 Task: Go to Program & Features. Select Whole Food Market. Add to cart Organic Plums-2. Select Amazon Health. Add to cart Ashwagandha capsules-1. Place order for Eduardo Lee, _x000D_
5919 Taylors Chapel Rd_x000D_
Crossville, Tennessee(TN), 38572, Cell Number (931) 788-5249
Action: Mouse moved to (41, 60)
Screenshot: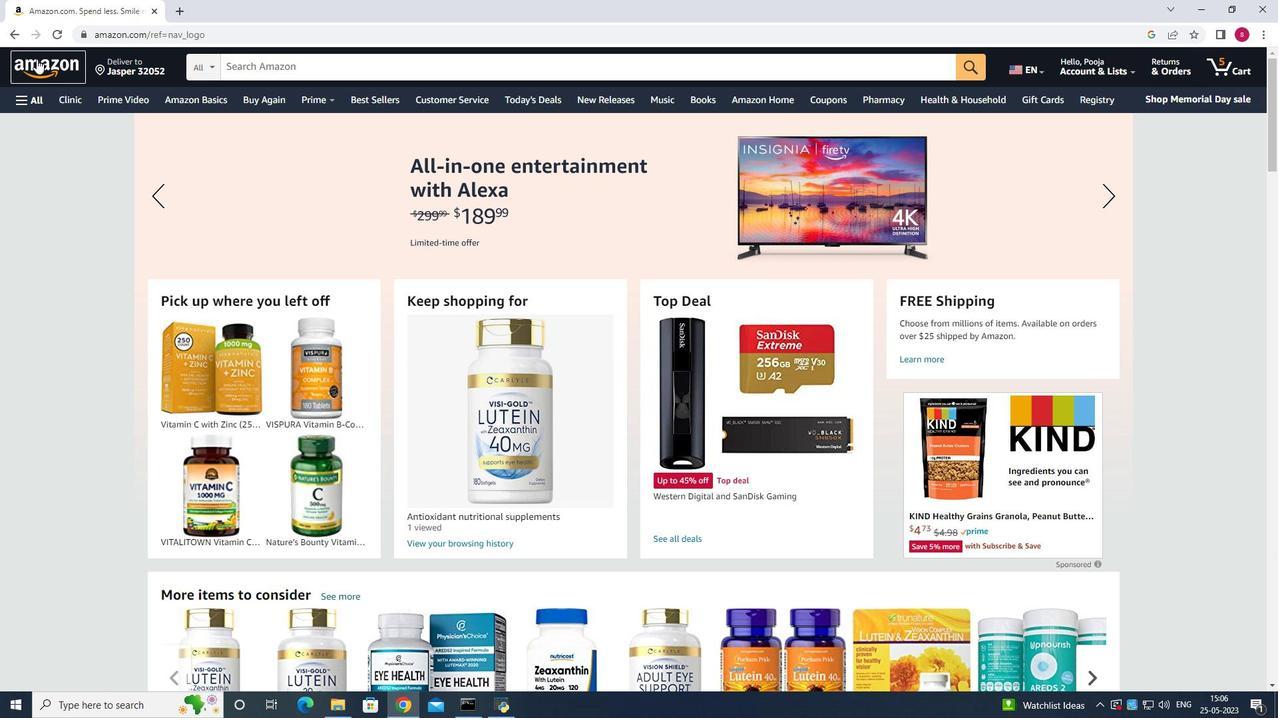 
Action: Mouse pressed left at (41, 60)
Screenshot: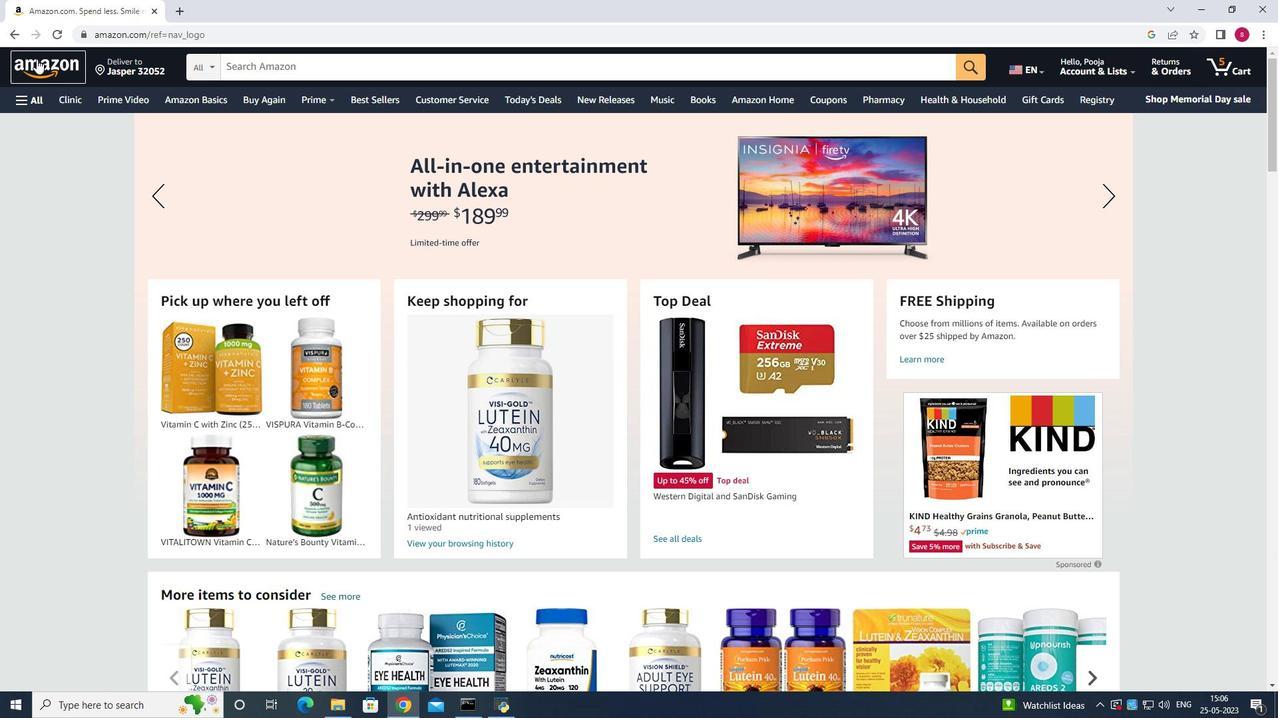 
Action: Mouse moved to (22, 91)
Screenshot: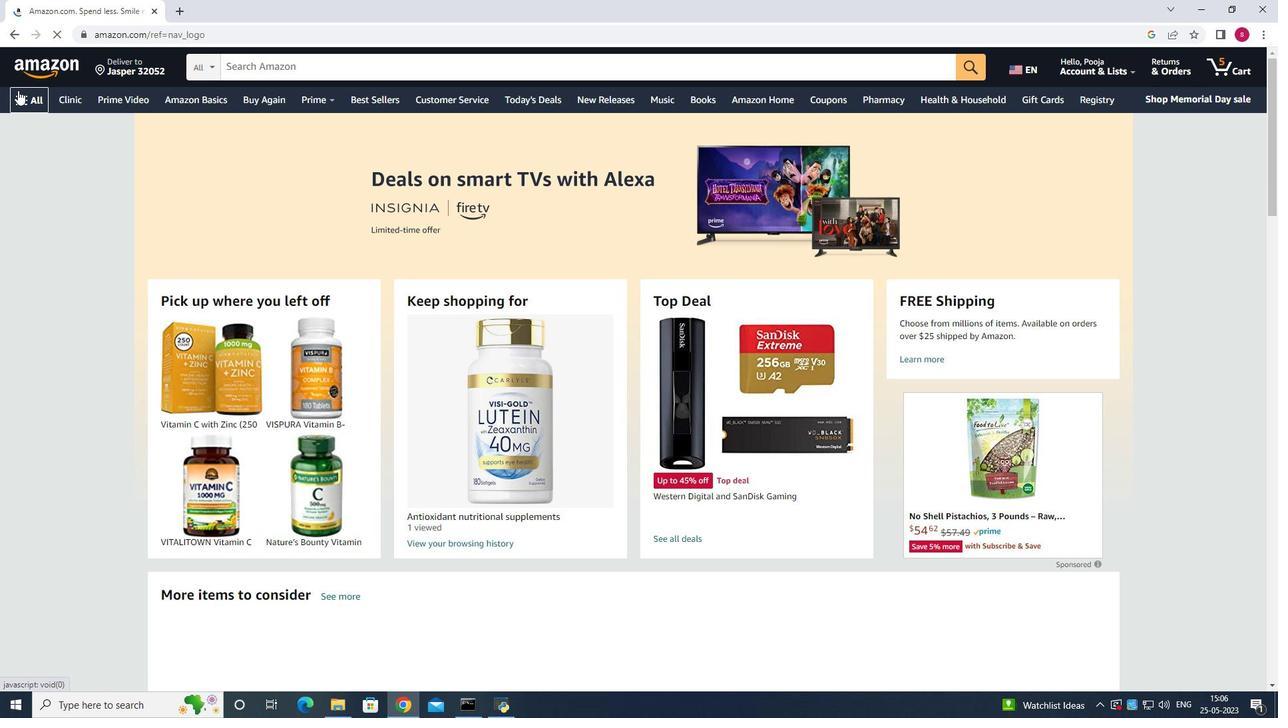 
Action: Mouse pressed left at (22, 91)
Screenshot: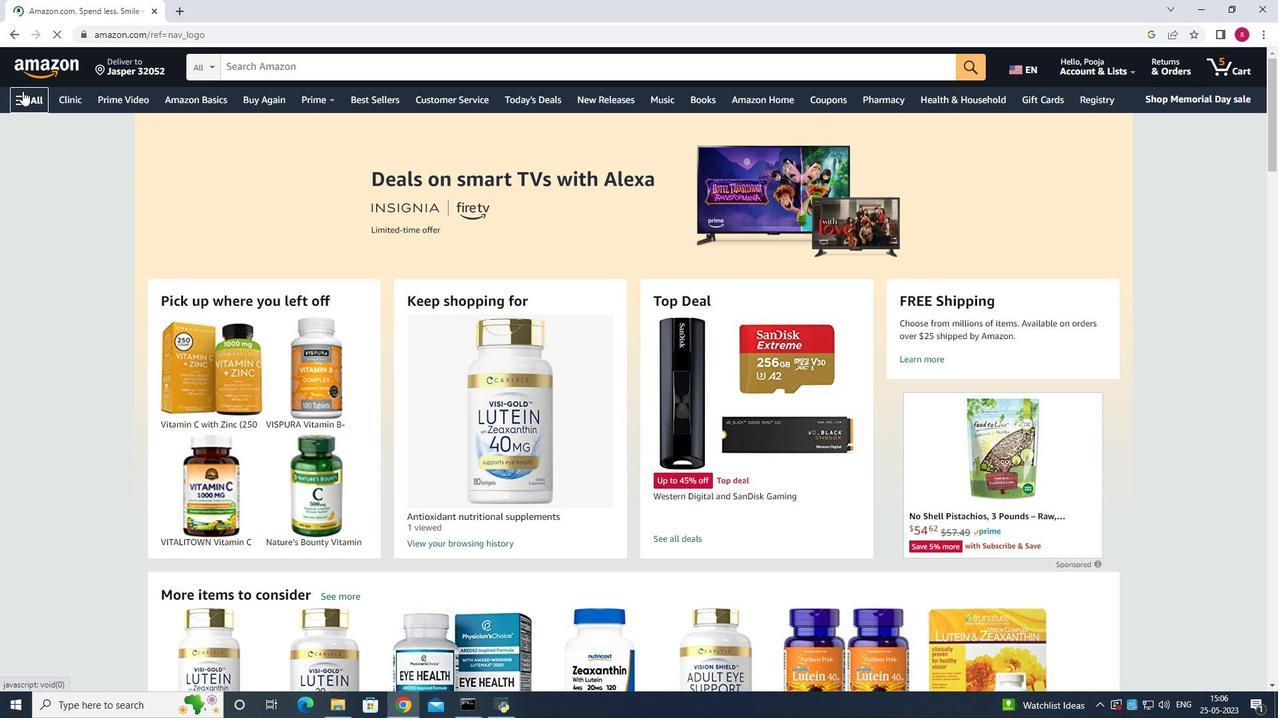 
Action: Mouse moved to (45, 310)
Screenshot: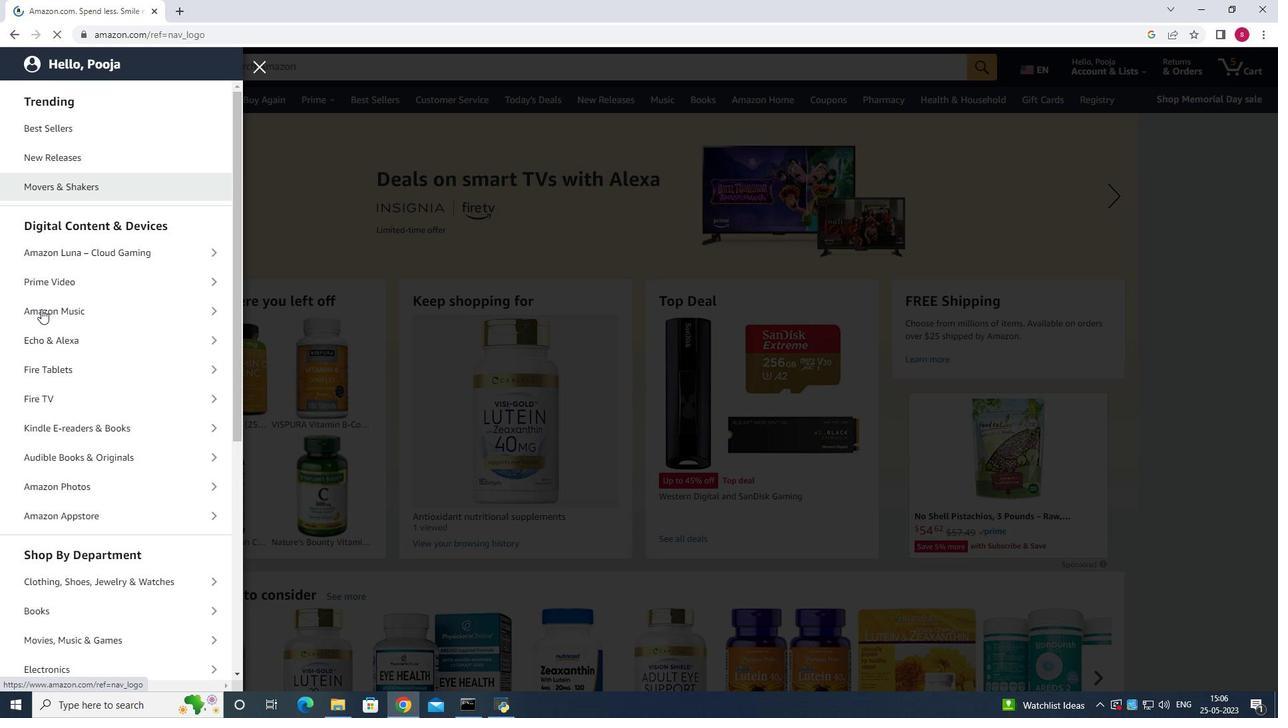 
Action: Mouse scrolled (45, 309) with delta (0, 0)
Screenshot: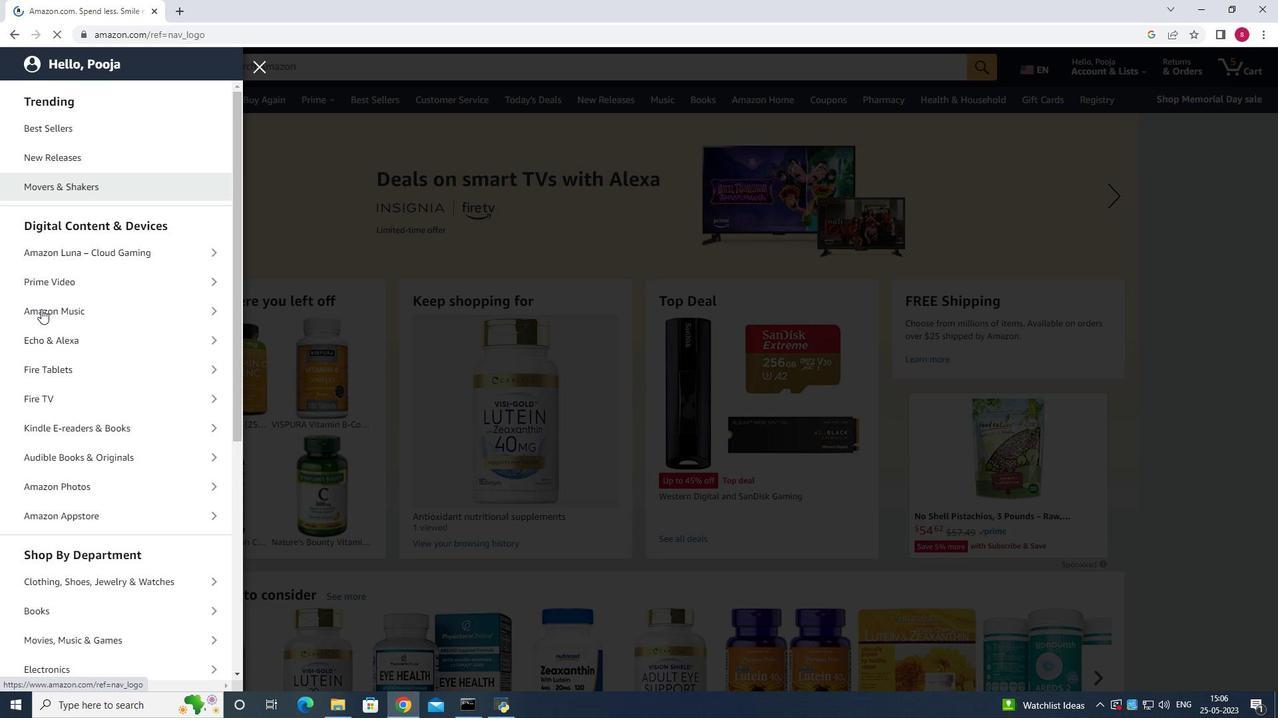 
Action: Mouse moved to (45, 310)
Screenshot: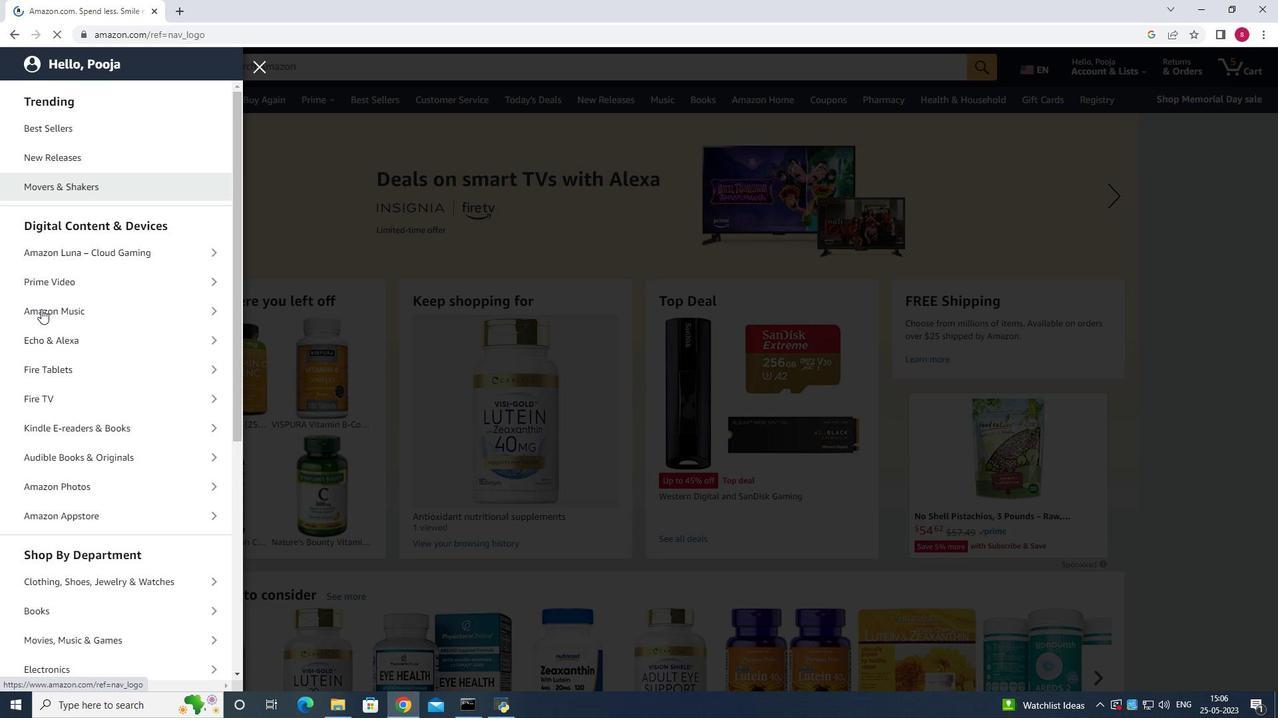 
Action: Mouse scrolled (45, 309) with delta (0, 0)
Screenshot: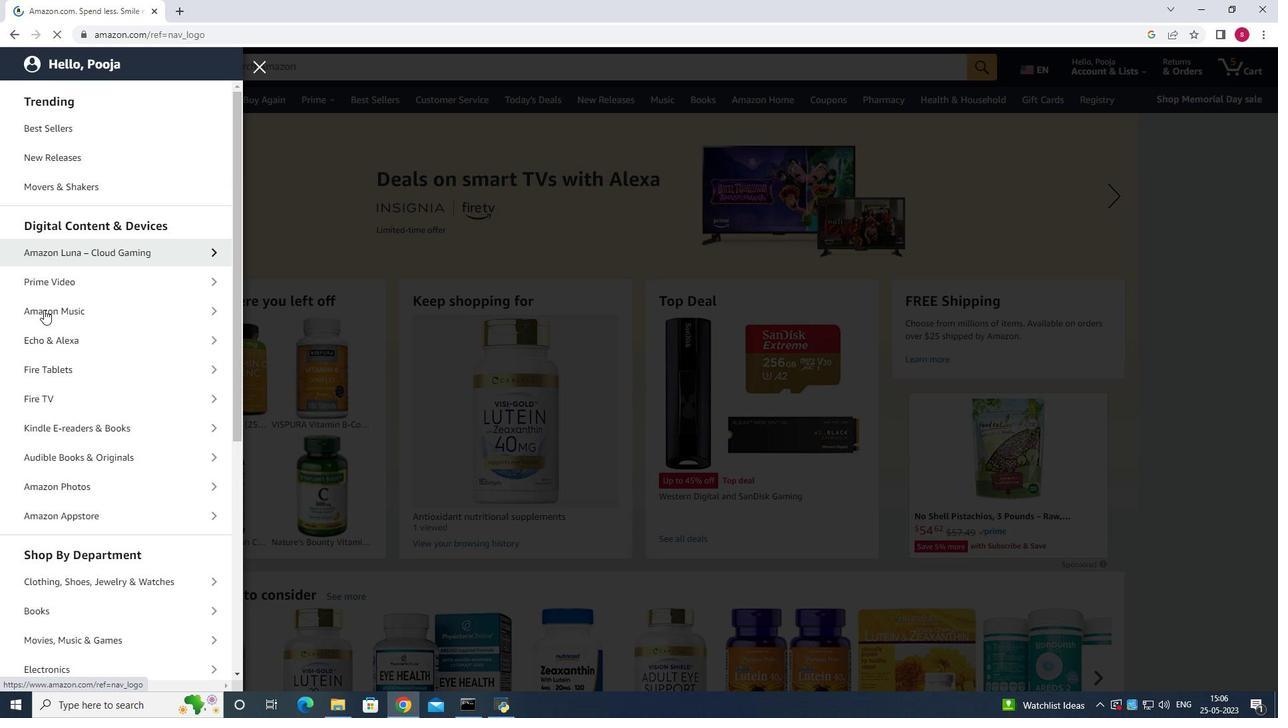 
Action: Mouse moved to (46, 310)
Screenshot: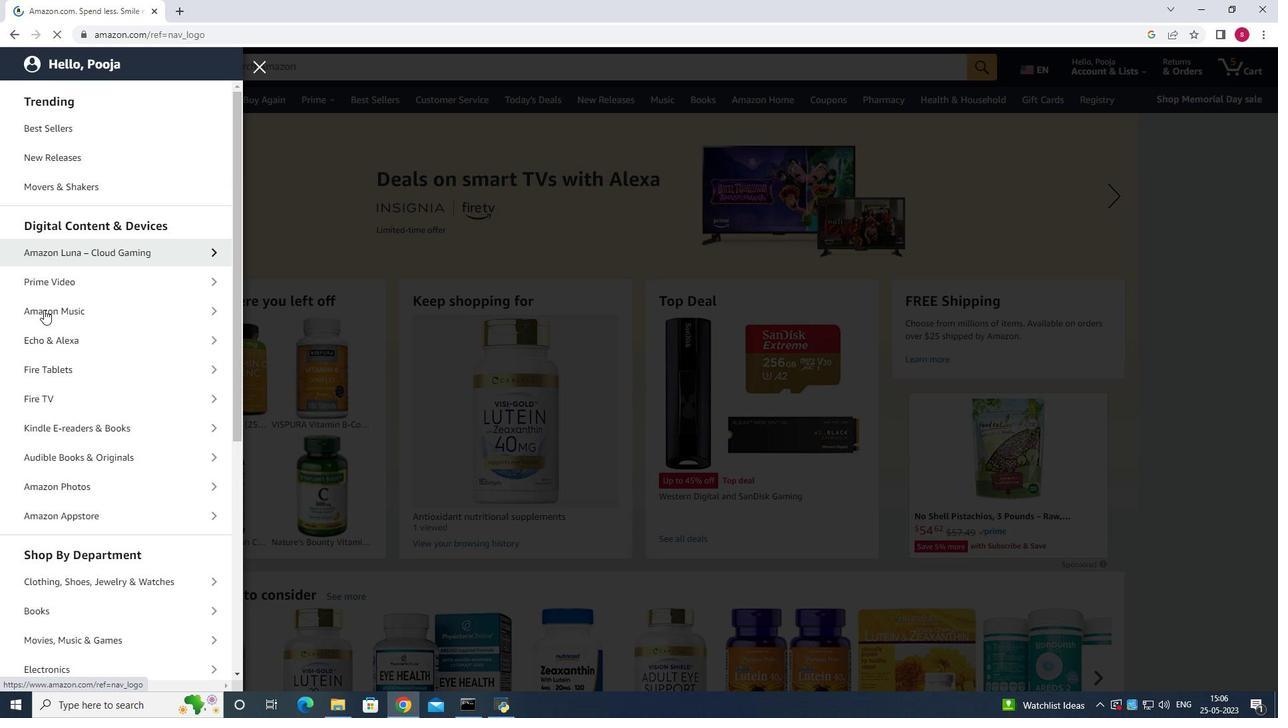 
Action: Mouse scrolled (46, 309) with delta (0, 0)
Screenshot: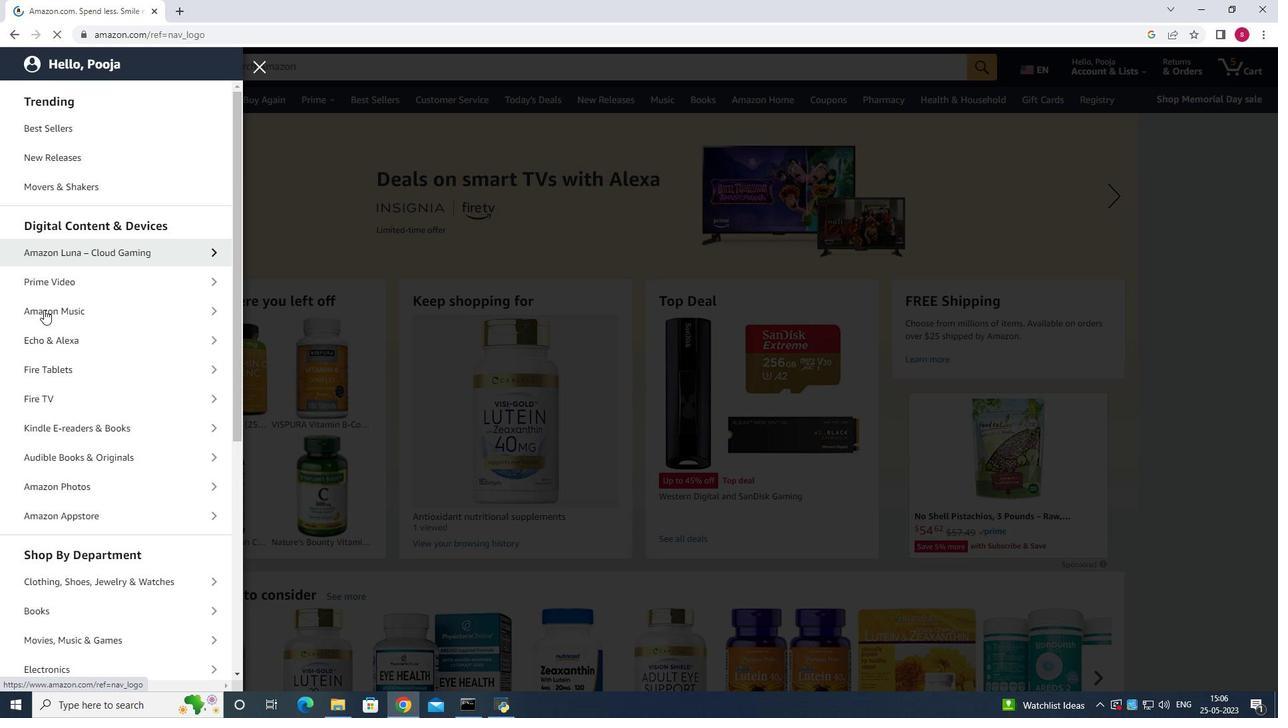 
Action: Mouse moved to (103, 384)
Screenshot: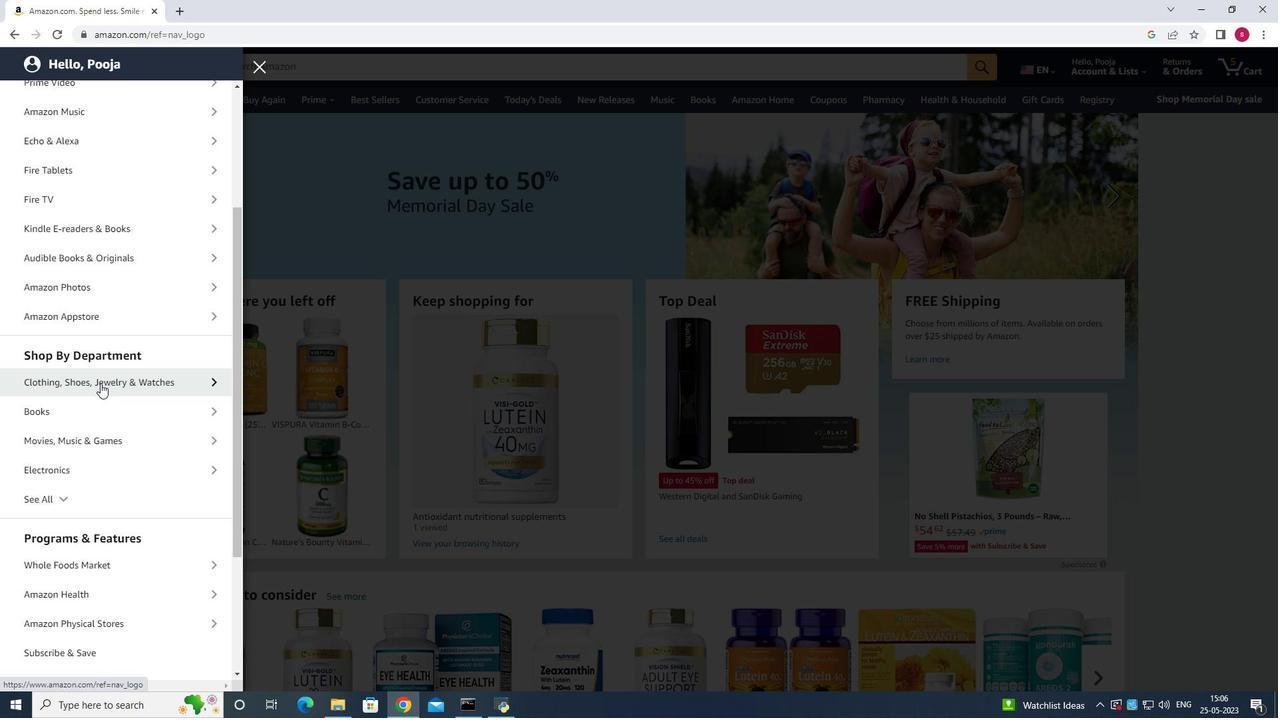 
Action: Mouse scrolled (103, 383) with delta (0, 0)
Screenshot: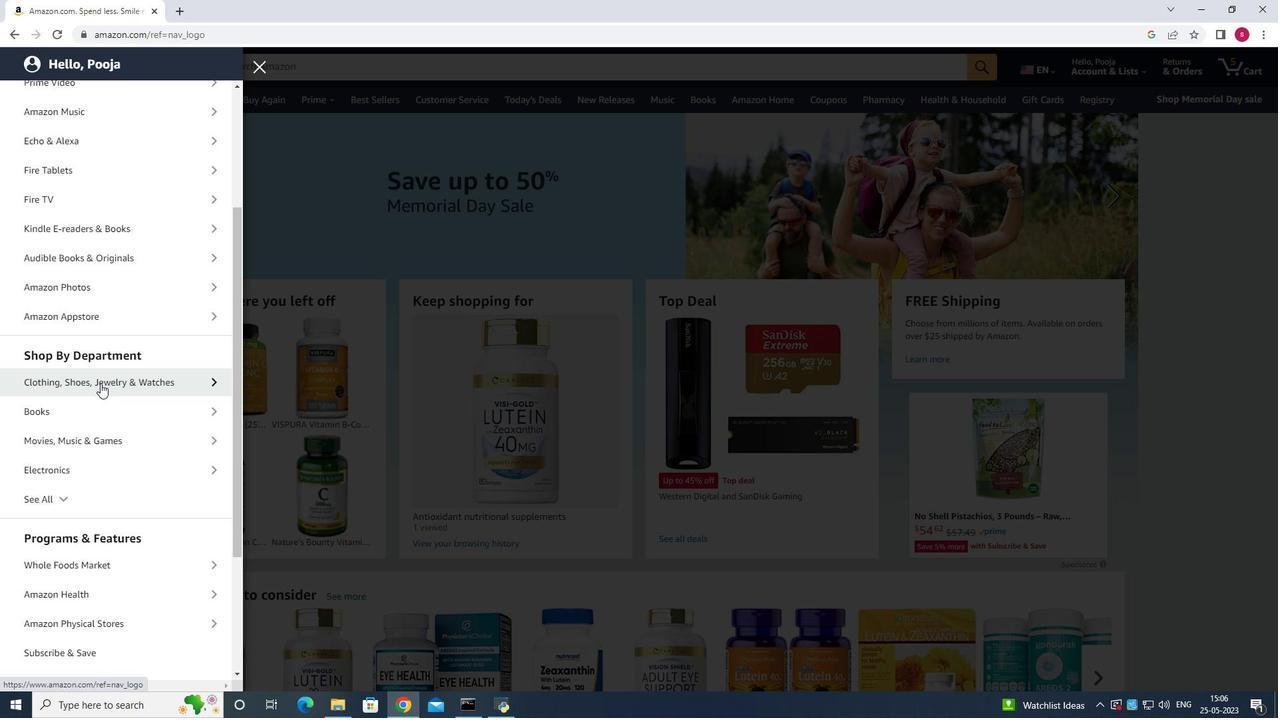 
Action: Mouse moved to (103, 384)
Screenshot: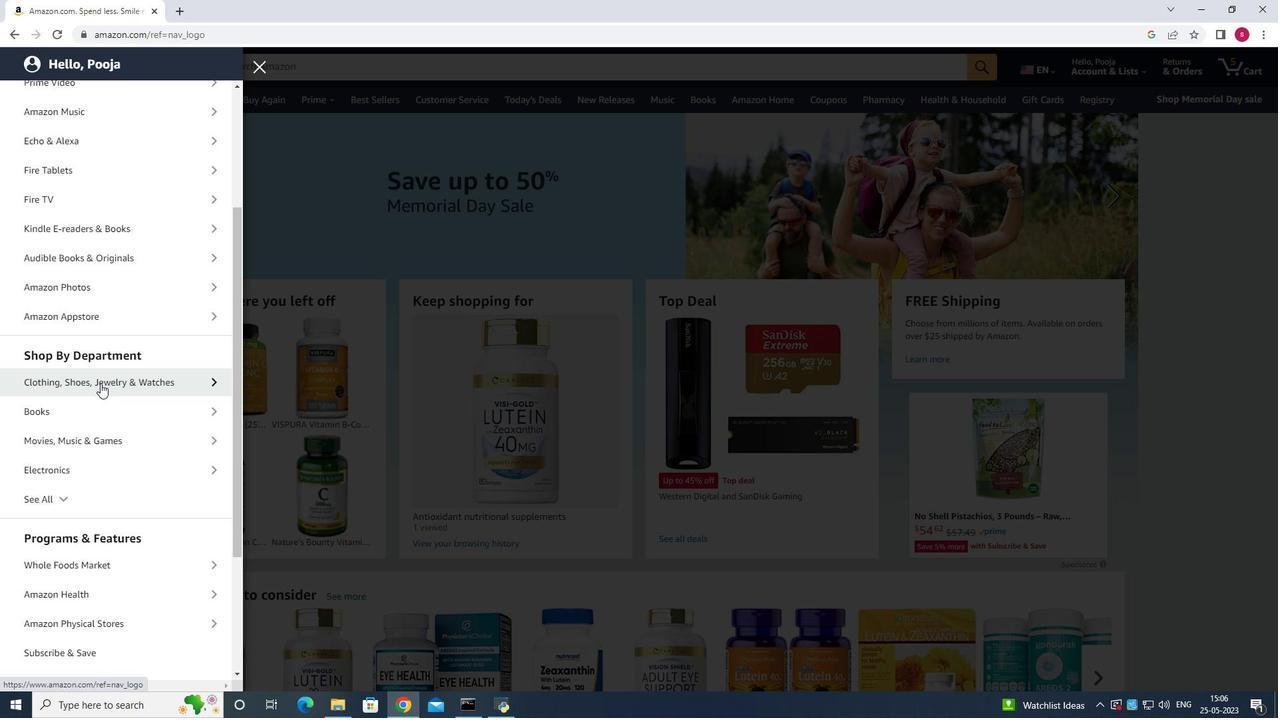 
Action: Mouse scrolled (103, 383) with delta (0, 0)
Screenshot: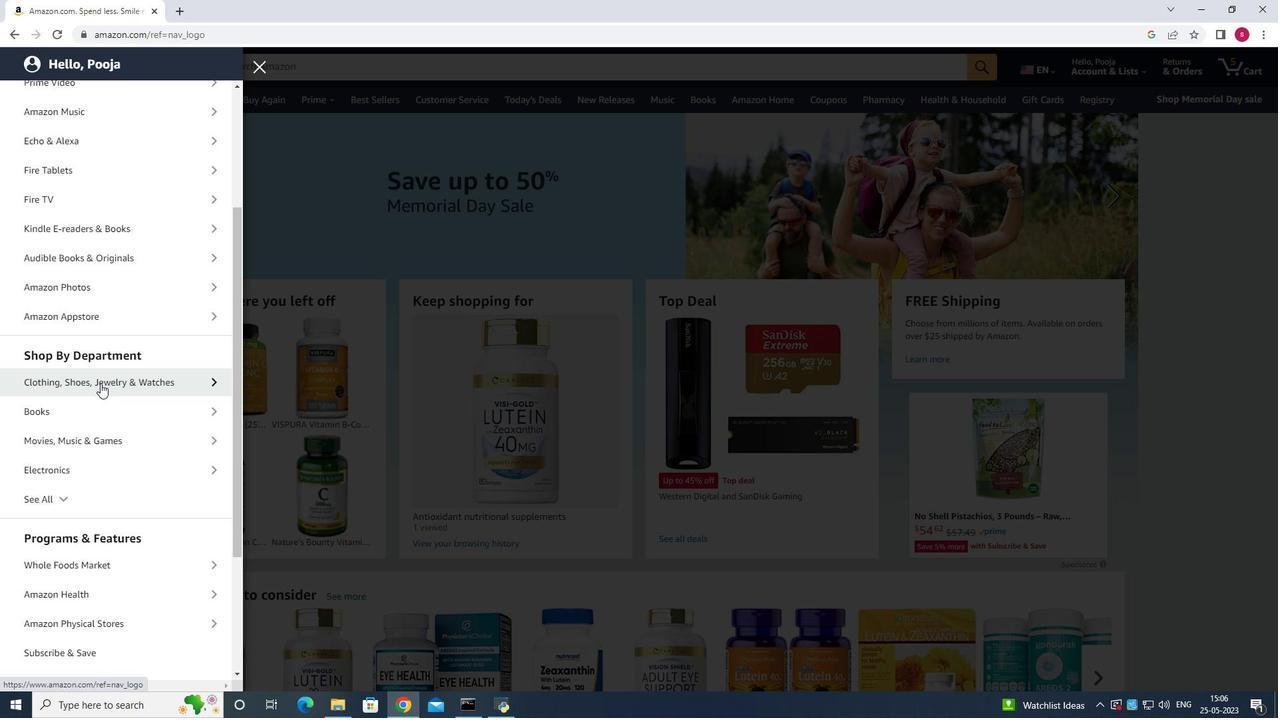 
Action: Mouse moved to (105, 385)
Screenshot: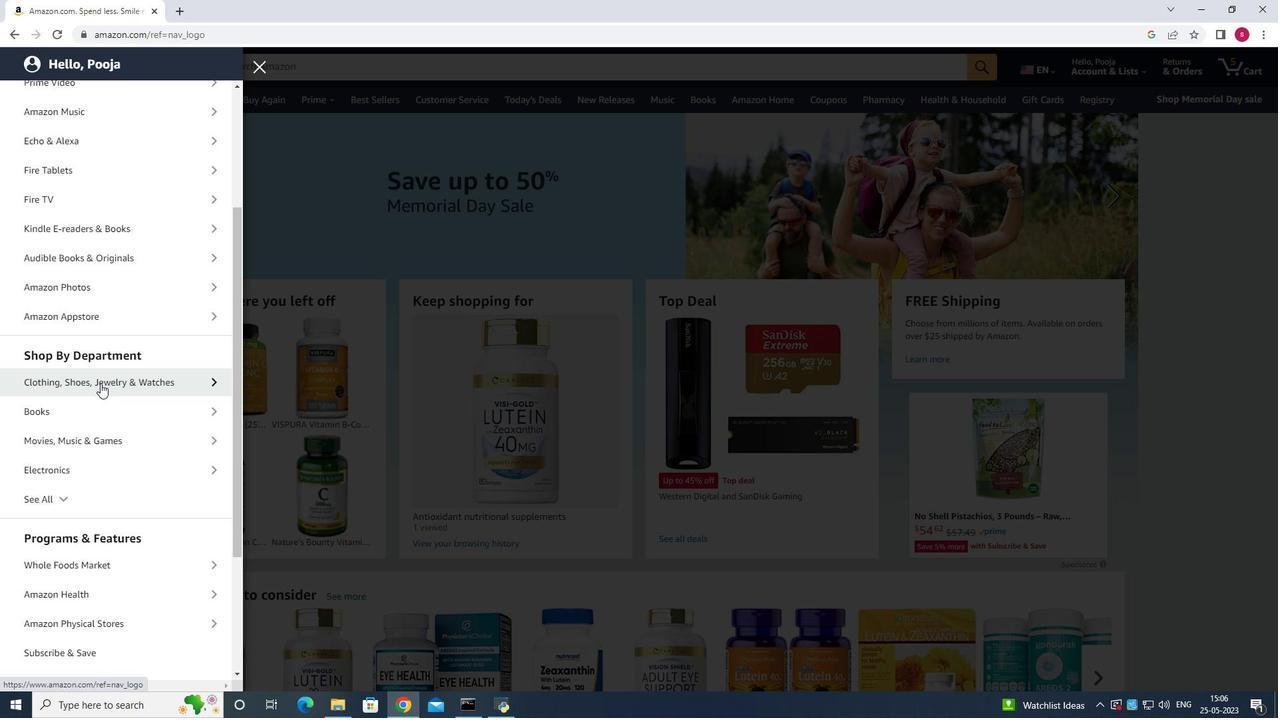 
Action: Mouse scrolled (105, 384) with delta (0, 0)
Screenshot: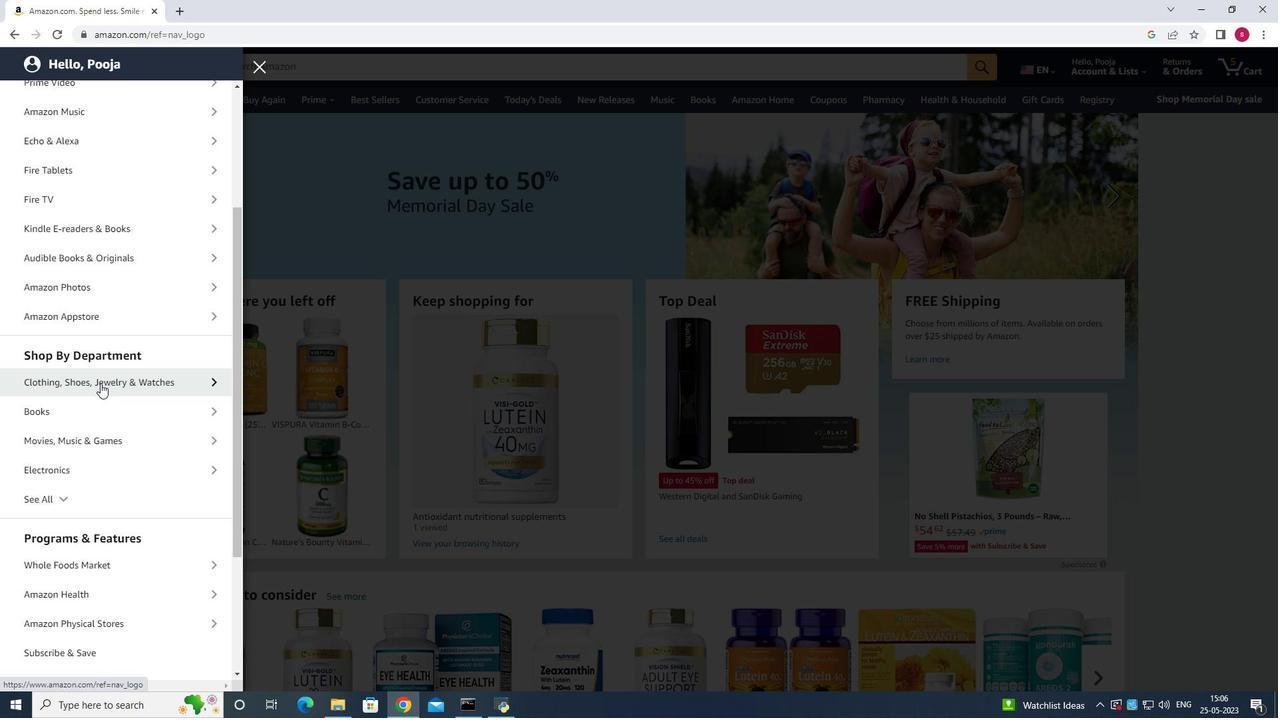 
Action: Mouse moved to (105, 385)
Screenshot: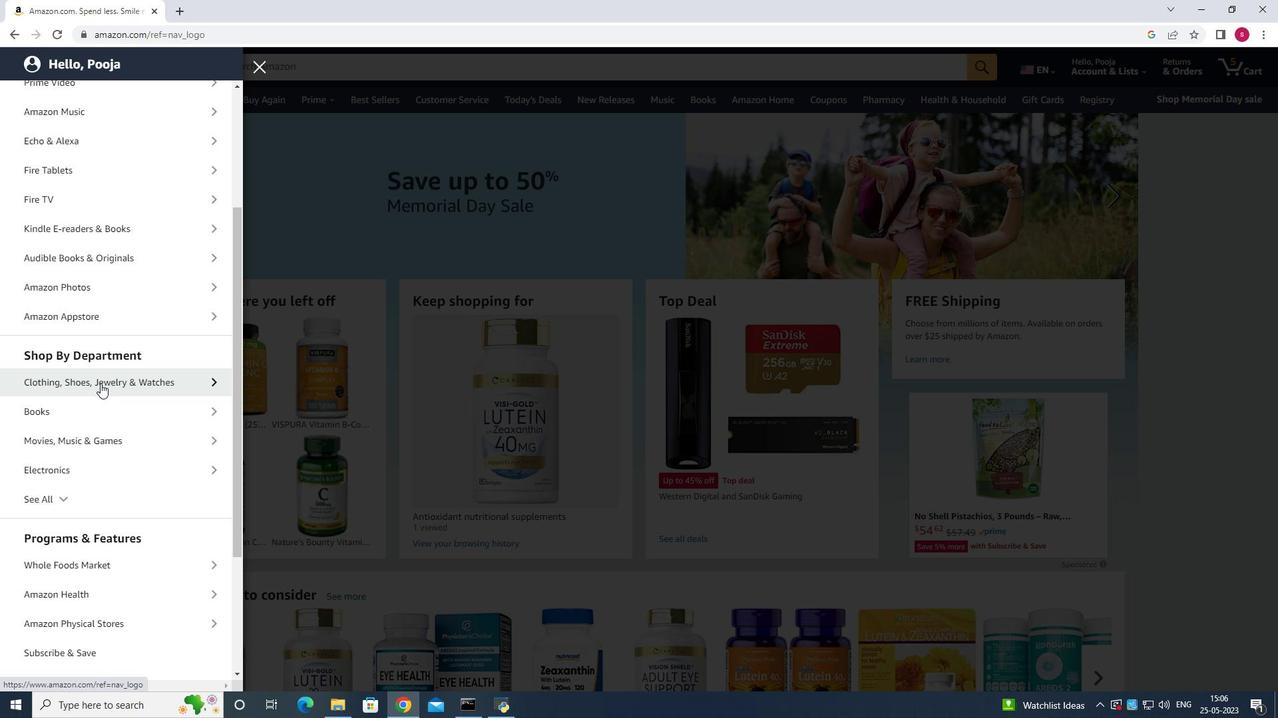 
Action: Mouse scrolled (105, 384) with delta (0, 0)
Screenshot: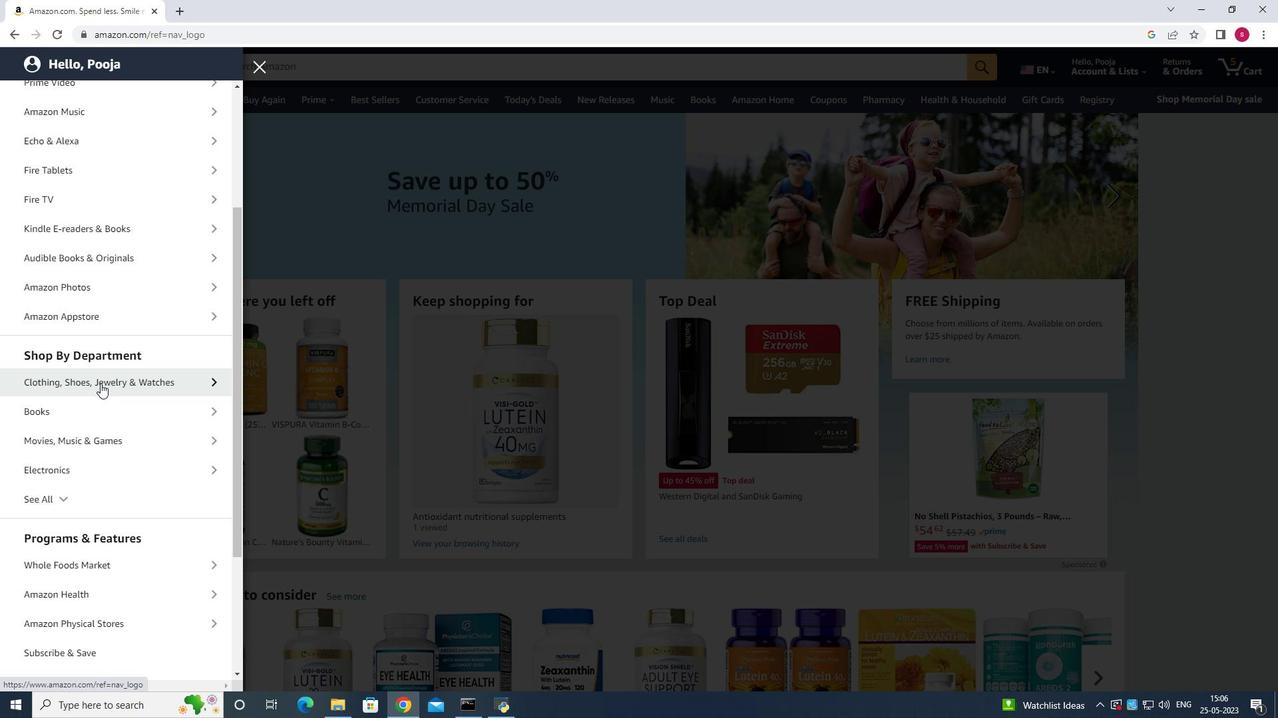 
Action: Mouse moved to (109, 377)
Screenshot: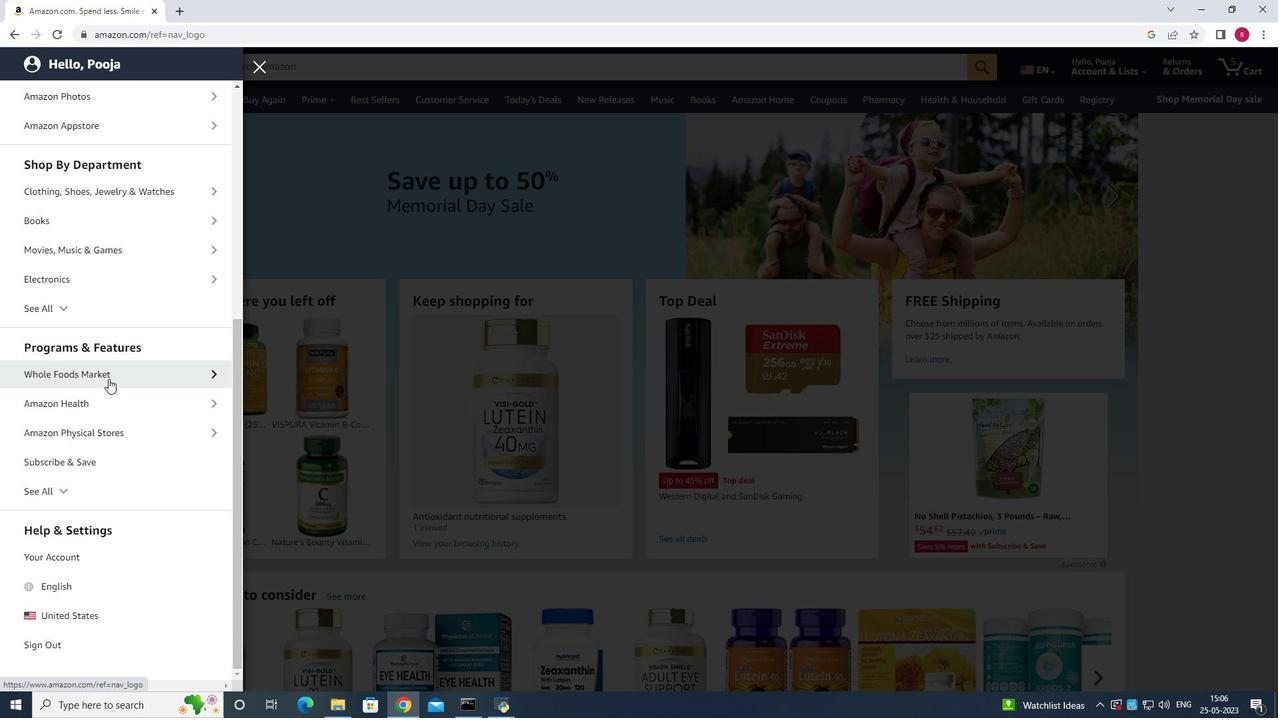 
Action: Mouse pressed left at (109, 377)
Screenshot: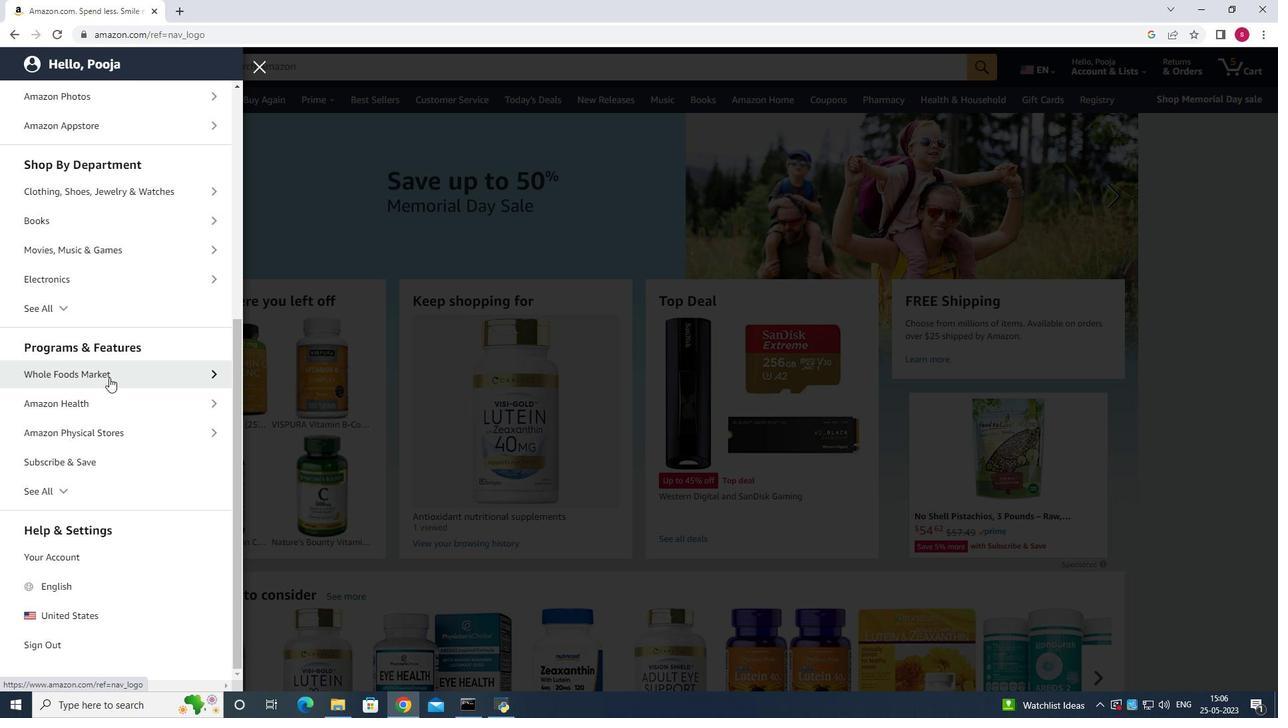 
Action: Mouse moved to (151, 157)
Screenshot: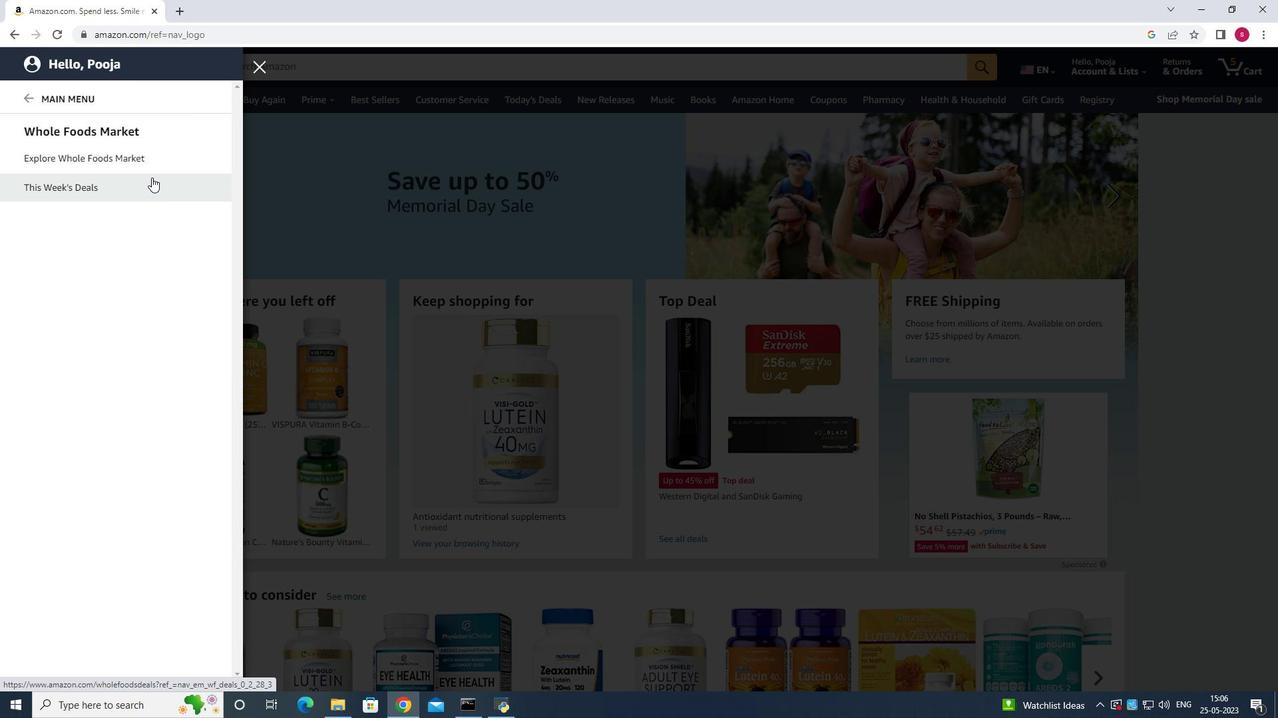 
Action: Mouse pressed left at (151, 157)
Screenshot: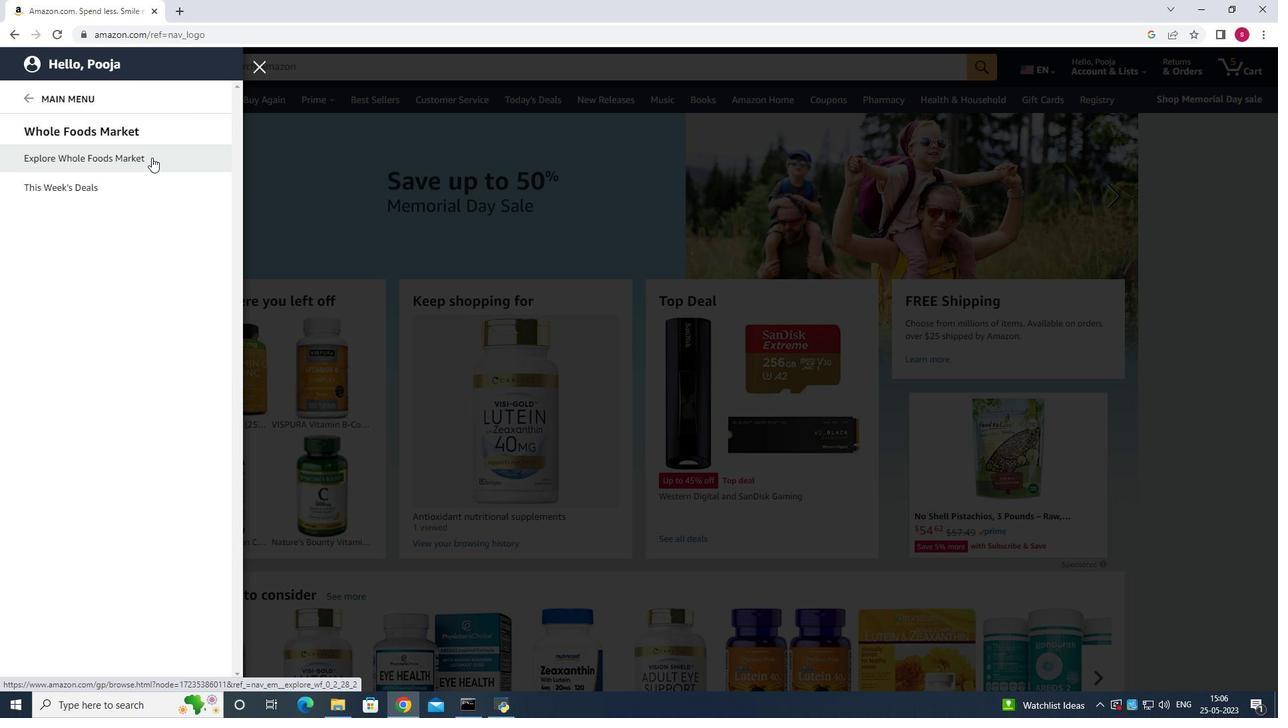 
Action: Mouse scrolled (151, 157) with delta (0, 0)
Screenshot: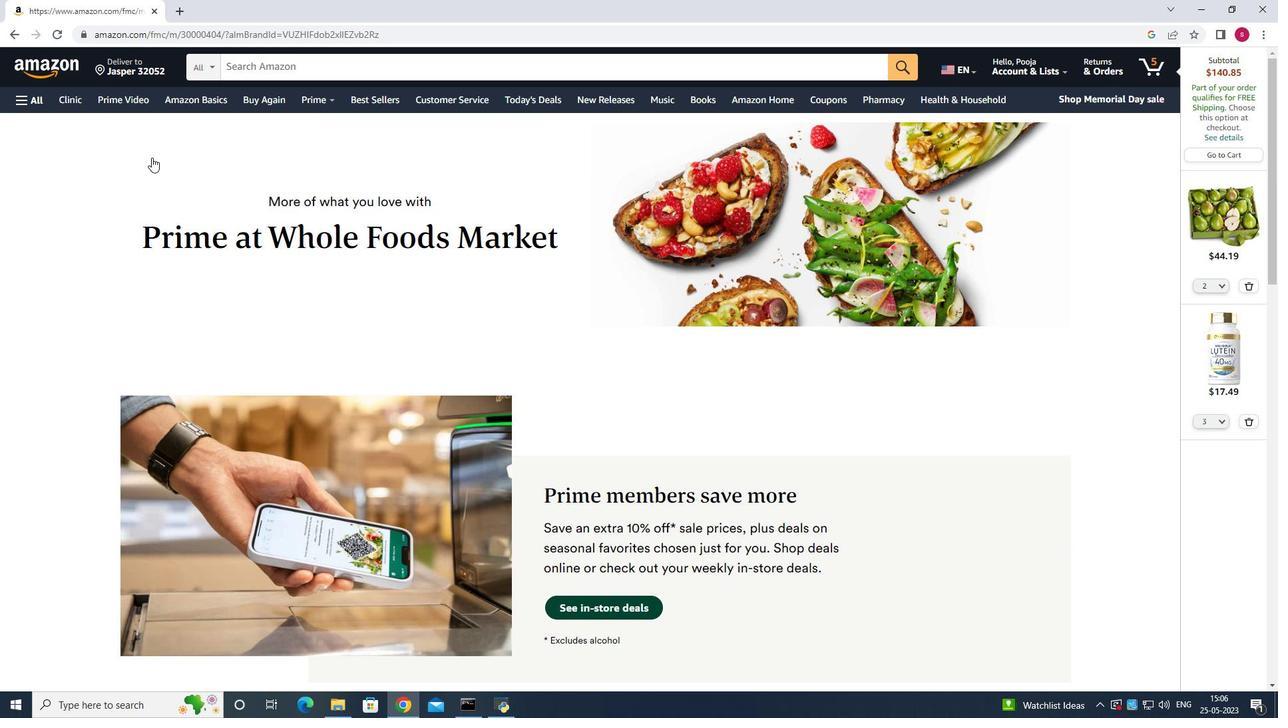 
Action: Mouse scrolled (151, 157) with delta (0, 0)
Screenshot: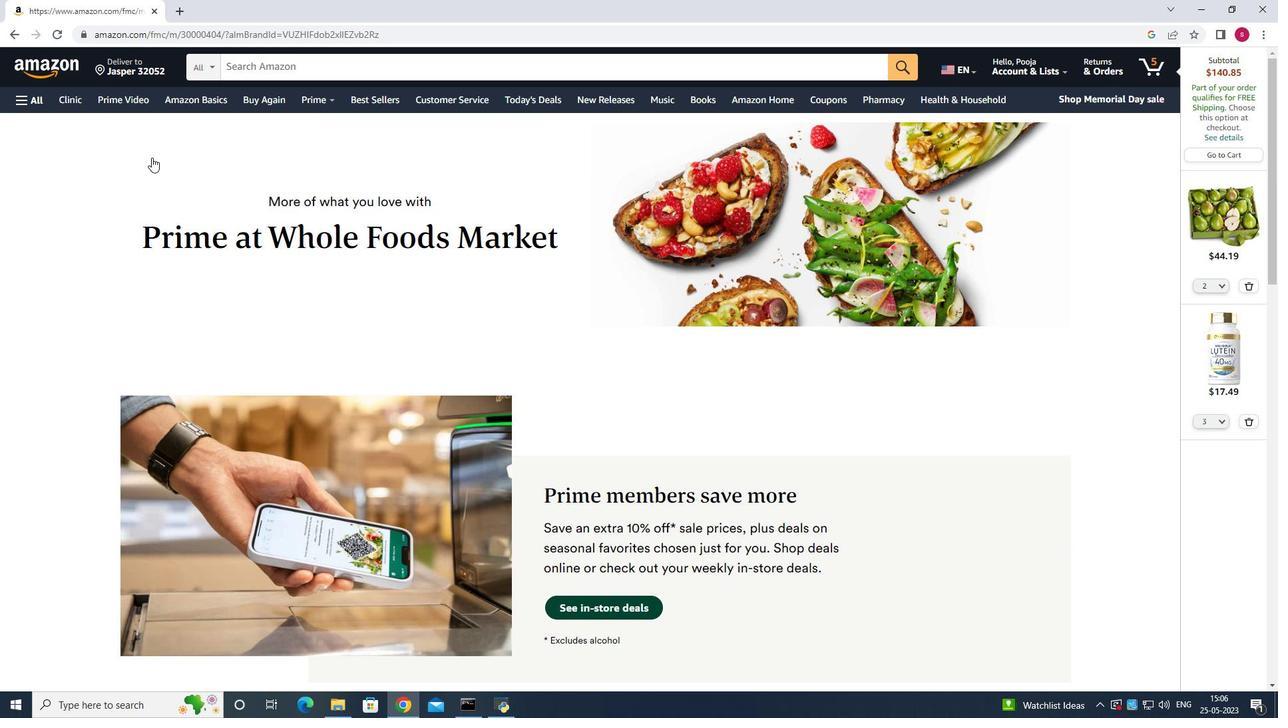 
Action: Mouse scrolled (151, 157) with delta (0, 0)
Screenshot: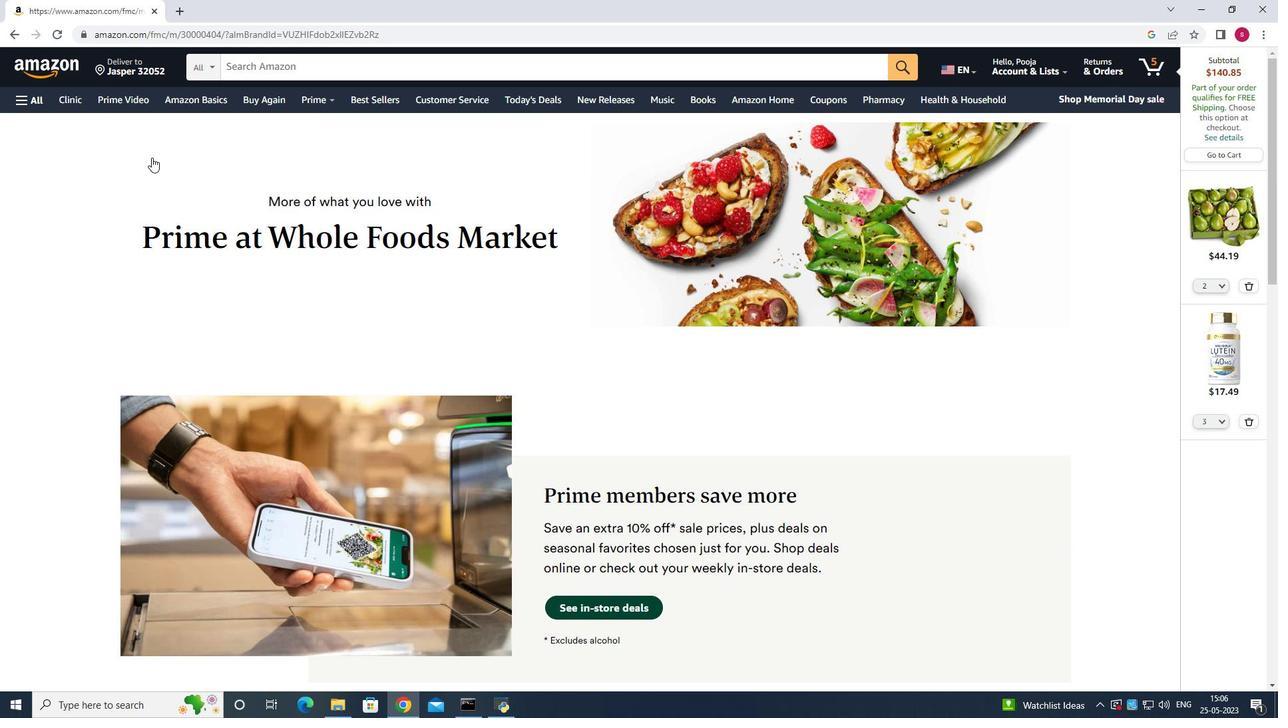 
Action: Mouse moved to (151, 156)
Screenshot: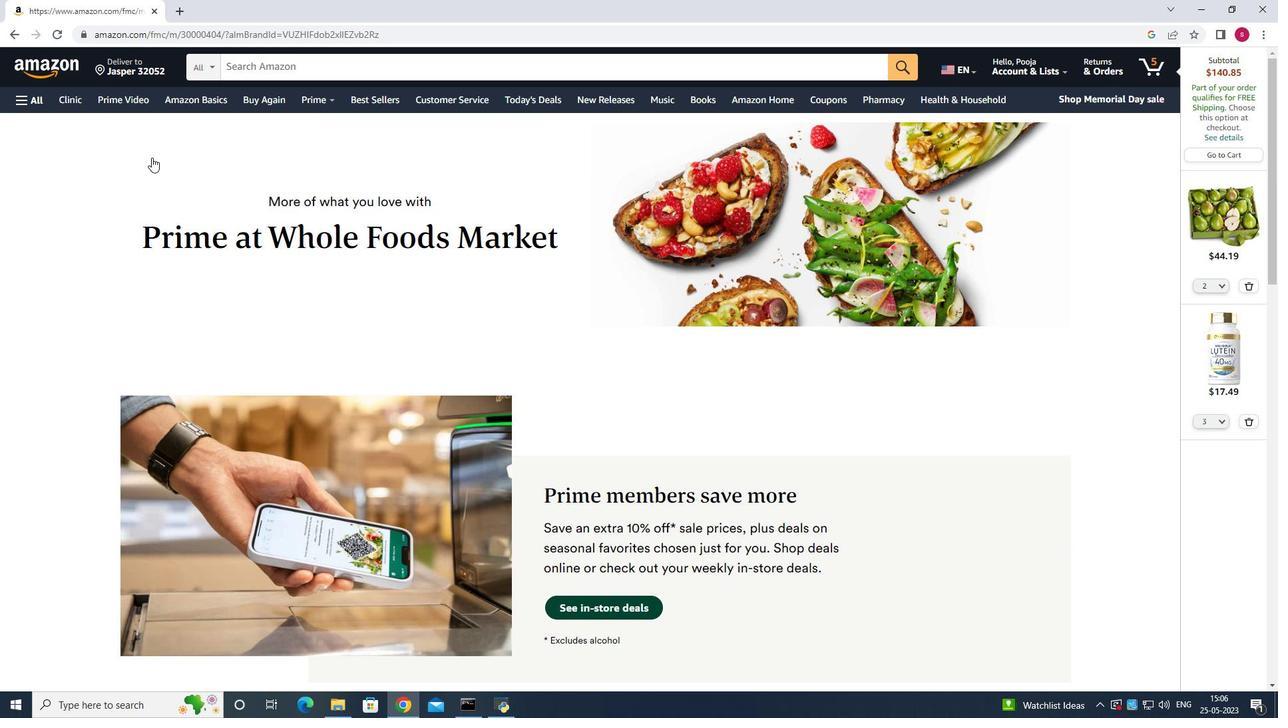 
Action: Mouse scrolled (151, 155) with delta (0, 0)
Screenshot: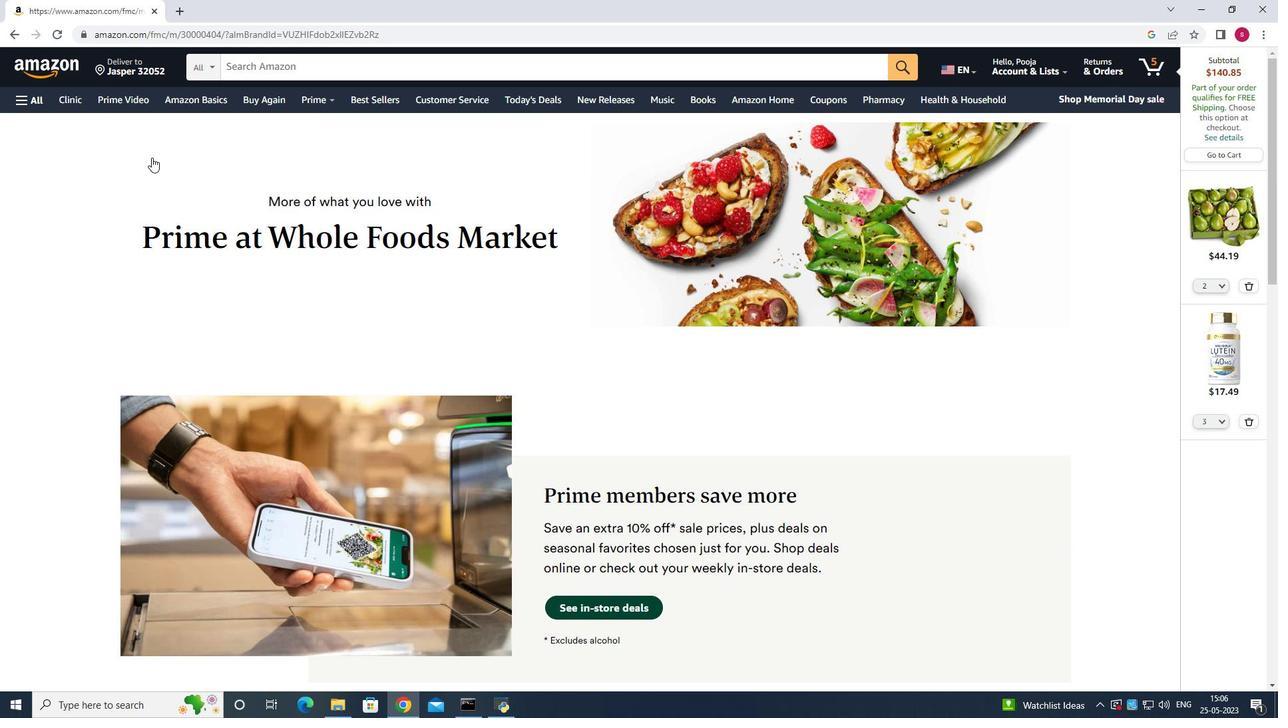 
Action: Mouse moved to (165, 160)
Screenshot: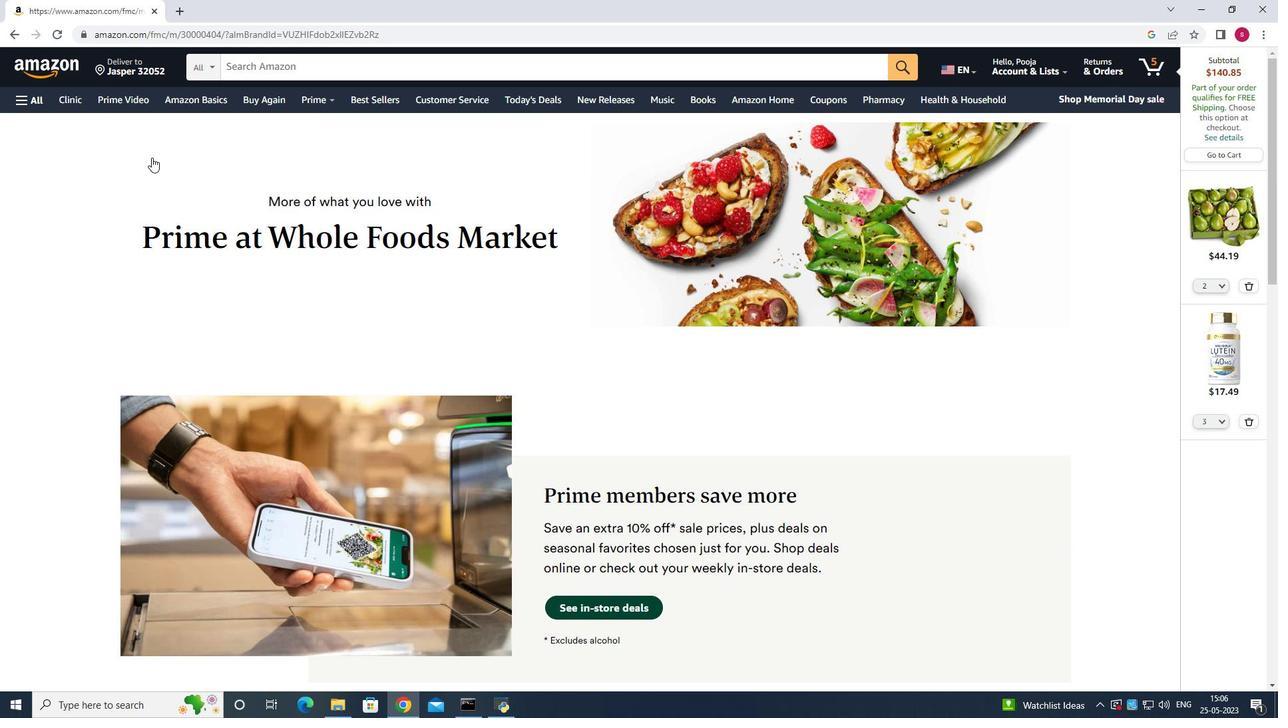 
Action: Mouse scrolled (165, 159) with delta (0, 0)
Screenshot: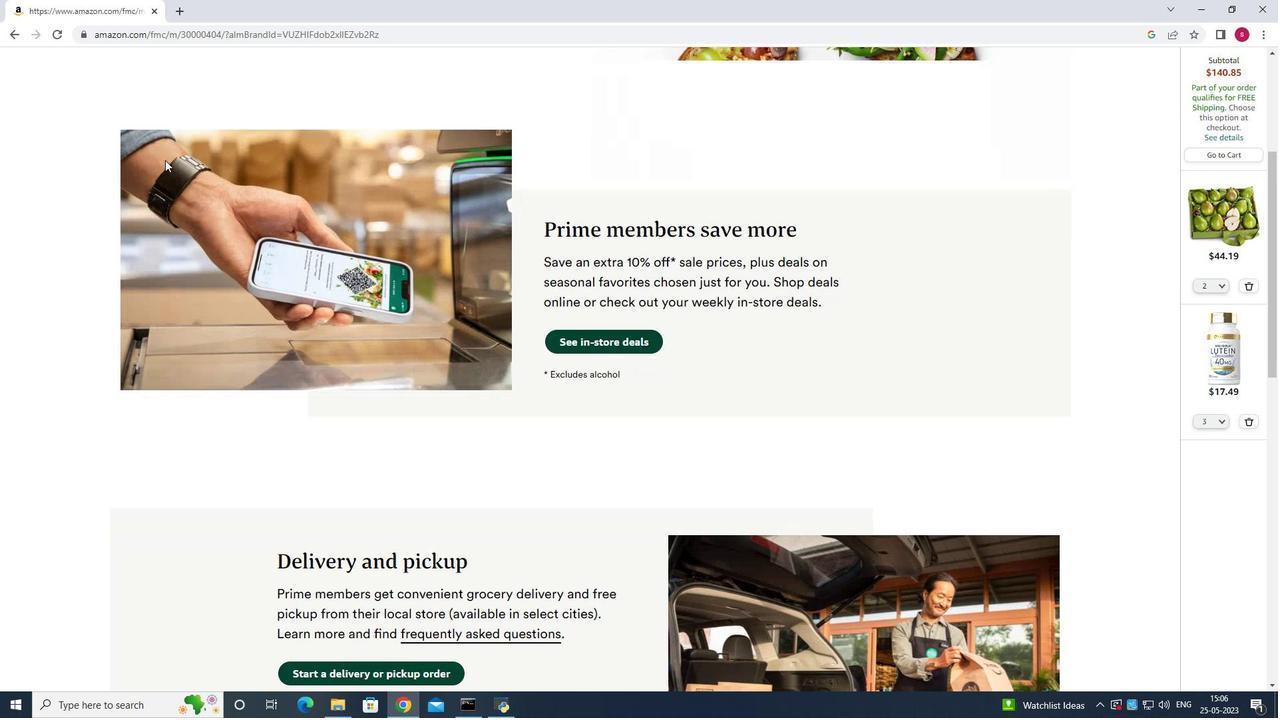 
Action: Mouse scrolled (165, 159) with delta (0, 0)
Screenshot: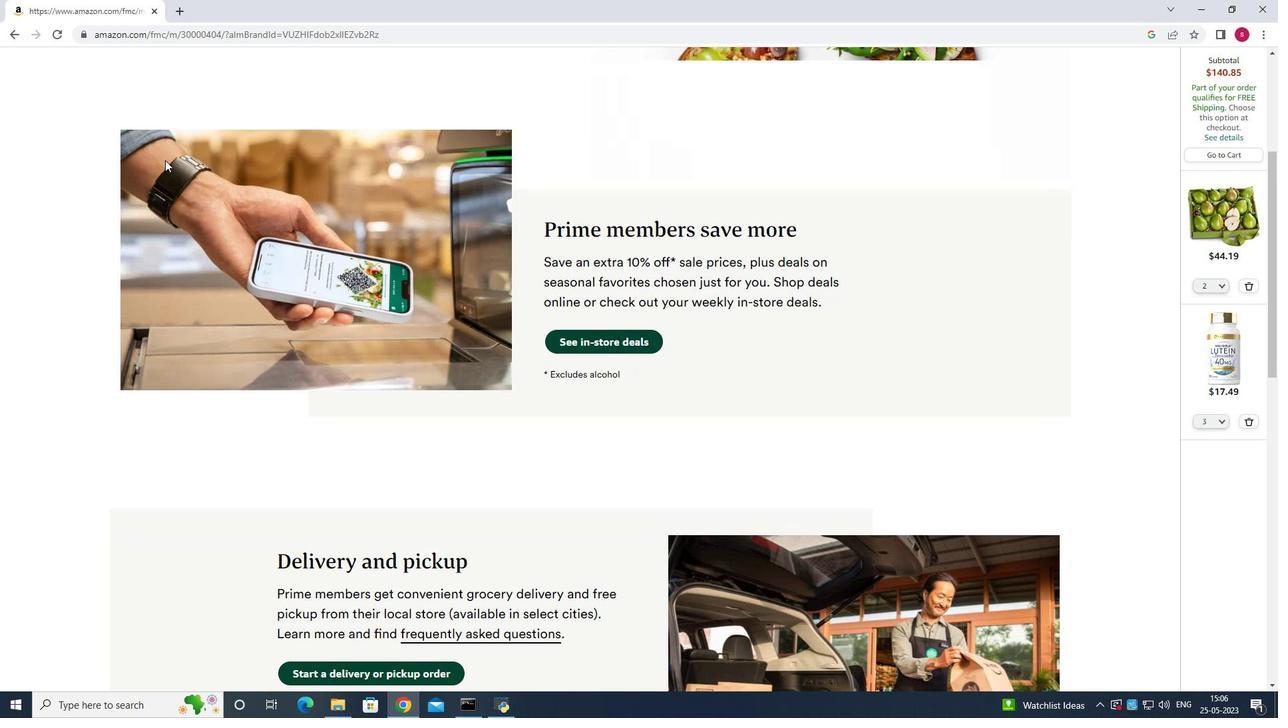 
Action: Mouse scrolled (165, 159) with delta (0, -1)
Screenshot: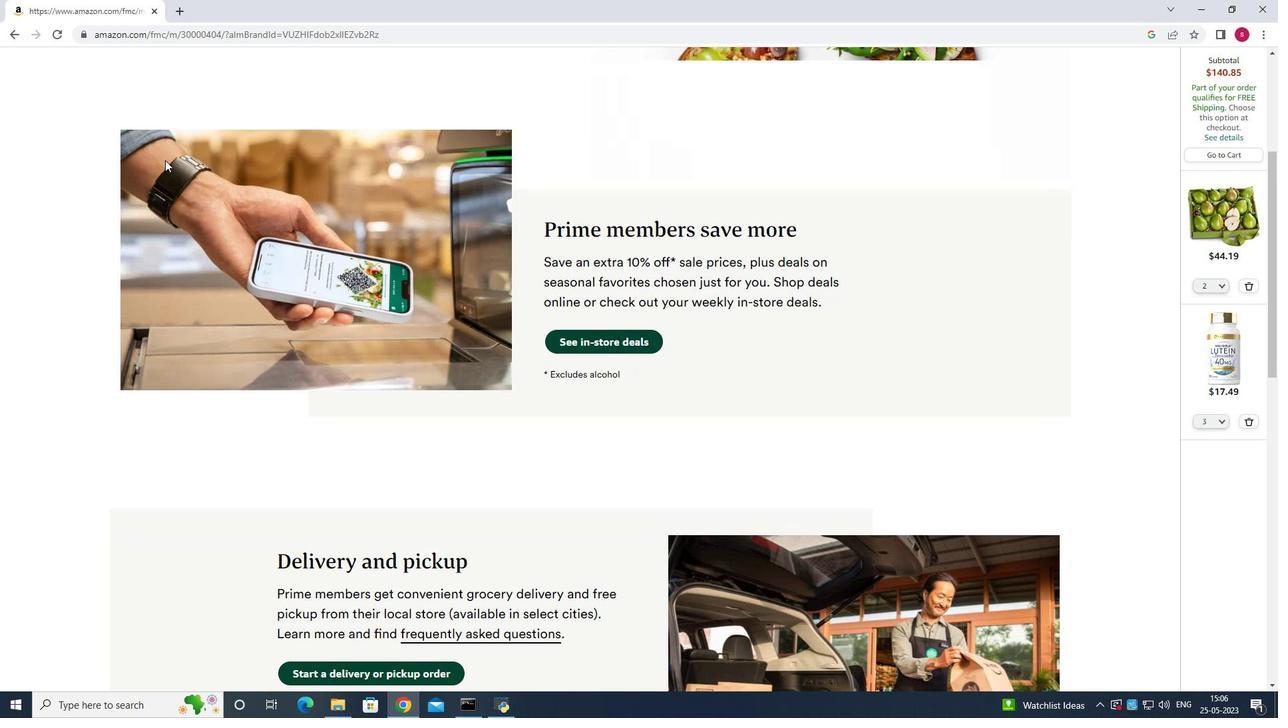
Action: Mouse scrolled (165, 159) with delta (0, 0)
Screenshot: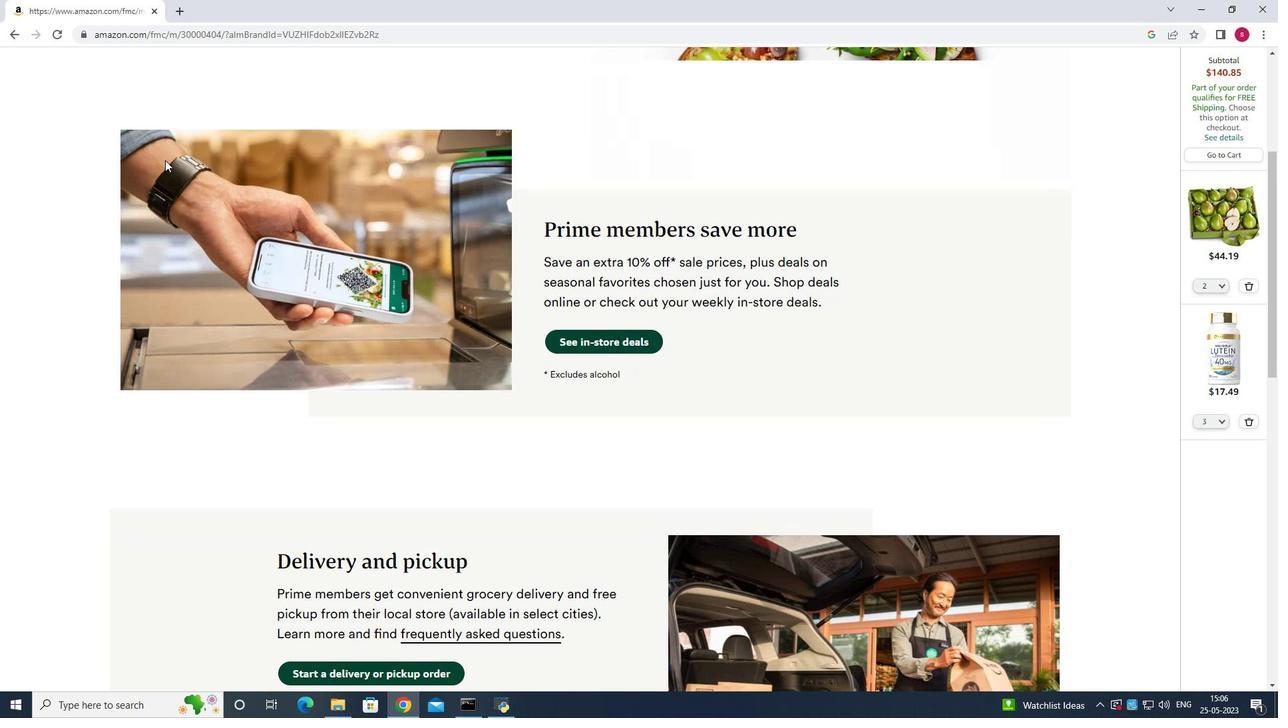 
Action: Mouse moved to (174, 160)
Screenshot: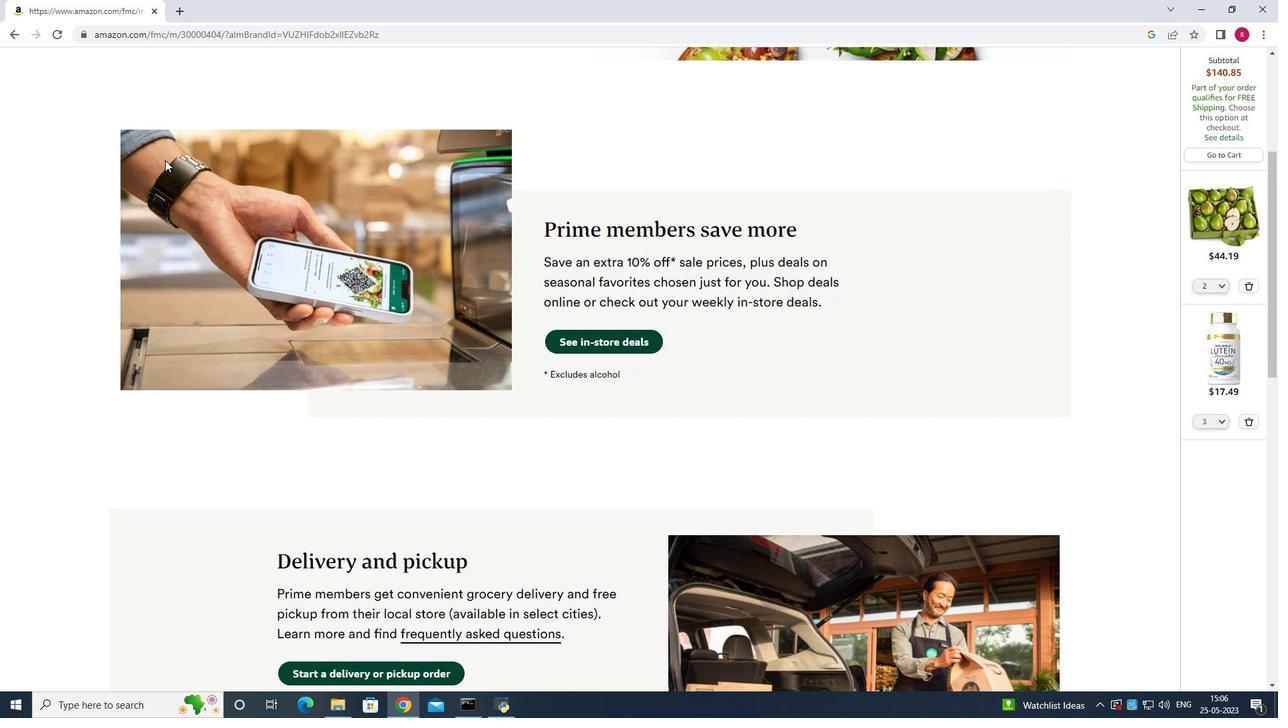 
Action: Mouse scrolled (174, 159) with delta (0, 0)
Screenshot: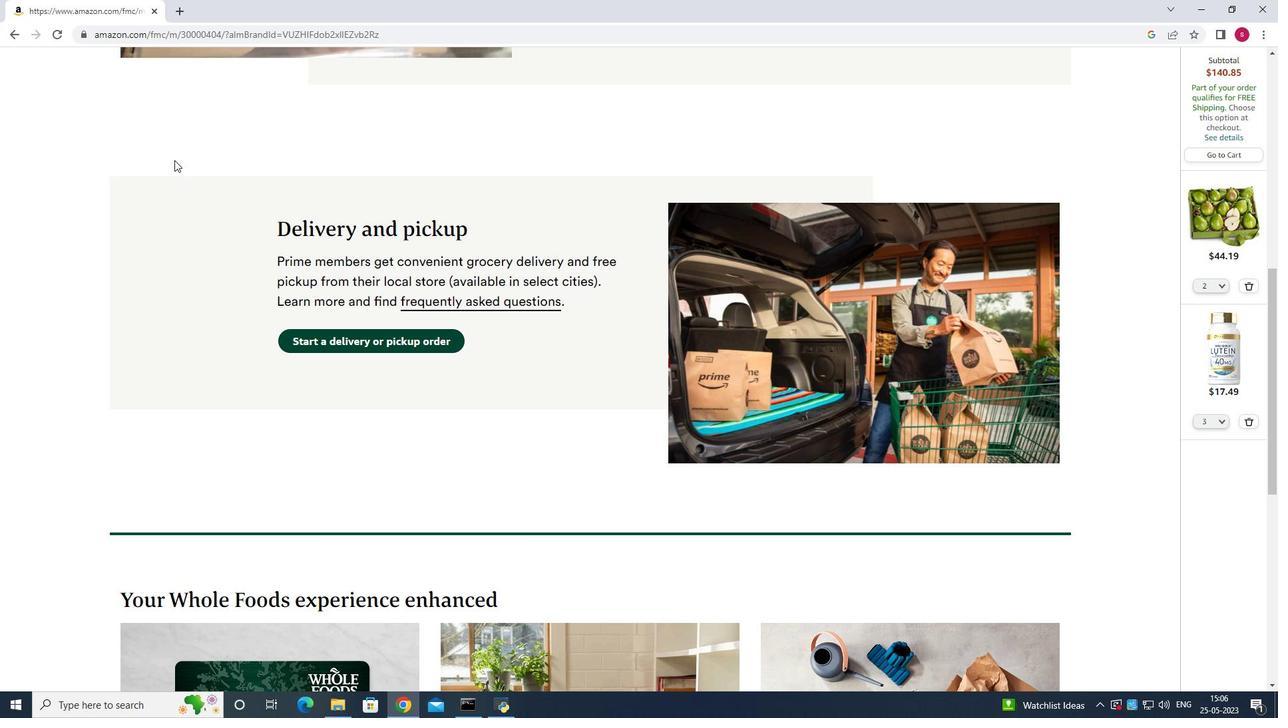 
Action: Mouse scrolled (174, 159) with delta (0, 0)
Screenshot: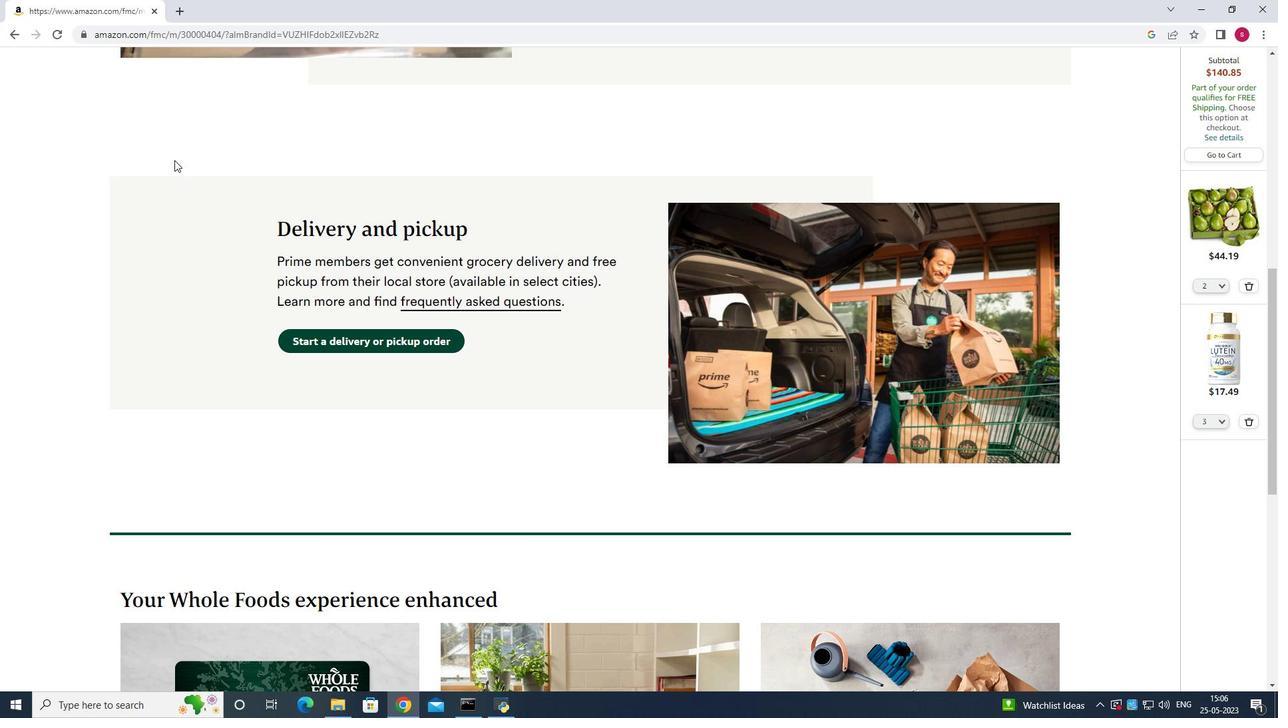 
Action: Mouse scrolled (174, 159) with delta (0, 0)
Screenshot: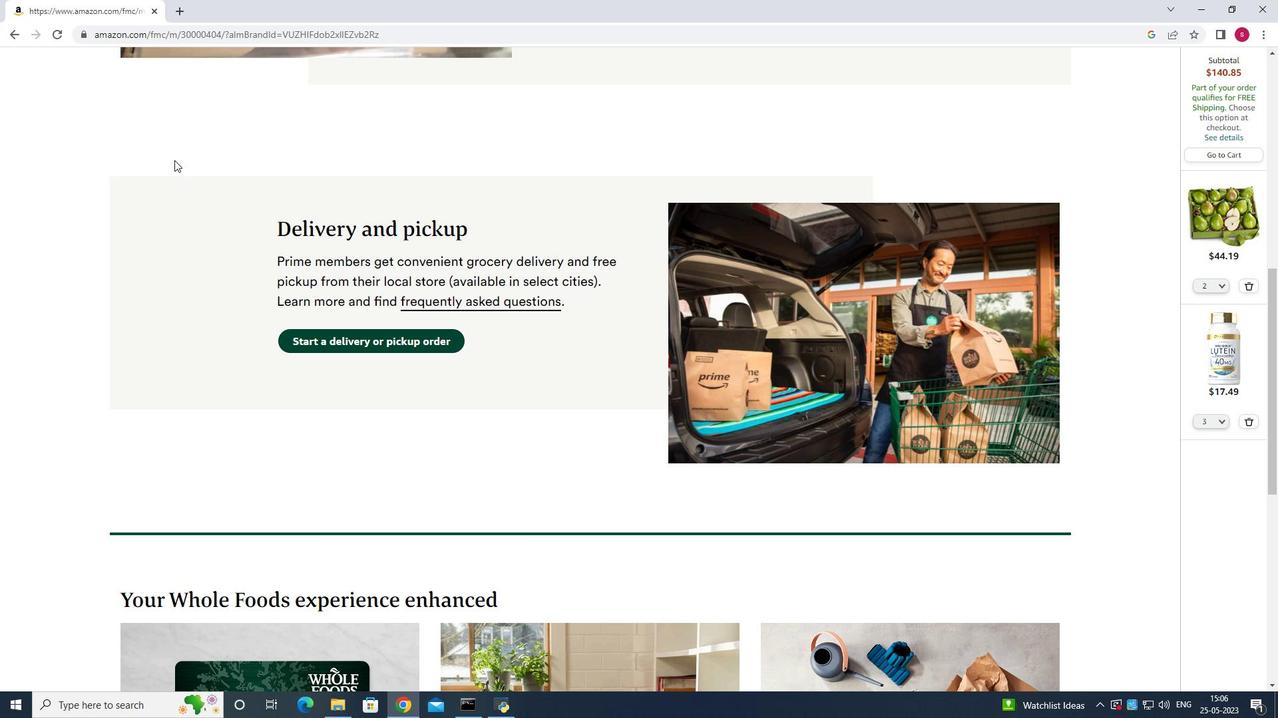 
Action: Mouse scrolled (174, 159) with delta (0, 0)
Screenshot: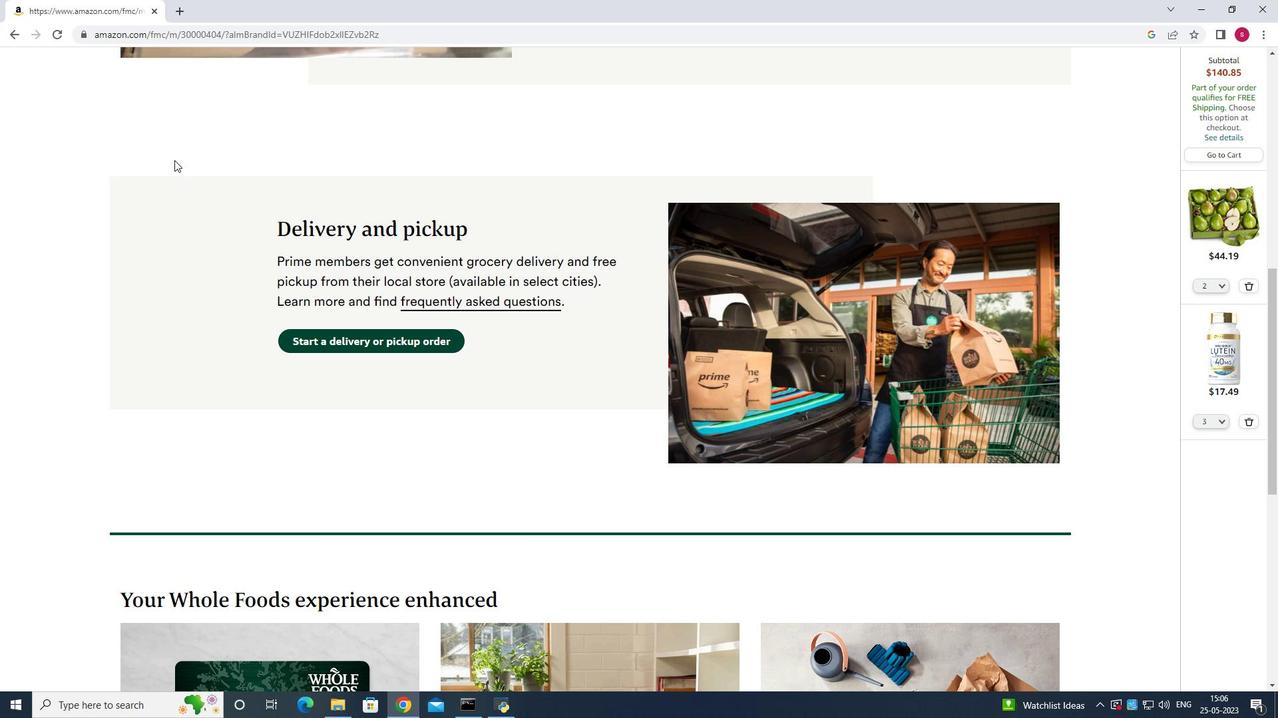 
Action: Mouse scrolled (174, 159) with delta (0, 0)
Screenshot: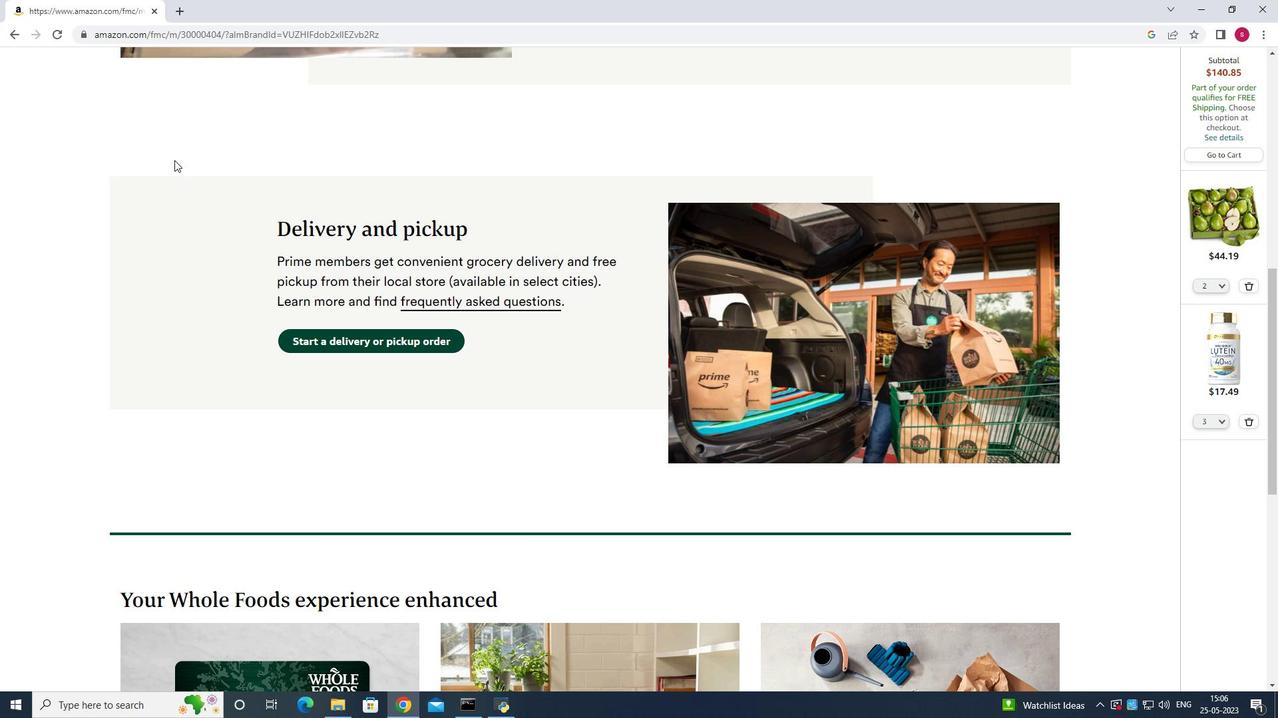 
Action: Mouse moved to (162, 175)
Screenshot: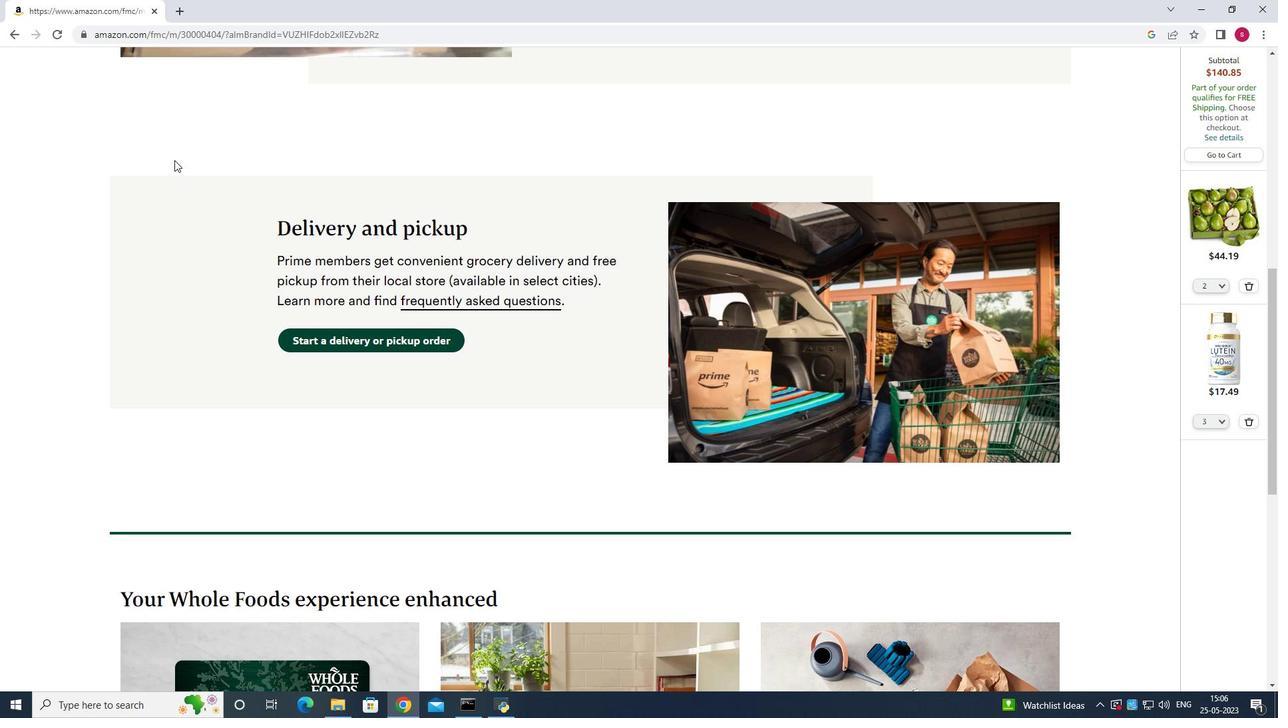 
Action: Mouse scrolled (162, 176) with delta (0, 0)
Screenshot: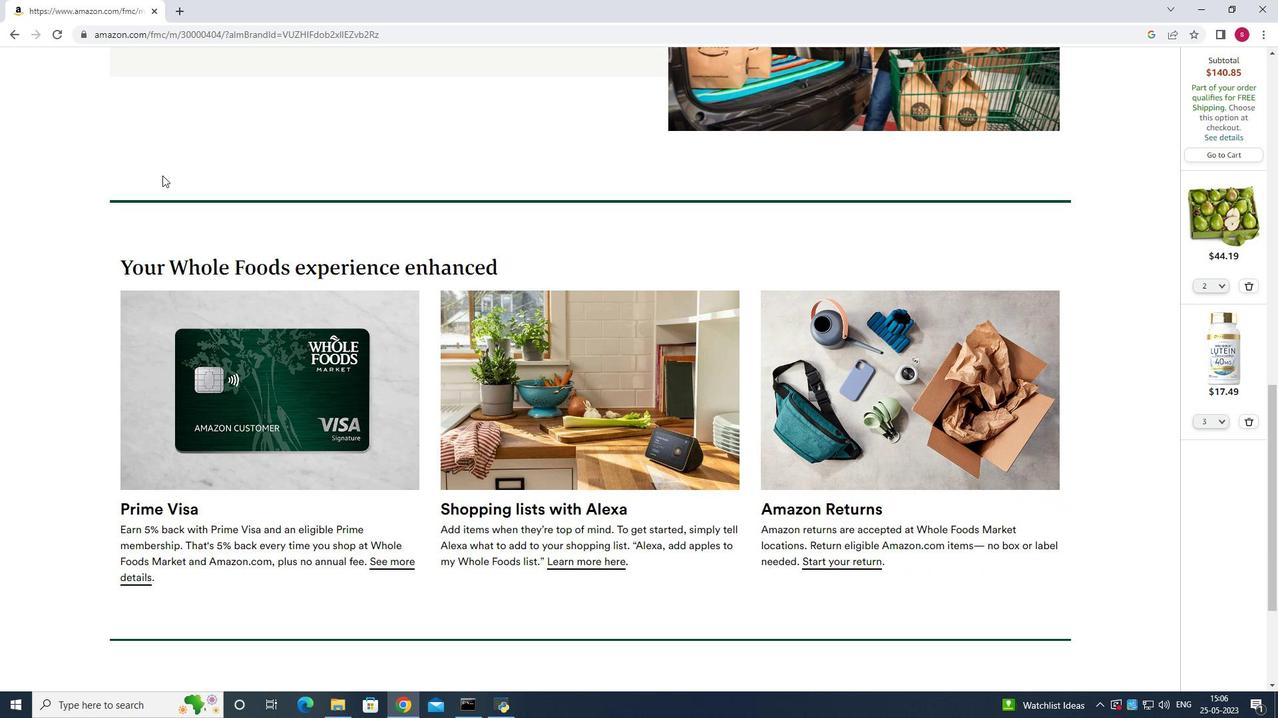 
Action: Mouse scrolled (162, 176) with delta (0, 0)
Screenshot: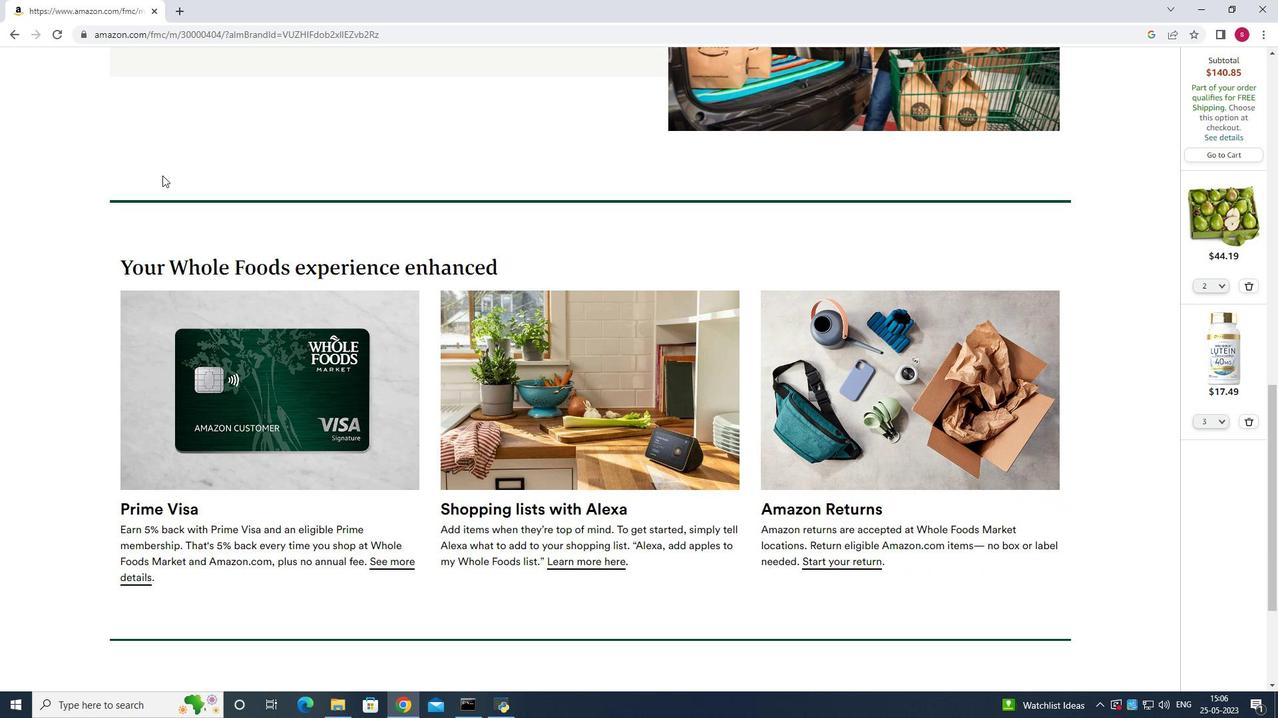 
Action: Mouse scrolled (162, 176) with delta (0, 0)
Screenshot: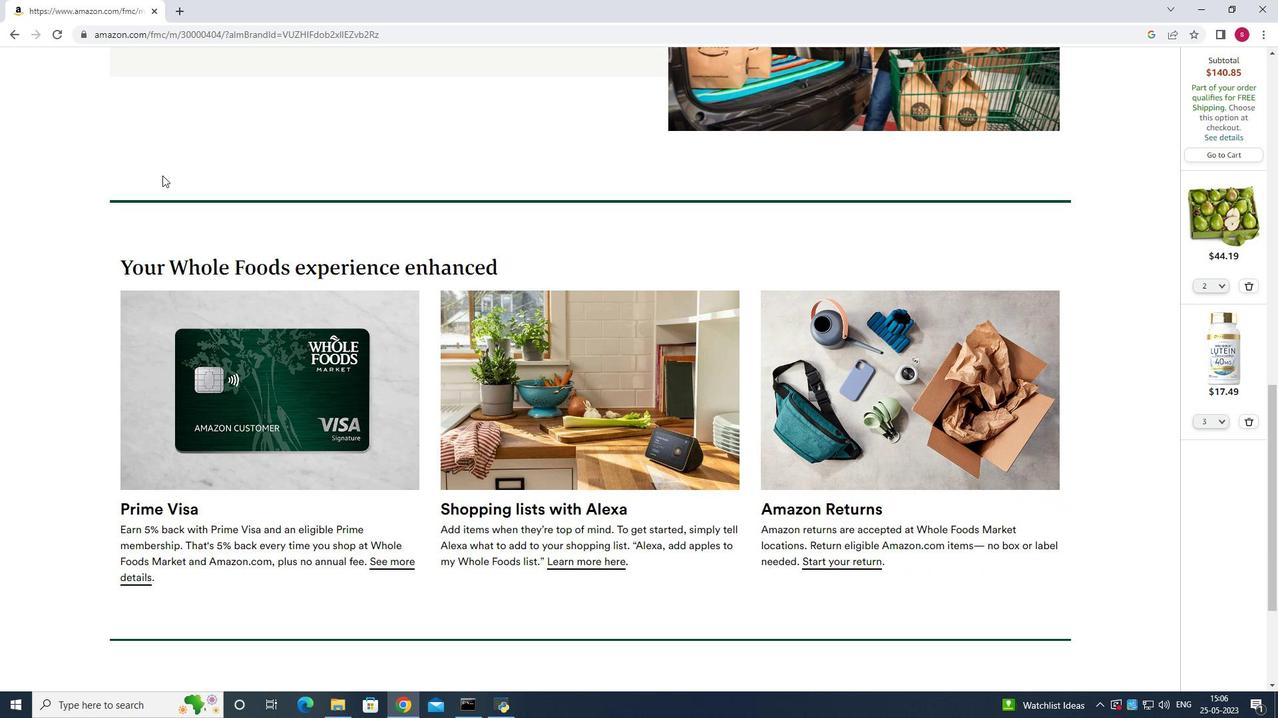 
Action: Mouse scrolled (162, 176) with delta (0, 0)
Screenshot: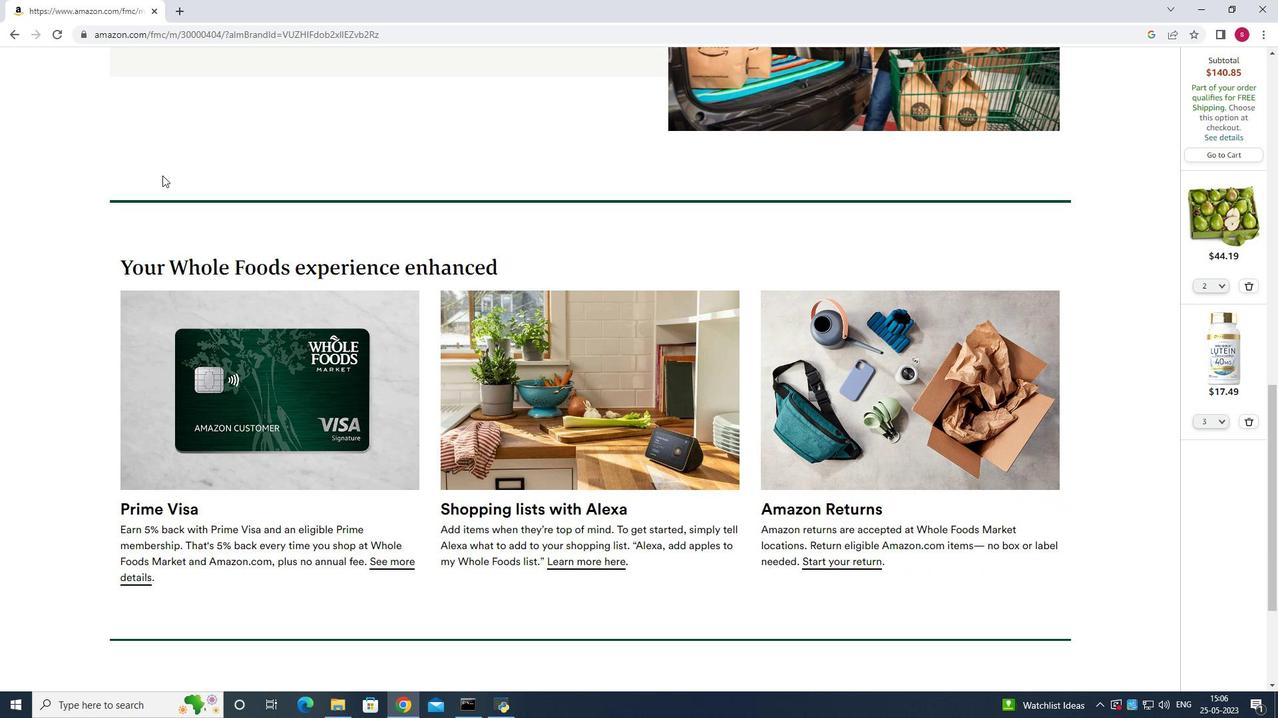 
Action: Mouse scrolled (162, 176) with delta (0, 0)
Screenshot: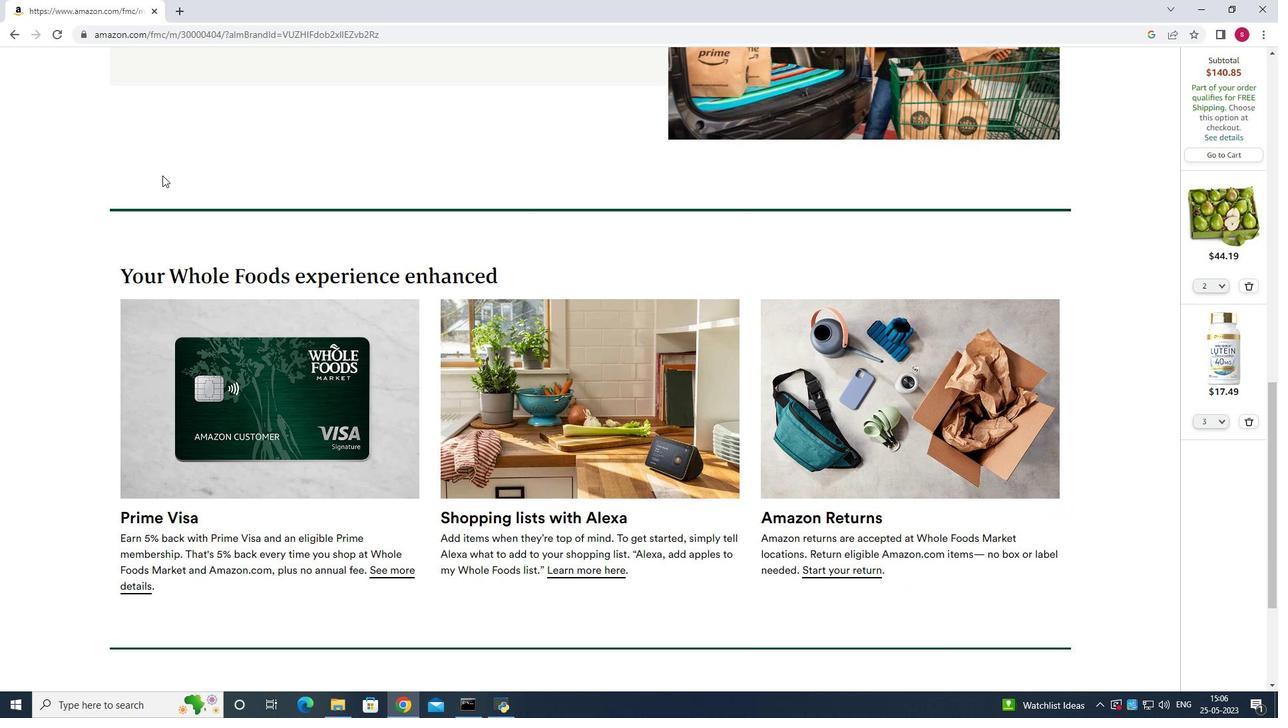 
Action: Mouse scrolled (162, 176) with delta (0, 0)
Screenshot: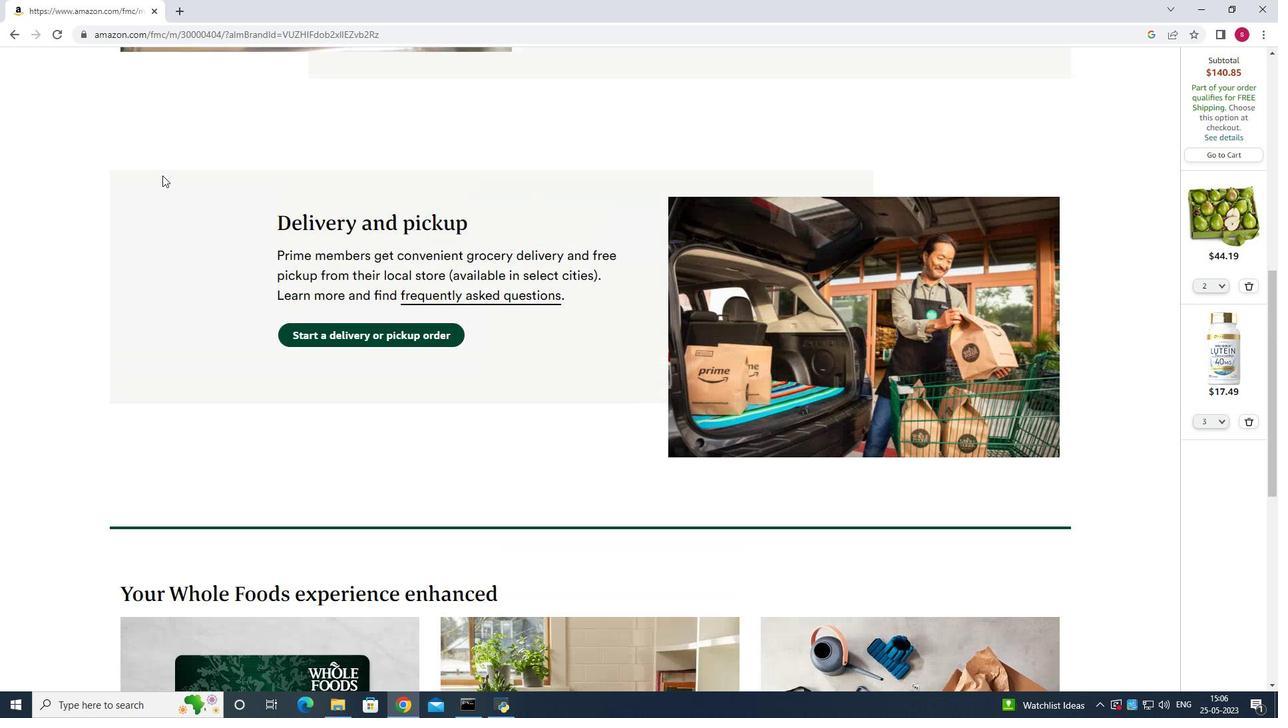 
Action: Mouse scrolled (162, 176) with delta (0, 0)
Screenshot: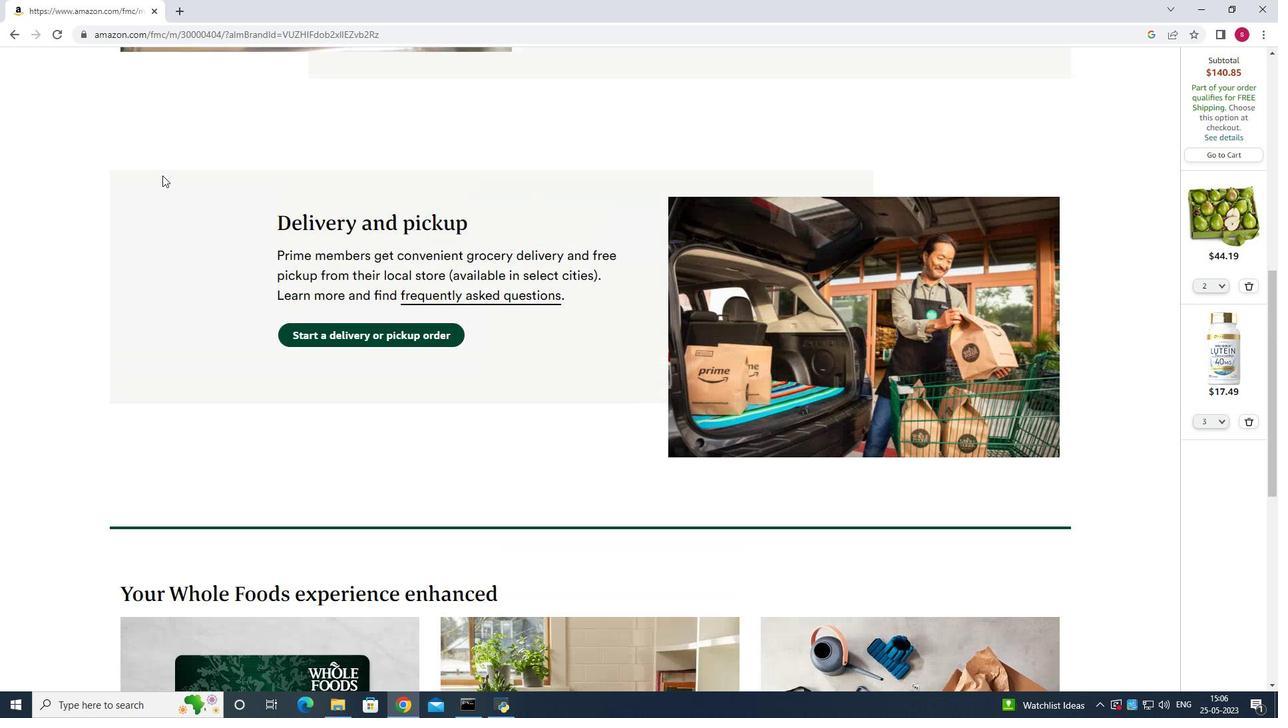 
Action: Mouse scrolled (162, 176) with delta (0, 0)
Screenshot: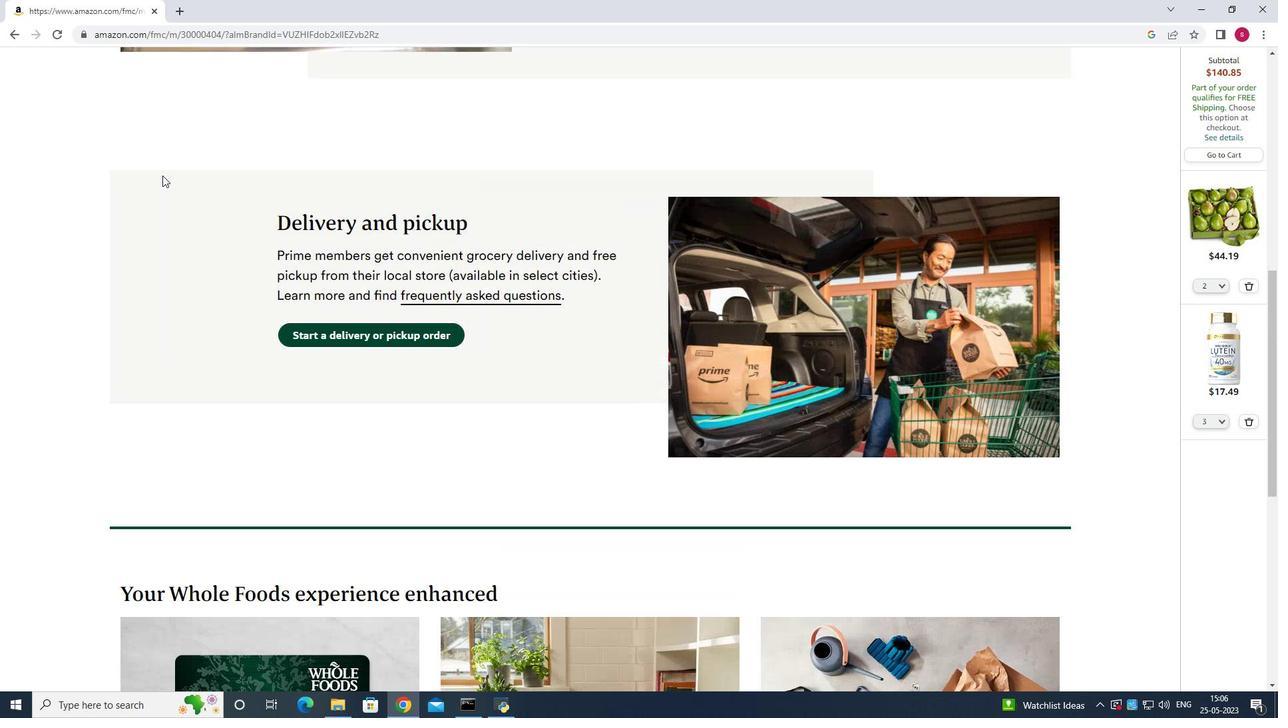 
Action: Mouse scrolled (162, 176) with delta (0, 0)
Screenshot: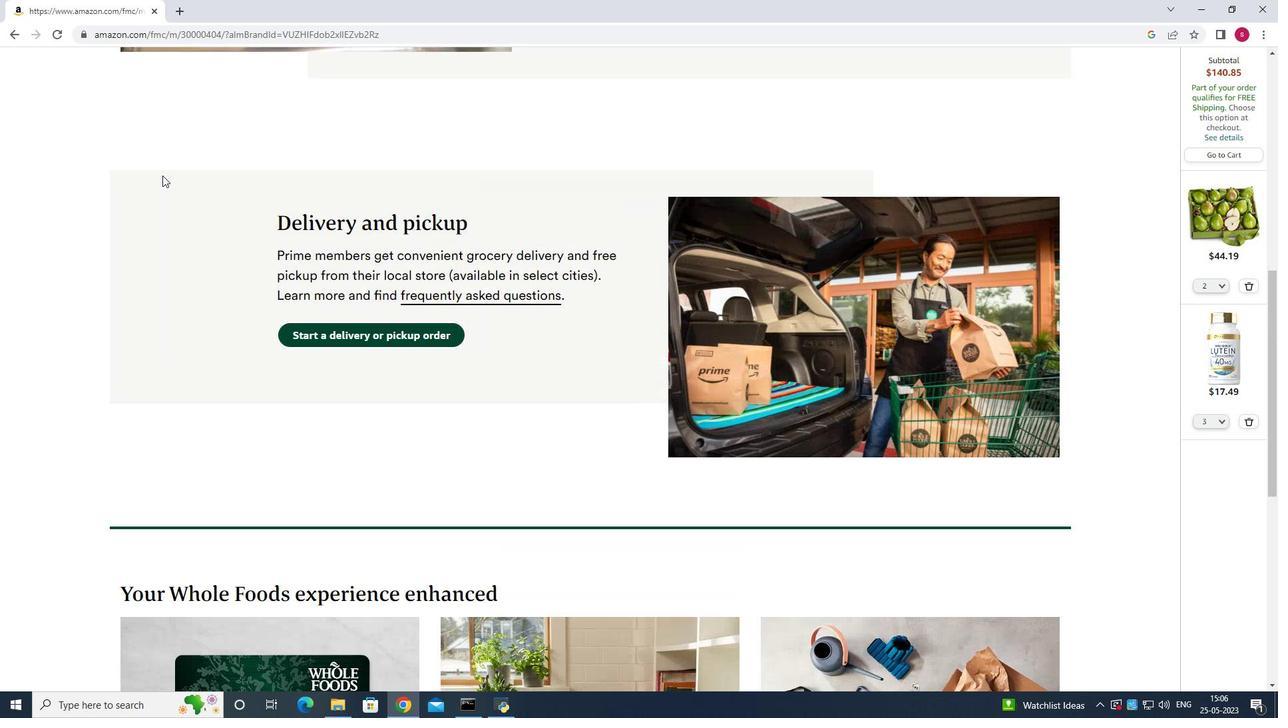 
Action: Mouse scrolled (162, 176) with delta (0, 0)
Screenshot: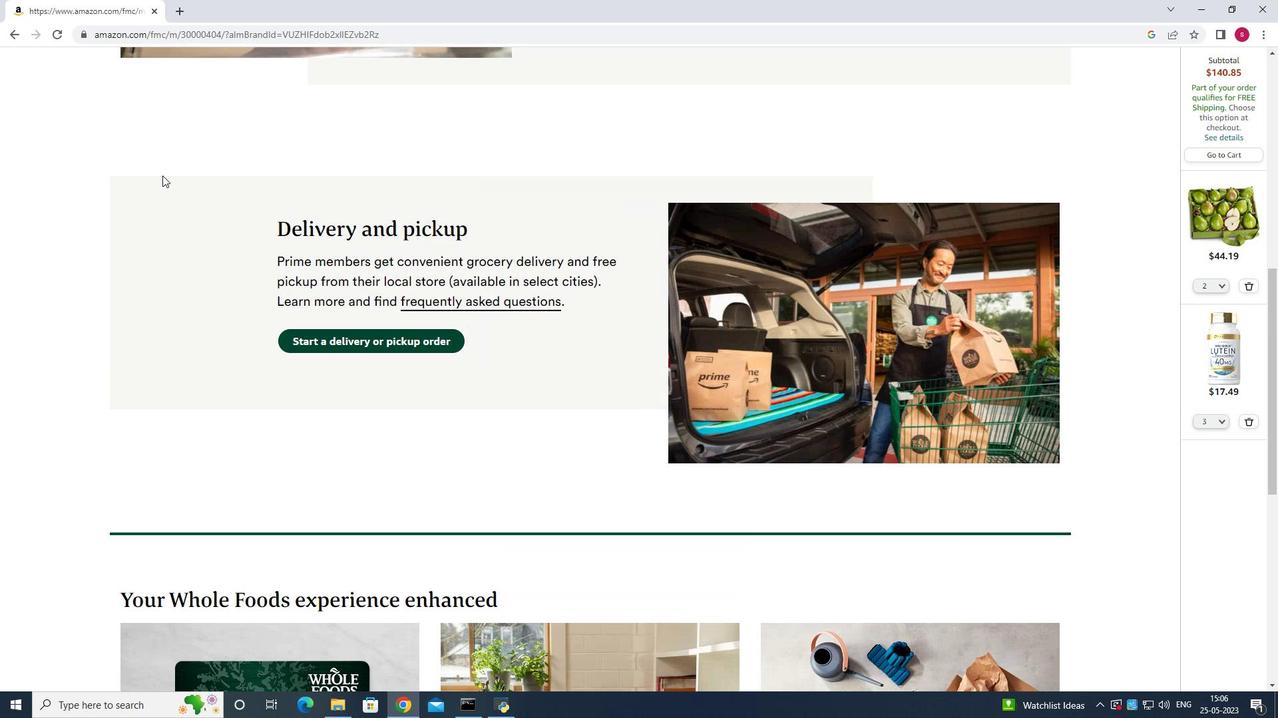 
Action: Mouse scrolled (162, 176) with delta (0, 0)
Screenshot: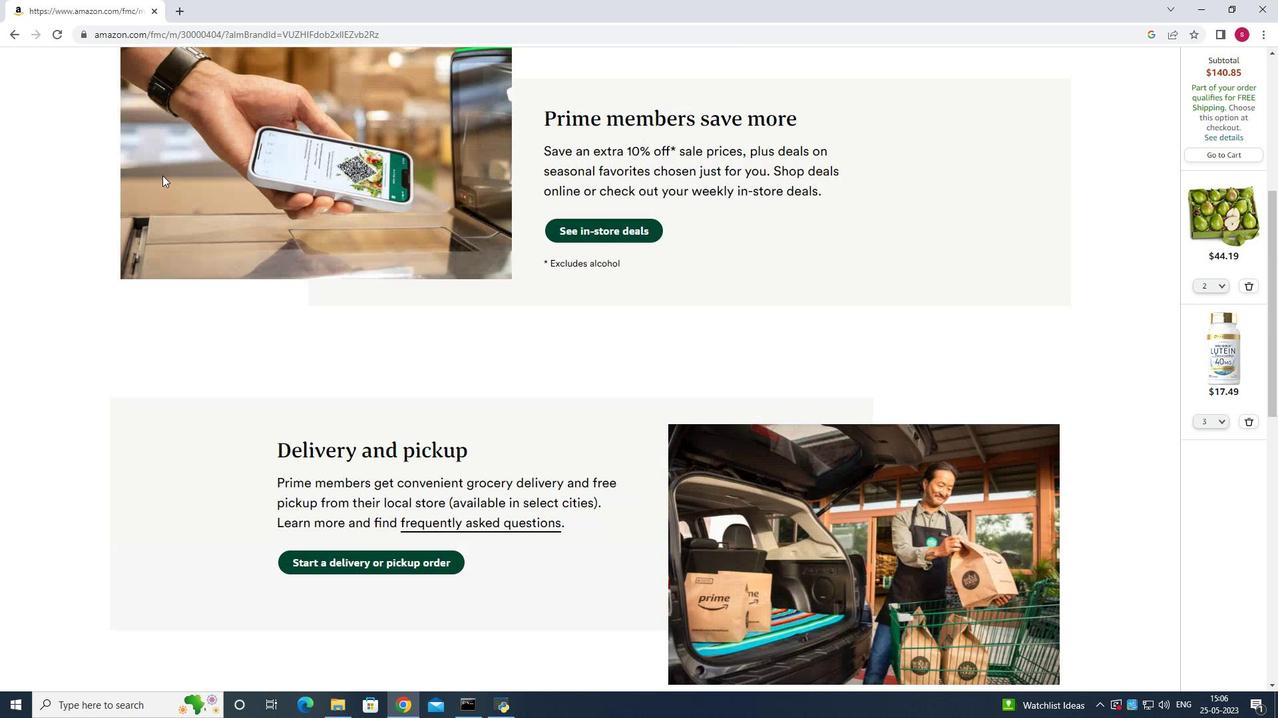 
Action: Mouse scrolled (162, 176) with delta (0, 0)
Screenshot: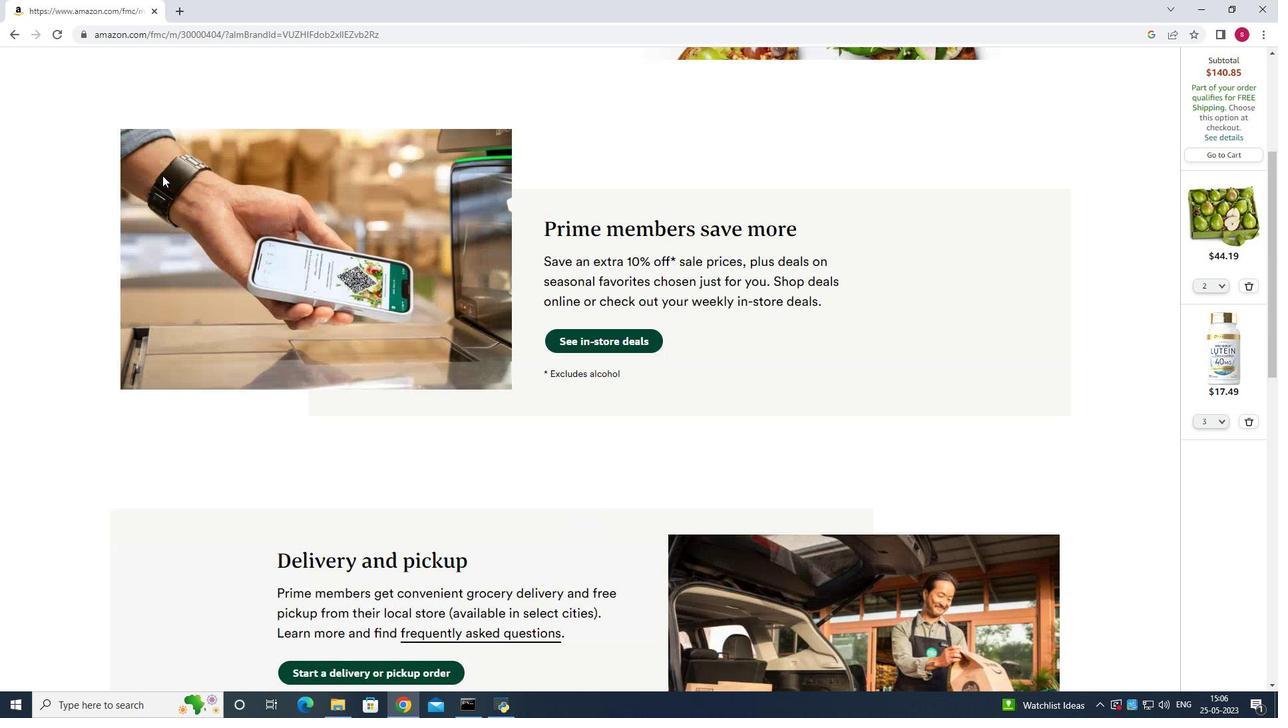 
Action: Mouse scrolled (162, 176) with delta (0, 0)
Screenshot: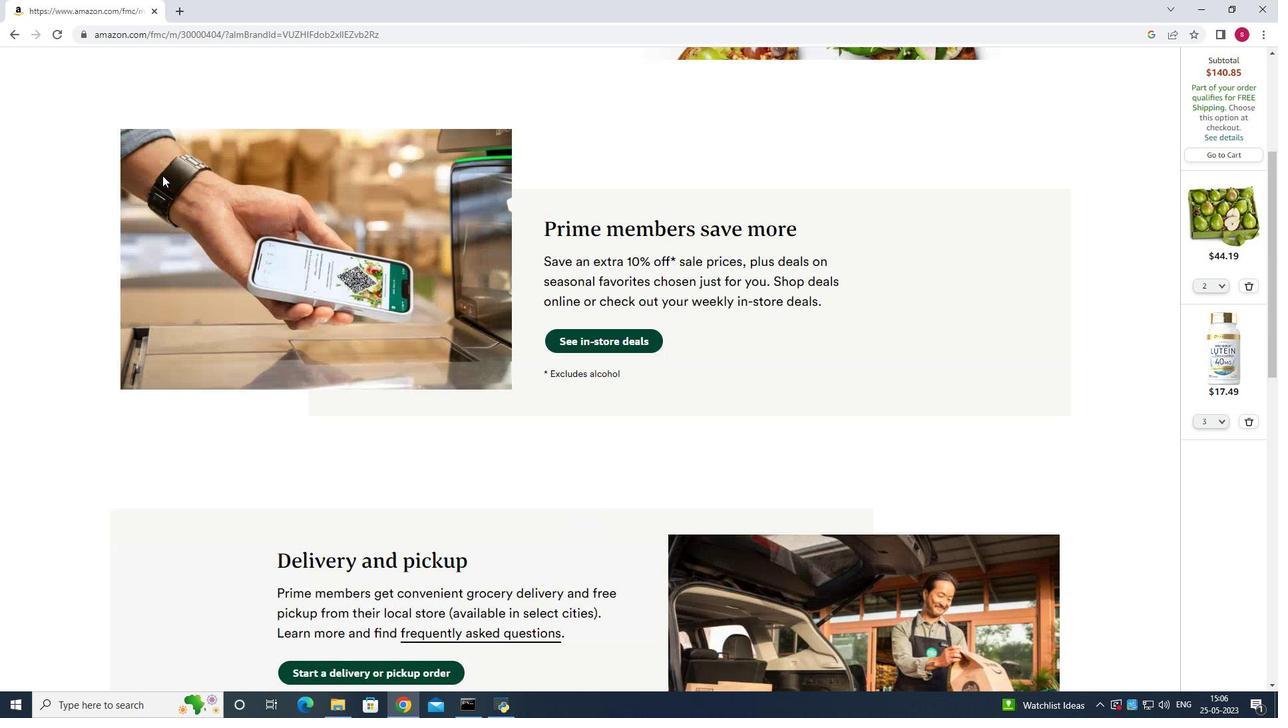 
Action: Mouse scrolled (162, 176) with delta (0, 0)
Screenshot: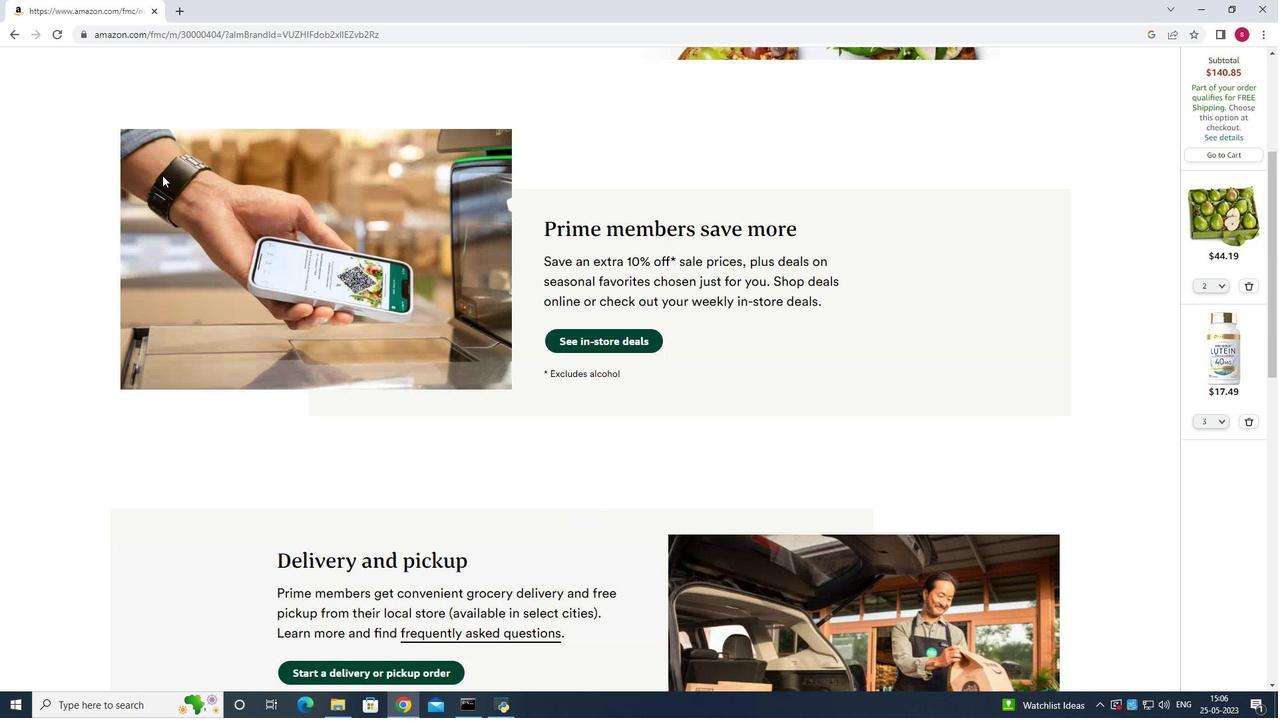 
Action: Mouse scrolled (162, 176) with delta (0, 0)
Screenshot: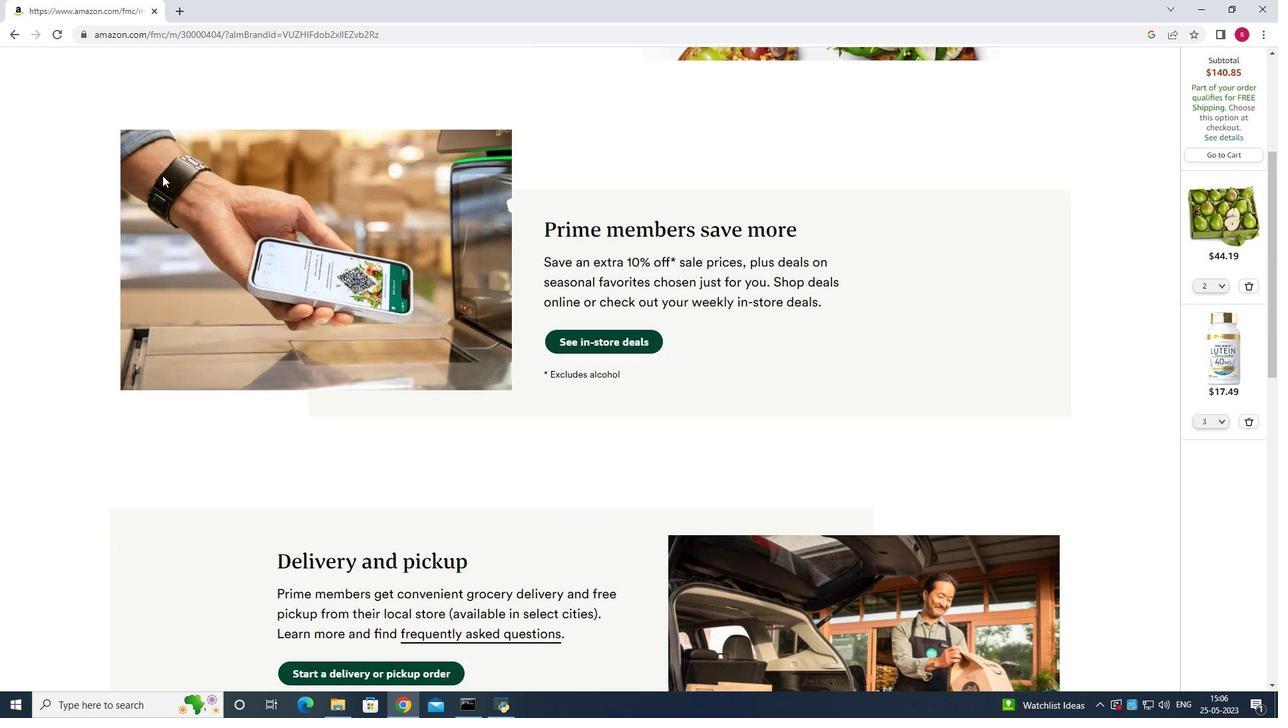 
Action: Mouse scrolled (162, 176) with delta (0, 0)
Screenshot: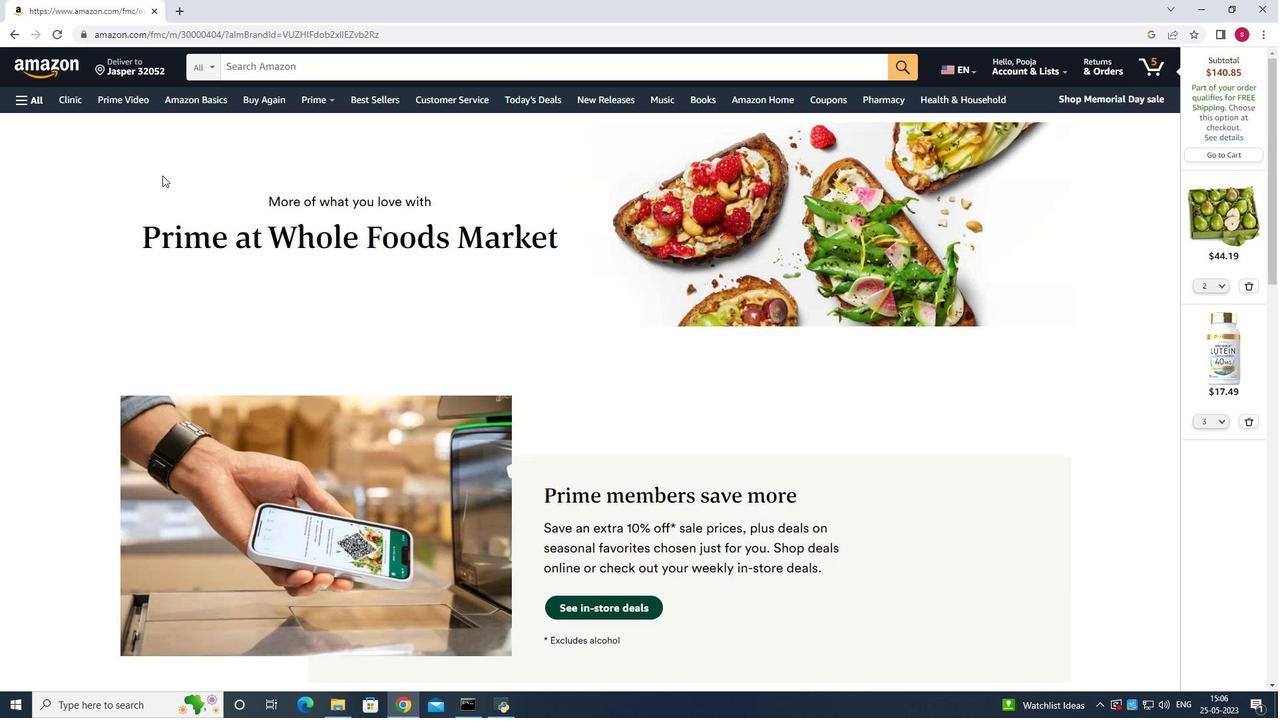 
Action: Mouse scrolled (162, 176) with delta (0, 0)
Screenshot: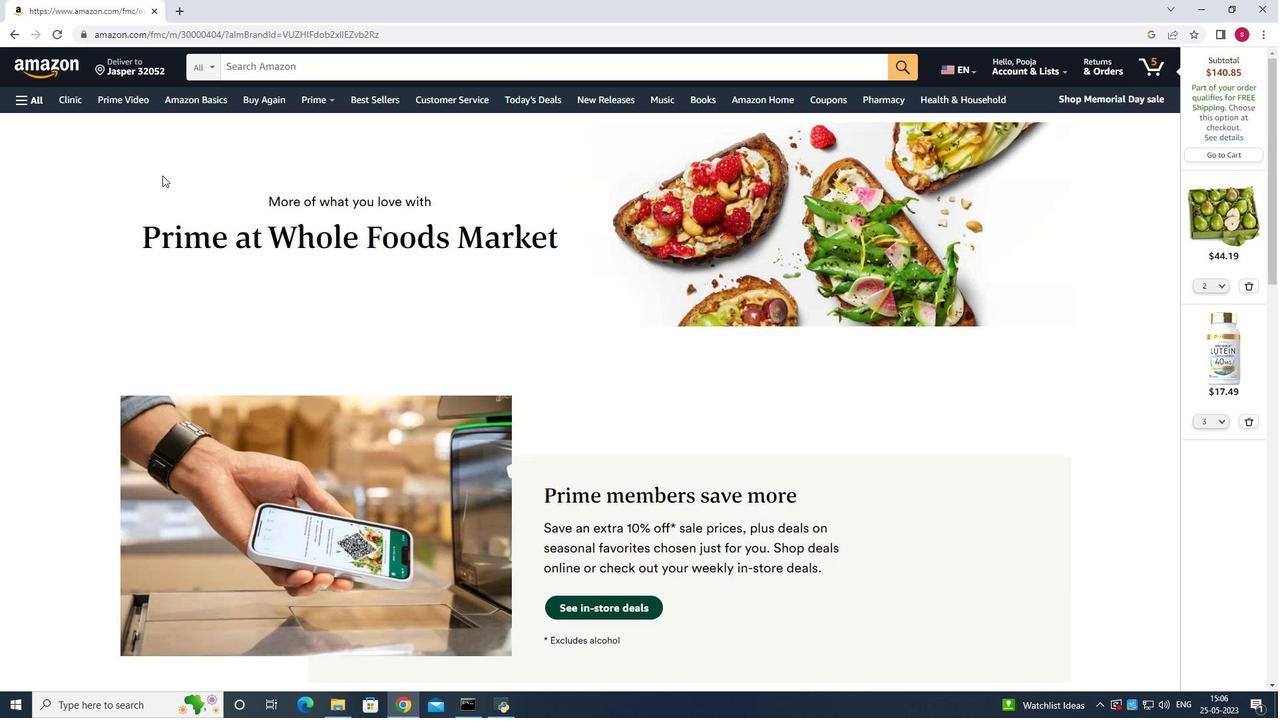 
Action: Mouse moved to (293, 66)
Screenshot: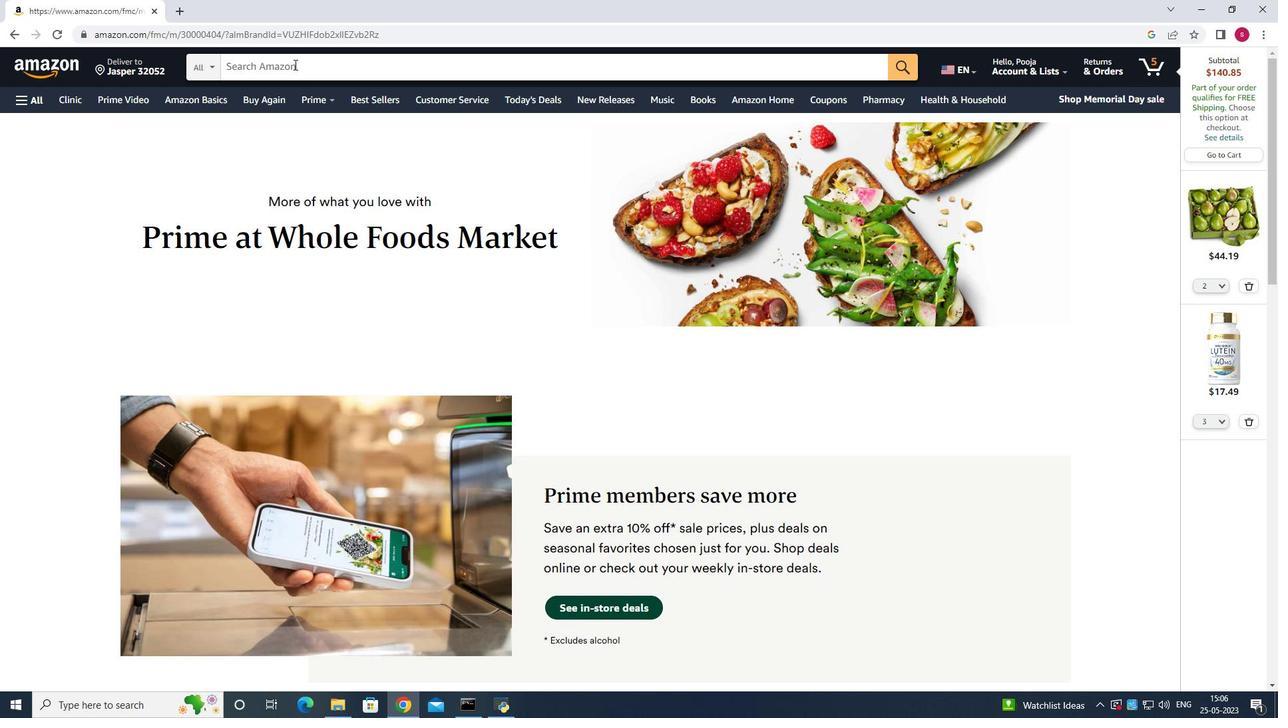 
Action: Mouse pressed left at (293, 66)
Screenshot: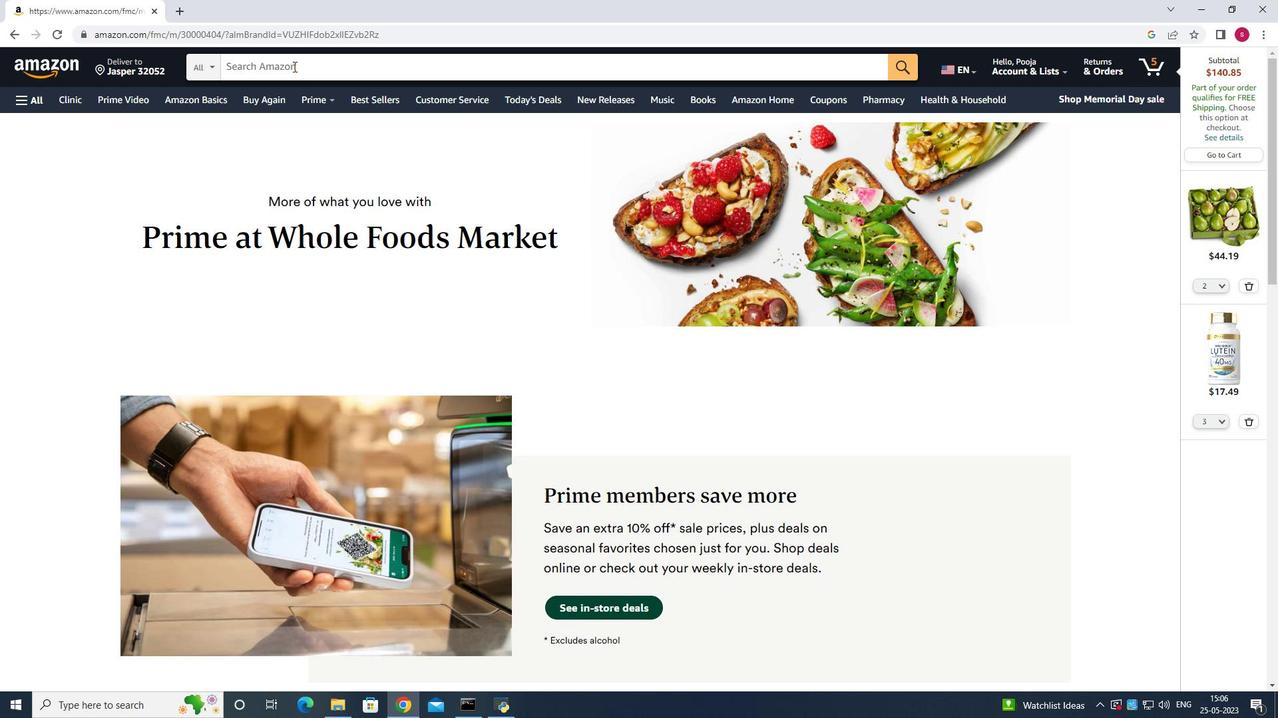 
Action: Mouse moved to (324, 65)
Screenshot: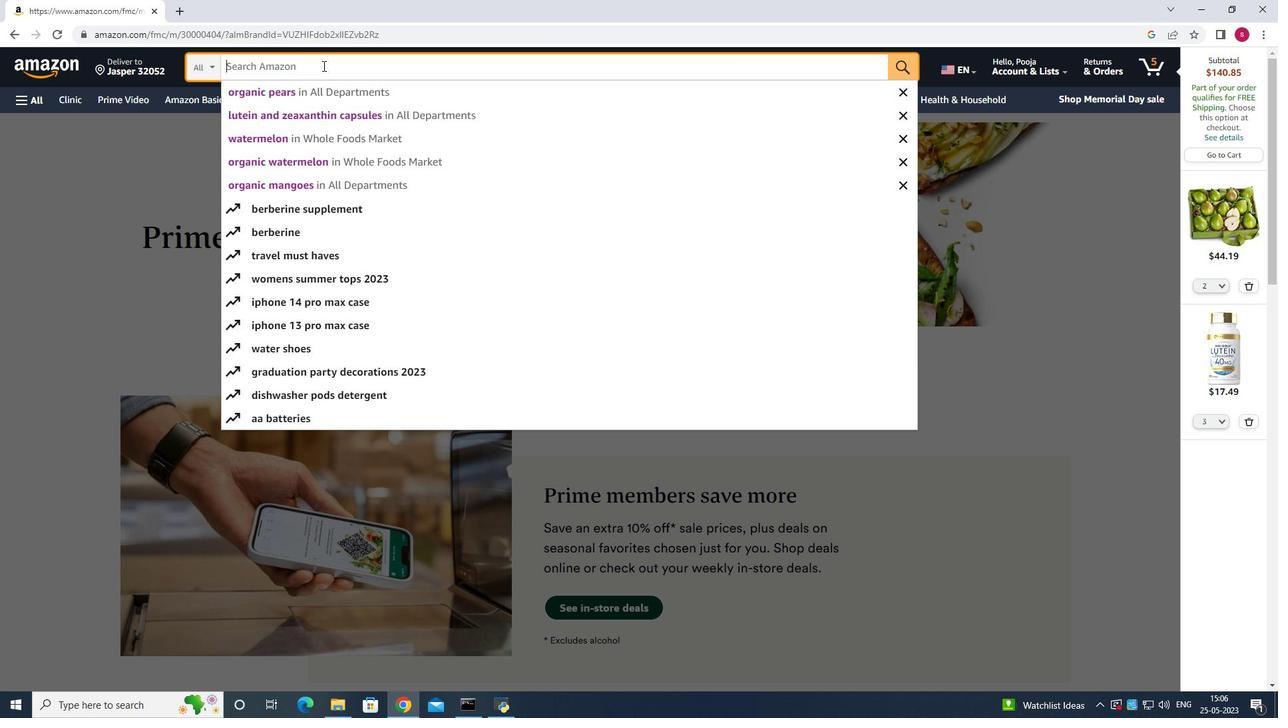 
Action: Key pressed o<Key.shift>rganic<Key.space>plums<Key.enter>
Screenshot: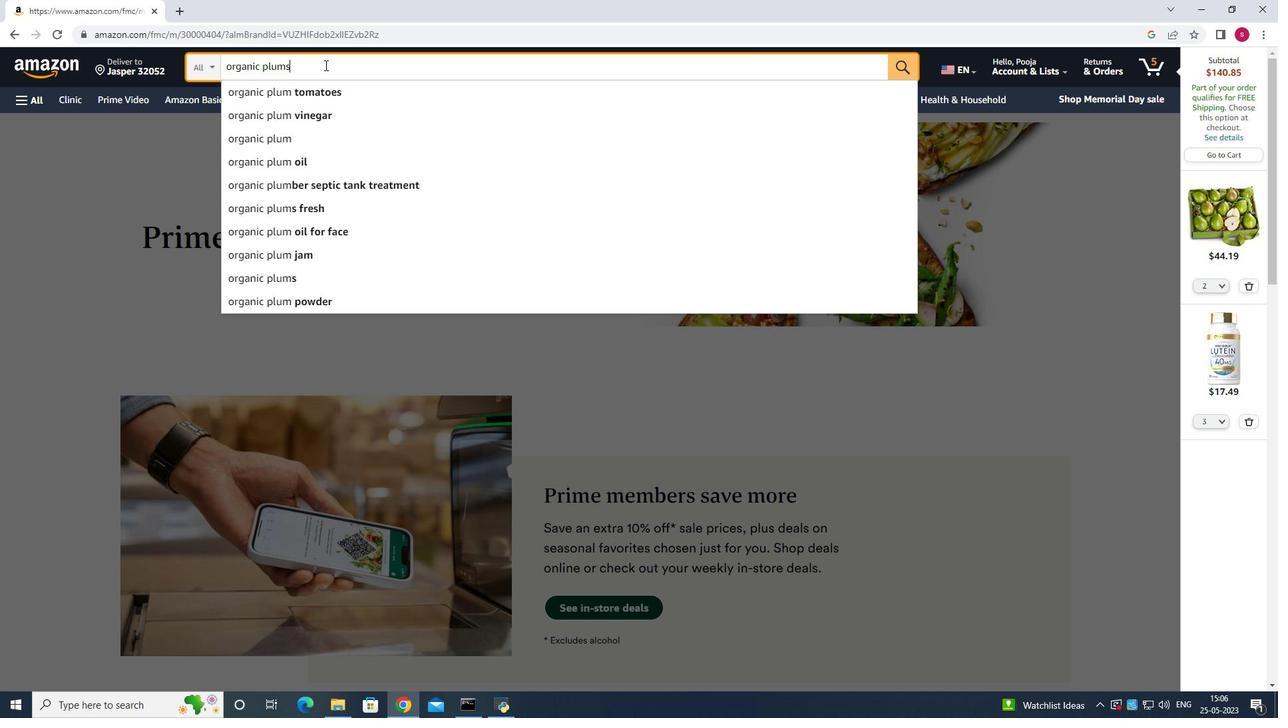 
Action: Mouse moved to (308, 71)
Screenshot: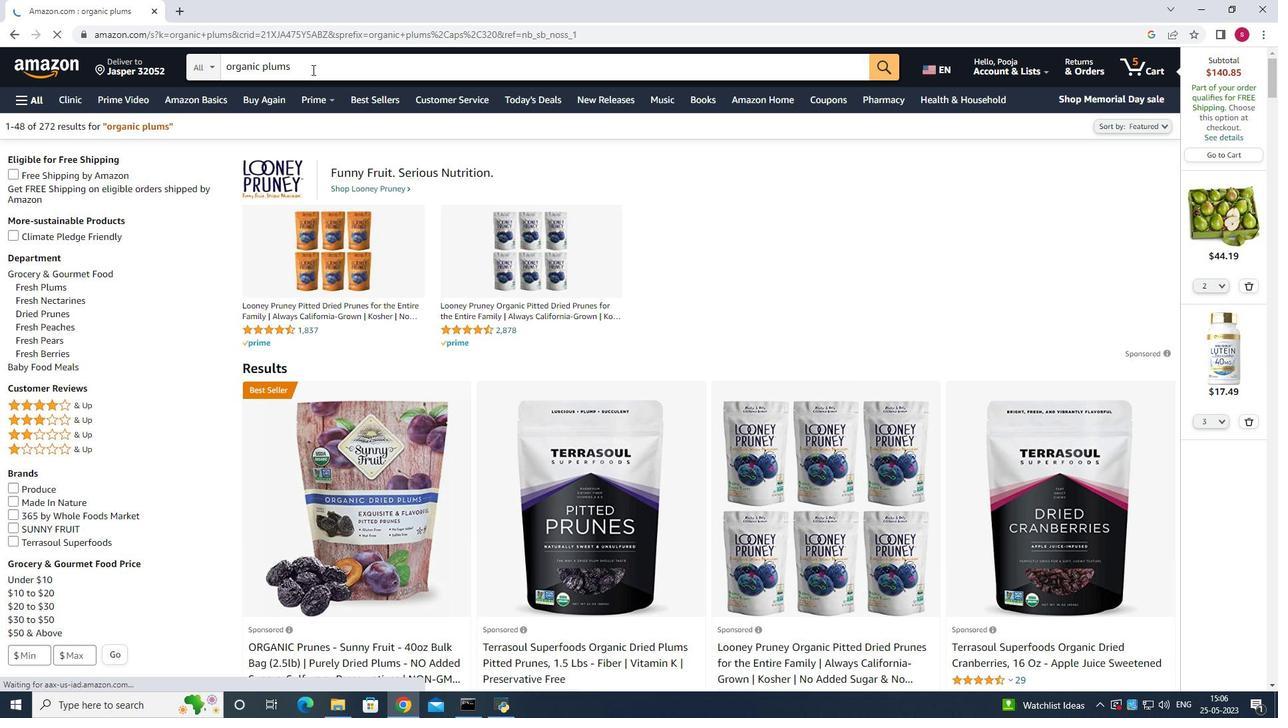 
Action: Mouse scrolled (308, 71) with delta (0, 0)
Screenshot: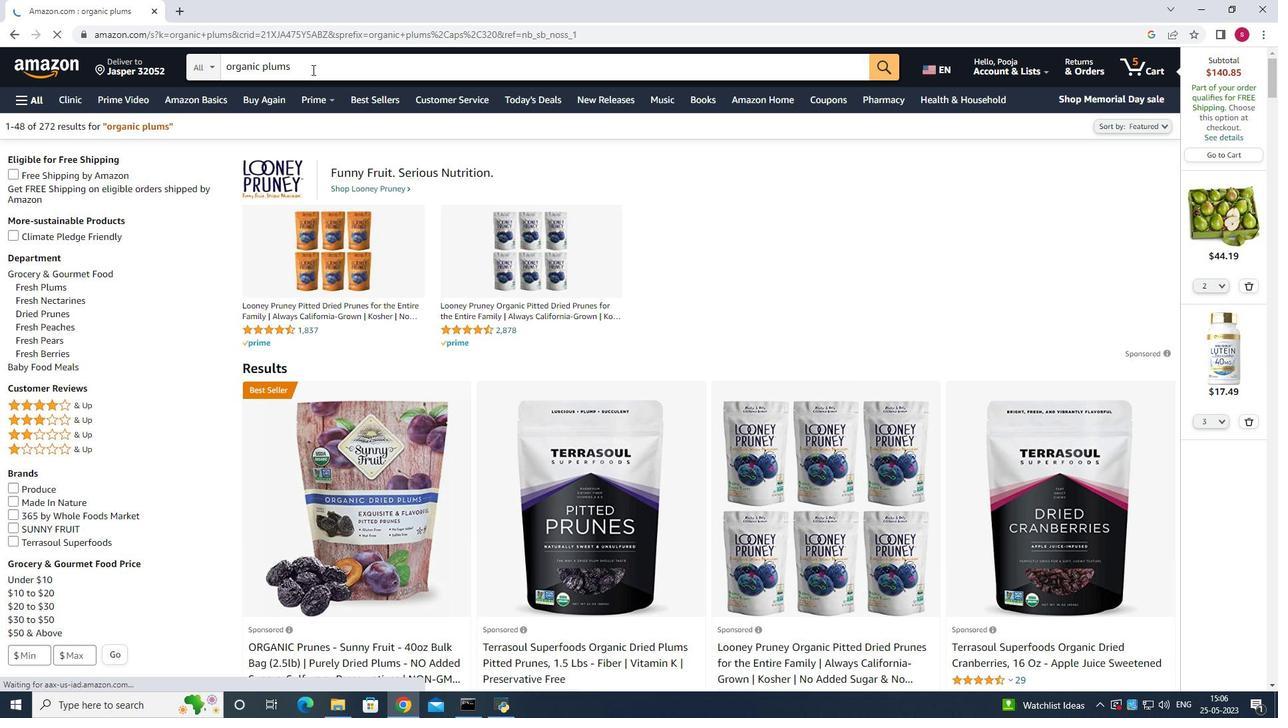 
Action: Mouse moved to (306, 72)
Screenshot: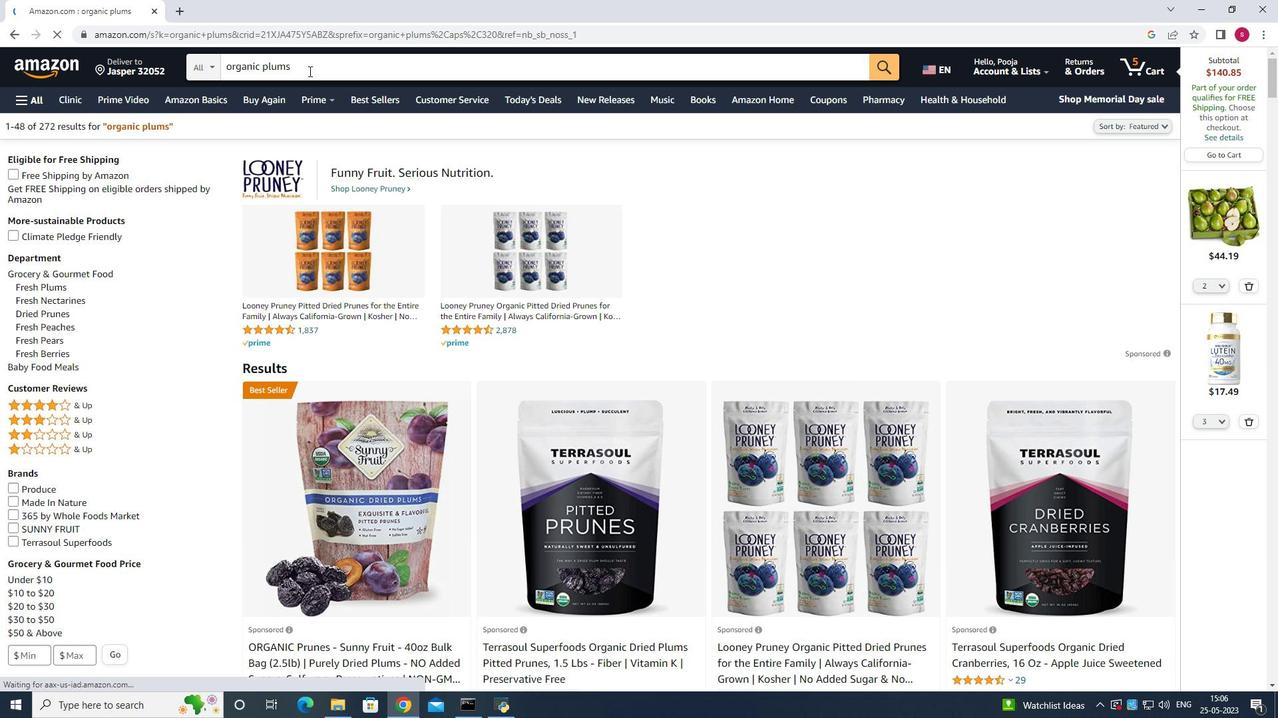 
Action: Mouse scrolled (306, 71) with delta (0, 0)
Screenshot: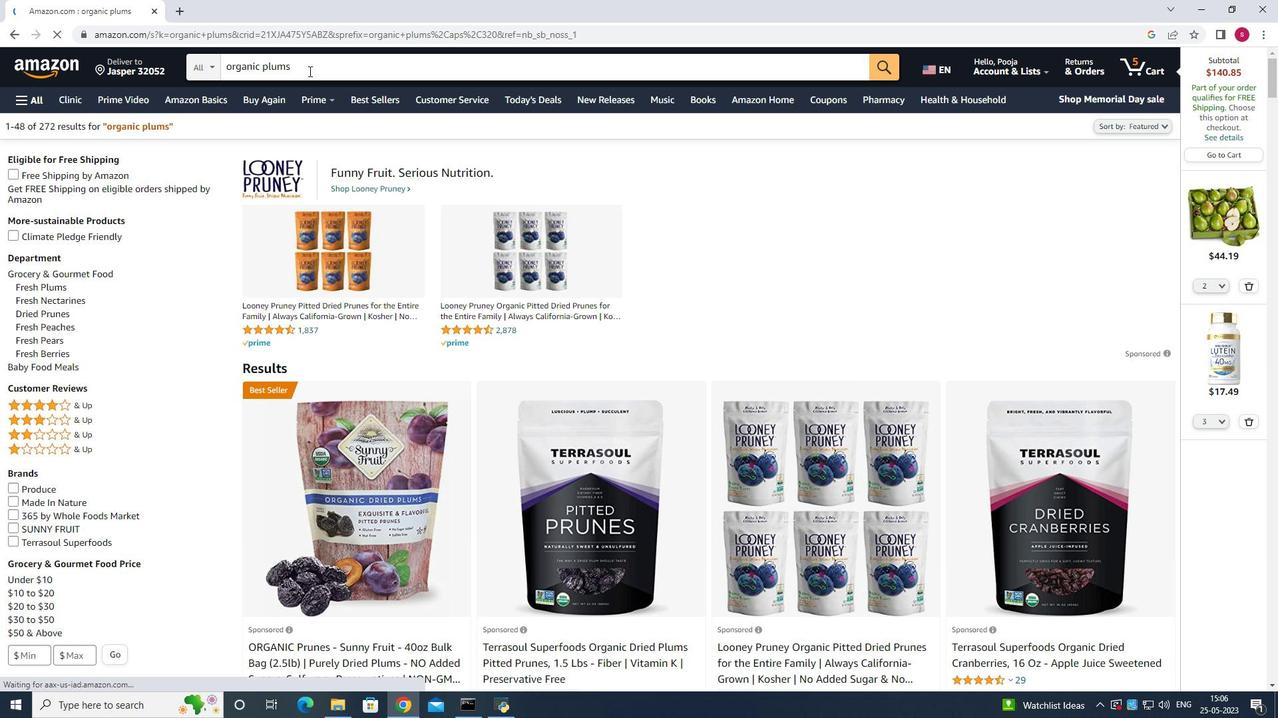 
Action: Mouse scrolled (306, 71) with delta (0, 0)
Screenshot: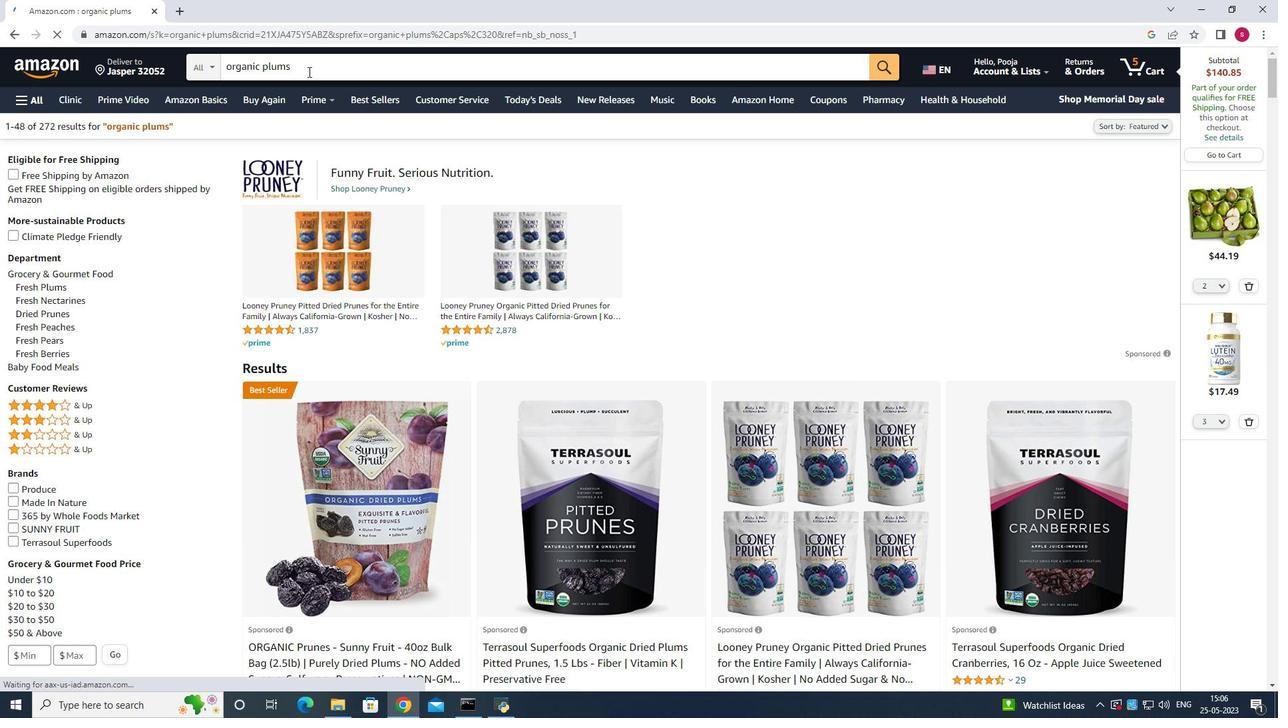 
Action: Mouse scrolled (306, 71) with delta (0, 0)
Screenshot: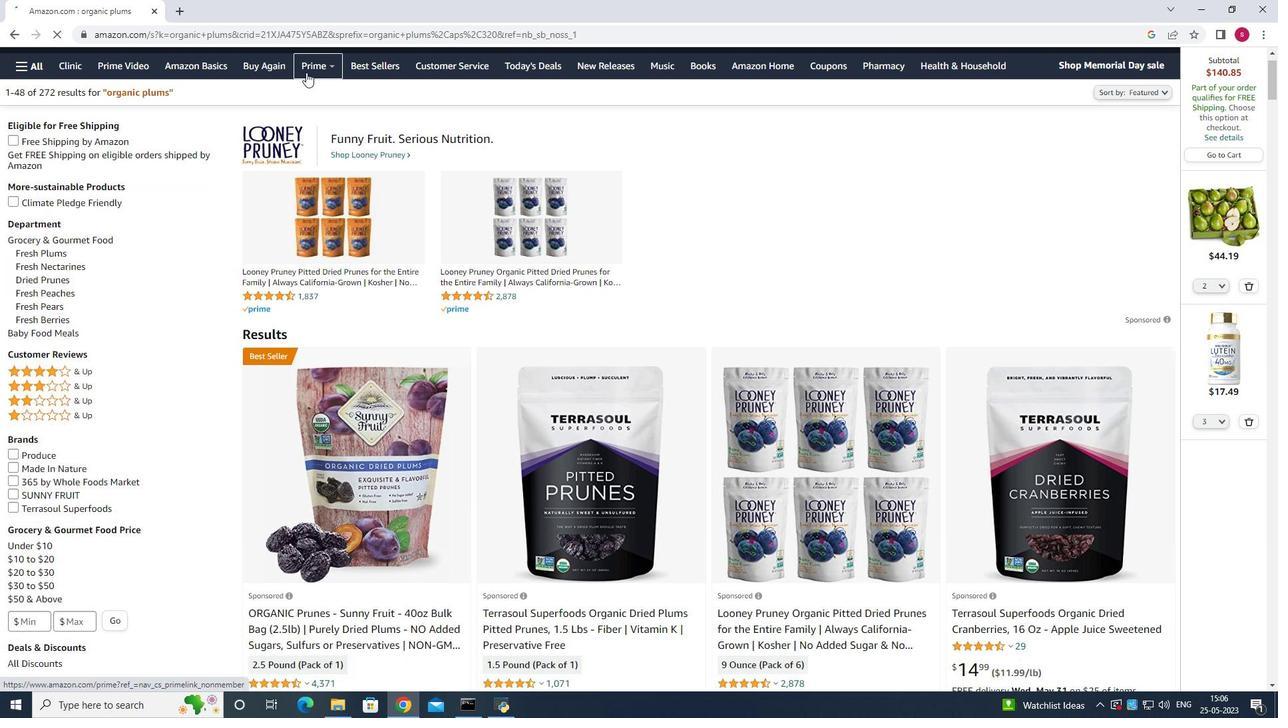 
Action: Mouse moved to (475, 301)
Screenshot: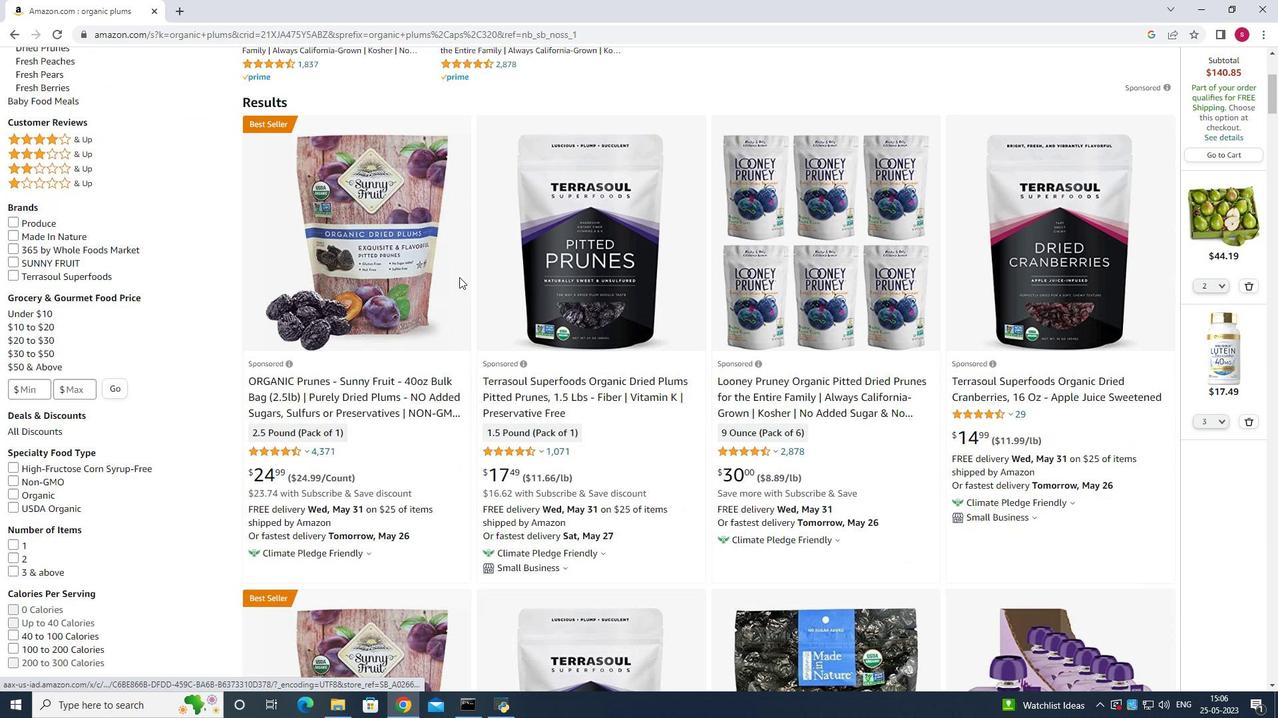 
Action: Mouse scrolled (475, 300) with delta (0, 0)
Screenshot: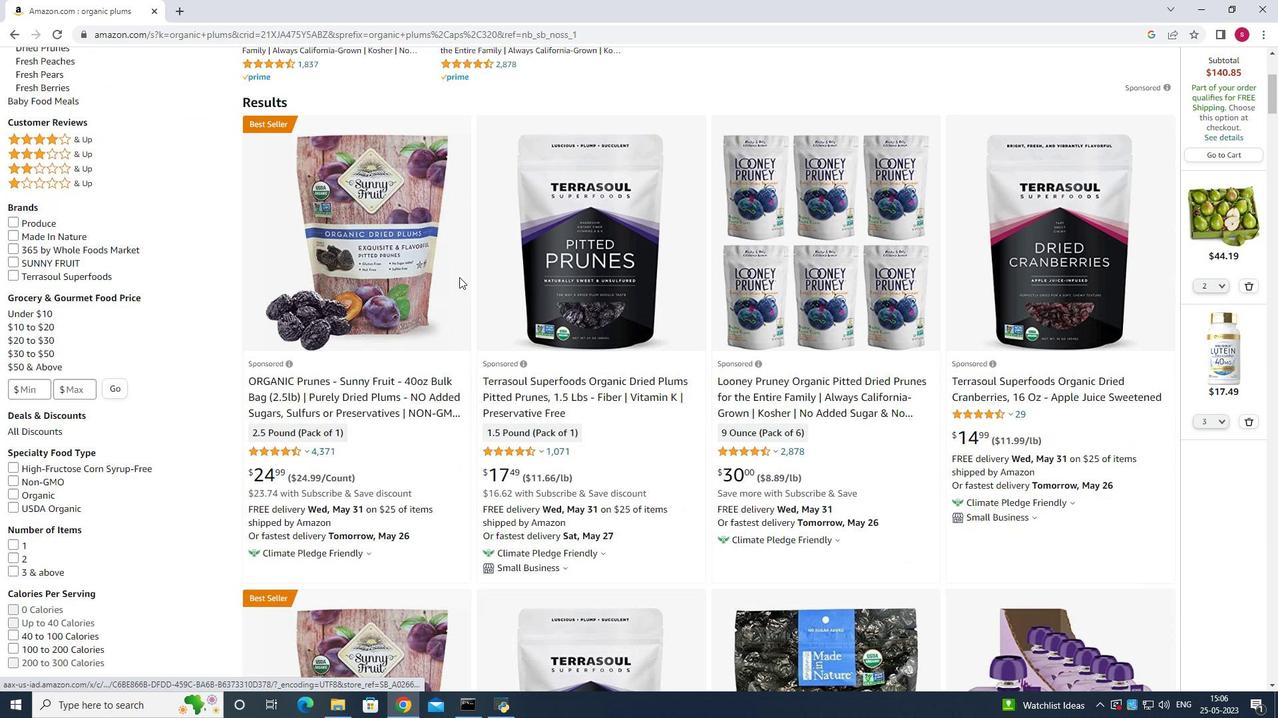 
Action: Mouse moved to (477, 304)
Screenshot: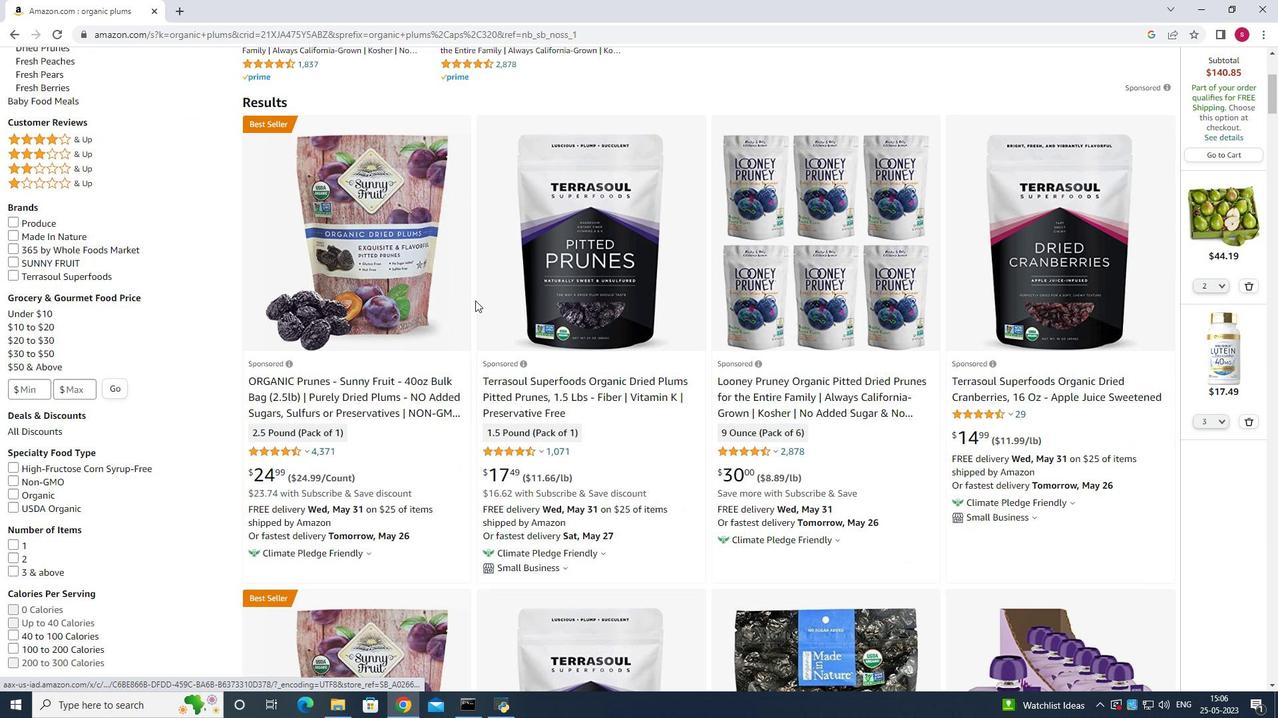 
Action: Mouse scrolled (477, 303) with delta (0, 0)
Screenshot: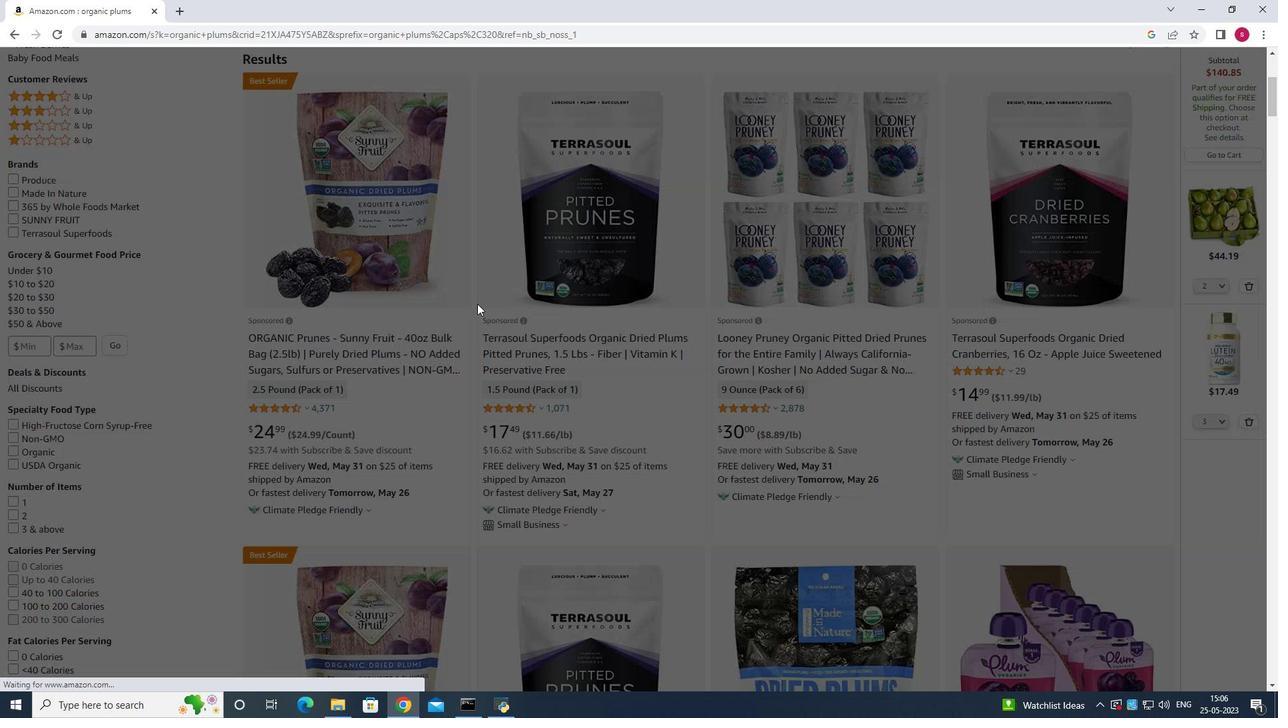 
Action: Mouse scrolled (477, 304) with delta (0, 0)
Screenshot: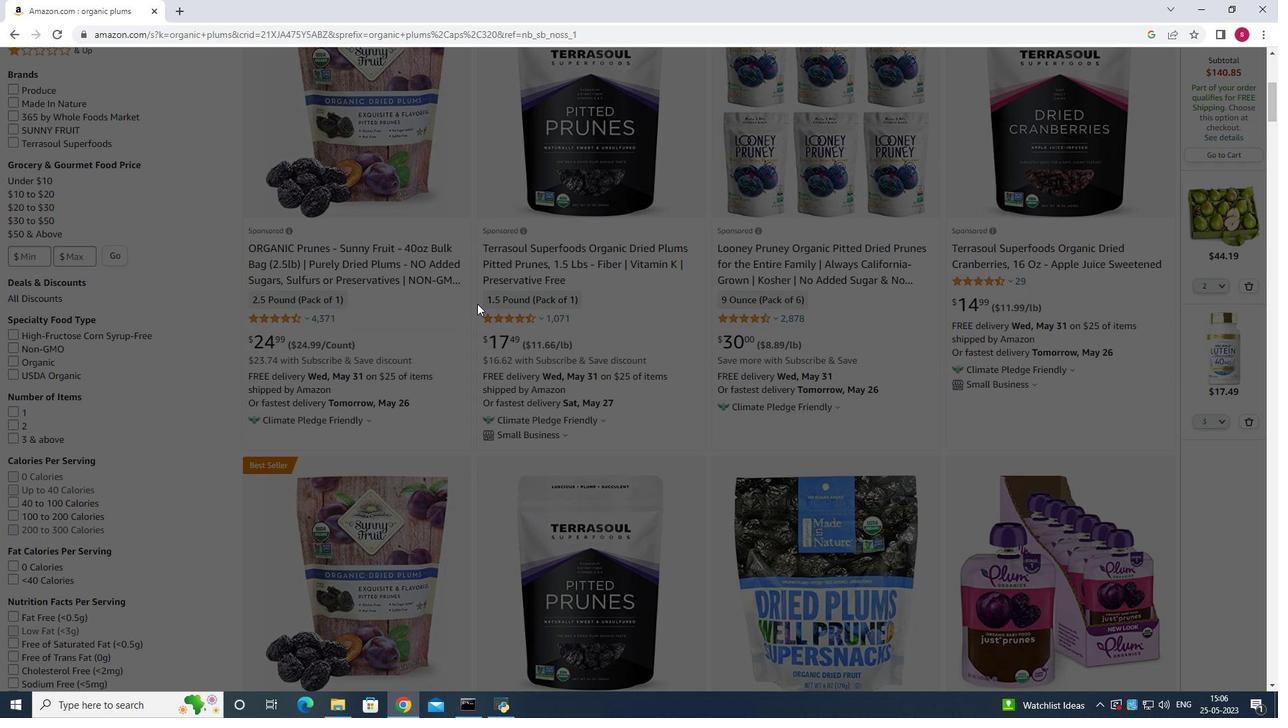 
Action: Mouse scrolled (477, 304) with delta (0, 0)
Screenshot: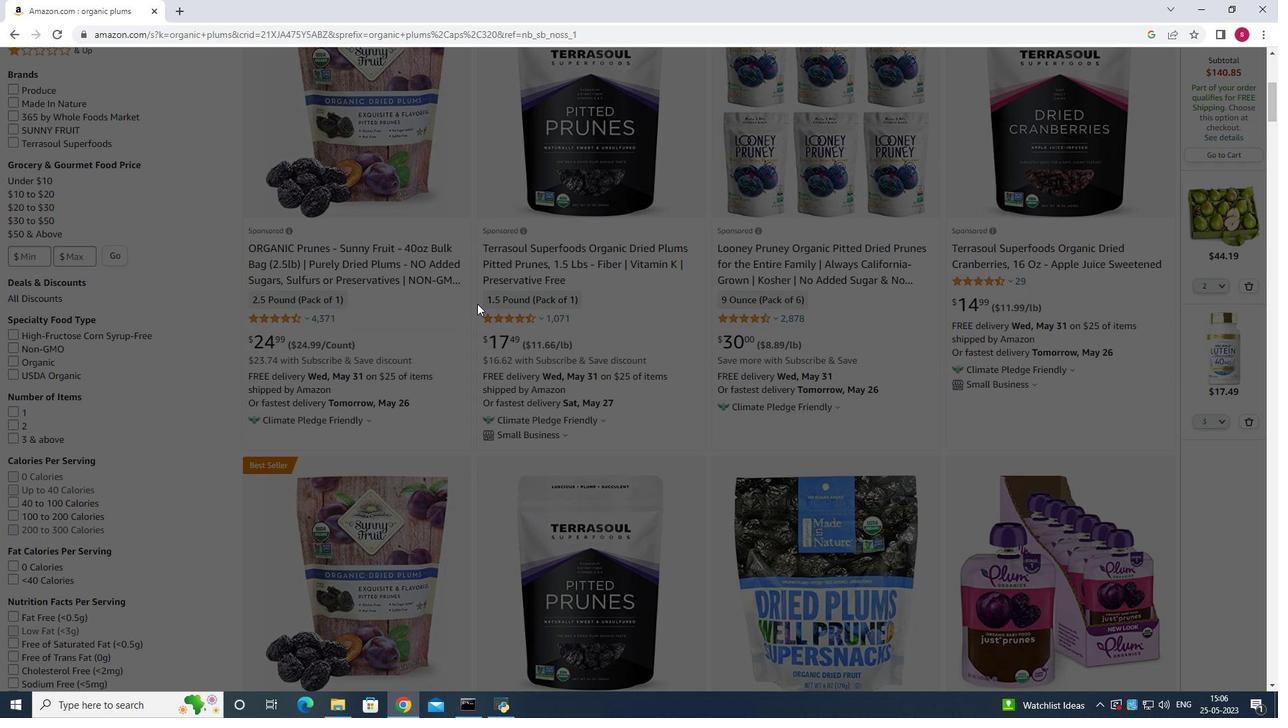 
Action: Mouse scrolled (477, 304) with delta (0, 0)
Screenshot: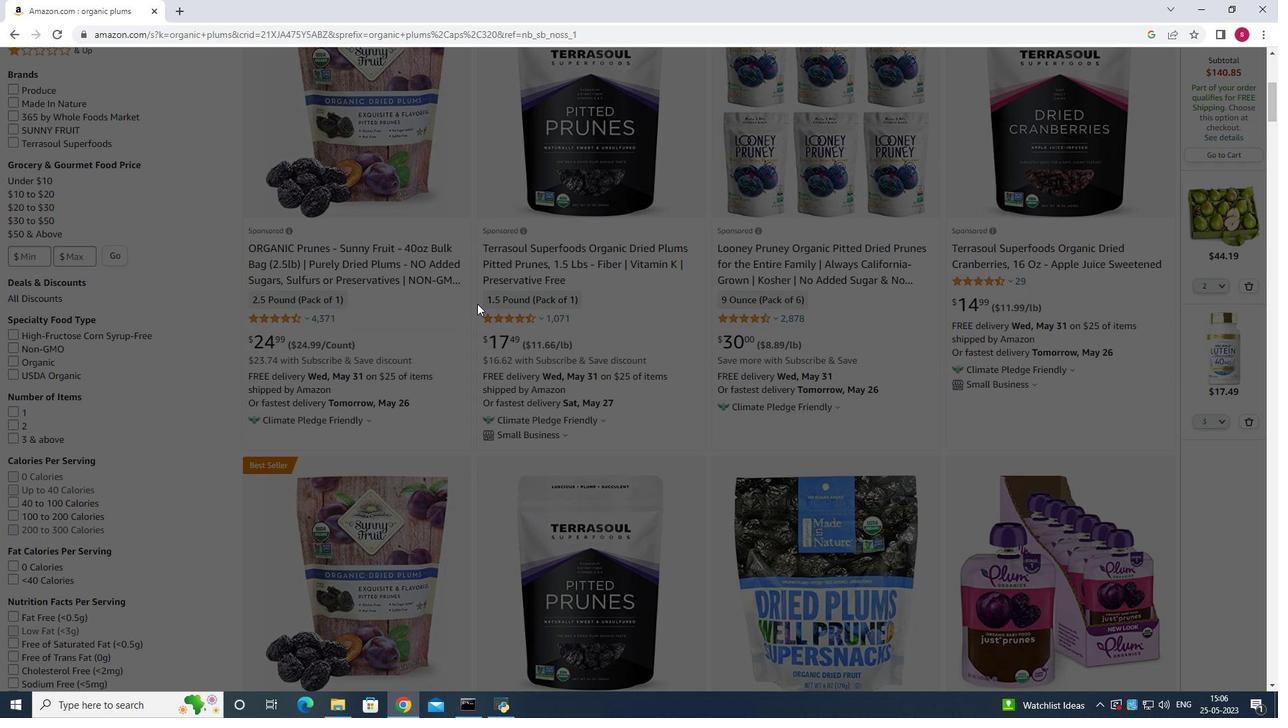 
Action: Mouse moved to (201, 274)
Screenshot: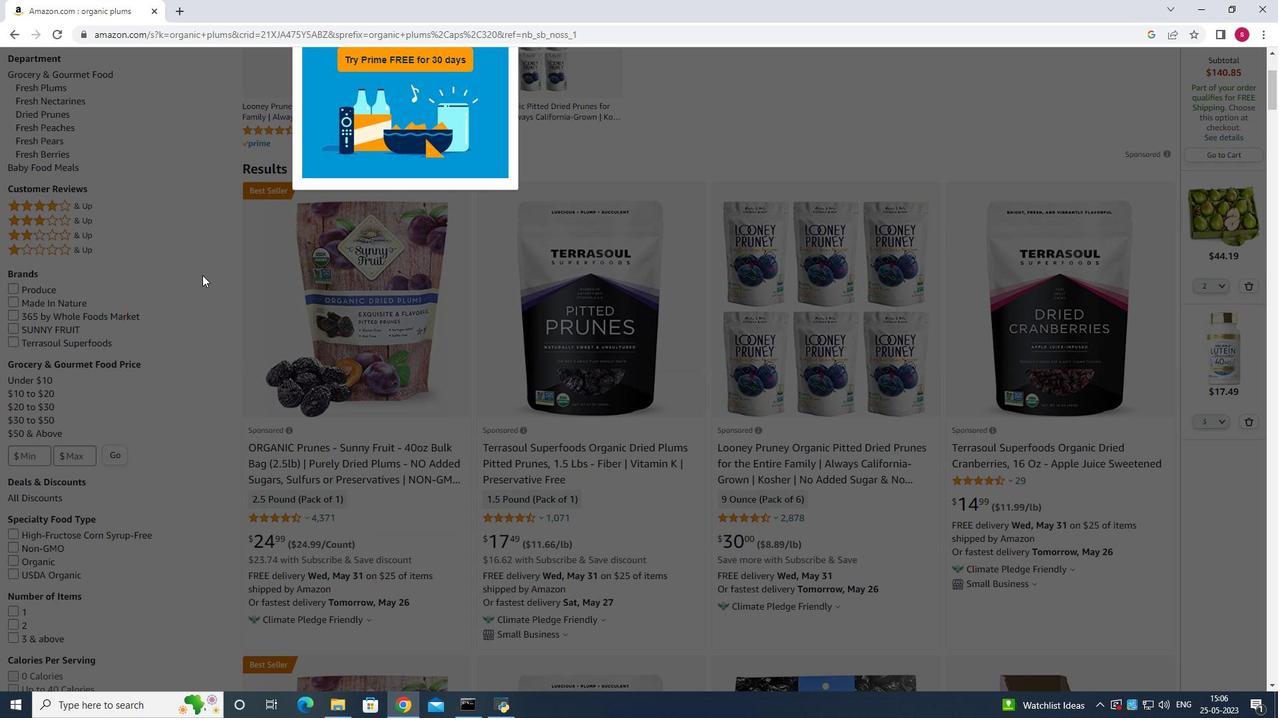
Action: Mouse pressed left at (201, 274)
Screenshot: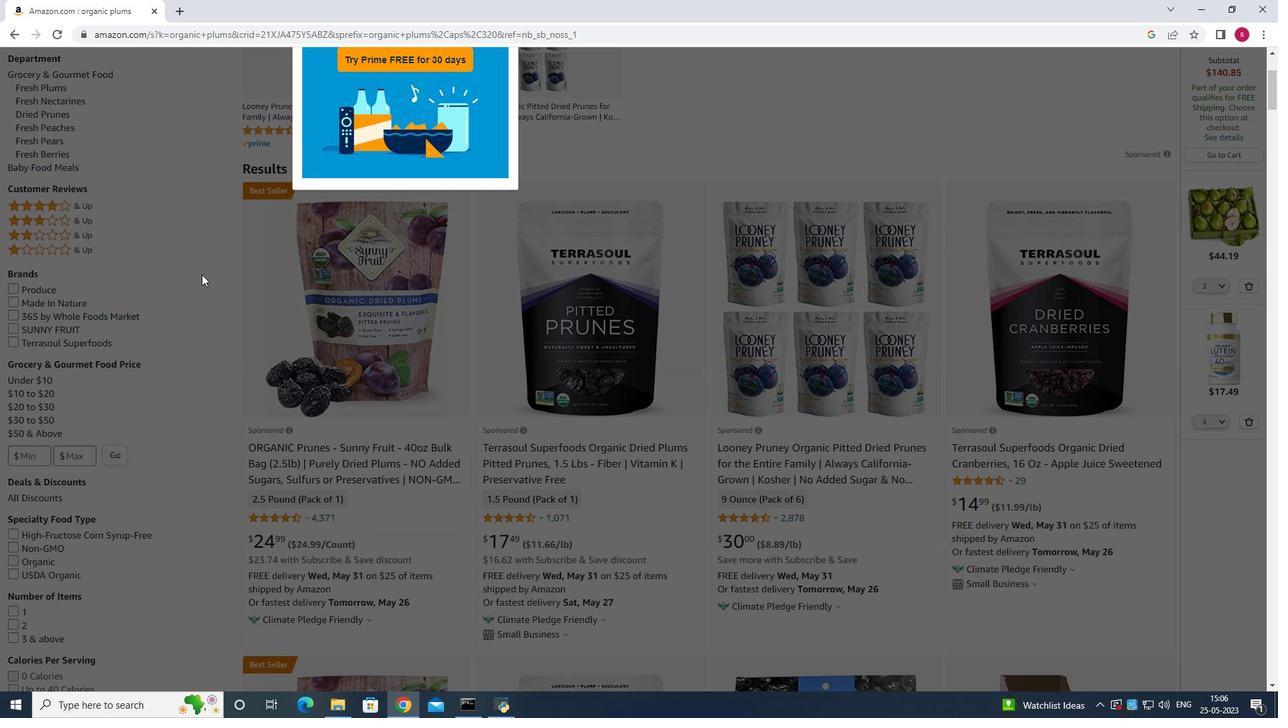 
Action: Mouse moved to (495, 332)
Screenshot: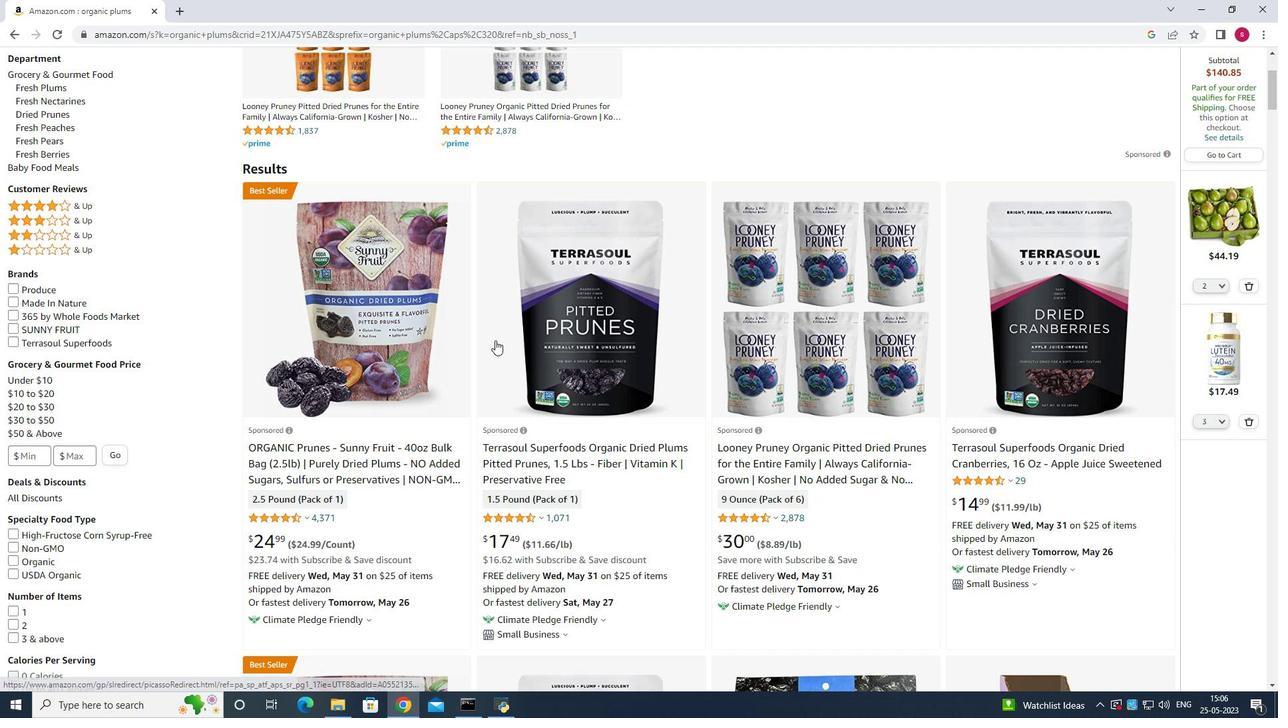 
Action: Mouse scrolled (495, 331) with delta (0, 0)
Screenshot: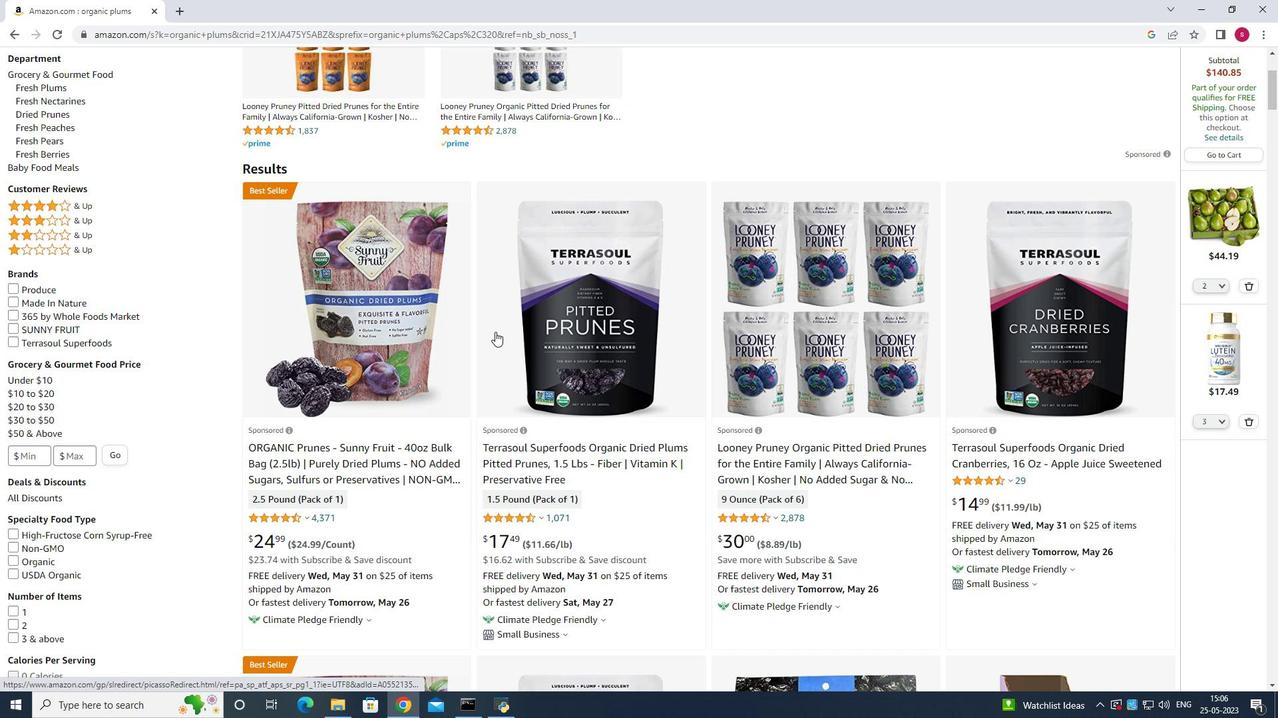 
Action: Mouse scrolled (495, 331) with delta (0, 0)
Screenshot: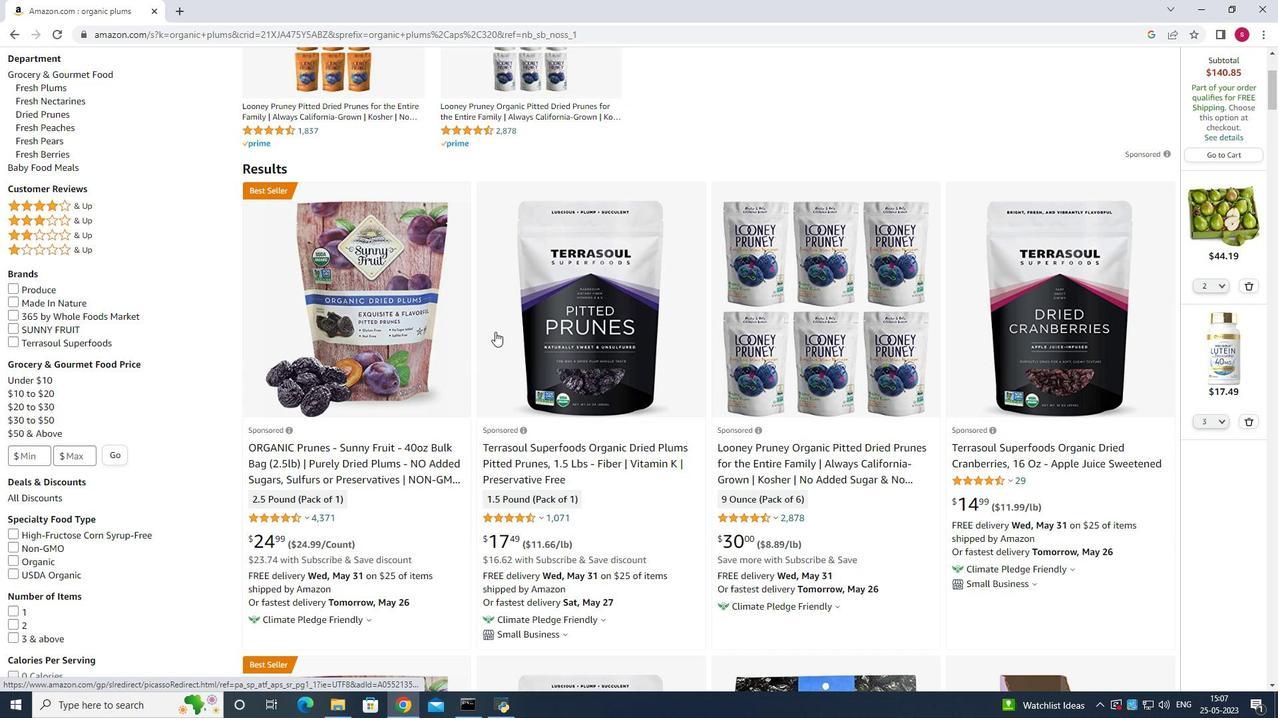 
Action: Mouse scrolled (495, 331) with delta (0, 0)
Screenshot: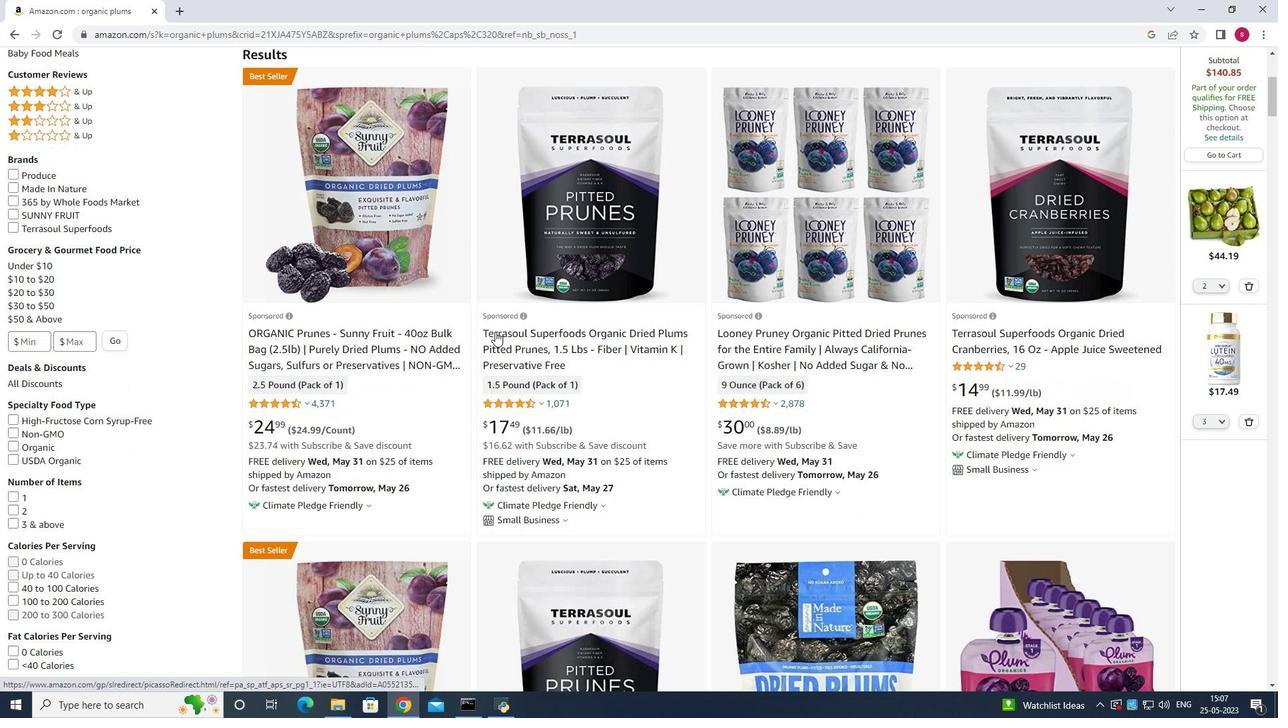 
Action: Mouse scrolled (495, 331) with delta (0, 0)
Screenshot: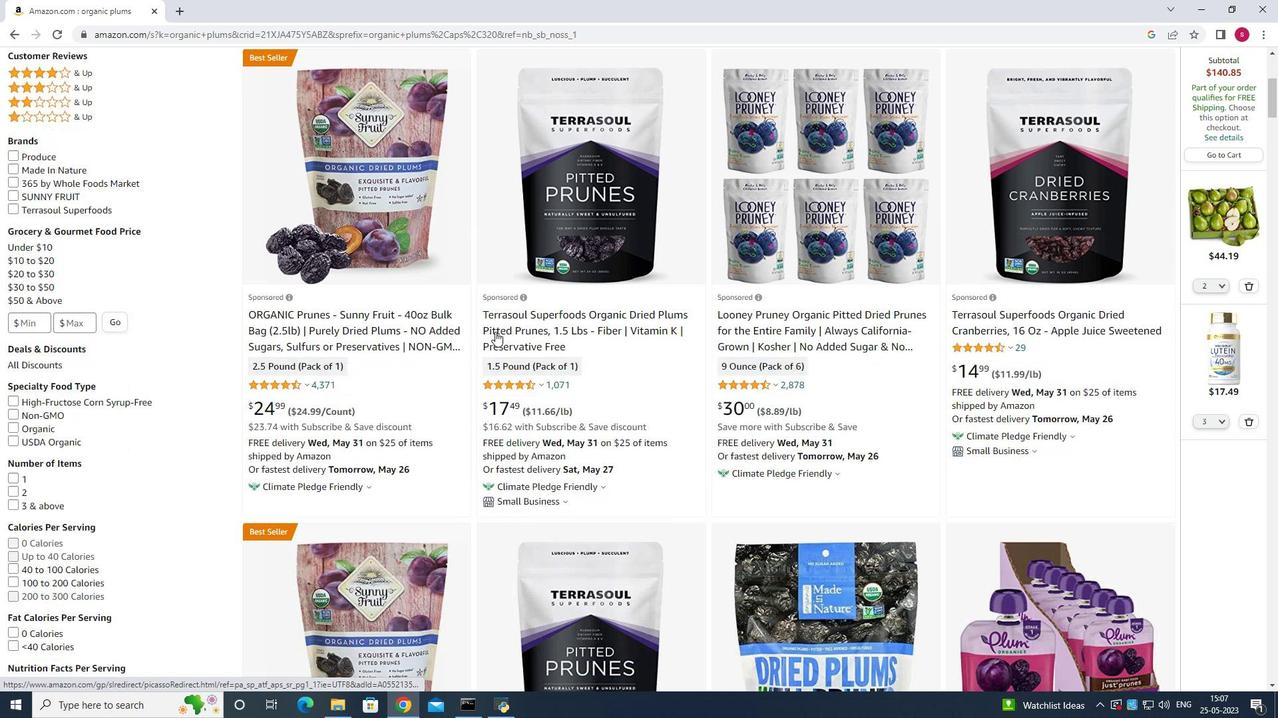 
Action: Mouse scrolled (495, 331) with delta (0, 0)
Screenshot: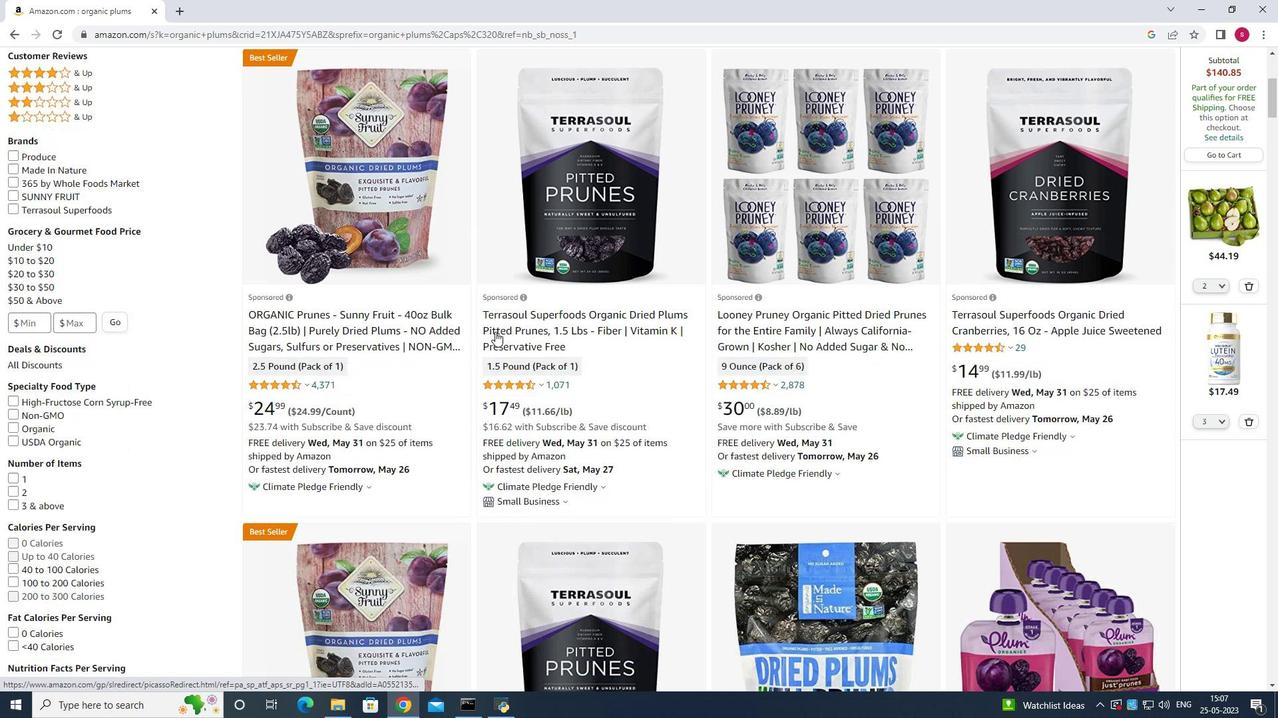 
Action: Mouse moved to (398, 417)
Screenshot: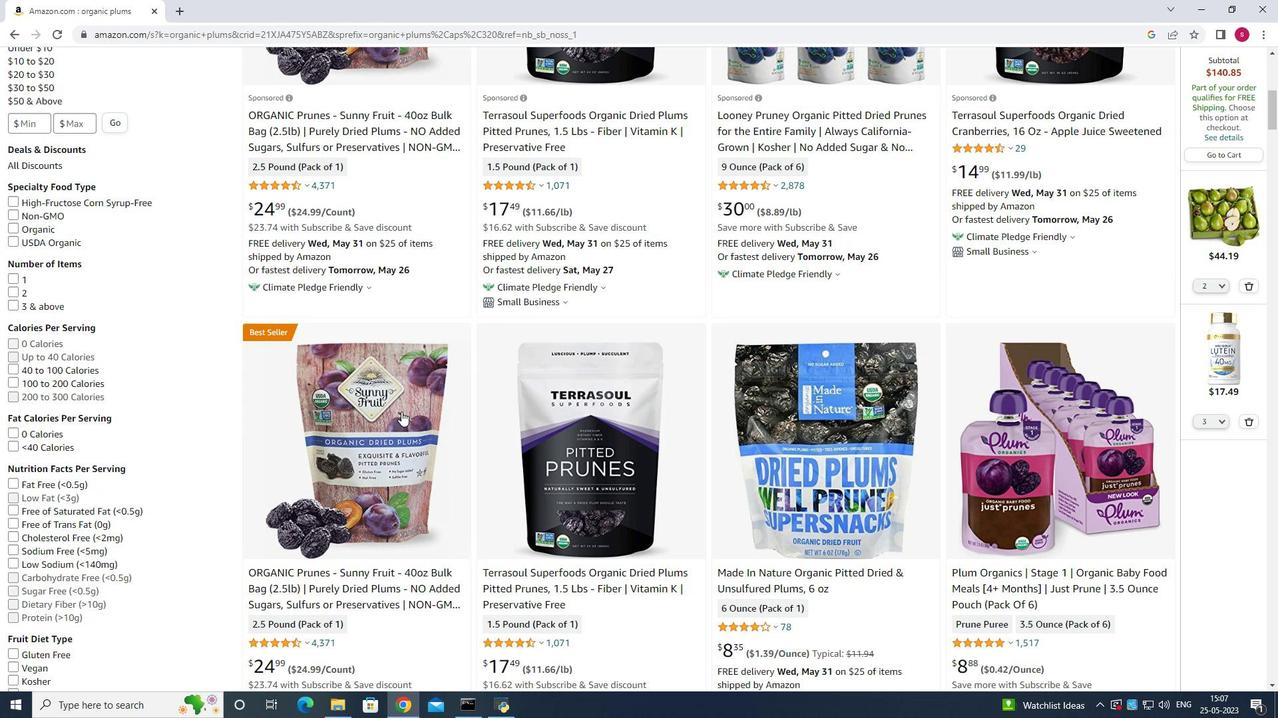 
Action: Mouse scrolled (398, 416) with delta (0, 0)
Screenshot: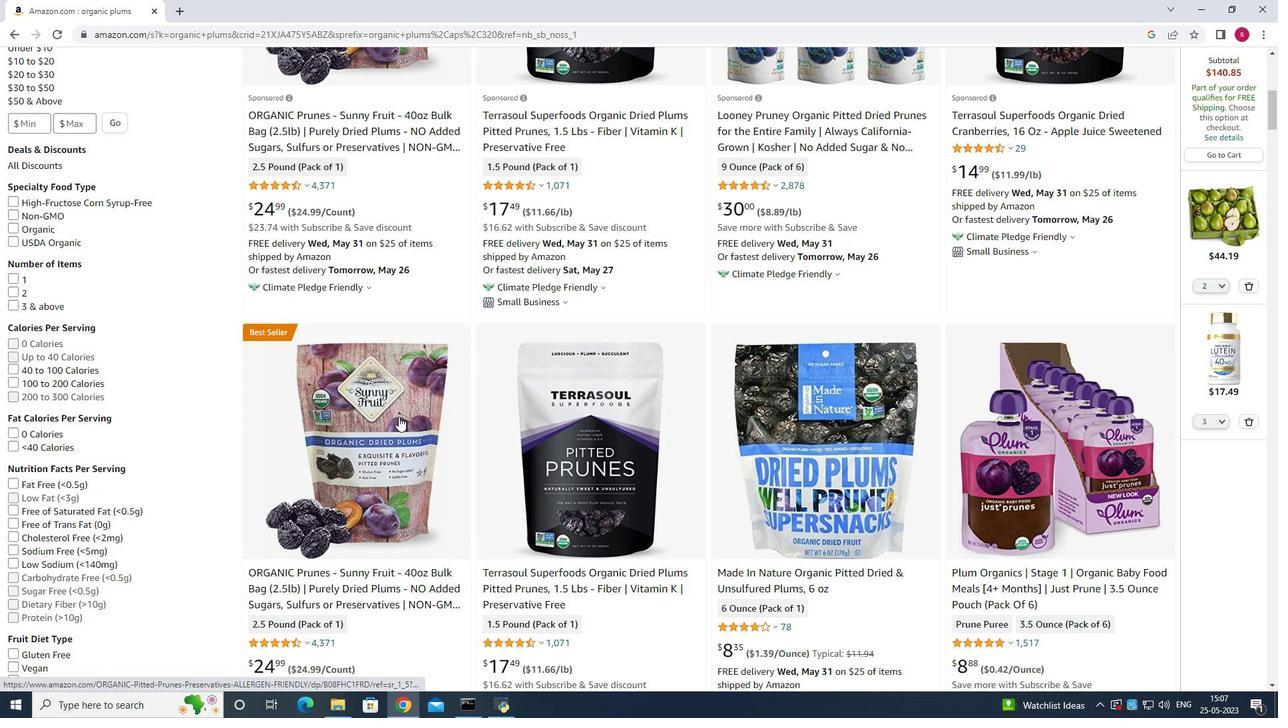 
Action: Mouse moved to (392, 417)
Screenshot: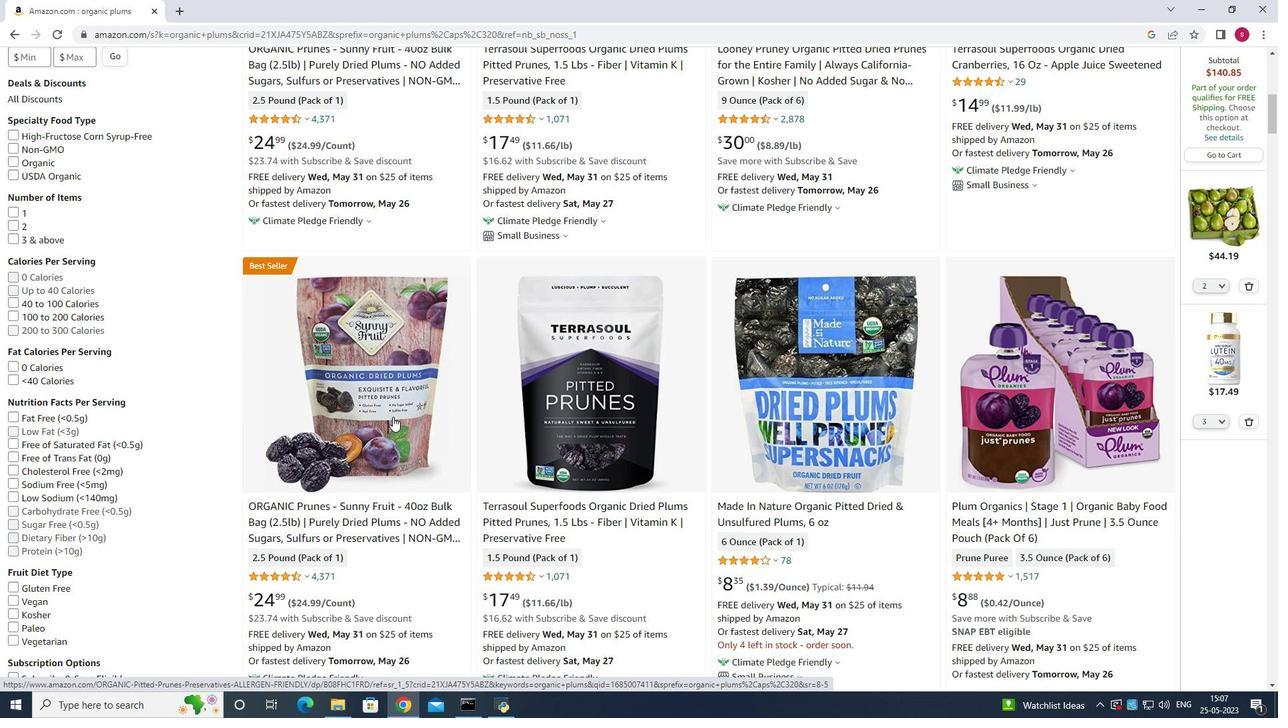 
Action: Mouse scrolled (392, 416) with delta (0, 0)
Screenshot: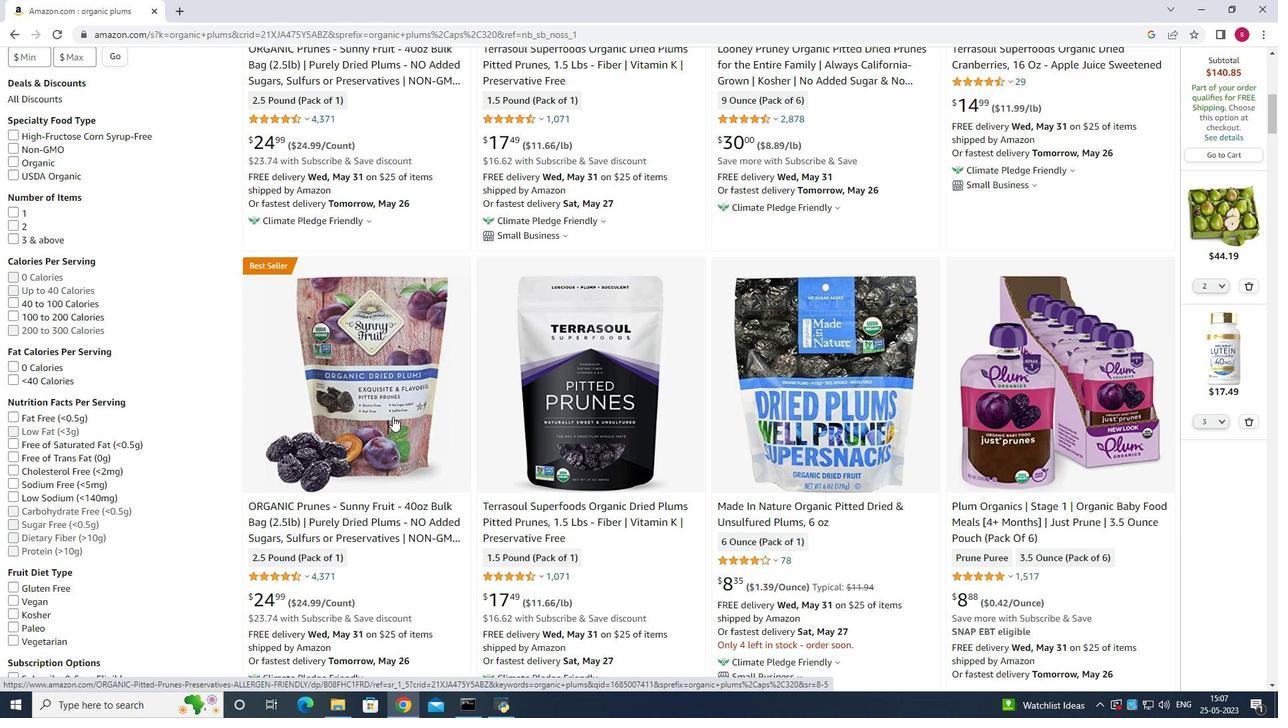 
Action: Mouse moved to (390, 418)
Screenshot: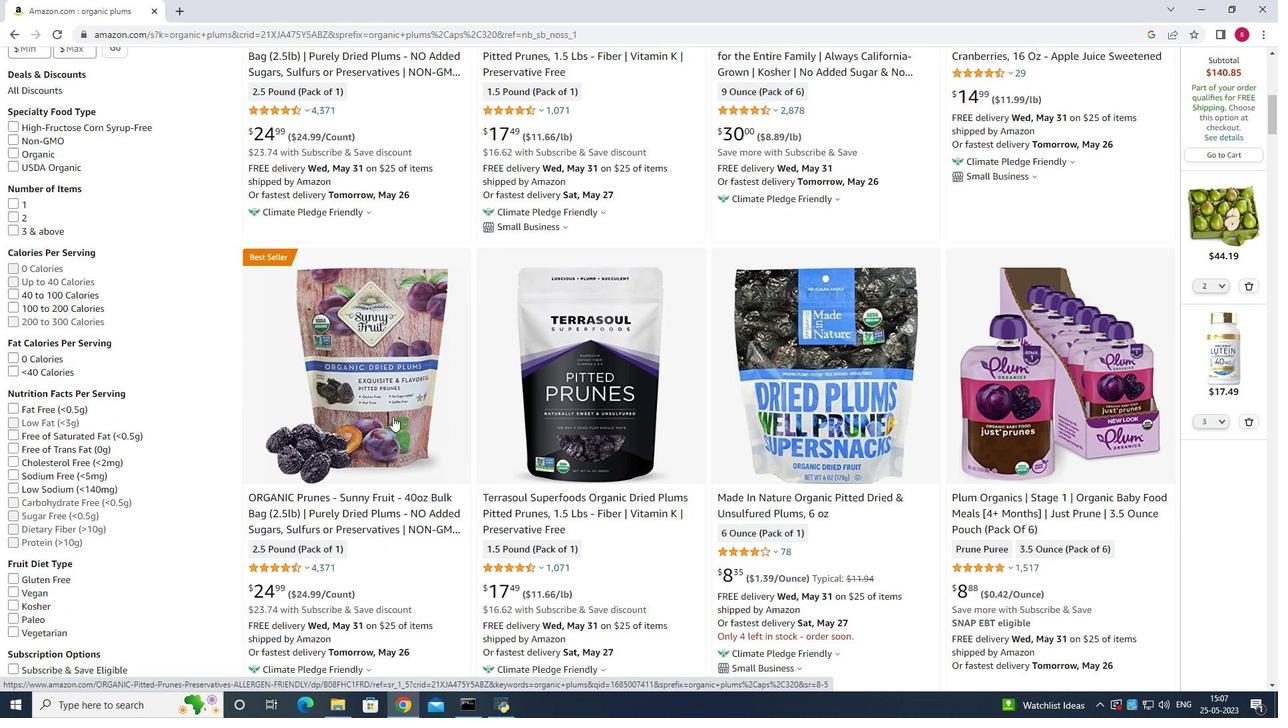 
Action: Mouse scrolled (390, 417) with delta (0, 0)
Screenshot: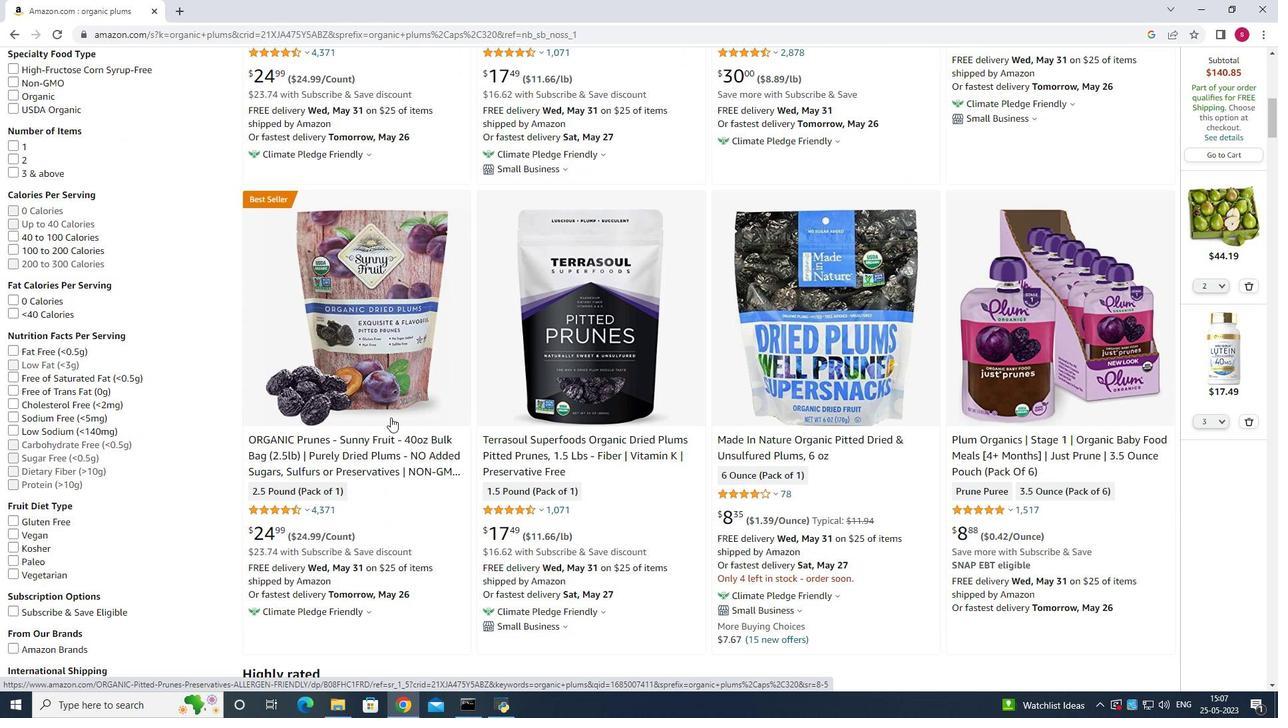 
Action: Mouse scrolled (390, 417) with delta (0, 0)
Screenshot: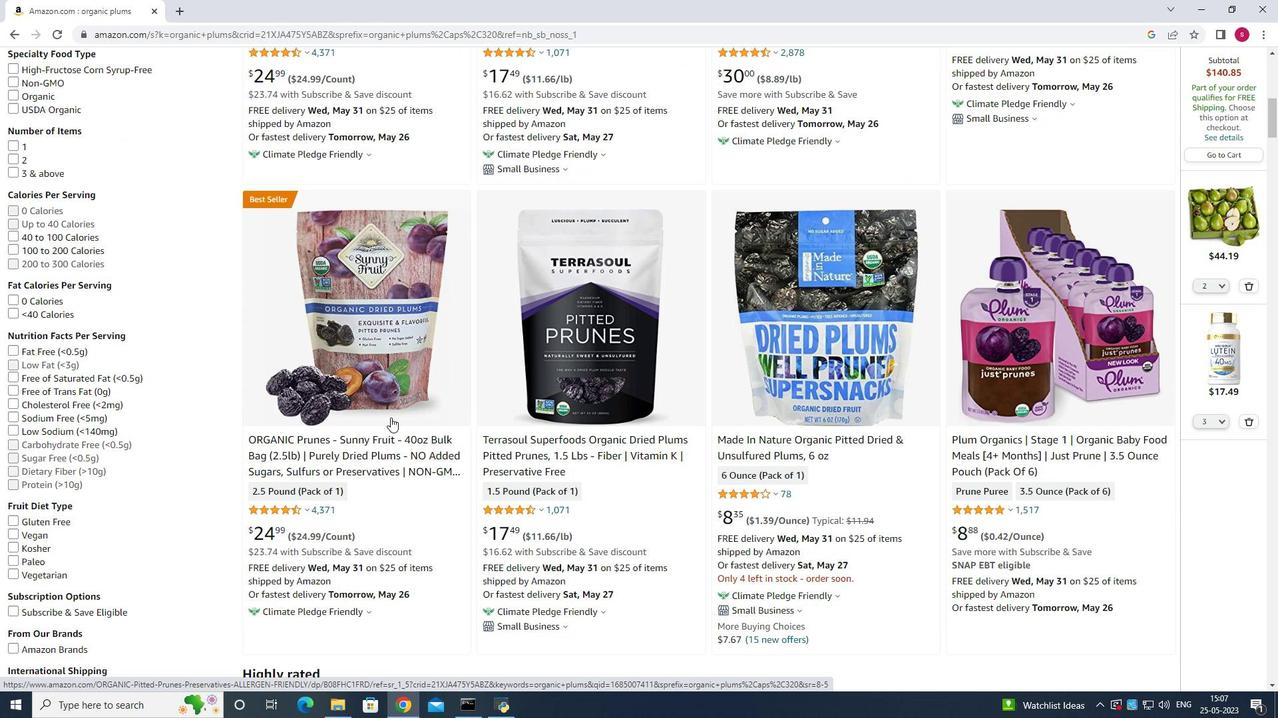 
Action: Mouse scrolled (390, 417) with delta (0, 0)
Screenshot: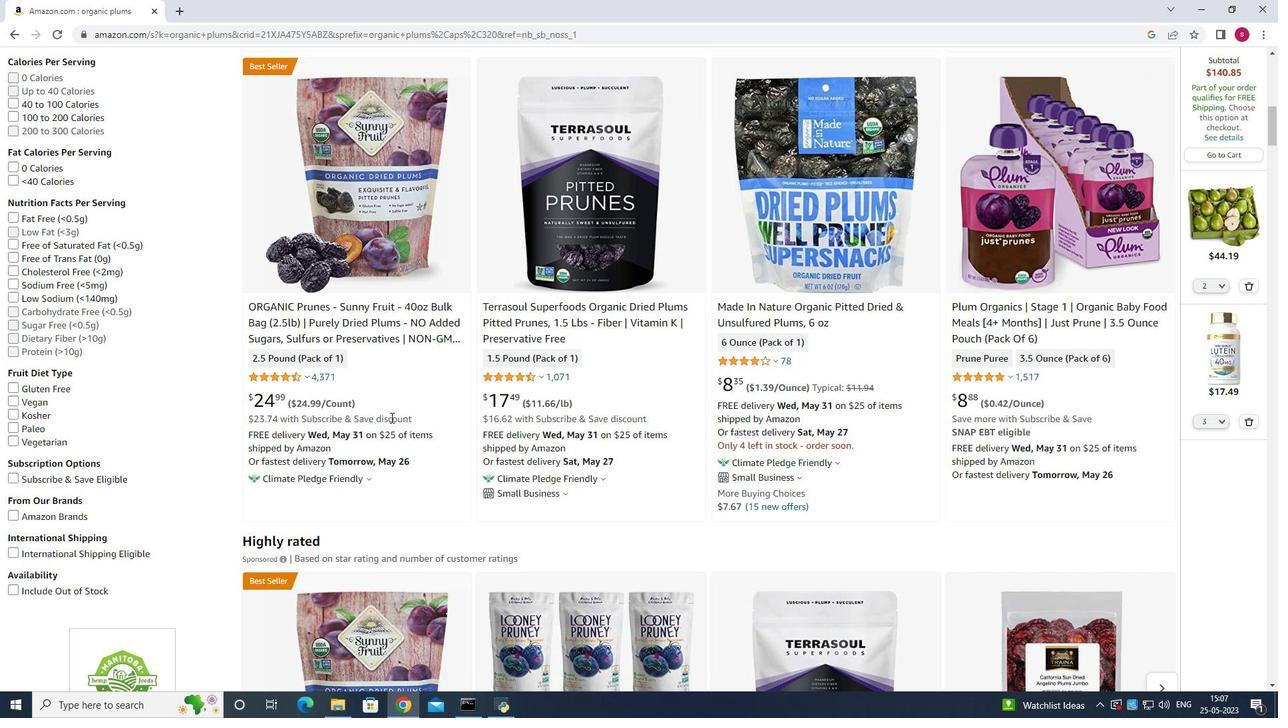 
Action: Mouse moved to (239, 356)
Screenshot: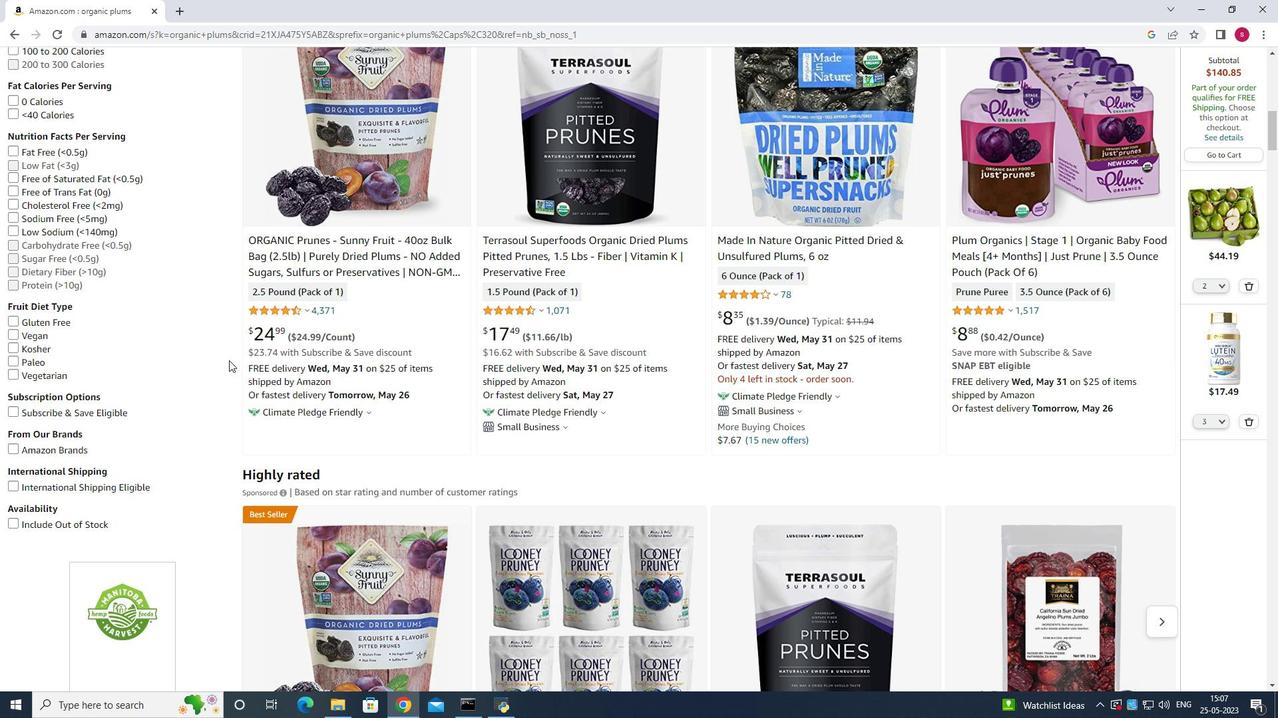 
Action: Mouse scrolled (239, 355) with delta (0, 0)
Screenshot: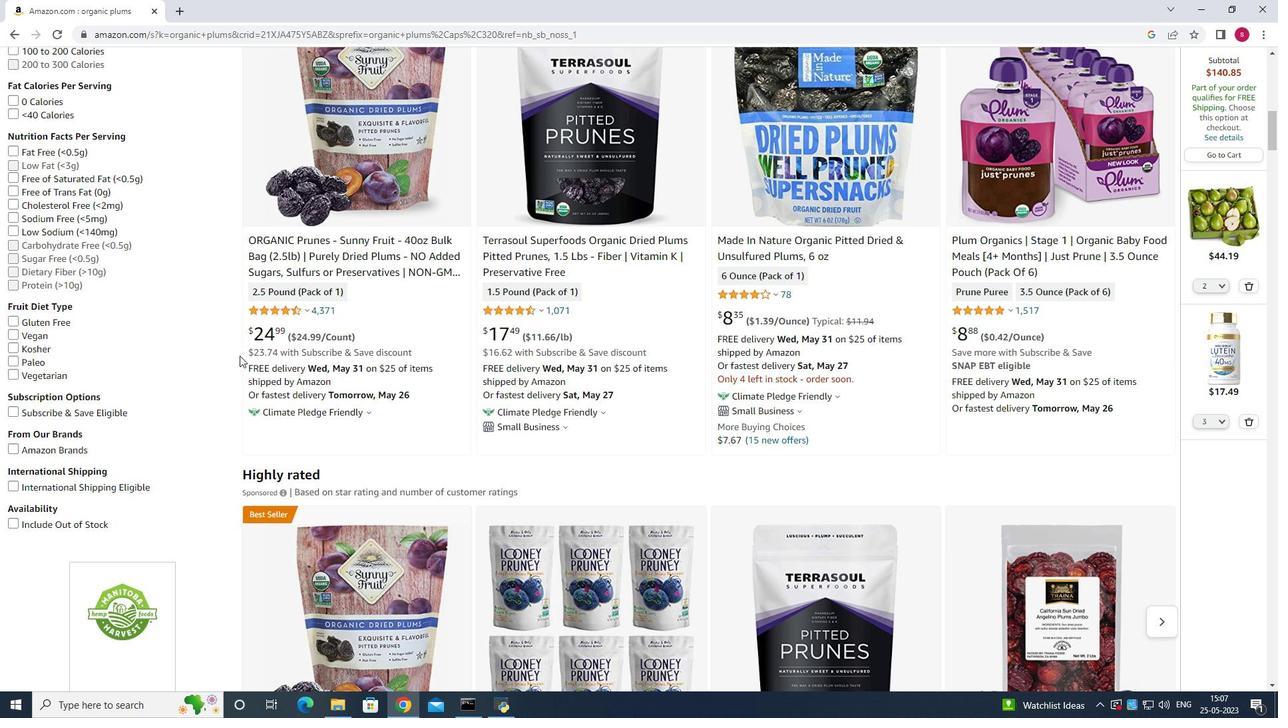 
Action: Mouse scrolled (239, 355) with delta (0, 0)
Screenshot: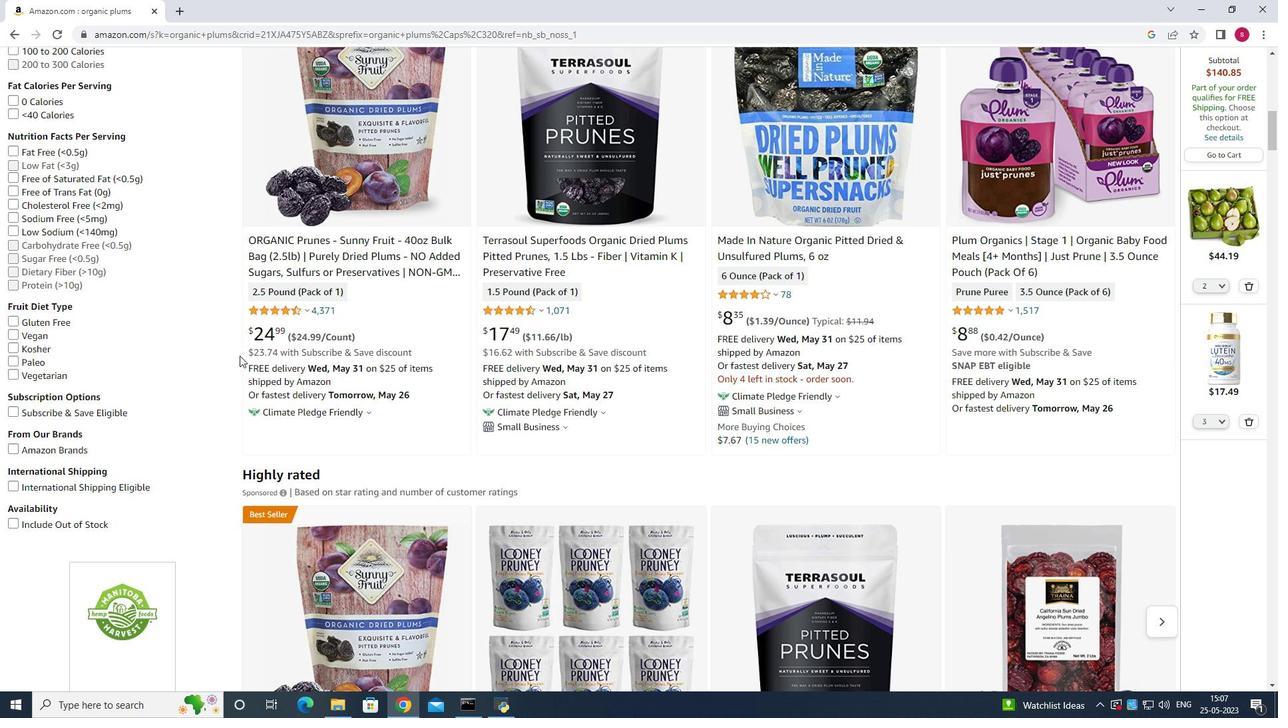 
Action: Mouse scrolled (239, 355) with delta (0, 0)
Screenshot: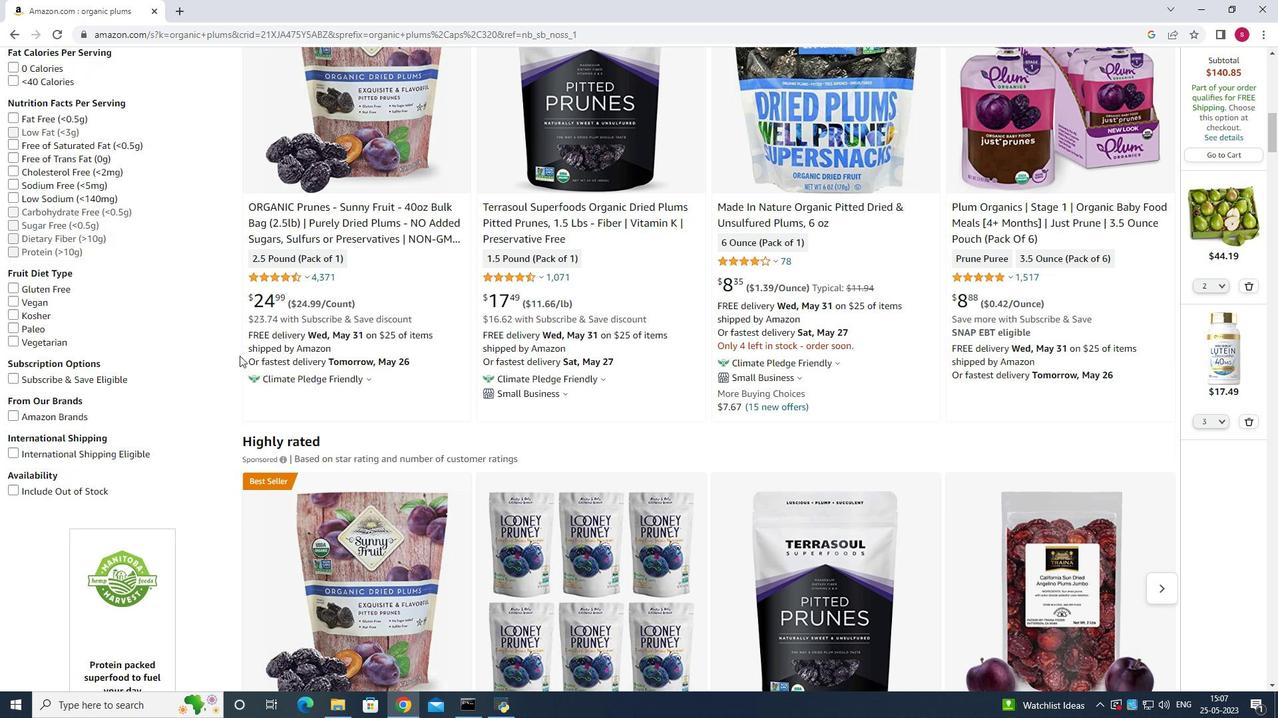 
Action: Mouse moved to (241, 370)
Screenshot: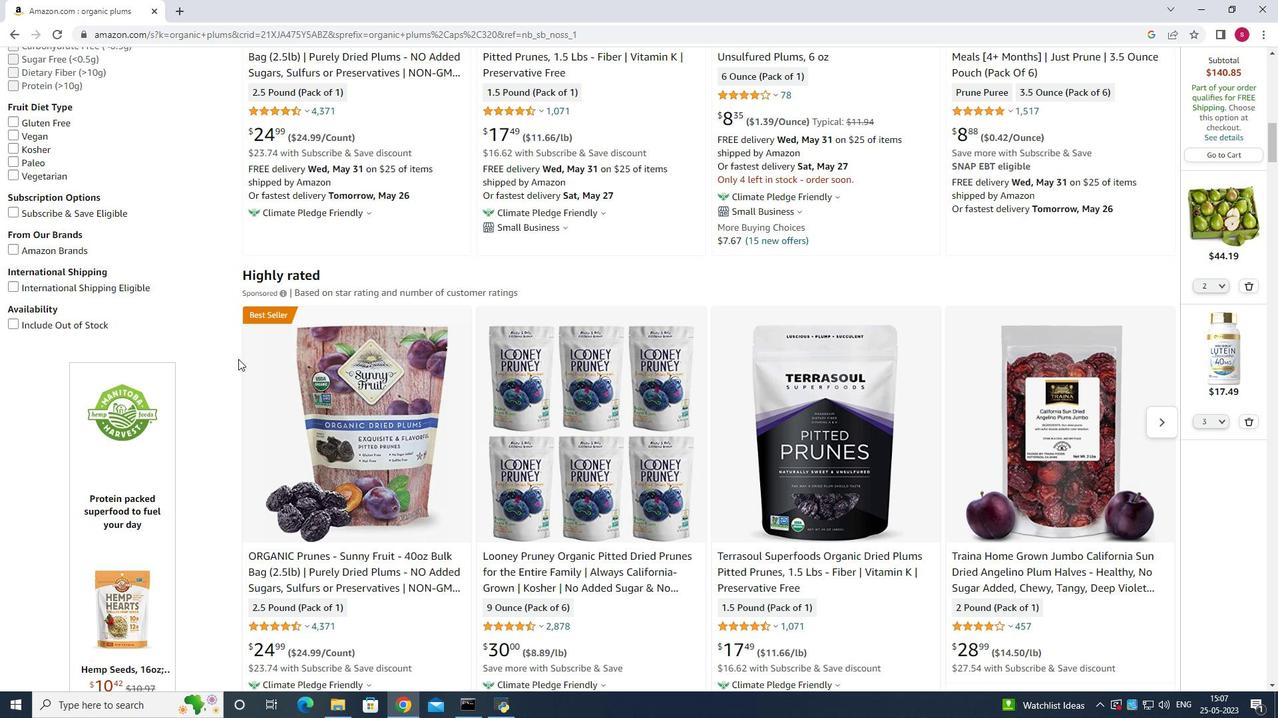 
Action: Mouse scrolled (241, 370) with delta (0, 0)
Screenshot: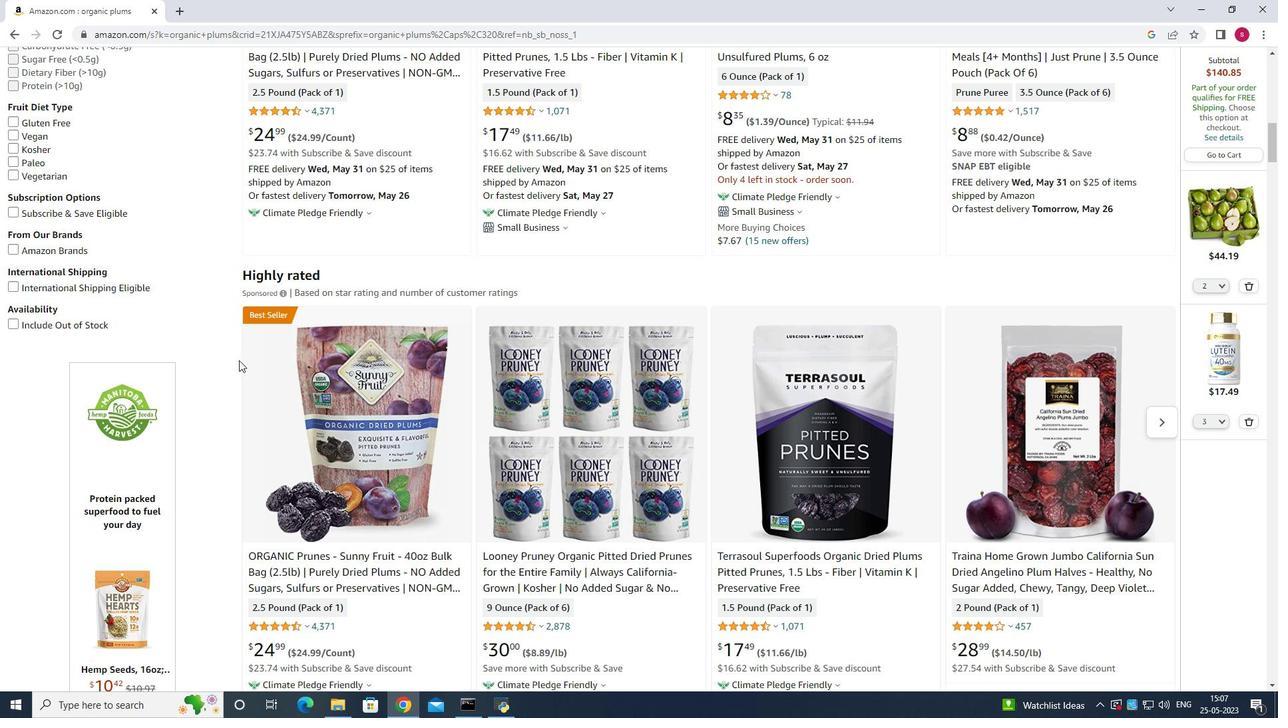 
Action: Mouse moved to (242, 374)
Screenshot: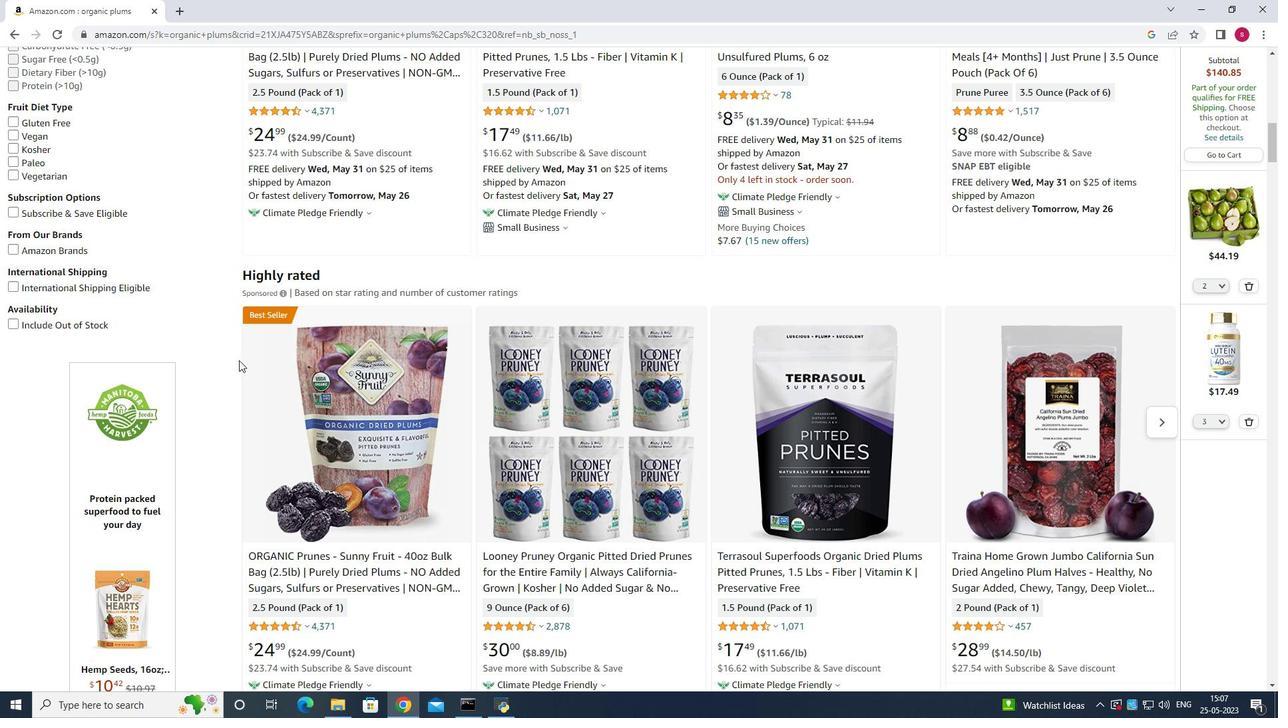 
Action: Mouse scrolled (242, 374) with delta (0, 0)
Screenshot: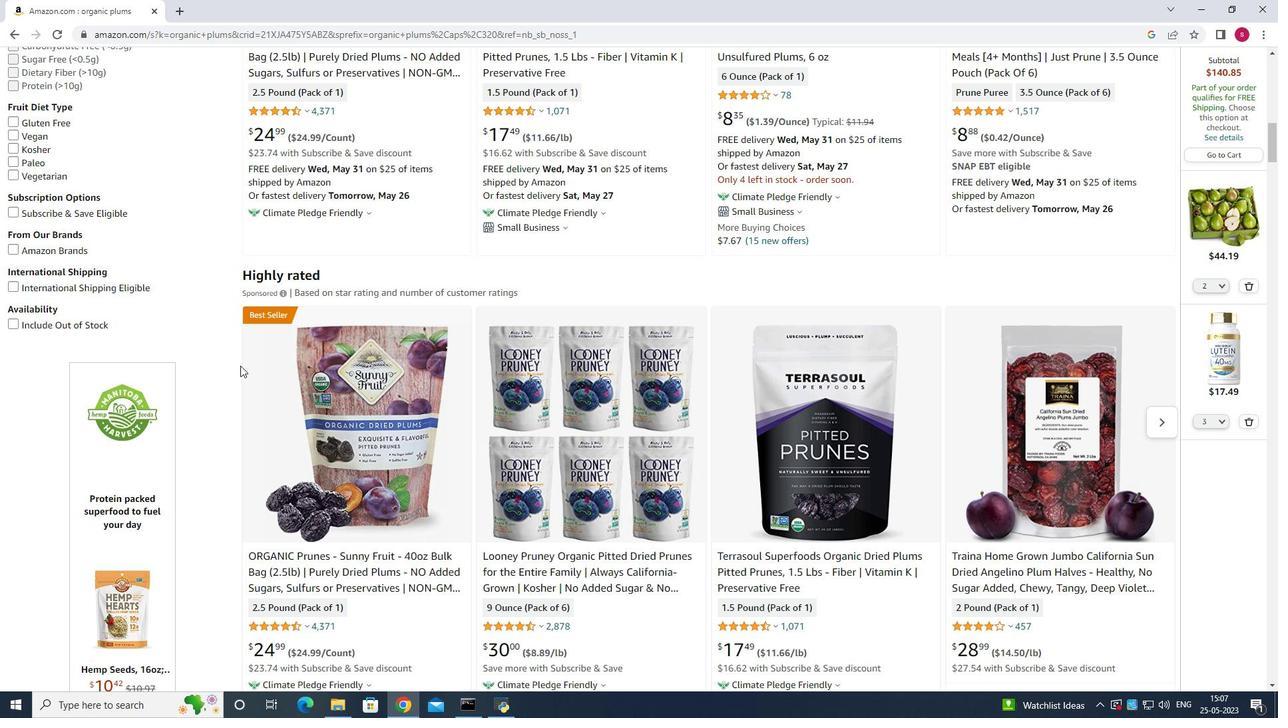 
Action: Mouse moved to (242, 375)
Screenshot: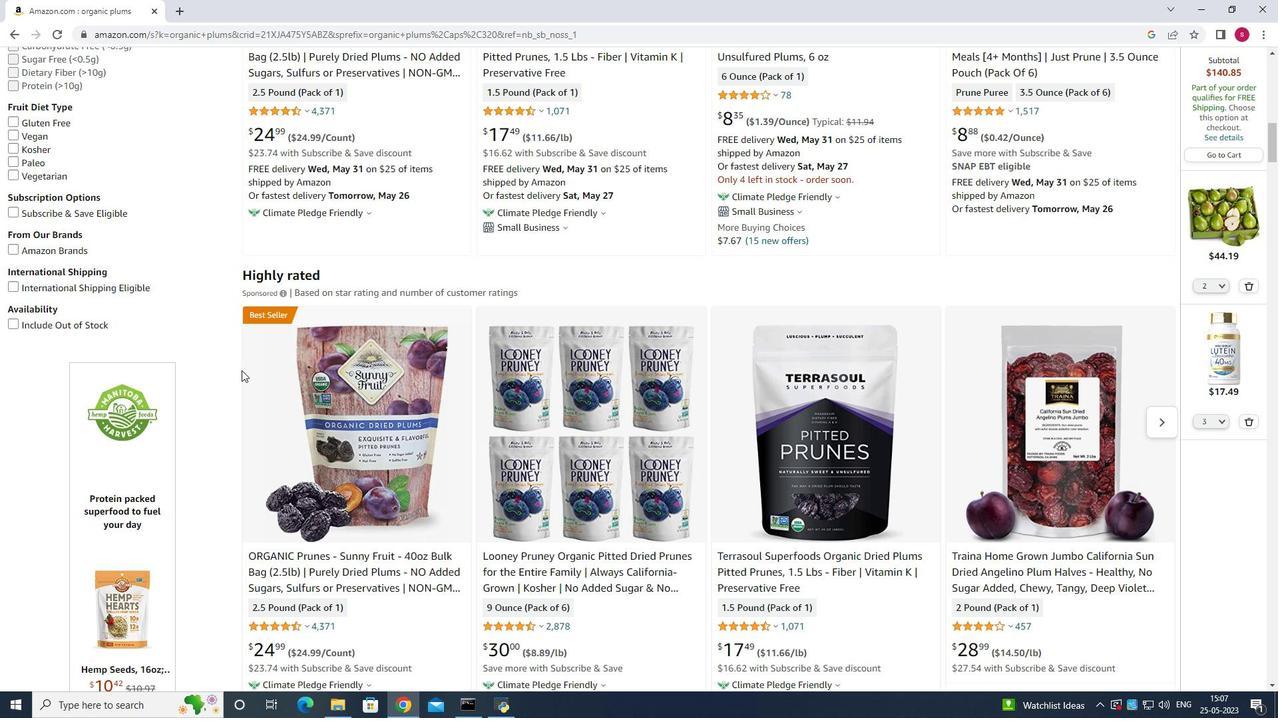 
Action: Mouse scrolled (242, 374) with delta (0, 0)
Screenshot: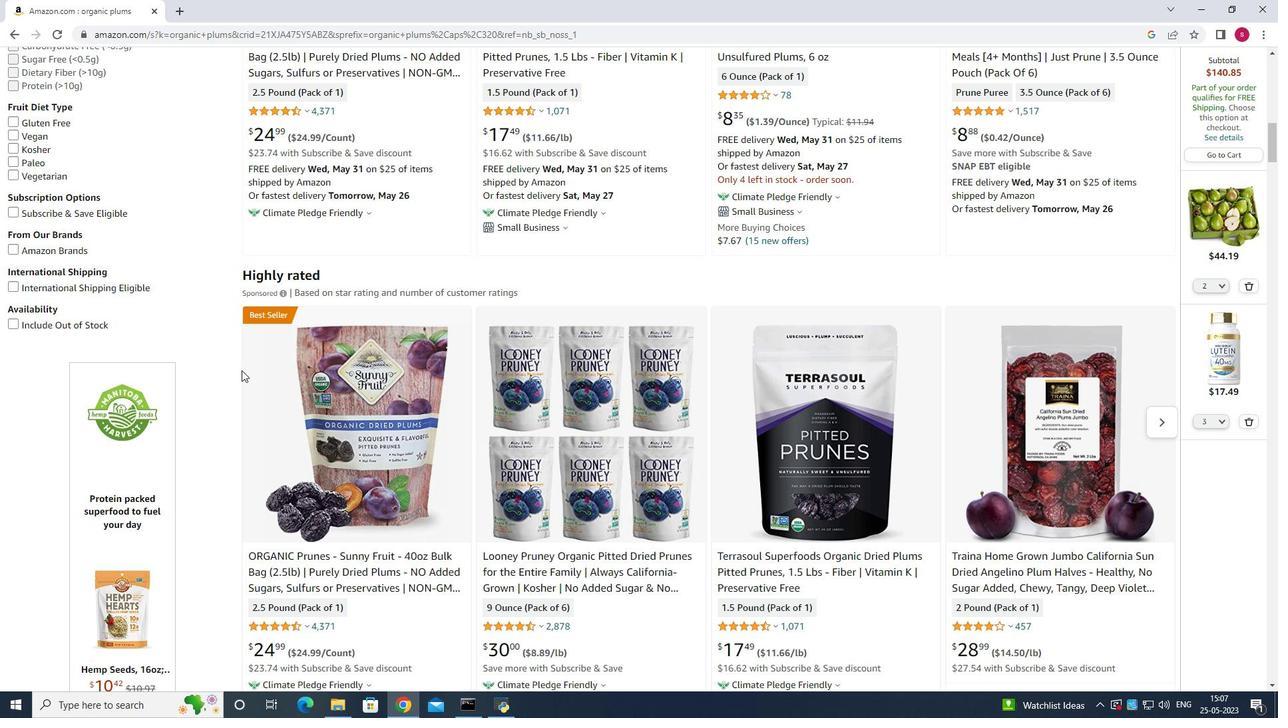 
Action: Mouse moved to (211, 369)
Screenshot: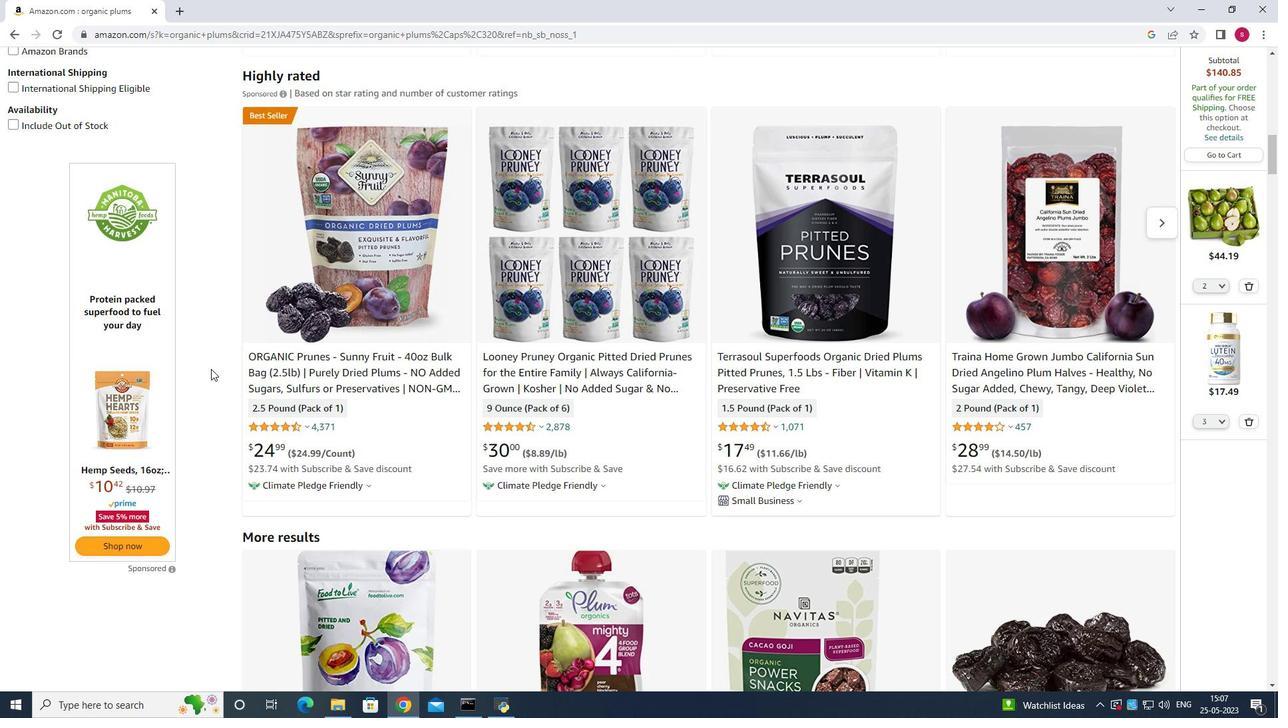 
Action: Mouse scrolled (211, 368) with delta (0, 0)
Screenshot: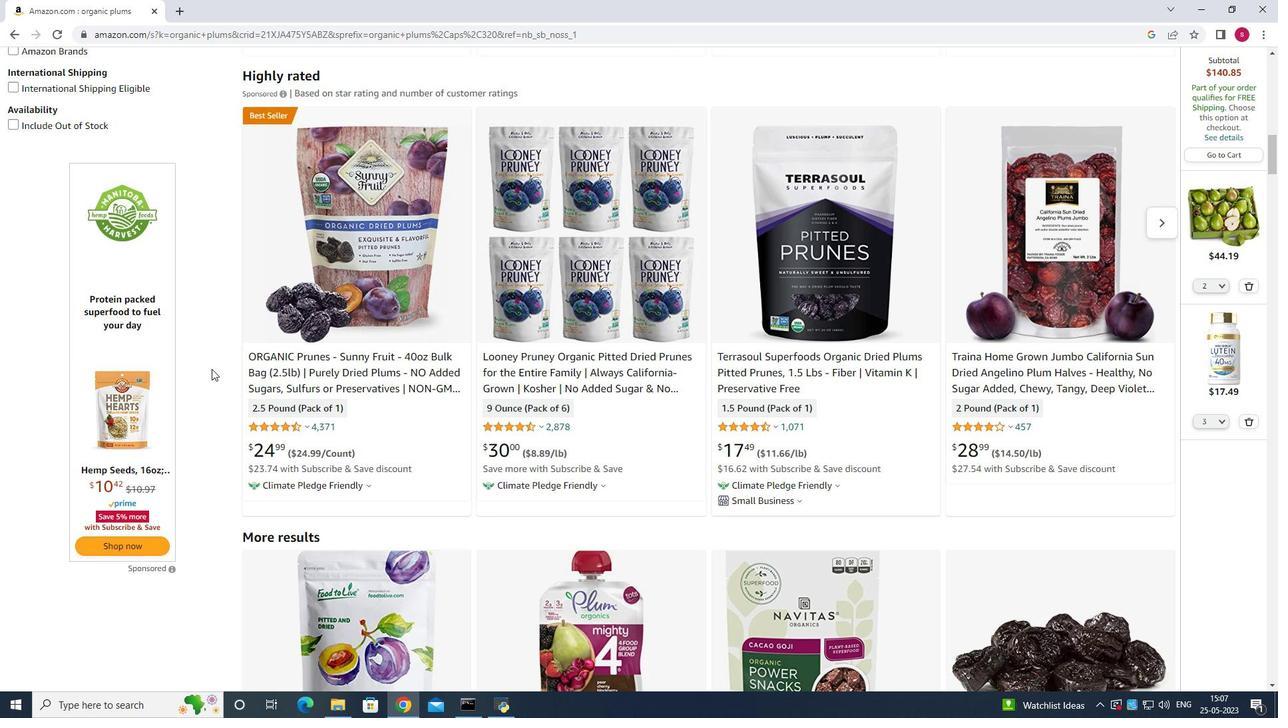 
Action: Mouse moved to (314, 270)
Screenshot: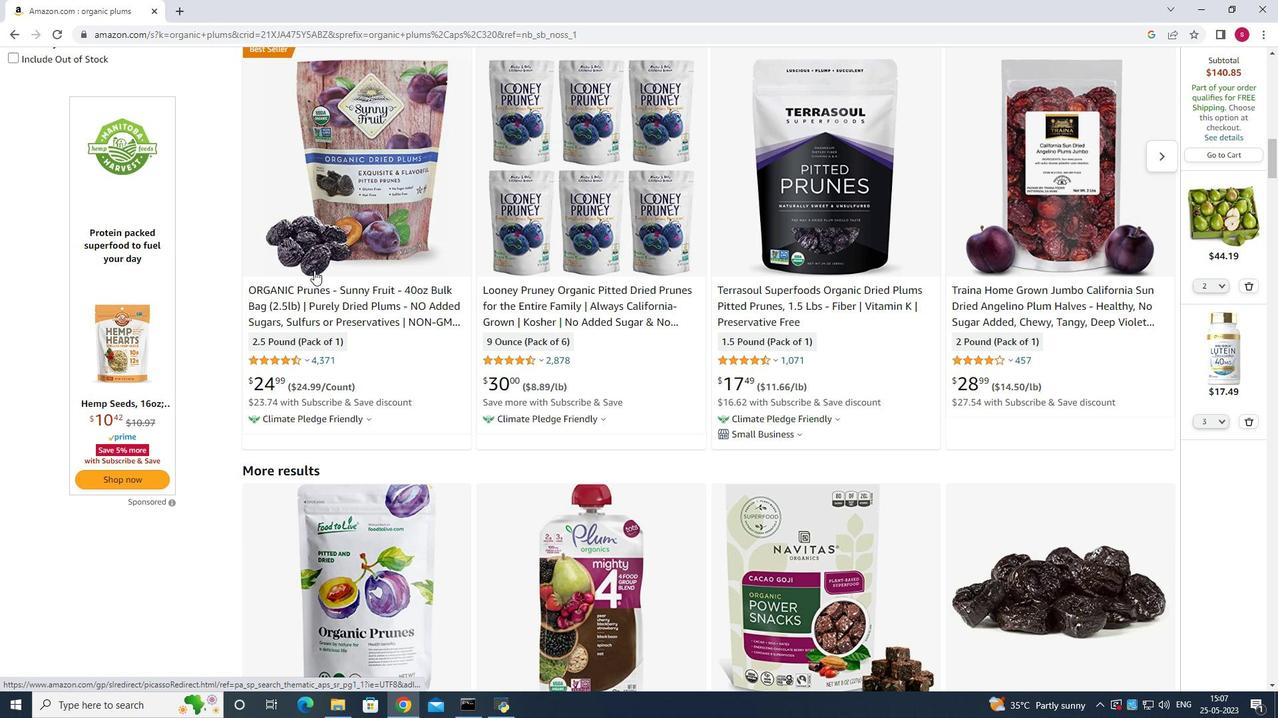 
Action: Mouse pressed left at (314, 270)
Screenshot: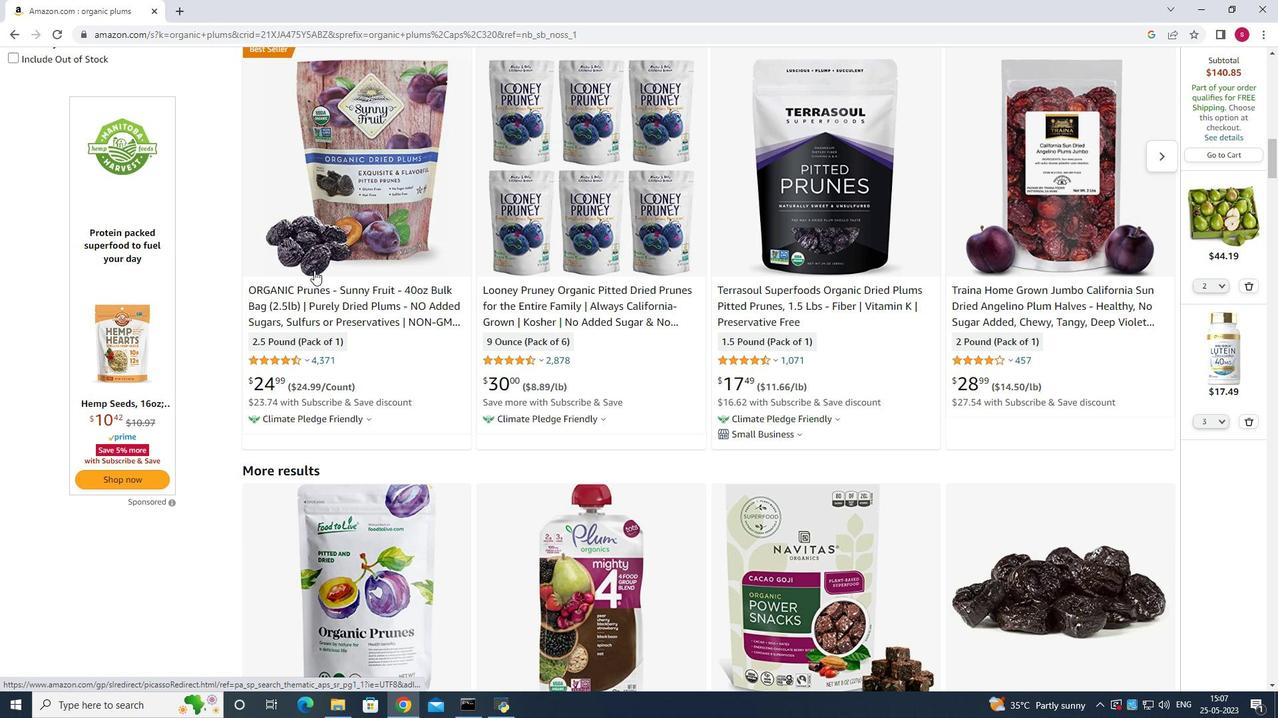 
Action: Mouse moved to (764, 520)
Screenshot: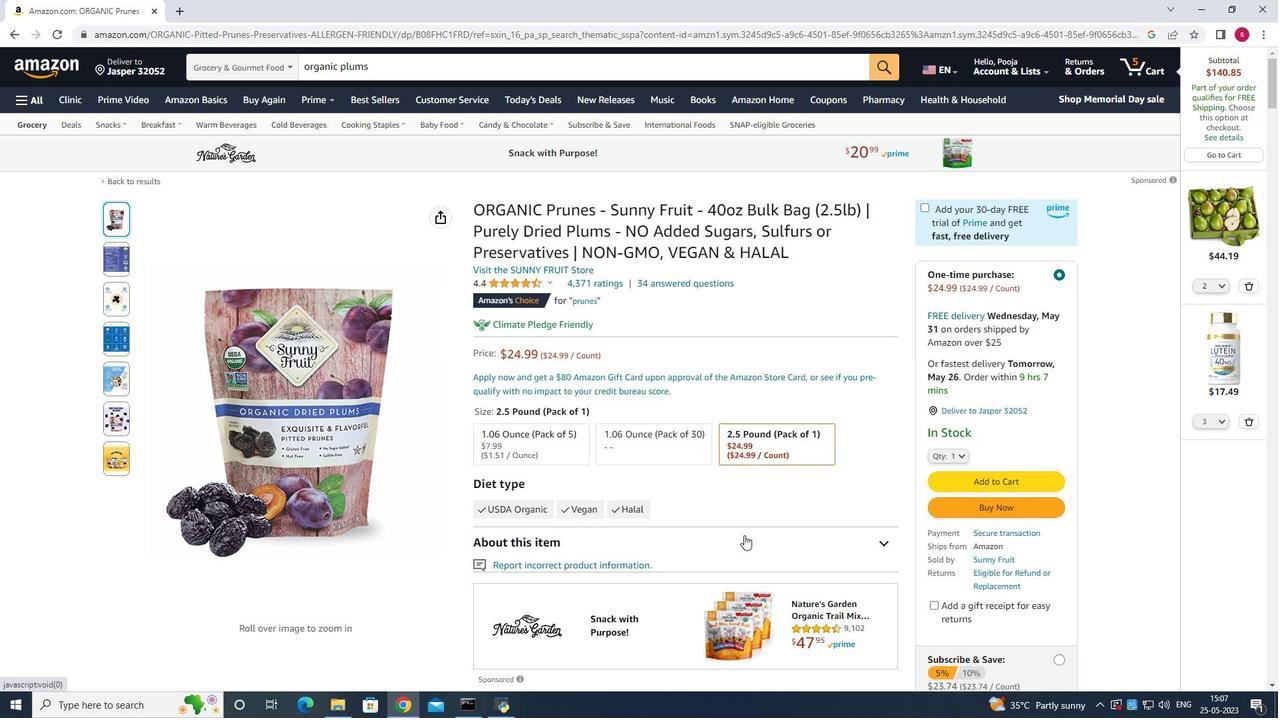 
Action: Mouse scrolled (764, 521) with delta (0, 0)
Screenshot: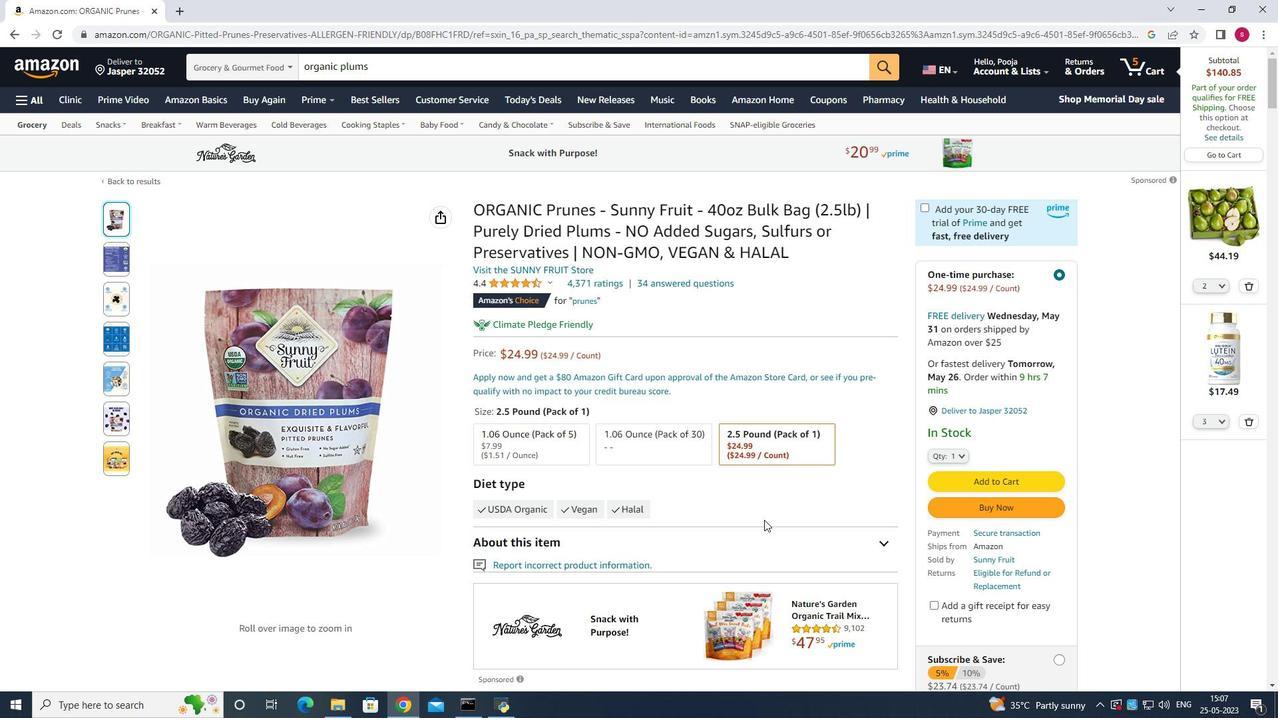 
Action: Mouse scrolled (764, 519) with delta (0, 0)
Screenshot: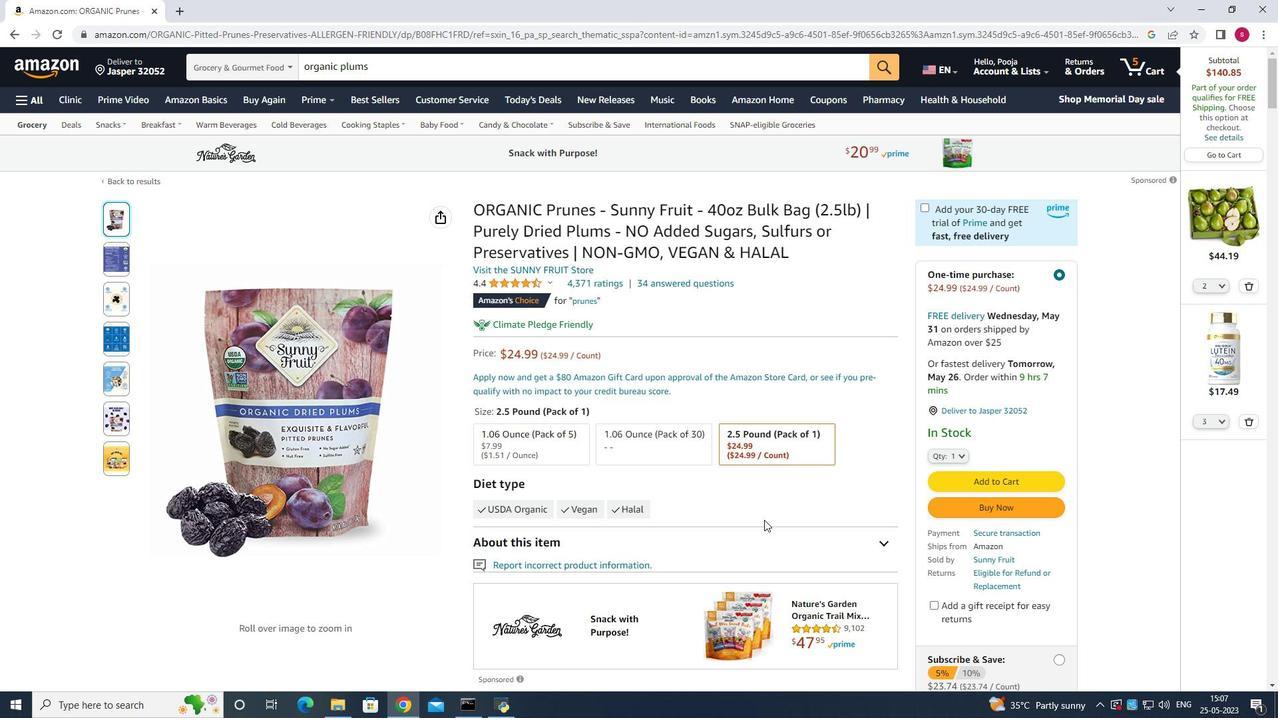 
Action: Mouse scrolled (764, 519) with delta (0, 0)
Screenshot: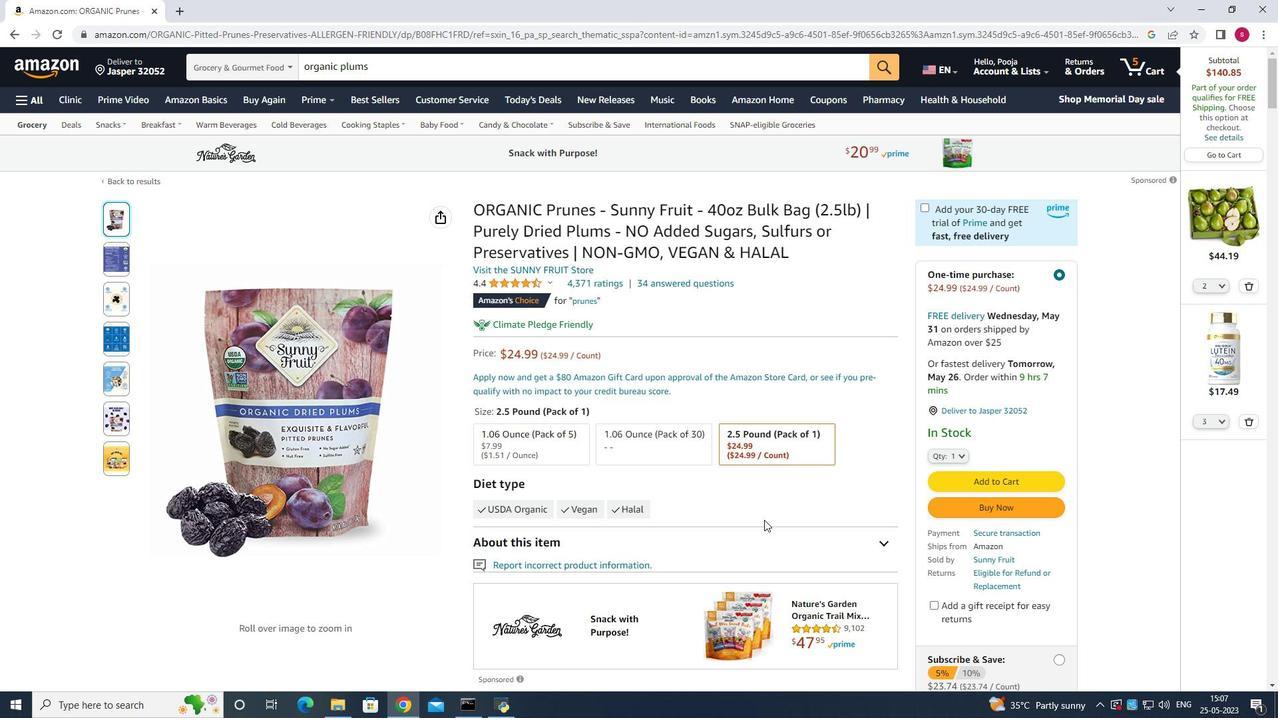 
Action: Mouse scrolled (764, 519) with delta (0, 0)
Screenshot: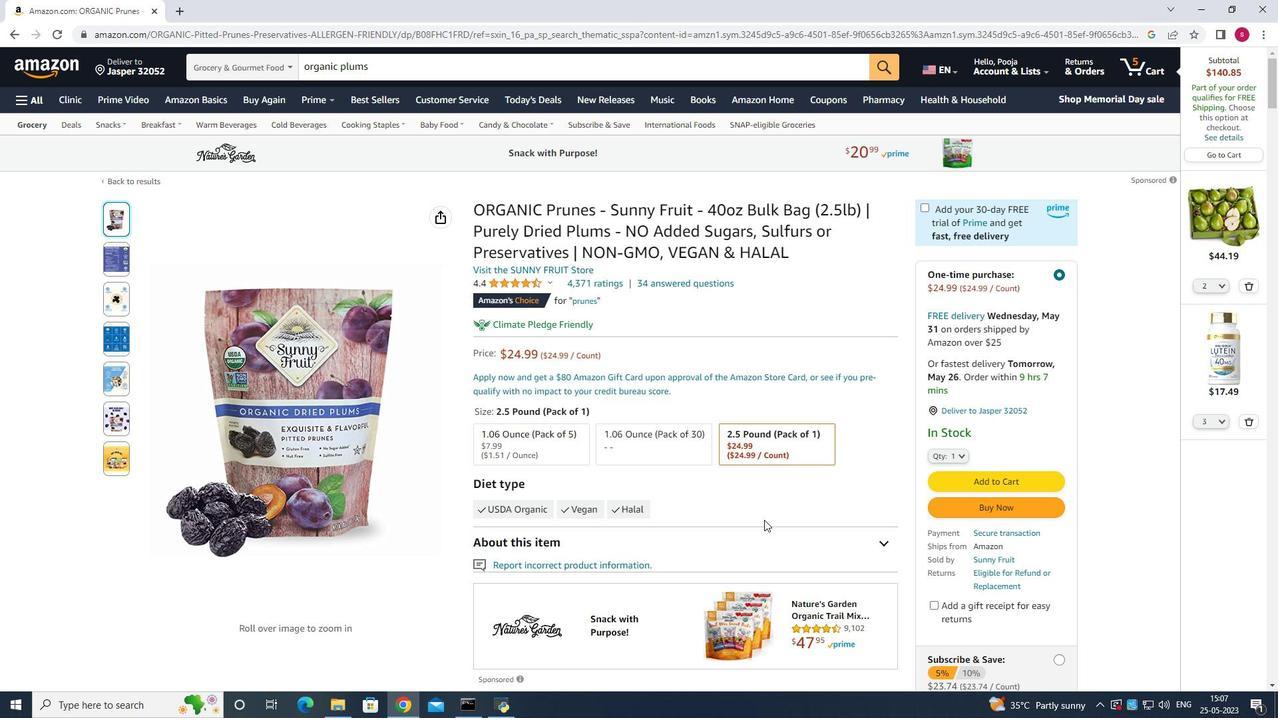 
Action: Mouse scrolled (764, 519) with delta (0, 0)
Screenshot: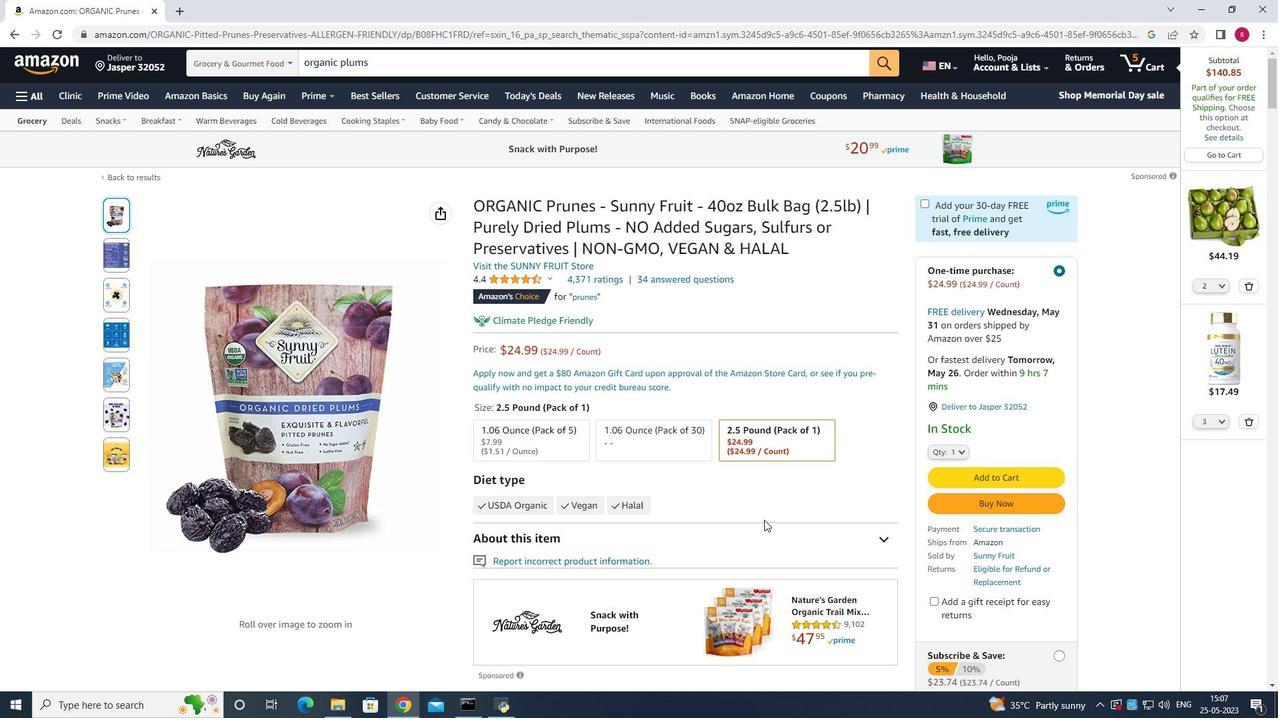 
Action: Mouse scrolled (764, 521) with delta (0, 0)
Screenshot: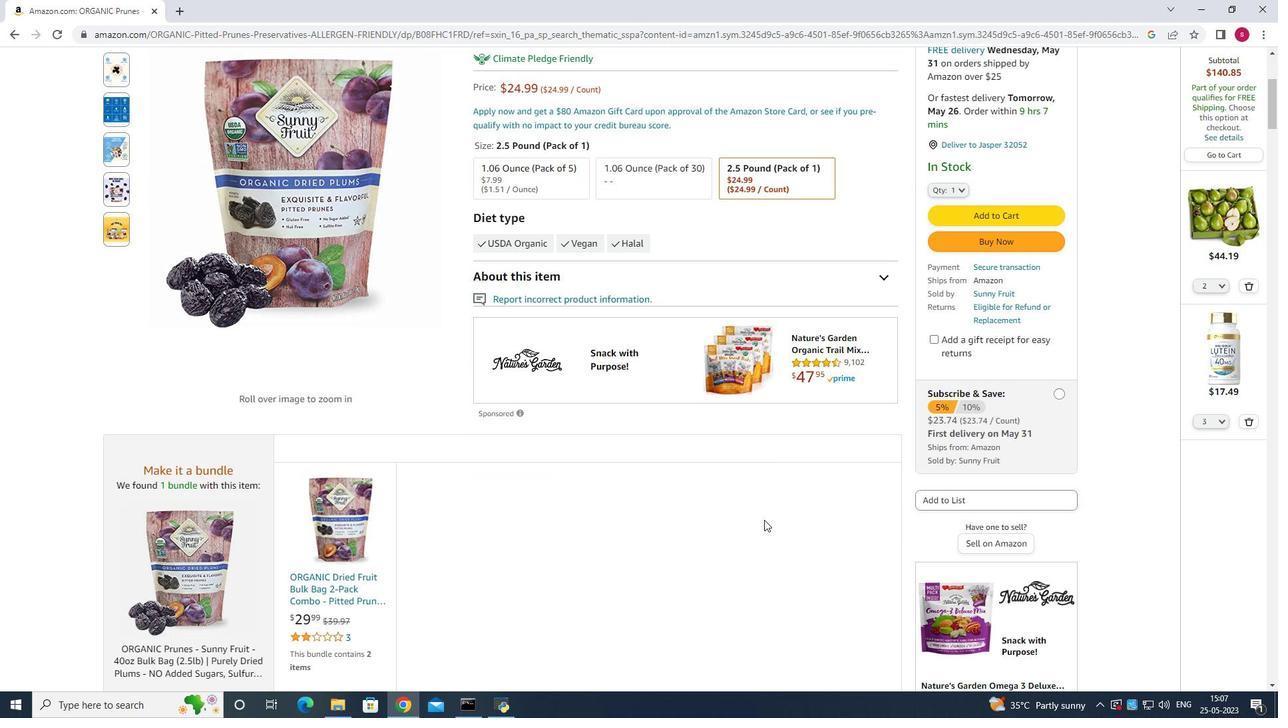 
Action: Mouse scrolled (764, 521) with delta (0, 0)
Screenshot: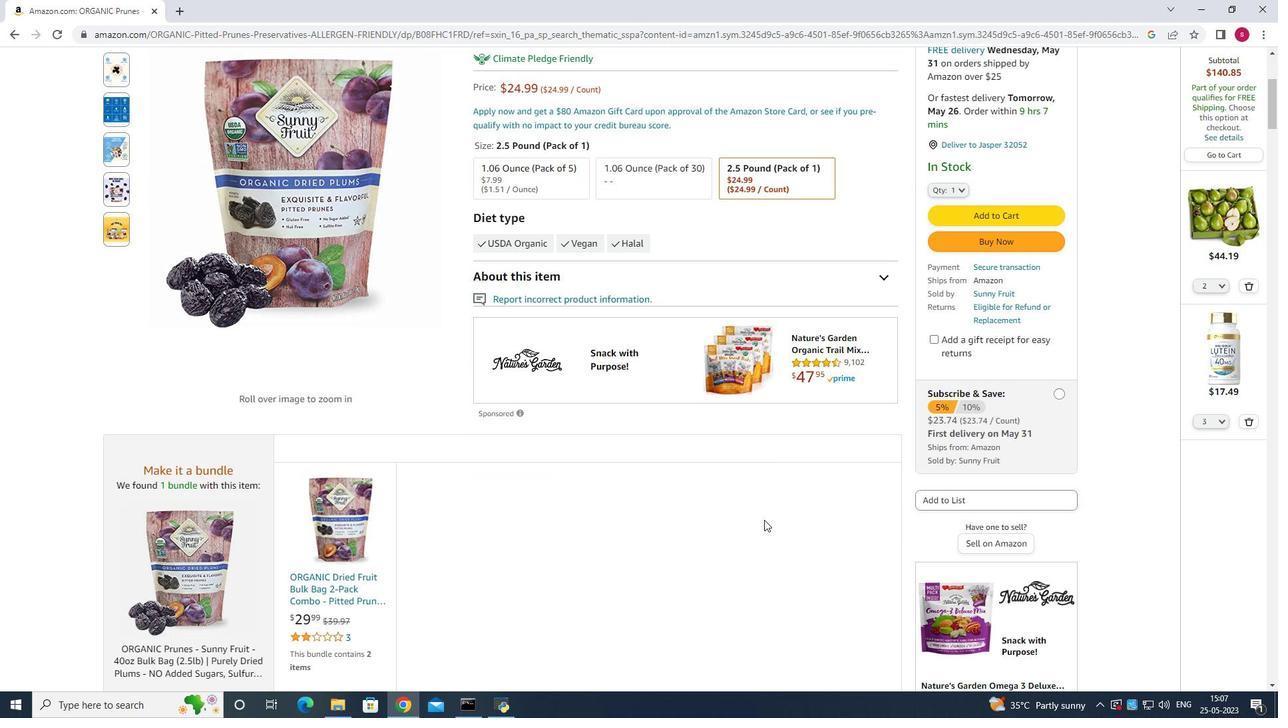 
Action: Mouse scrolled (764, 521) with delta (0, 0)
Screenshot: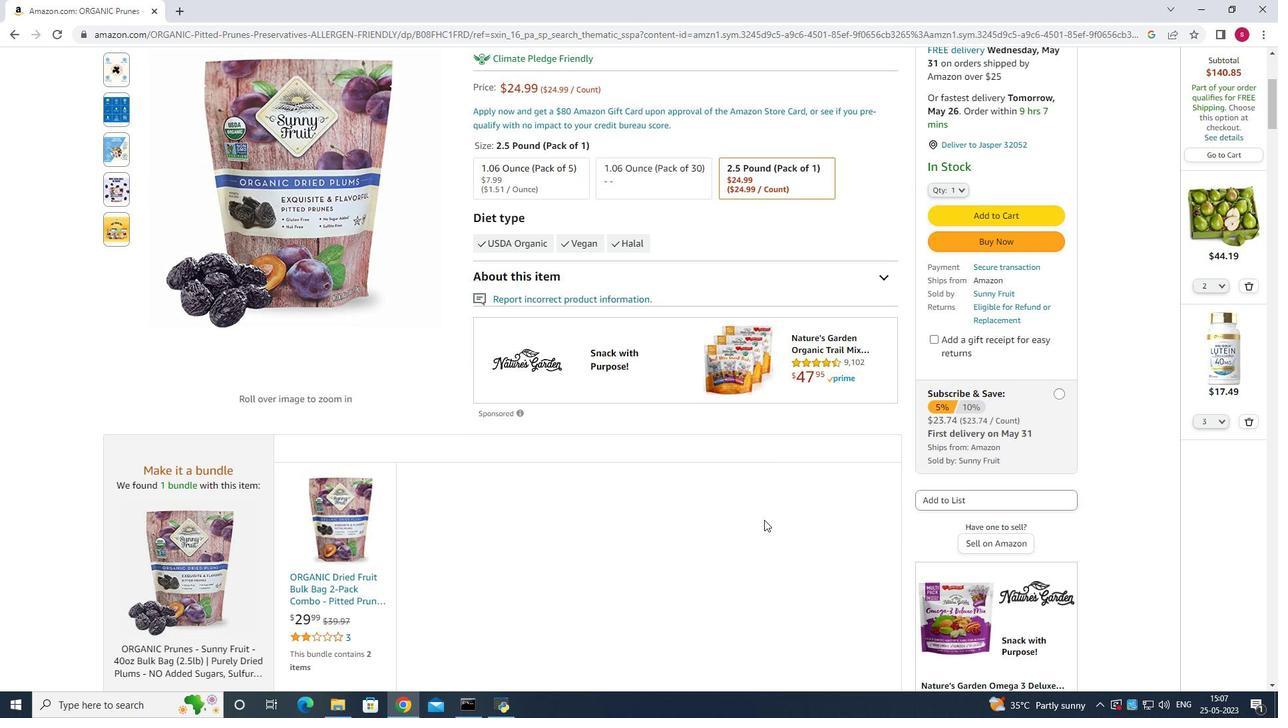 
Action: Mouse scrolled (764, 521) with delta (0, 0)
Screenshot: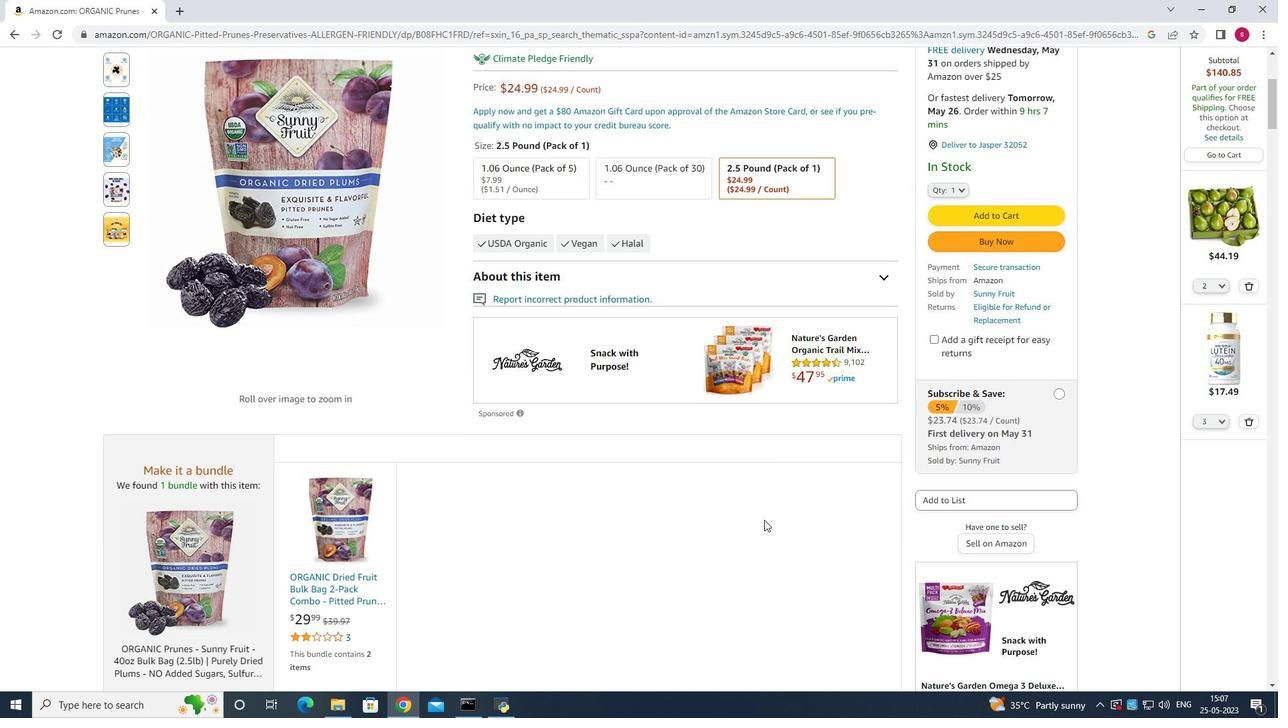 
Action: Mouse moved to (959, 457)
Screenshot: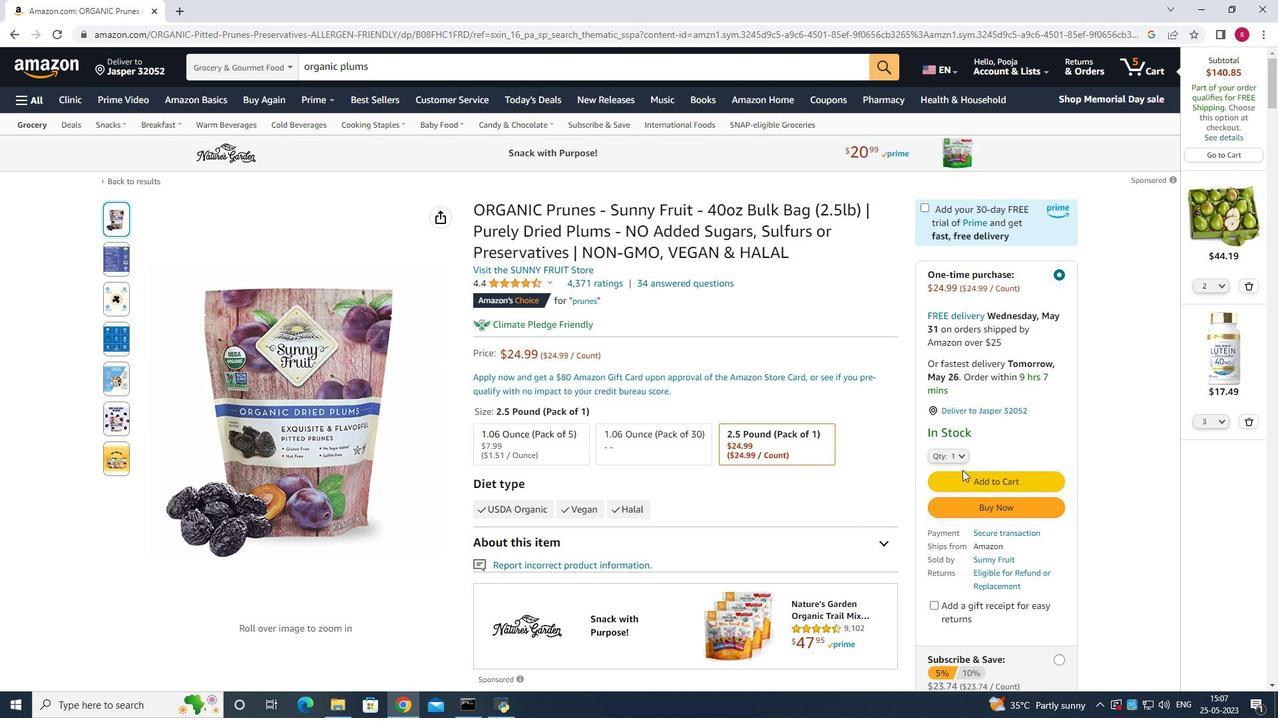 
Action: Mouse pressed left at (959, 457)
Screenshot: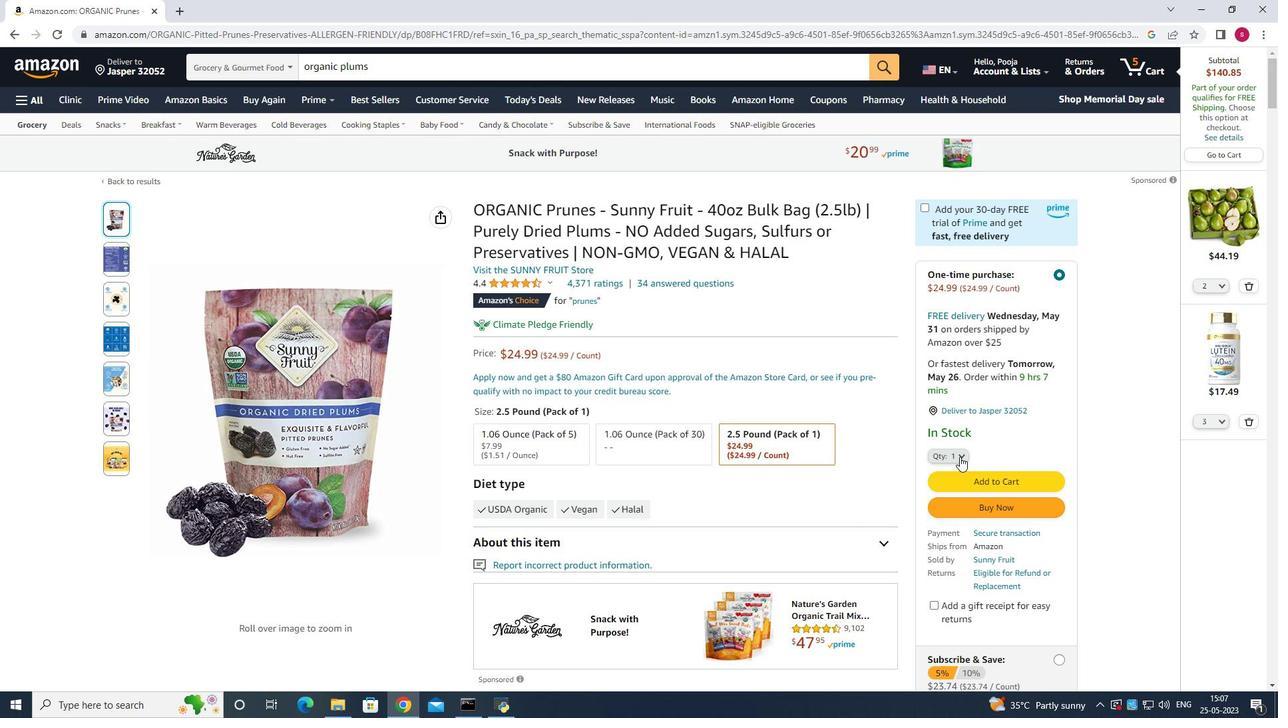 
Action: Mouse moved to (948, 95)
Screenshot: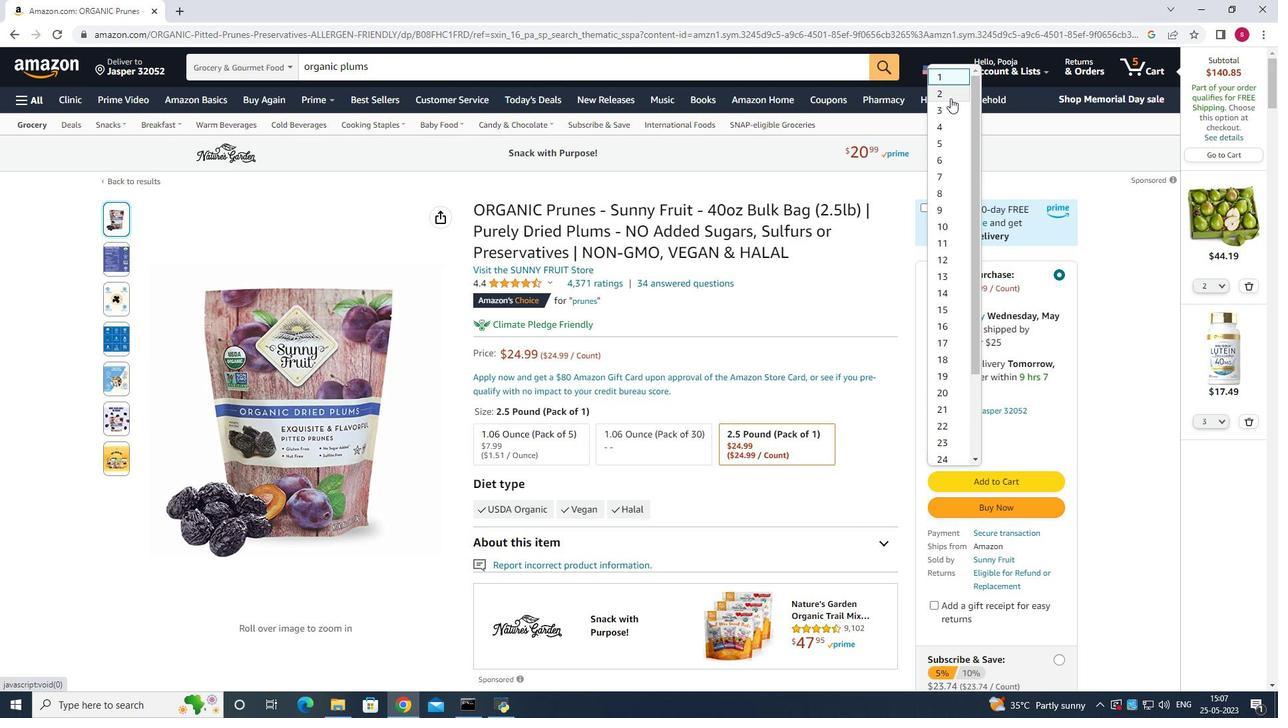 
Action: Mouse pressed left at (948, 95)
Screenshot: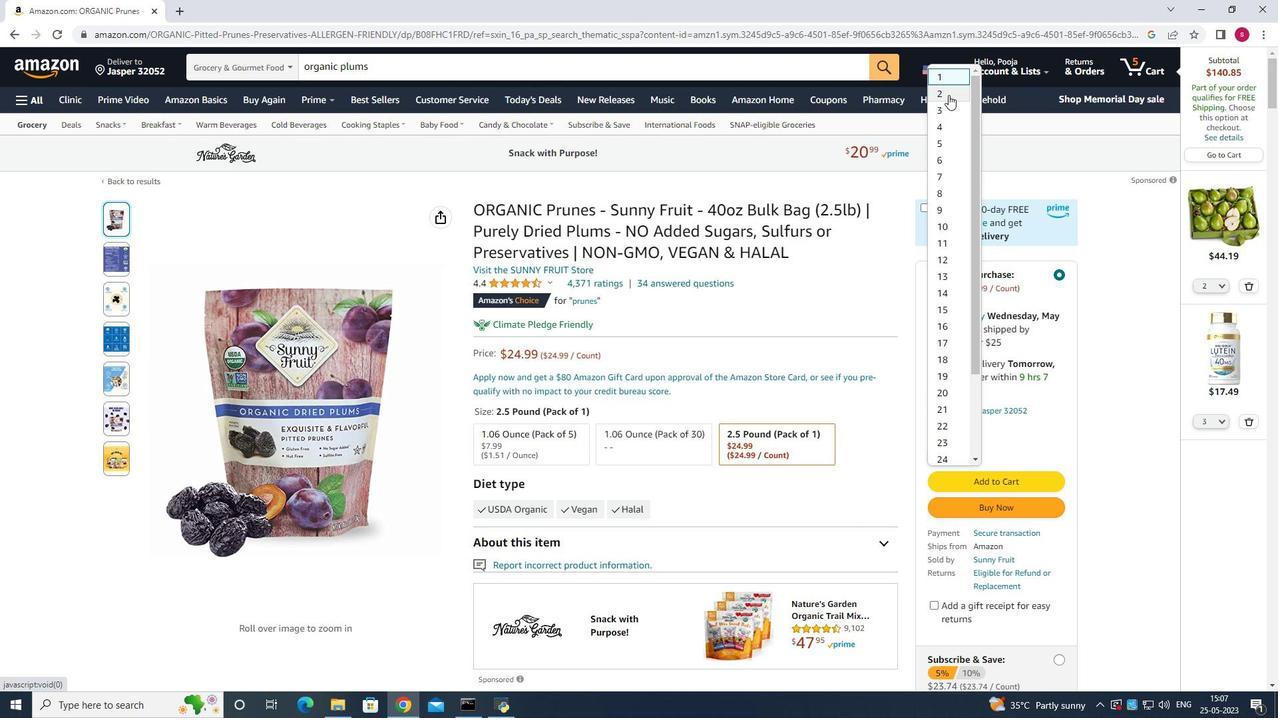 
Action: Mouse moved to (1005, 468)
Screenshot: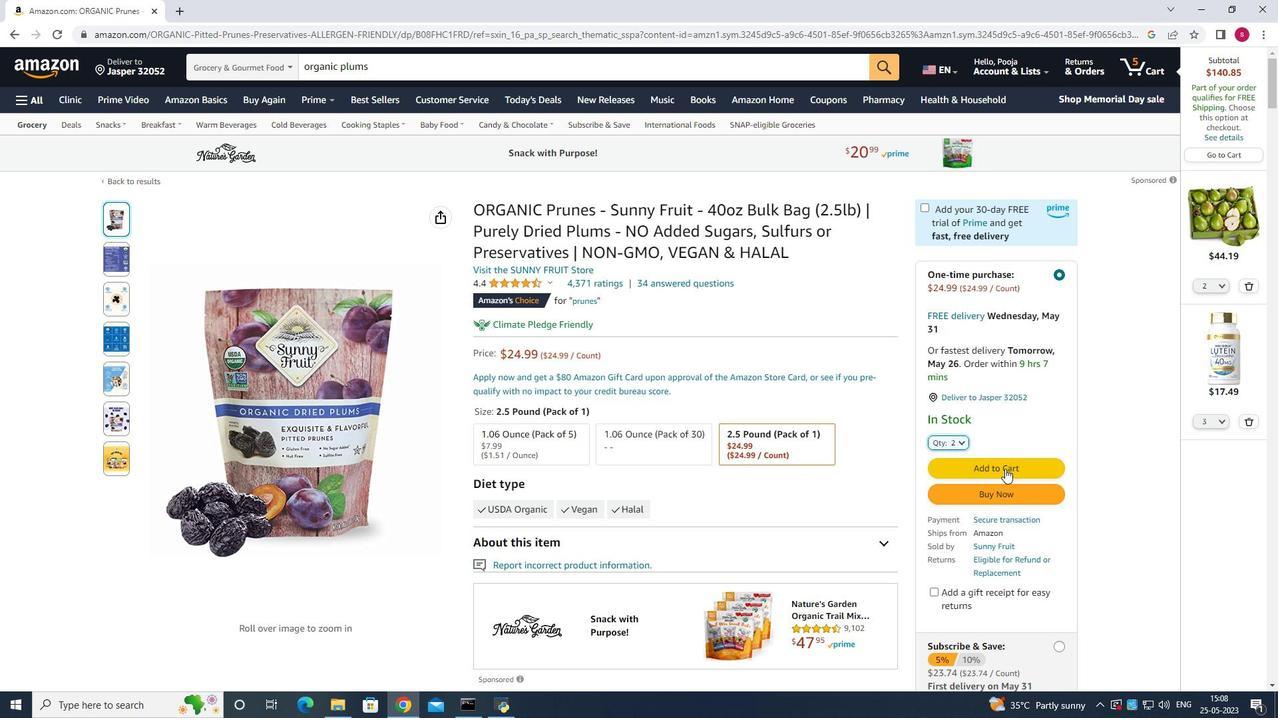 
Action: Mouse pressed left at (1005, 468)
Screenshot: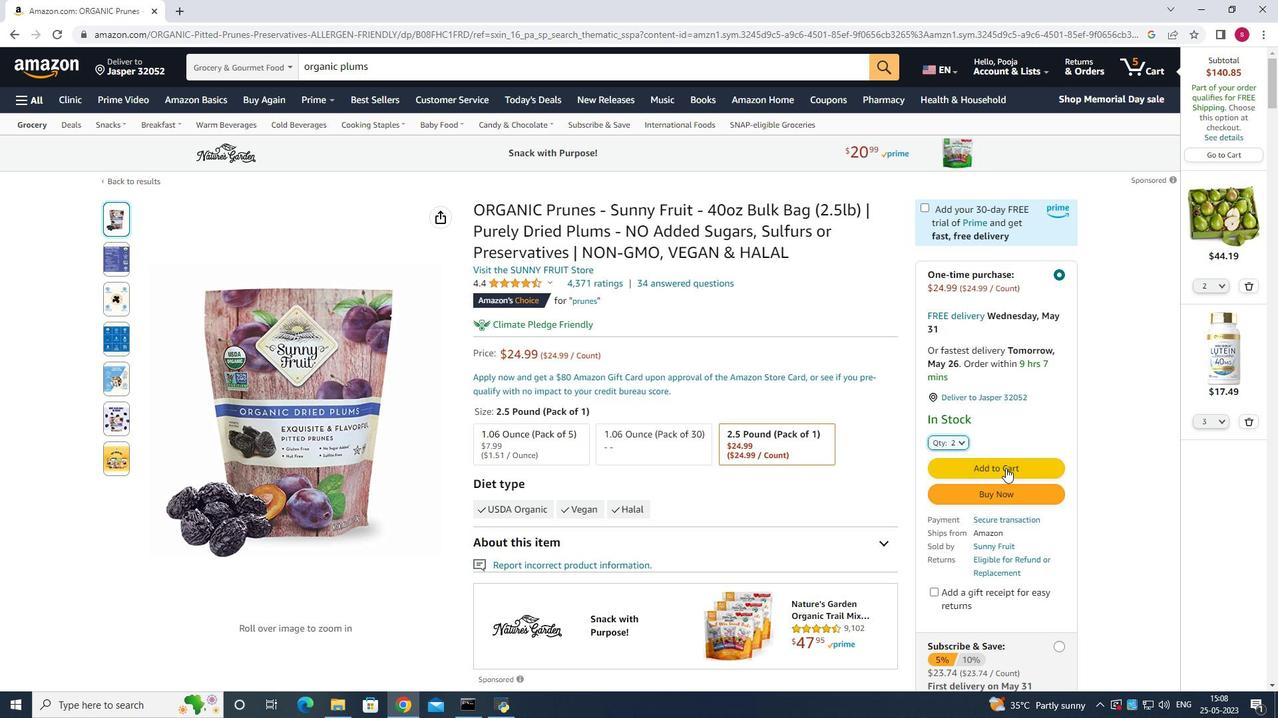 
Action: Mouse moved to (494, 57)
Screenshot: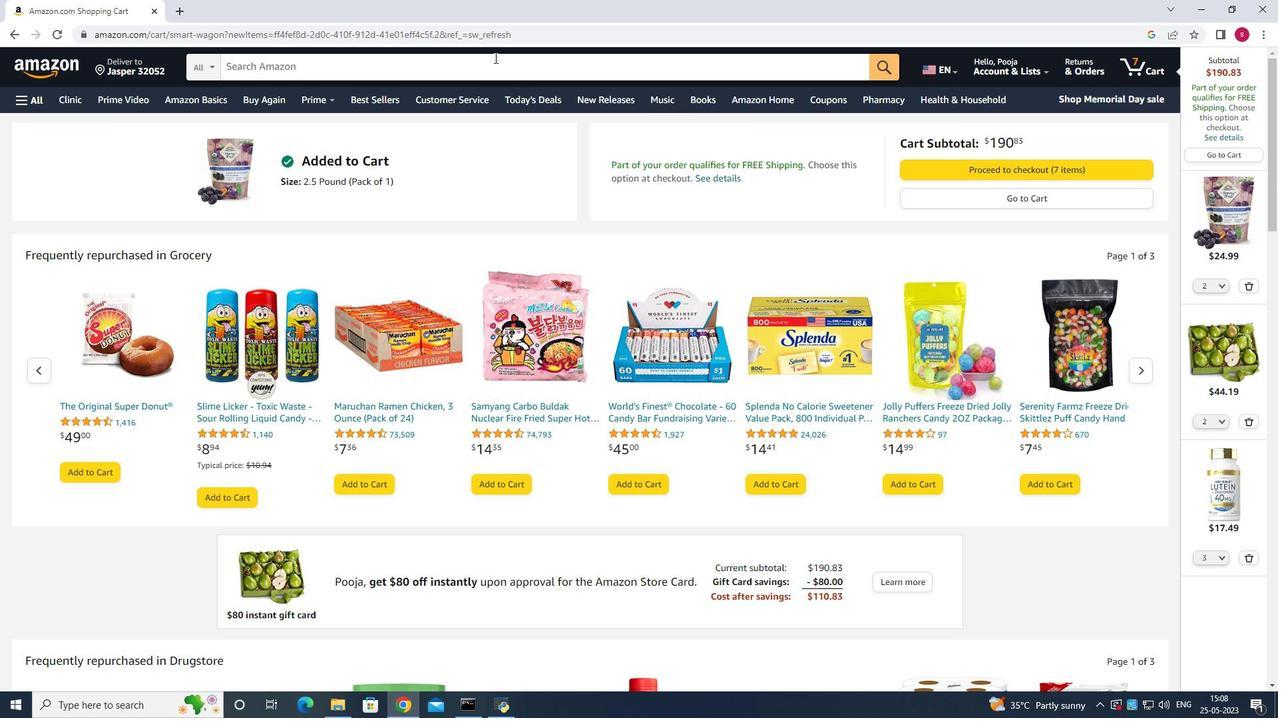 
Action: Mouse pressed left at (494, 57)
Screenshot: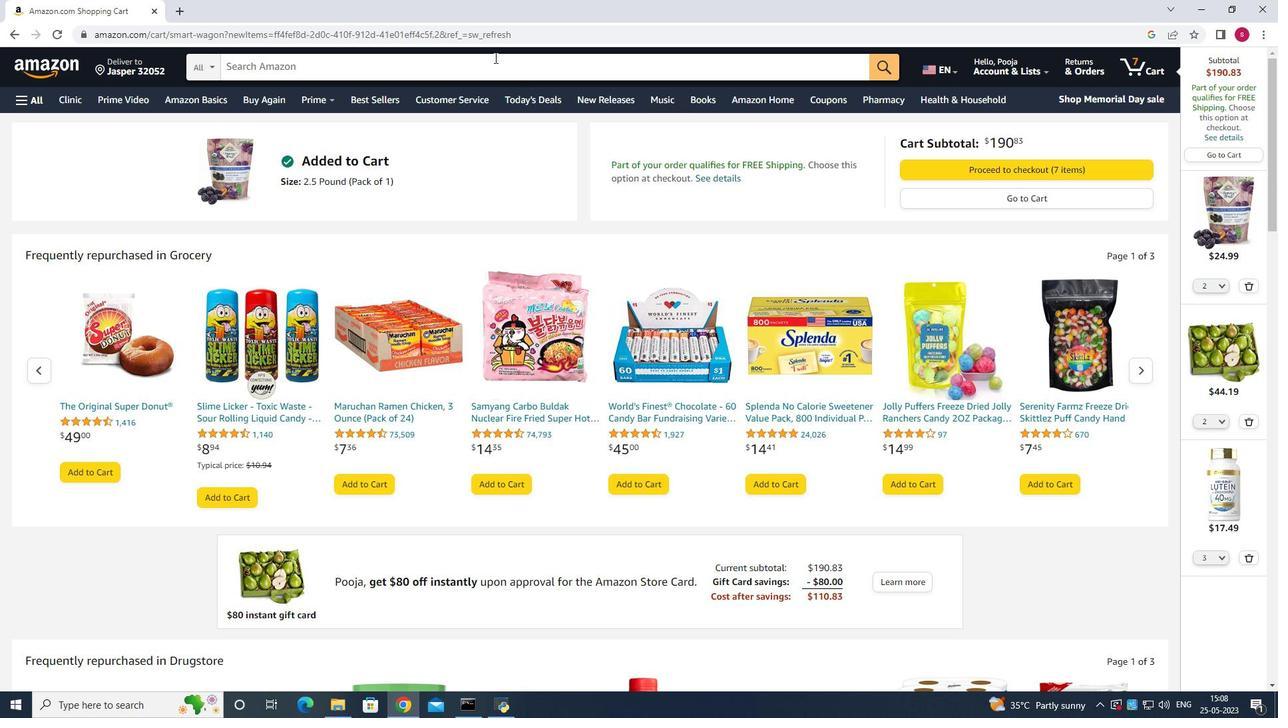 
Action: Mouse moved to (556, 146)
Screenshot: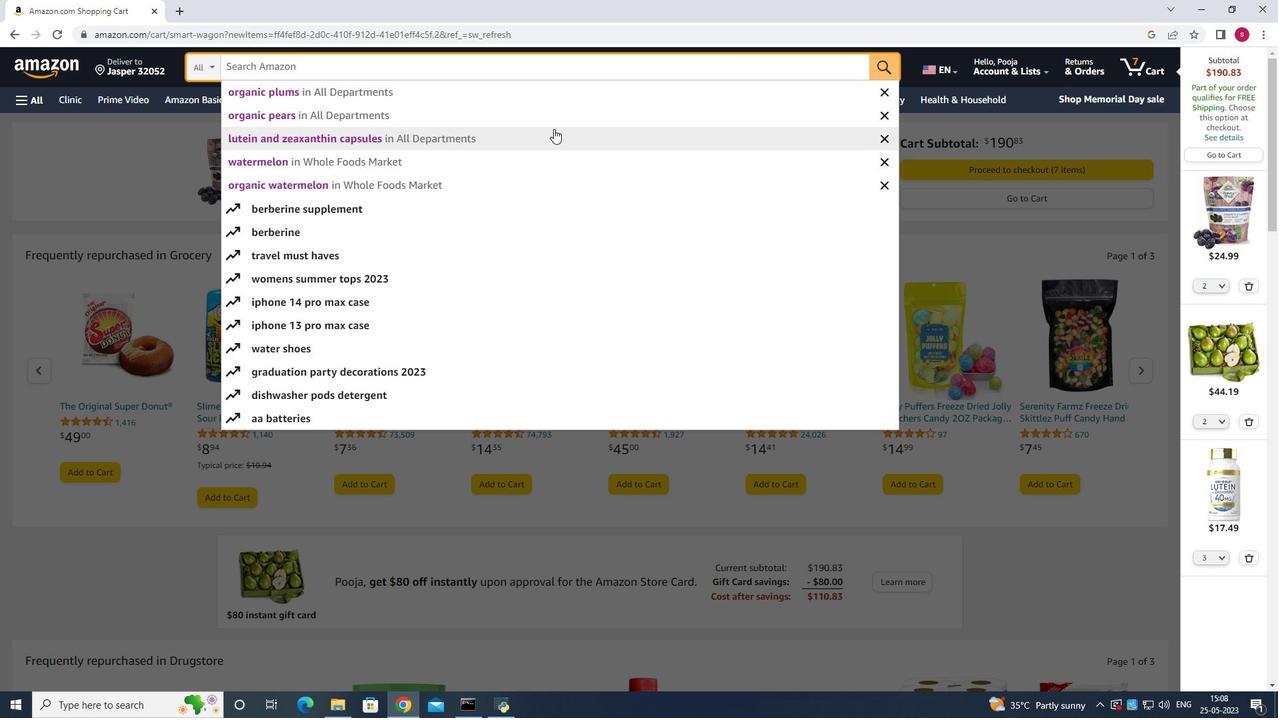 
Action: Key pressed <Key.shift>Ashwagandha
Screenshot: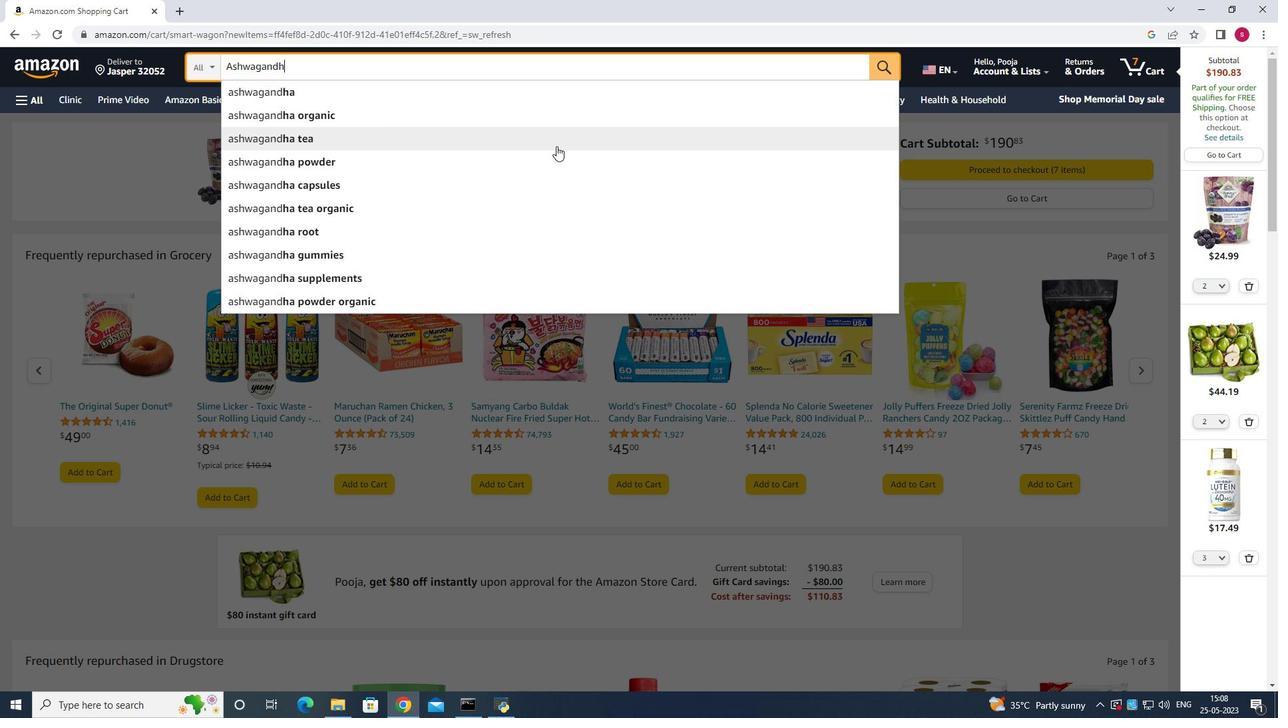 
Action: Mouse moved to (551, 149)
Screenshot: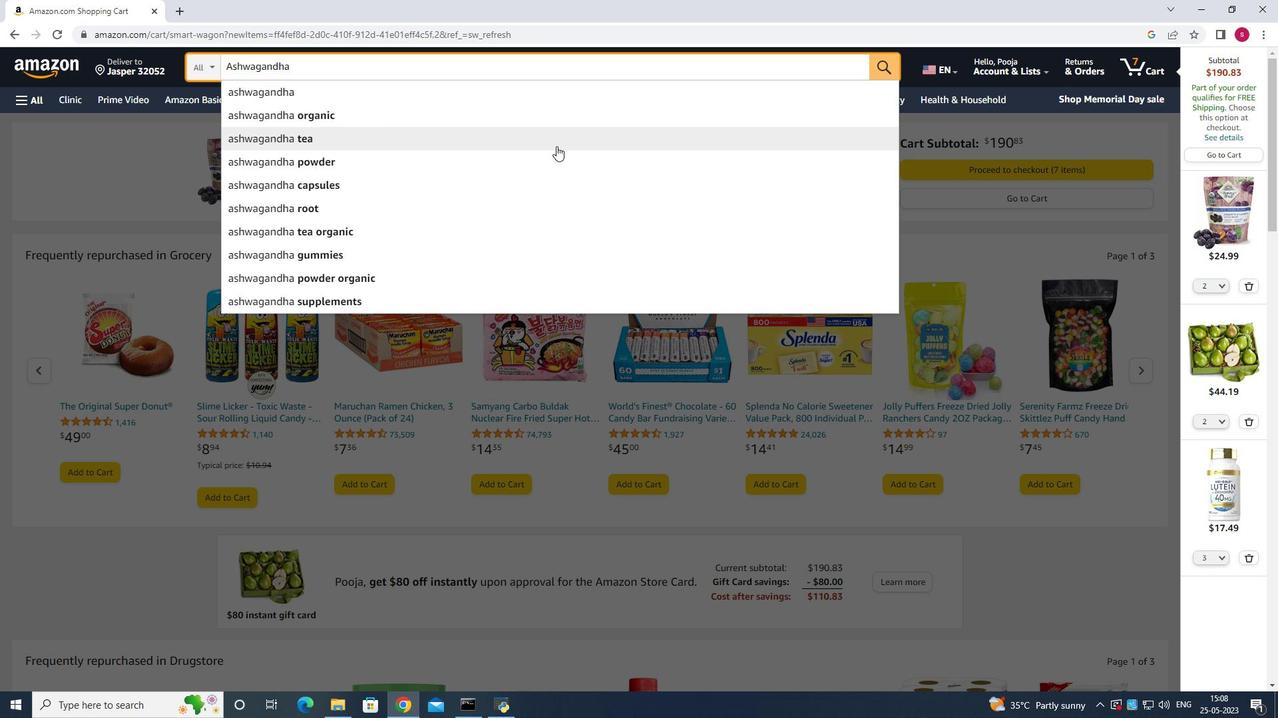 
Action: Key pressed <Key.space>capsules
Screenshot: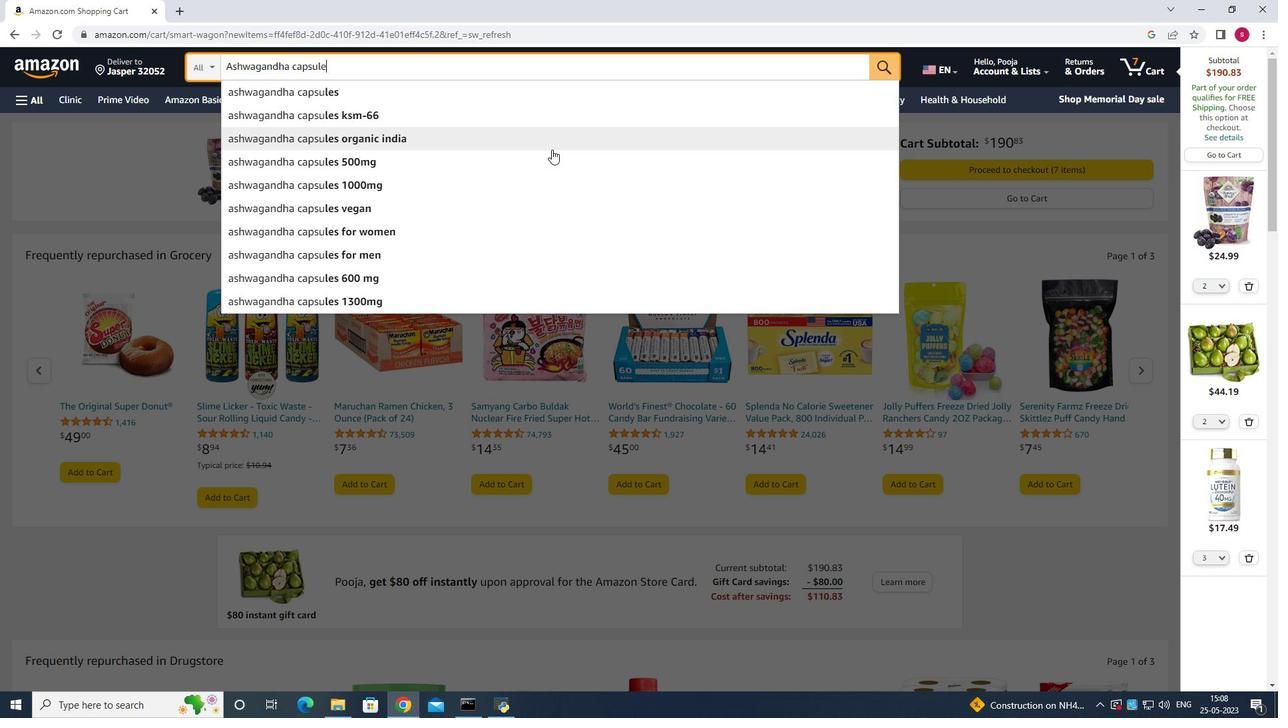 
Action: Mouse moved to (550, 150)
Screenshot: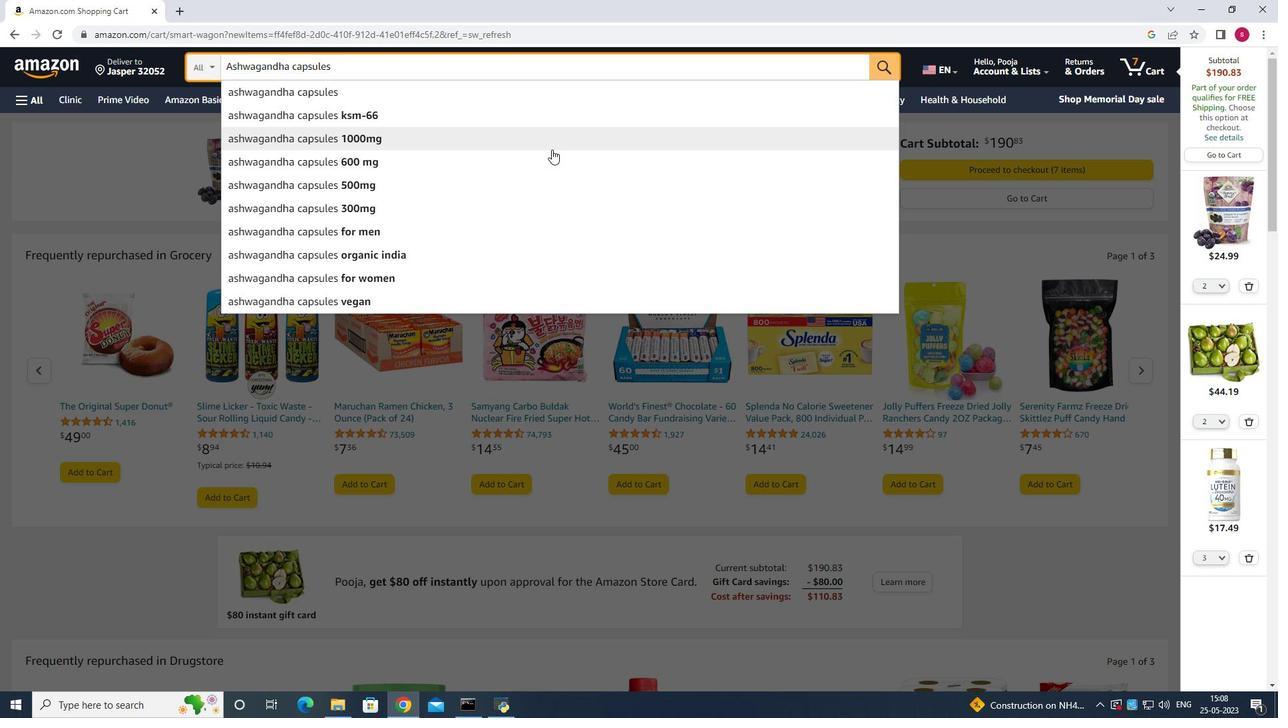 
Action: Key pressed <Key.enter>
Screenshot: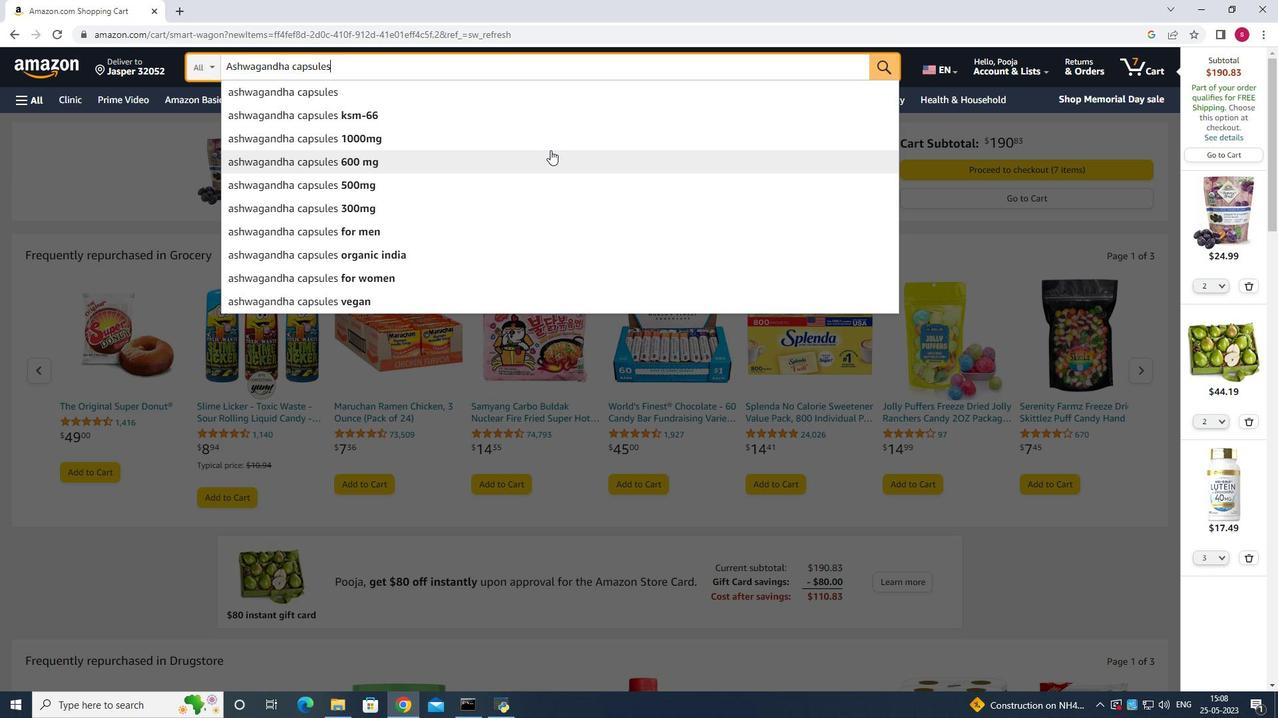 
Action: Mouse moved to (566, 144)
Screenshot: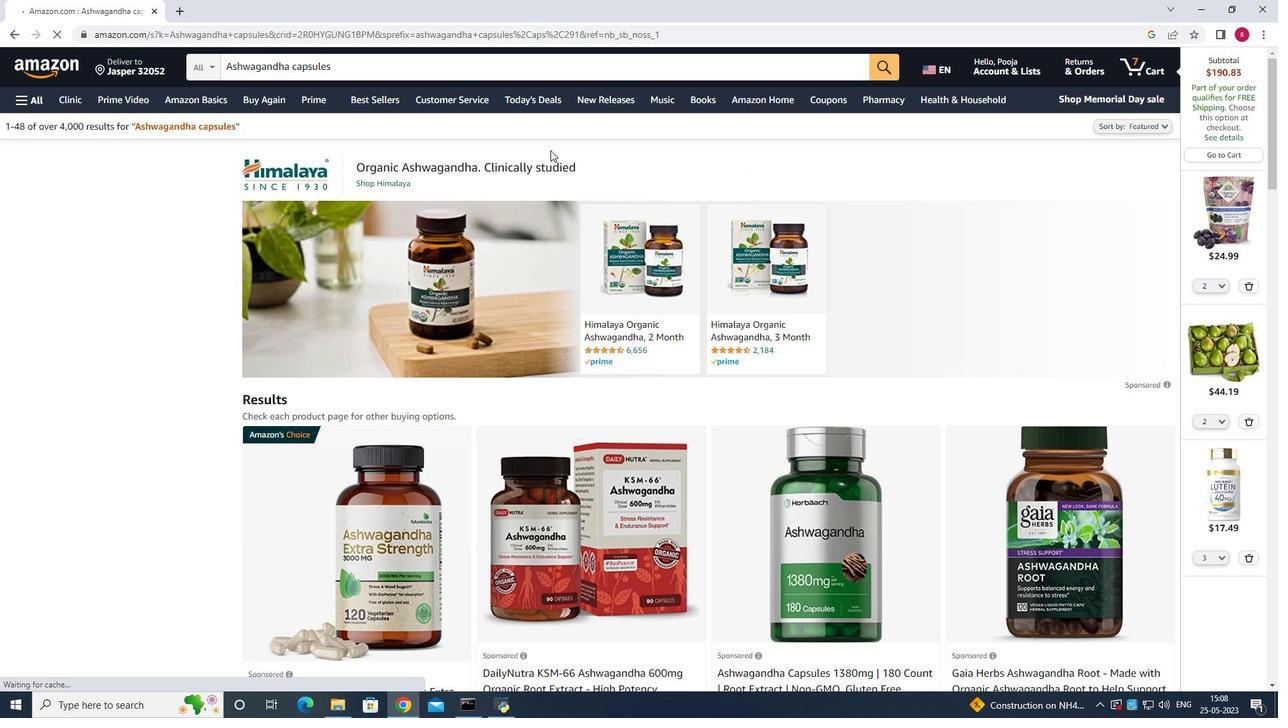 
Action: Mouse scrolled (566, 143) with delta (0, 0)
Screenshot: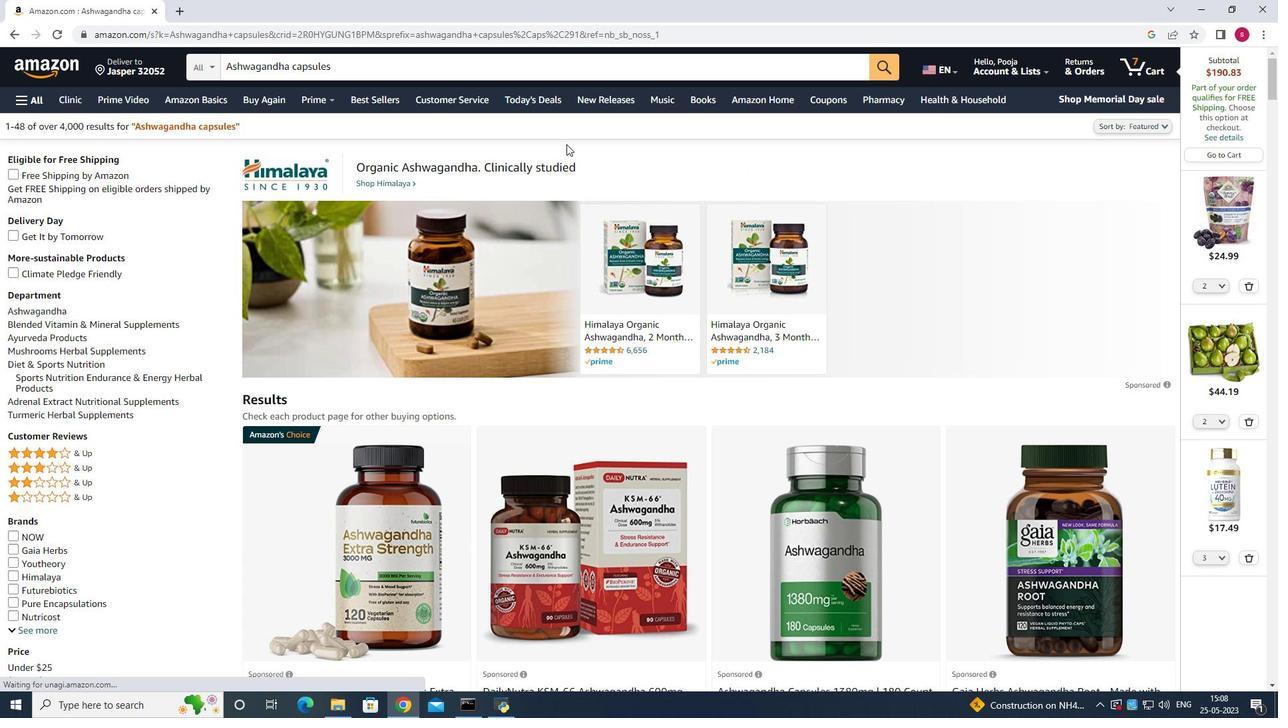 
Action: Mouse scrolled (566, 143) with delta (0, 0)
Screenshot: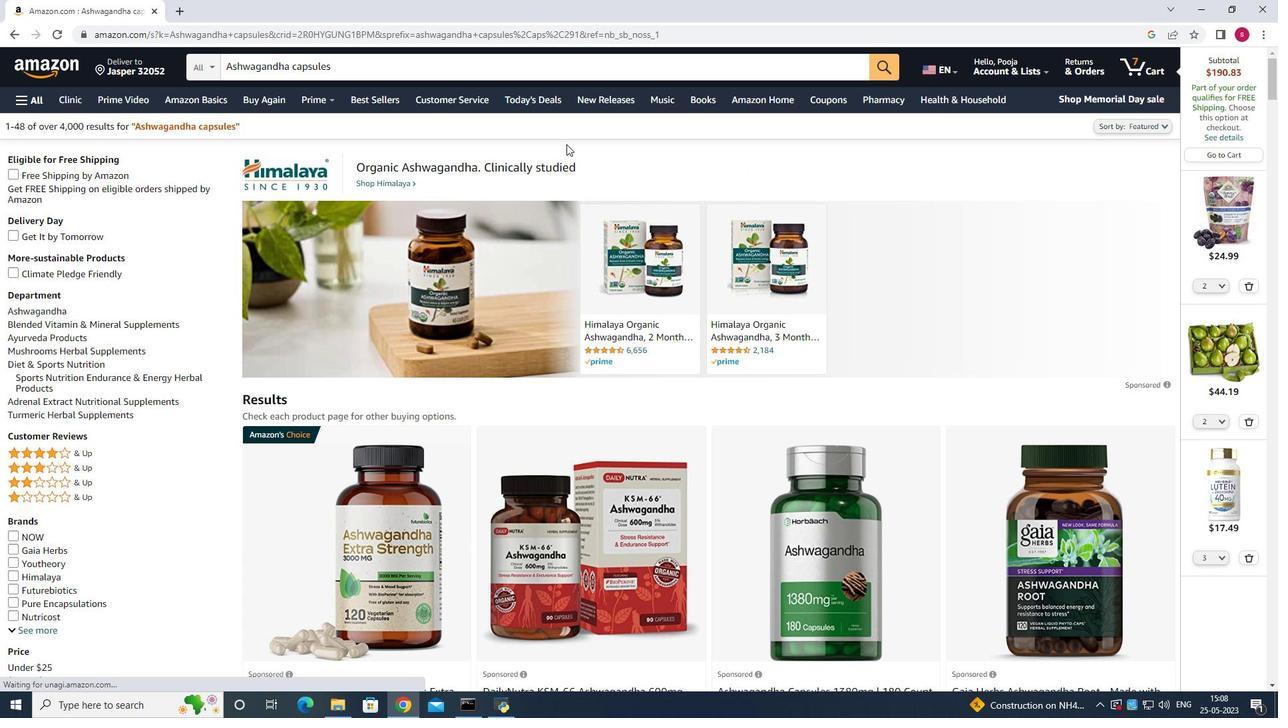 
Action: Mouse scrolled (566, 143) with delta (0, 0)
Screenshot: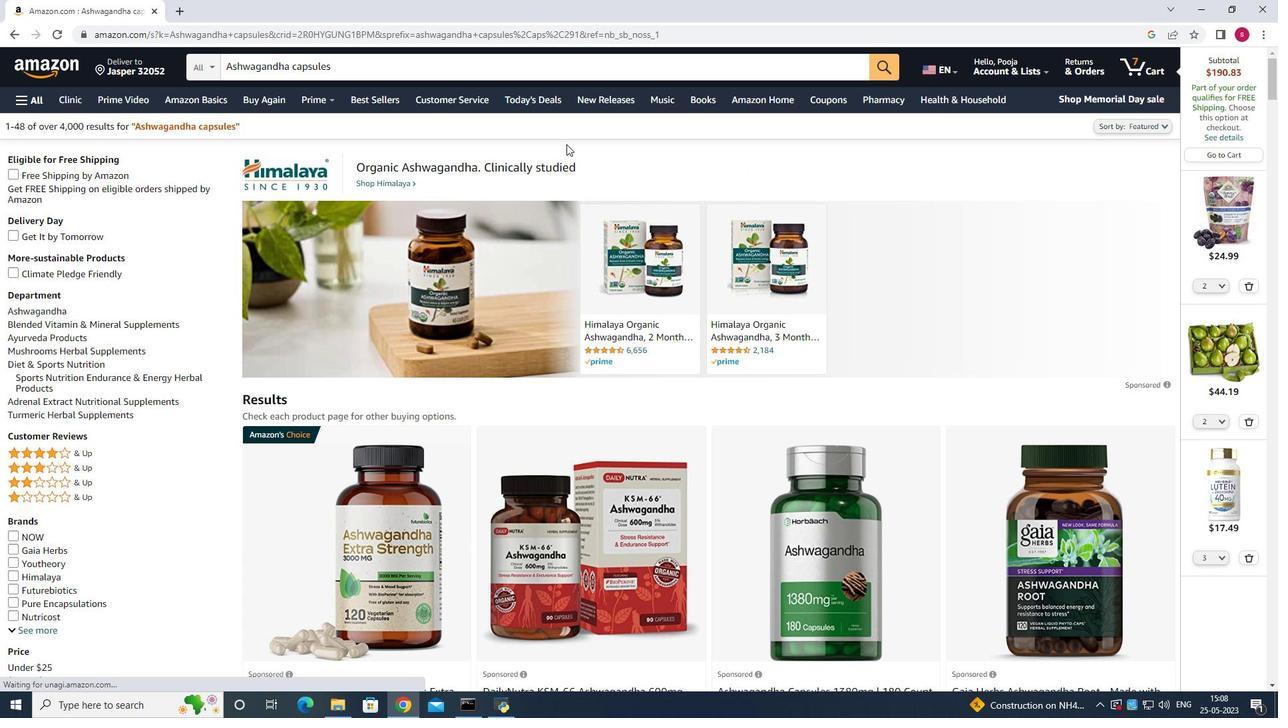 
Action: Mouse moved to (545, 155)
Screenshot: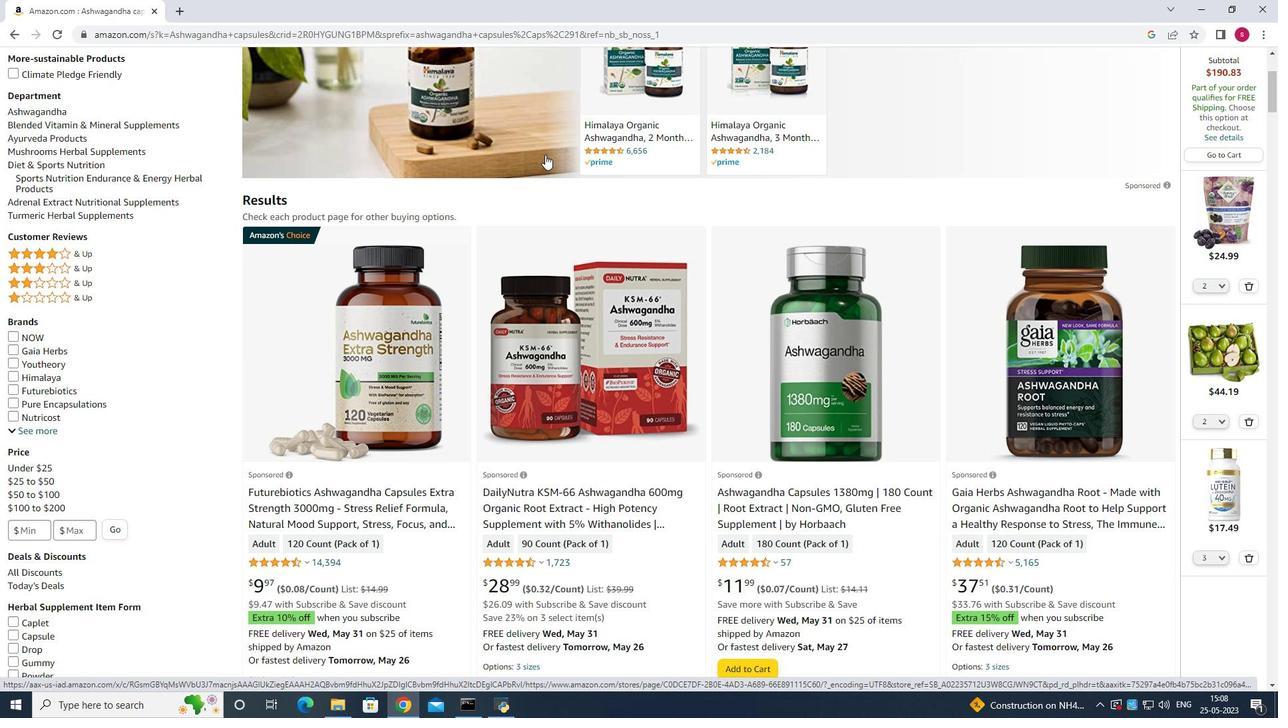 
Action: Mouse scrolled (545, 155) with delta (0, 0)
Screenshot: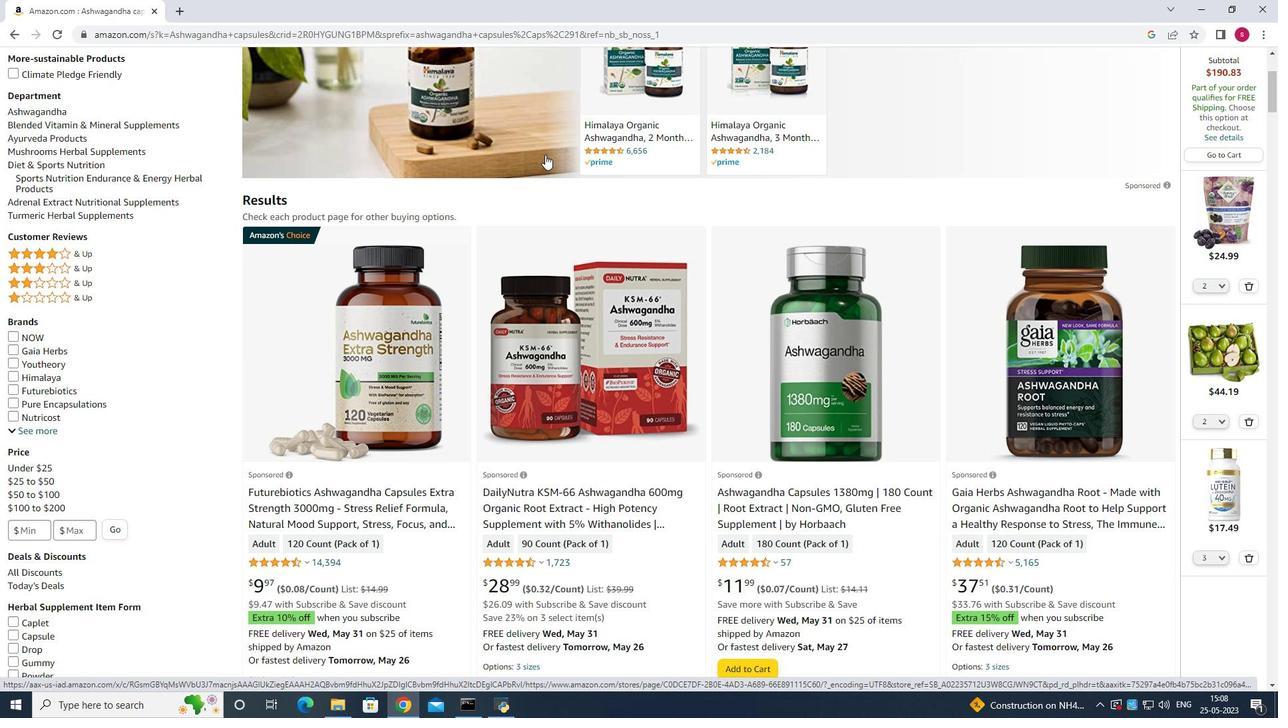 
Action: Mouse scrolled (545, 155) with delta (0, 0)
Screenshot: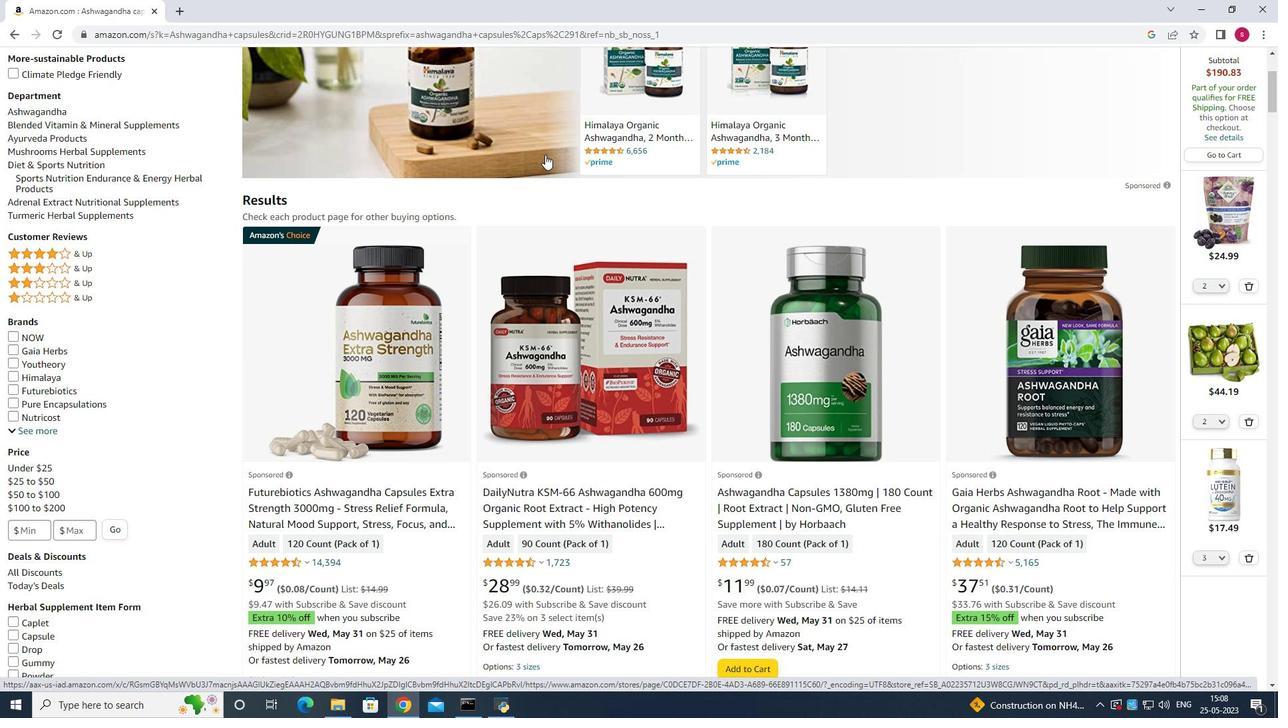 
Action: Mouse scrolled (545, 155) with delta (0, 0)
Screenshot: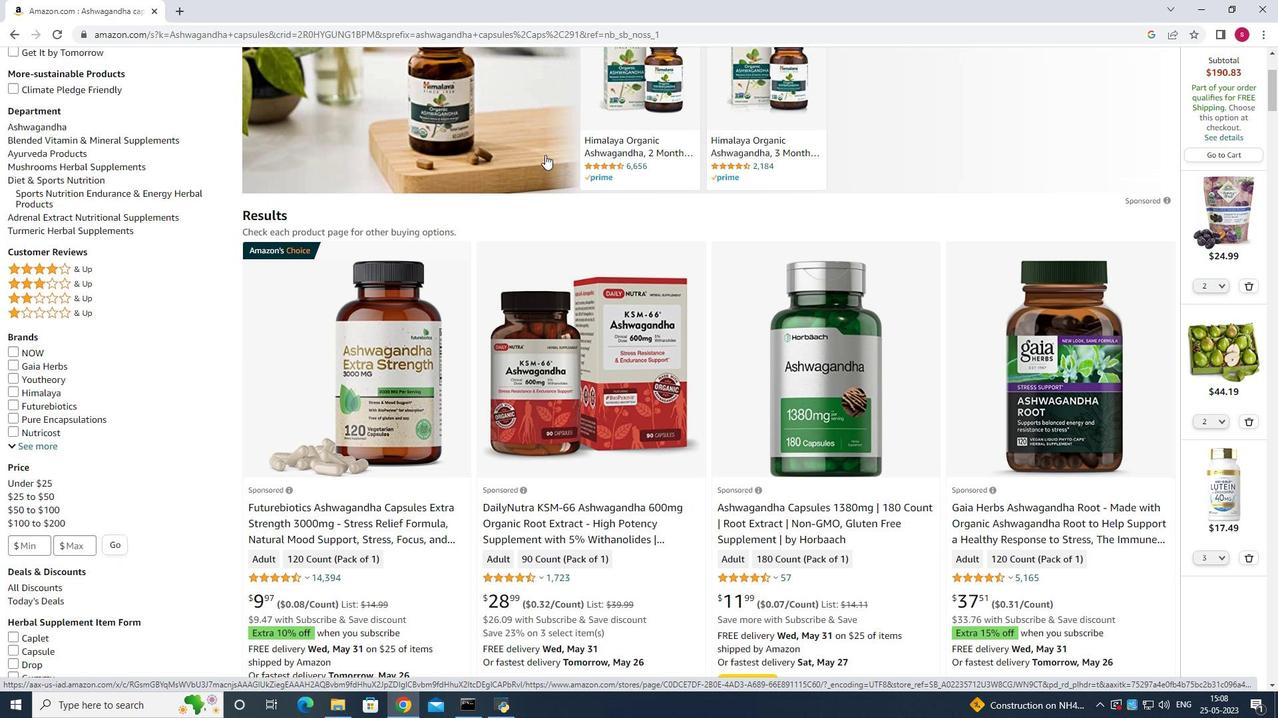 
Action: Mouse moved to (544, 155)
Screenshot: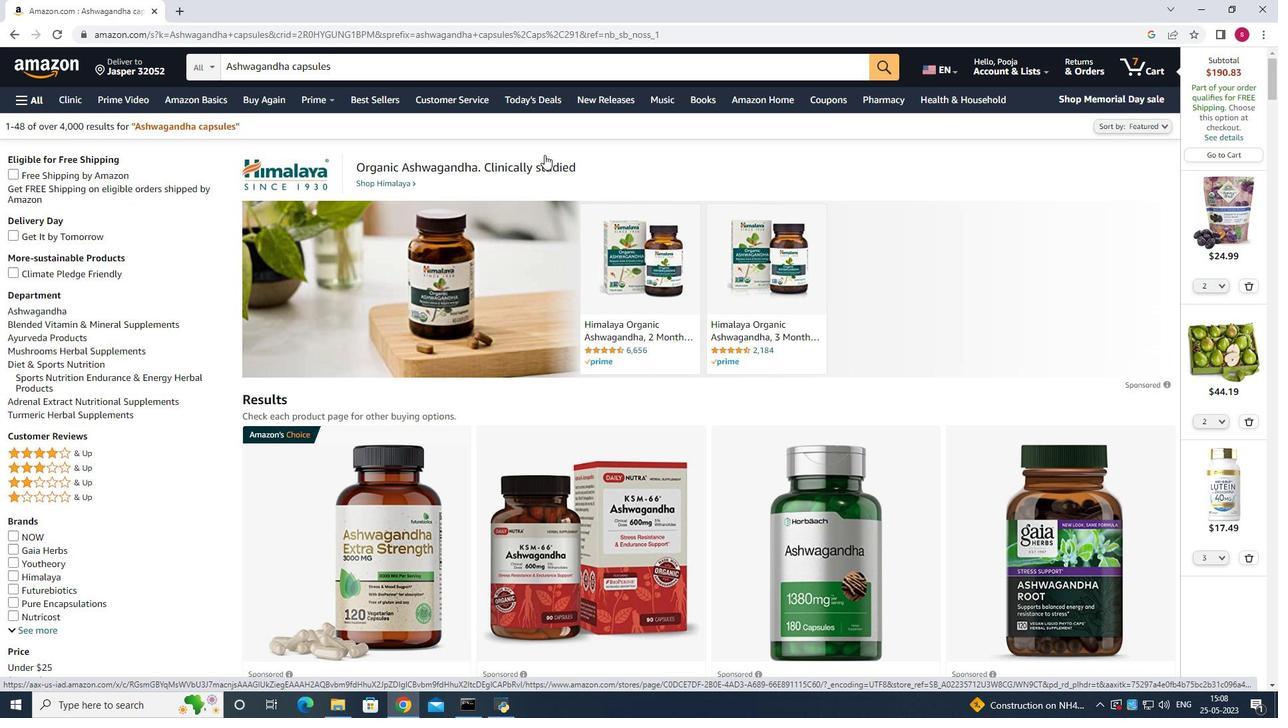 
Action: Mouse scrolled (544, 155) with delta (0, 0)
Screenshot: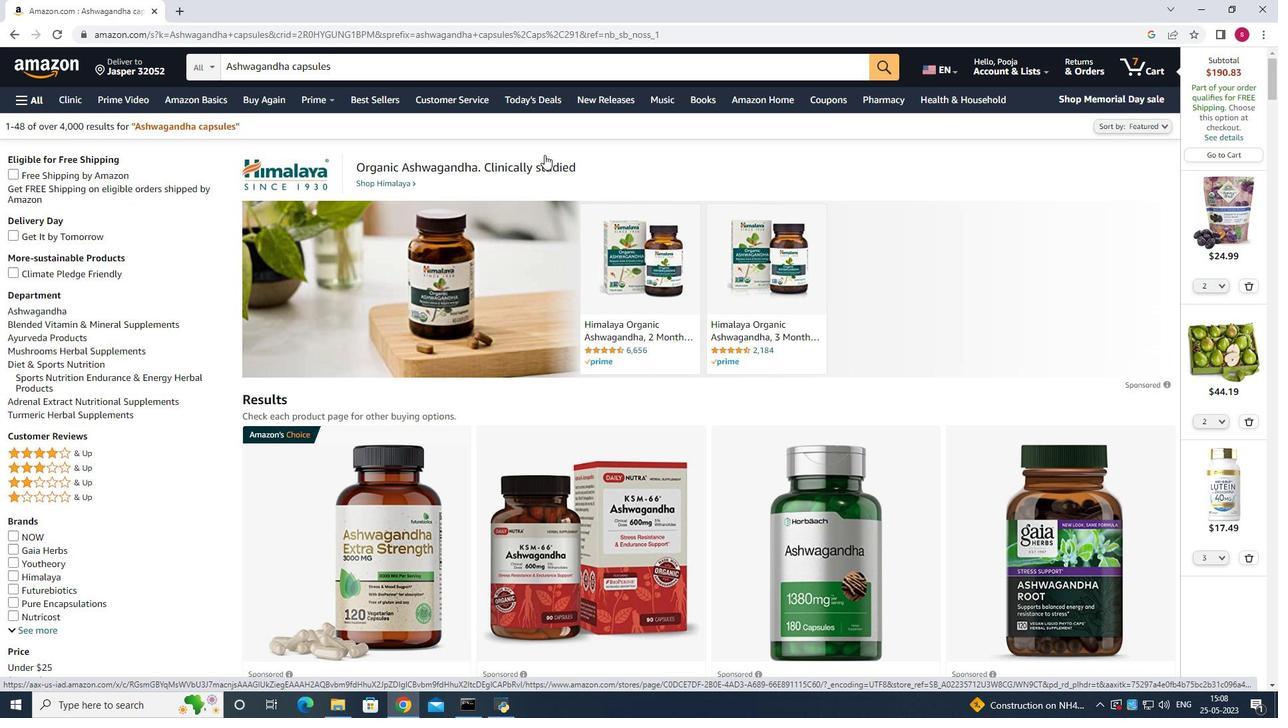
Action: Mouse moved to (542, 156)
Screenshot: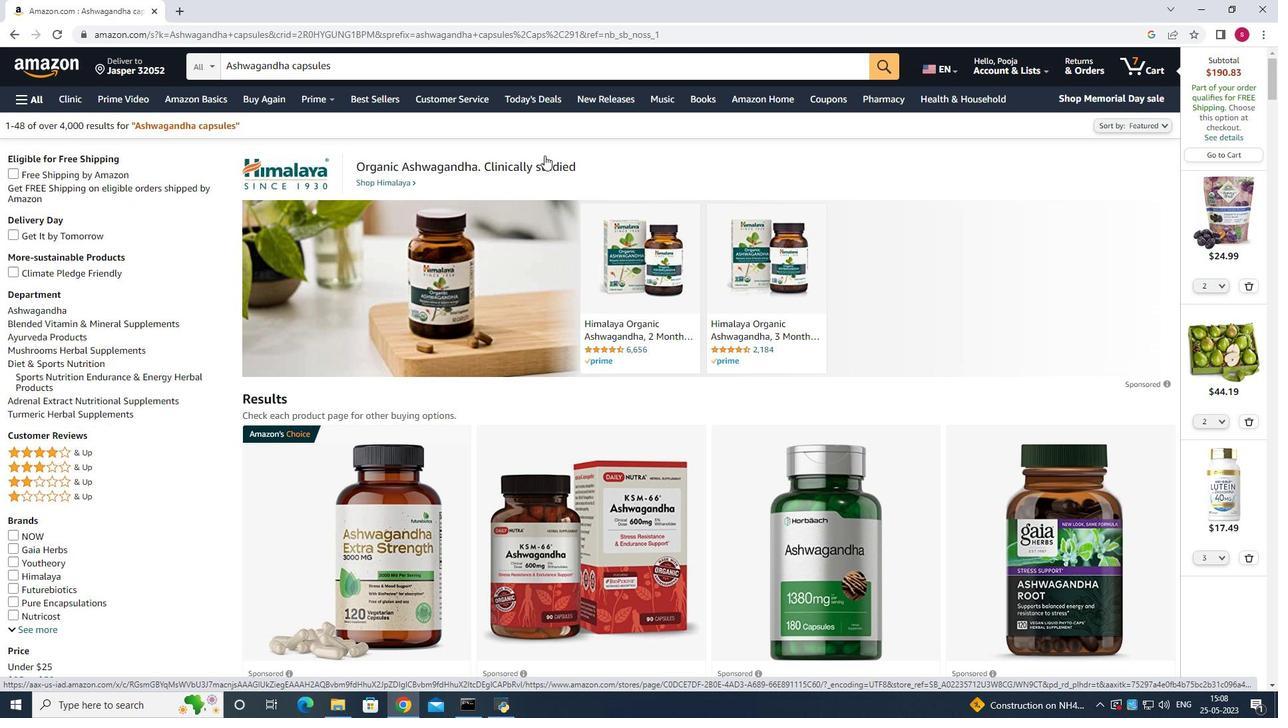 
Action: Mouse scrolled (542, 155) with delta (0, 0)
Screenshot: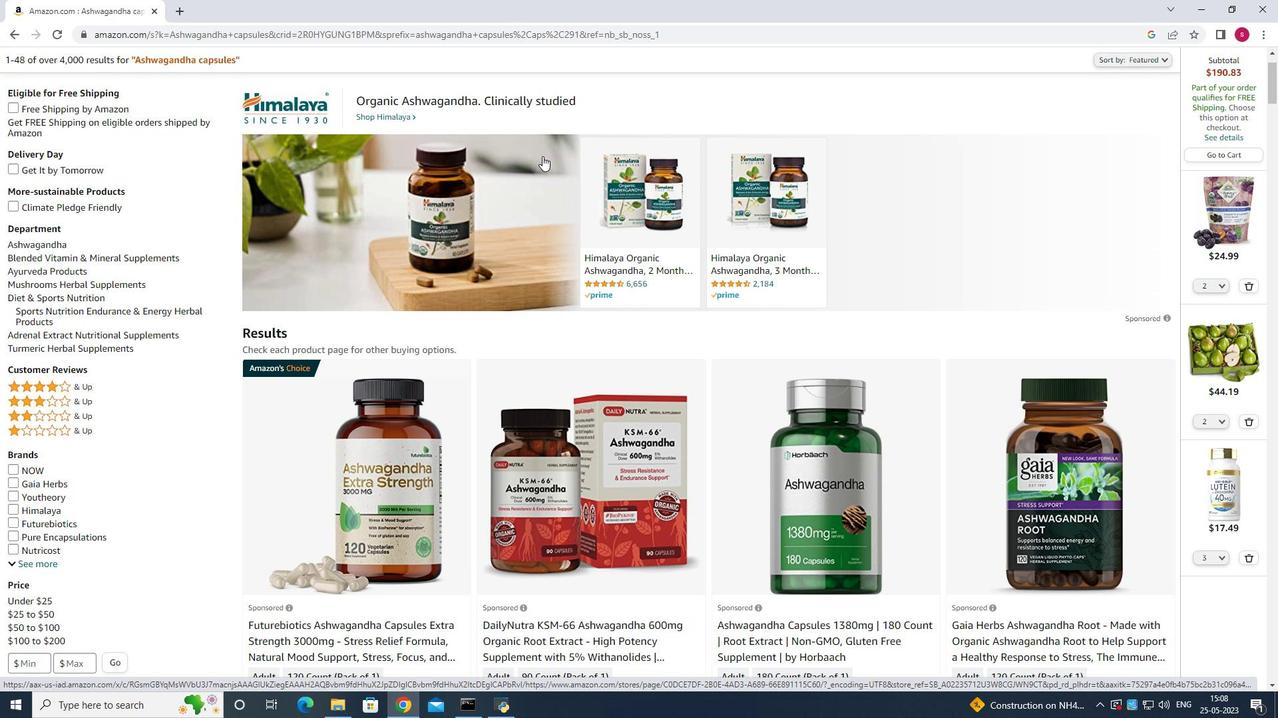 
Action: Mouse moved to (800, 443)
Screenshot: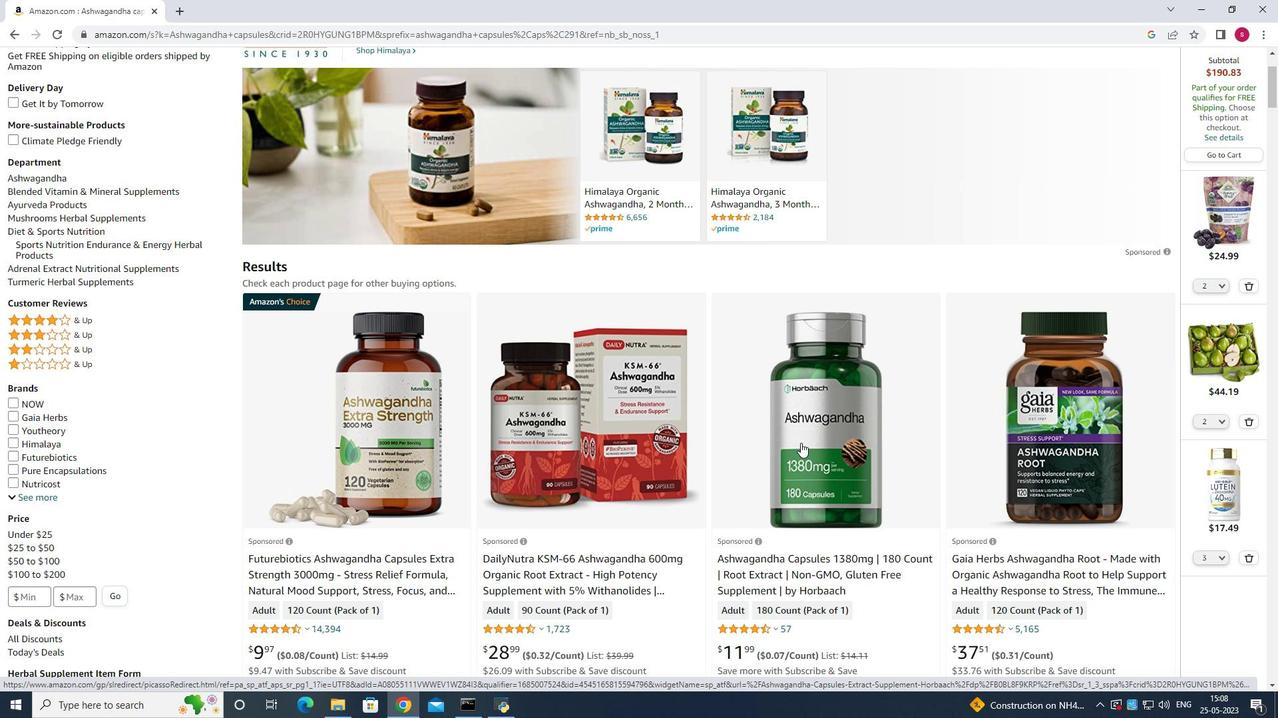 
Action: Mouse pressed left at (800, 443)
Screenshot: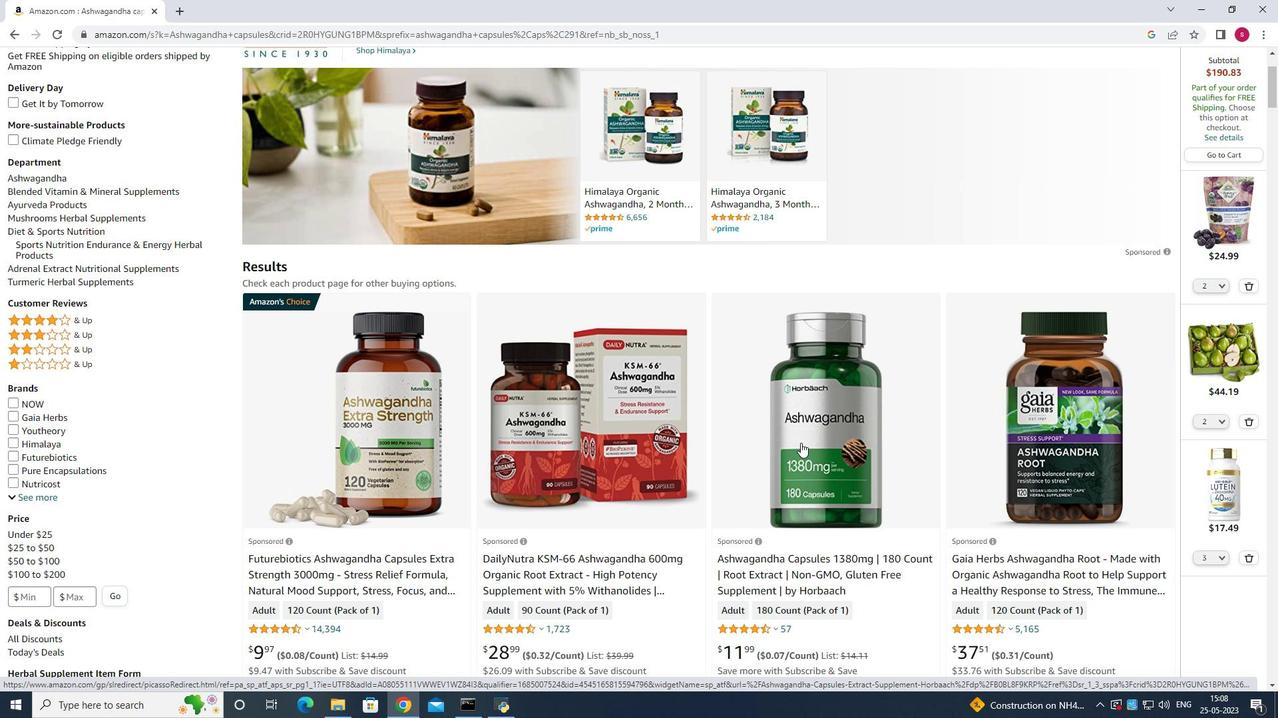
Action: Mouse moved to (986, 479)
Screenshot: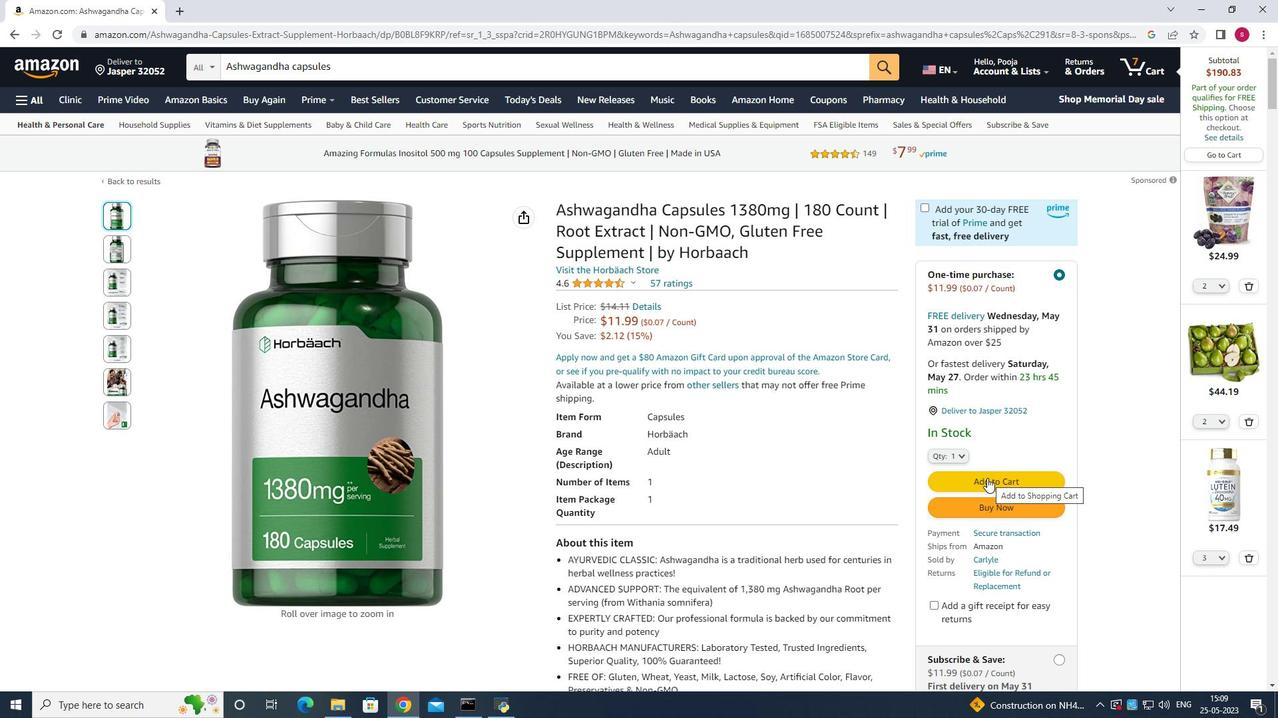 
Action: Mouse pressed left at (986, 479)
Screenshot: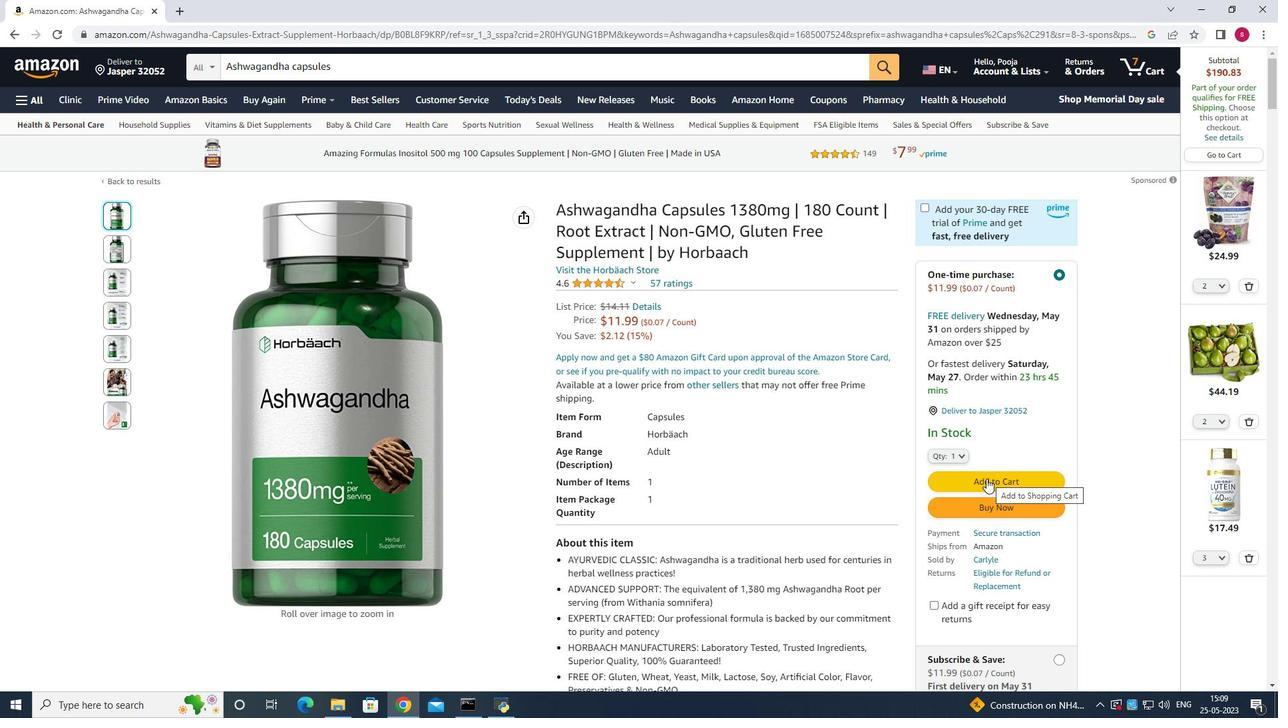 
Action: Mouse moved to (1241, 406)
Screenshot: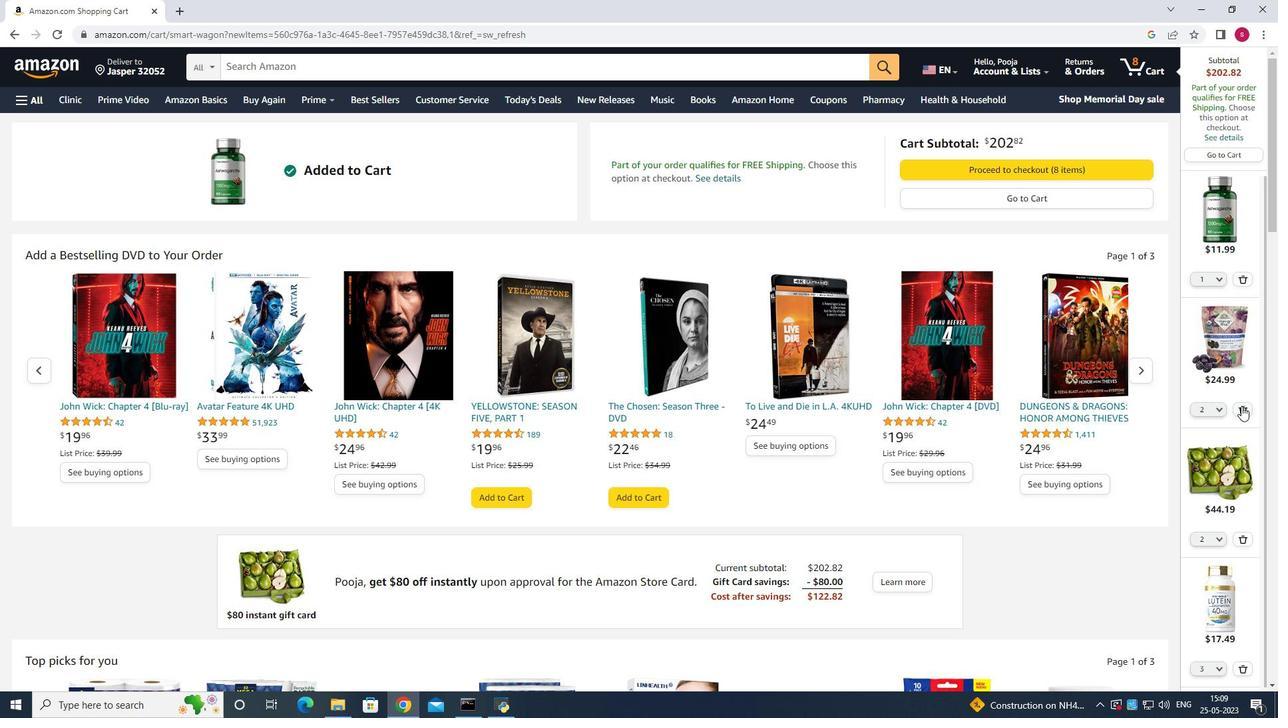 
Action: Mouse pressed left at (1241, 406)
Screenshot: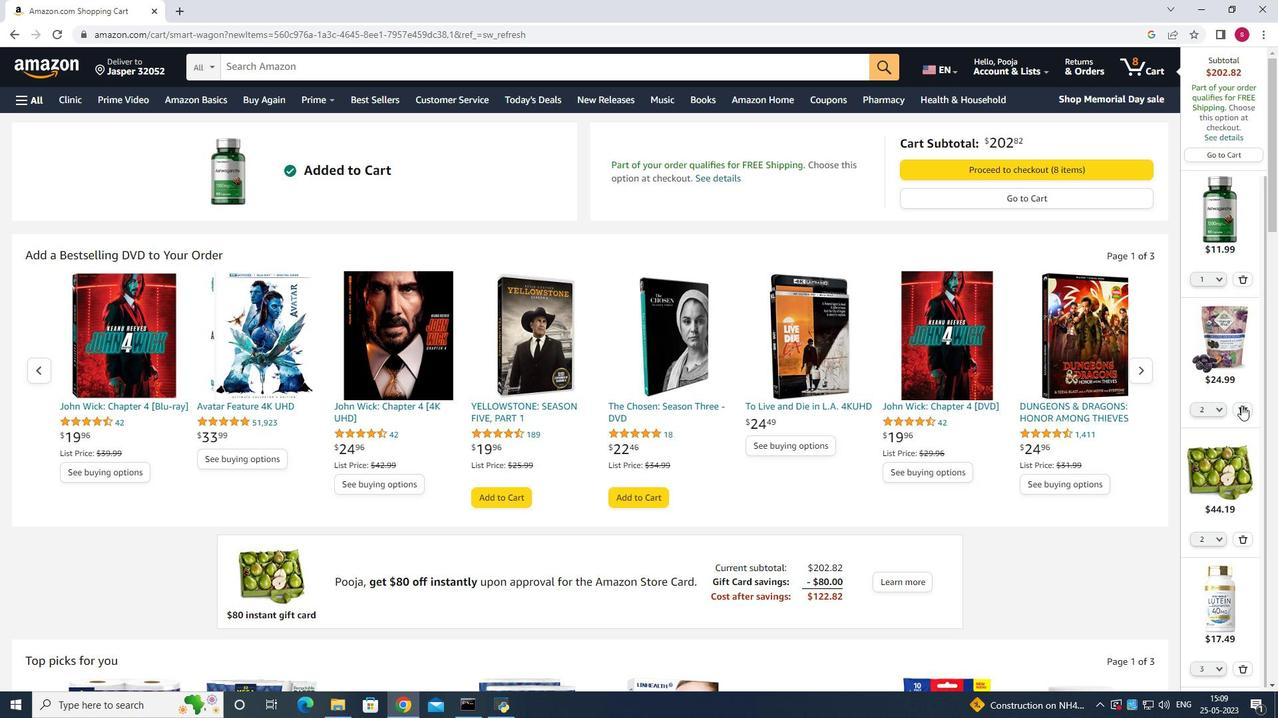 
Action: Mouse moved to (1243, 489)
Screenshot: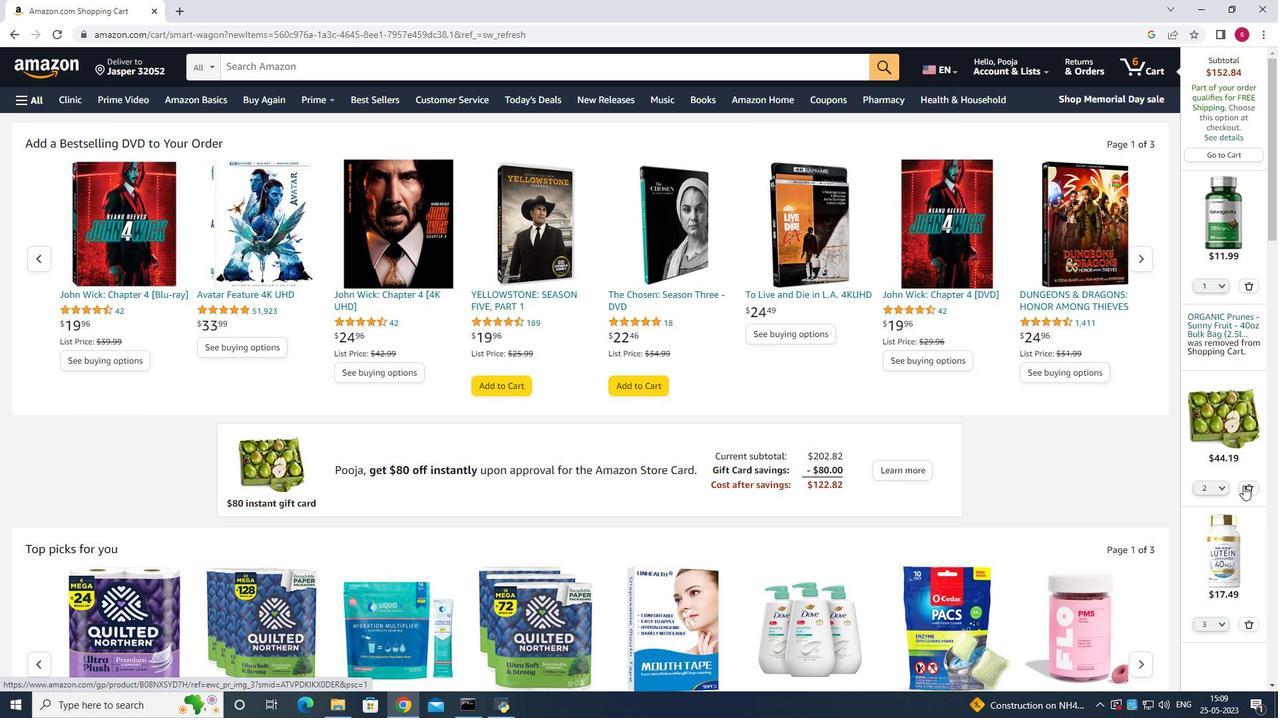 
Action: Mouse pressed left at (1243, 489)
Screenshot: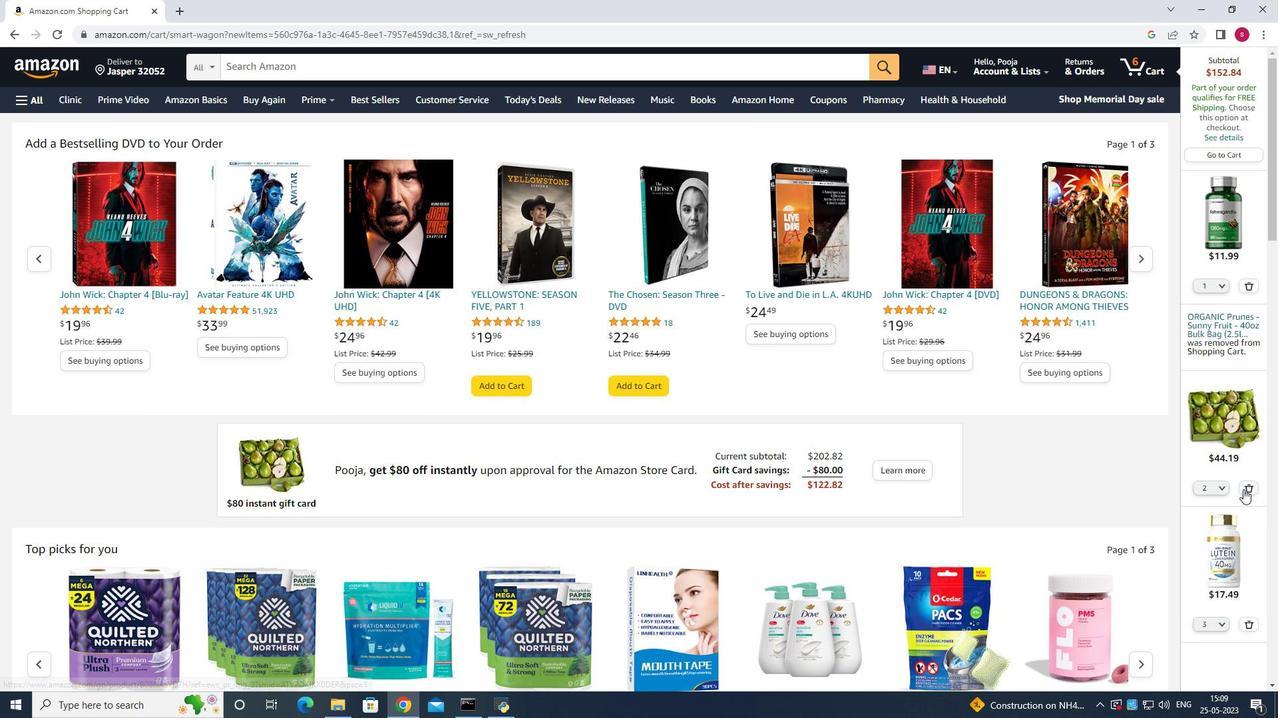 
Action: Mouse pressed left at (1243, 489)
Screenshot: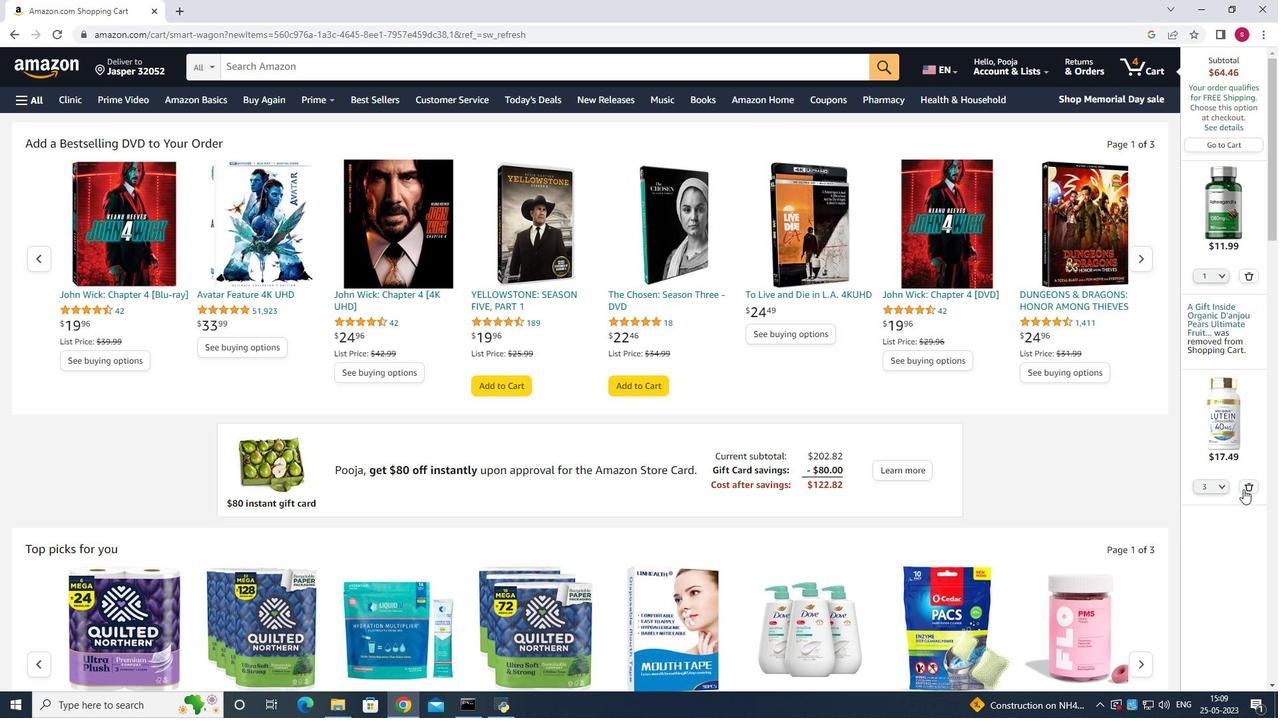 
Action: Mouse moved to (11, 34)
Screenshot: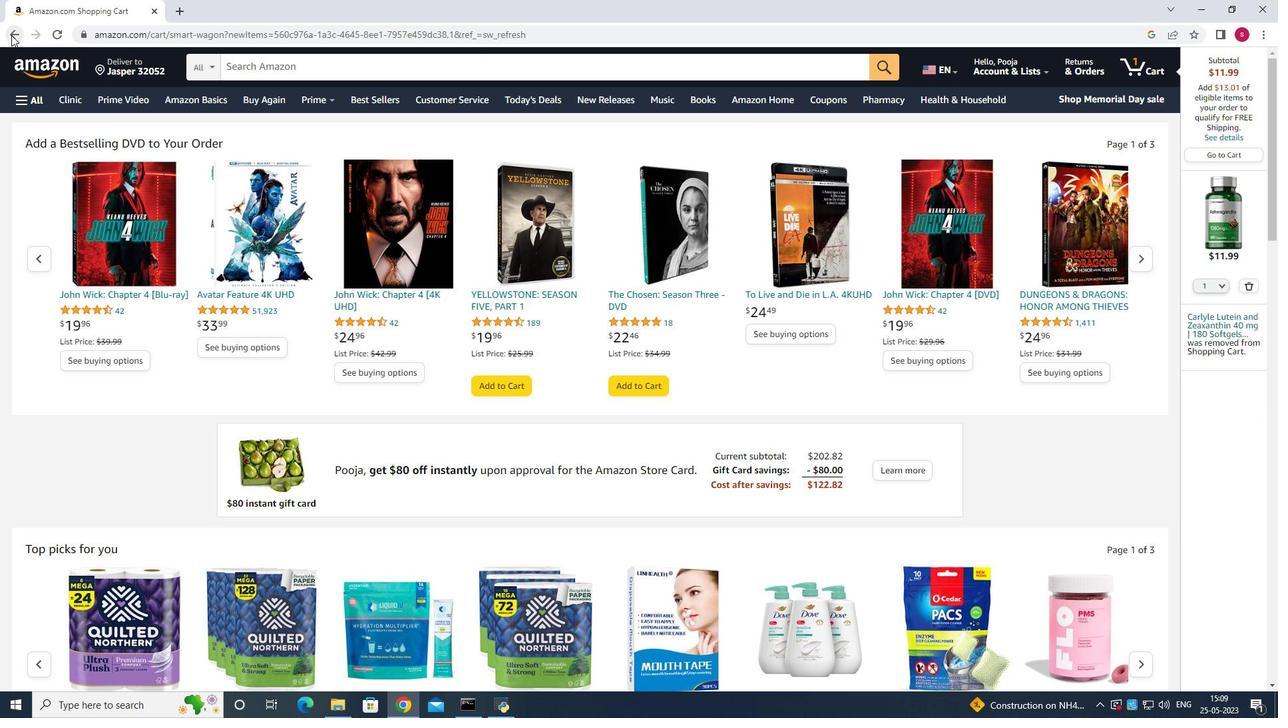 
Action: Mouse pressed left at (11, 34)
Screenshot: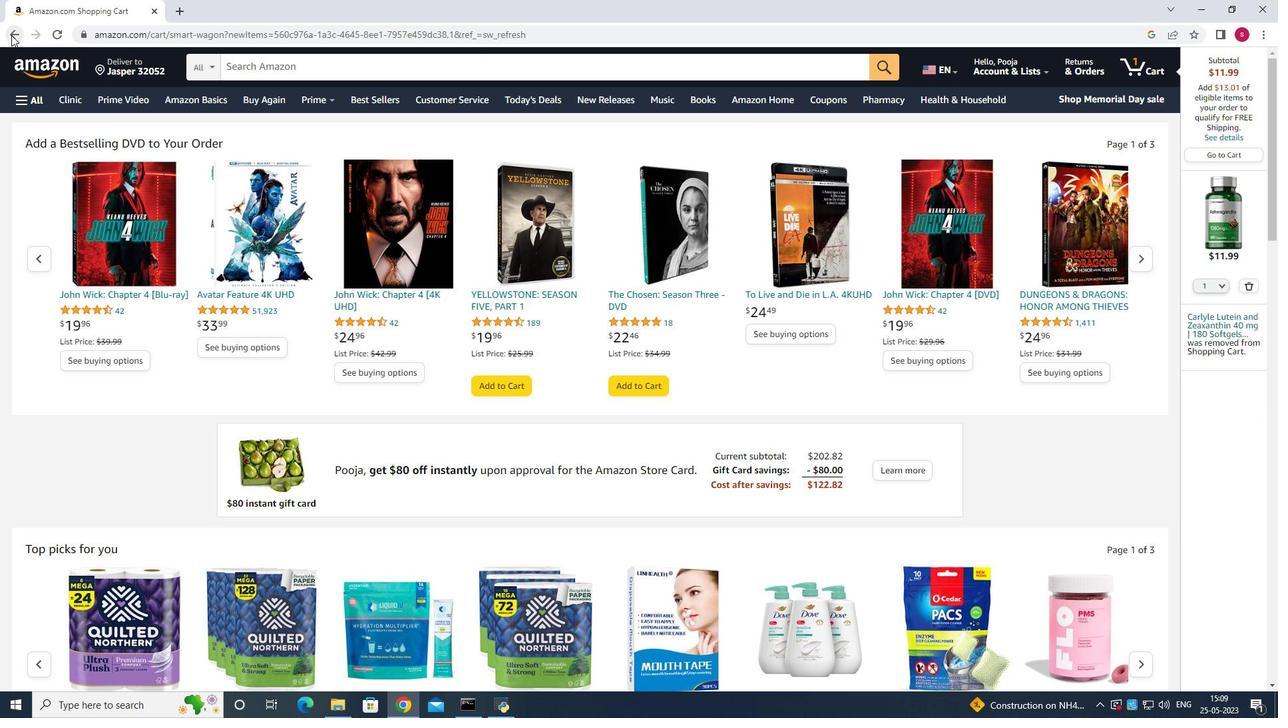 
Action: Mouse moved to (13, 33)
Screenshot: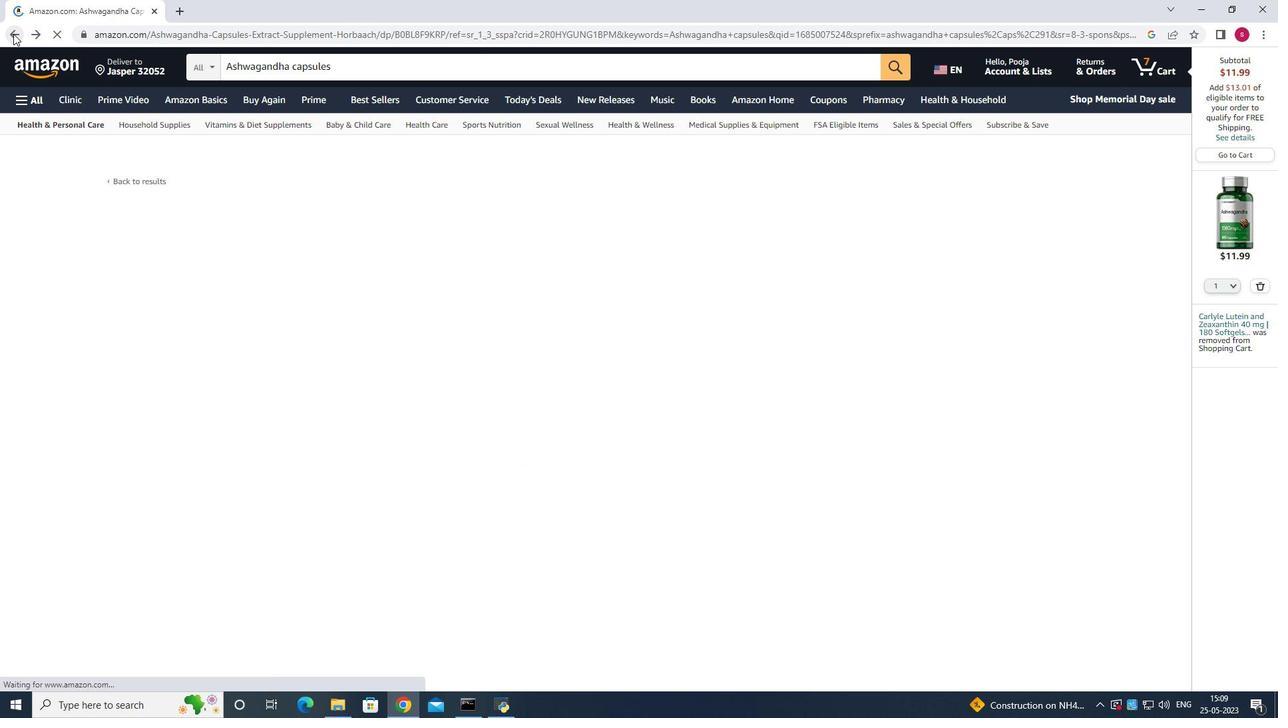 
Action: Mouse pressed left at (13, 33)
Screenshot: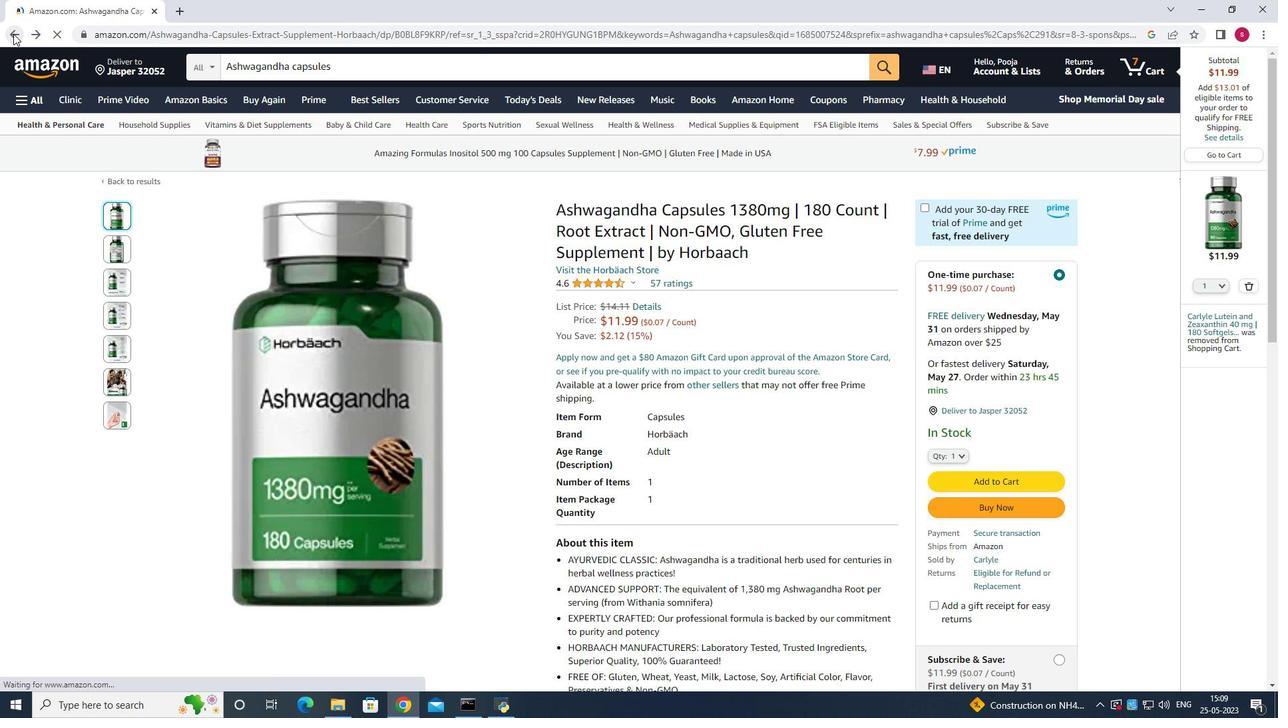 
Action: Mouse pressed left at (13, 33)
Screenshot: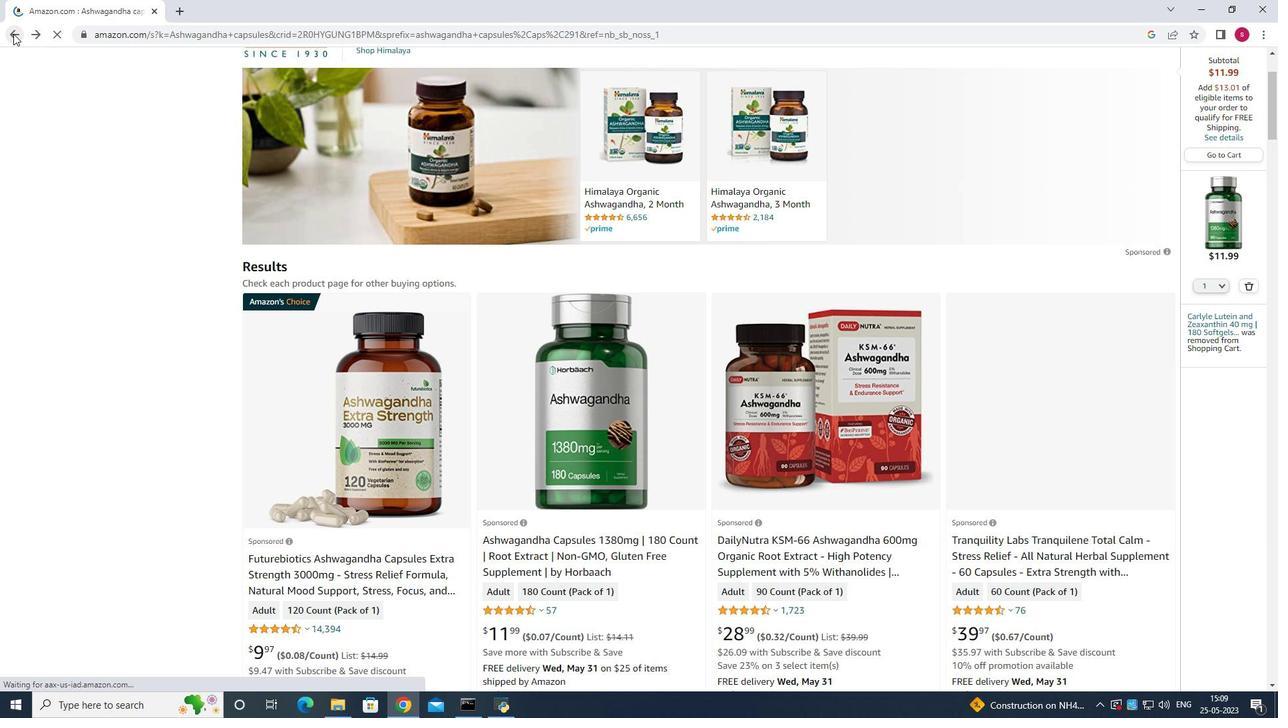 
Action: Mouse pressed left at (13, 33)
Screenshot: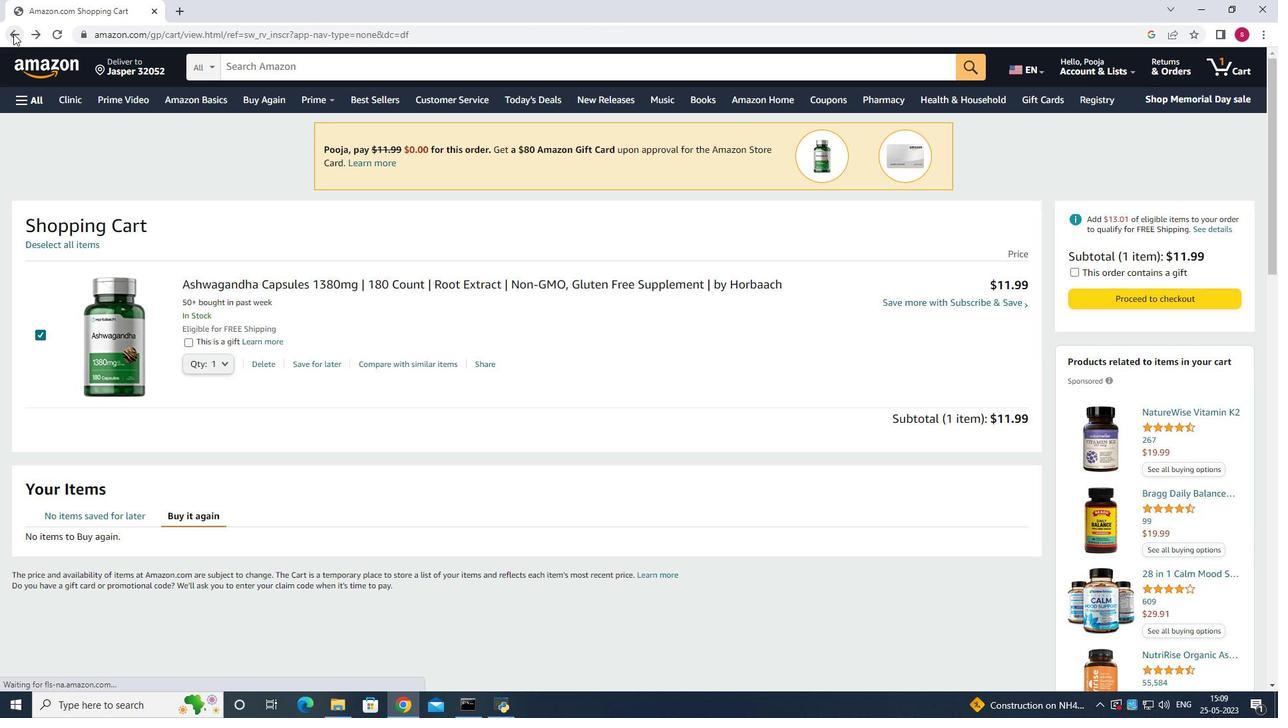 
Action: Mouse moved to (973, 478)
Screenshot: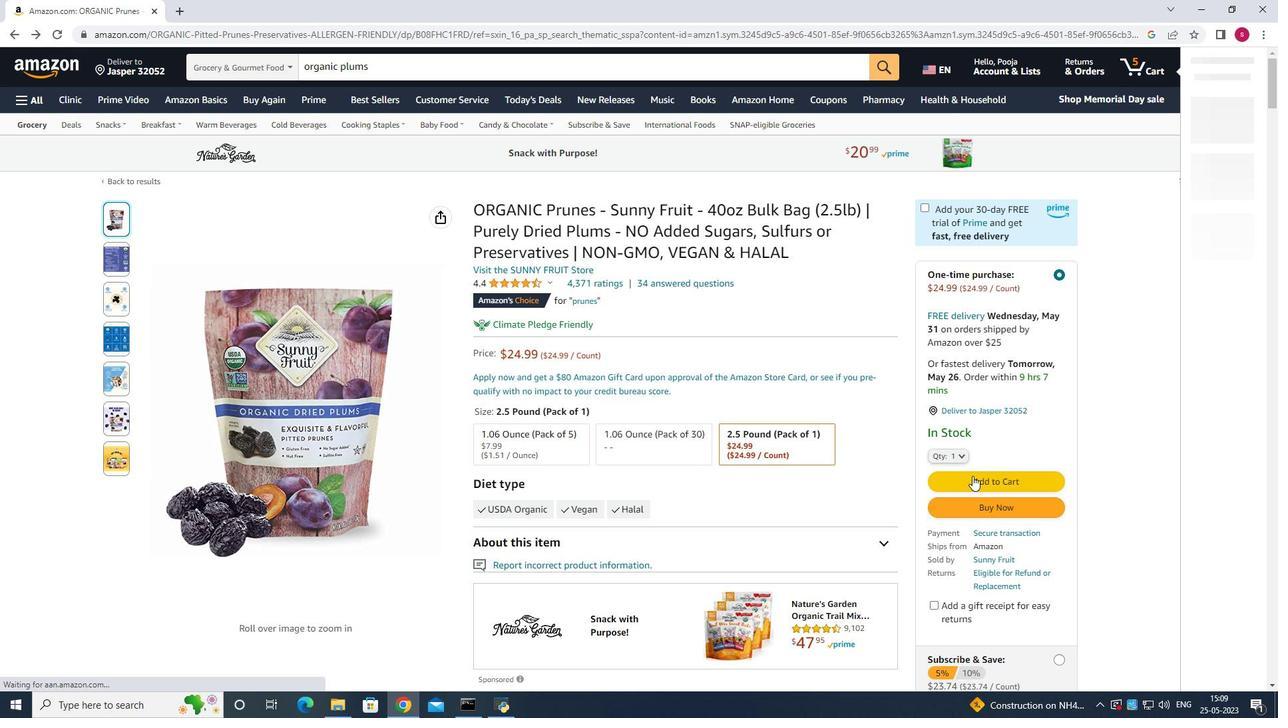
Action: Mouse pressed left at (973, 478)
Screenshot: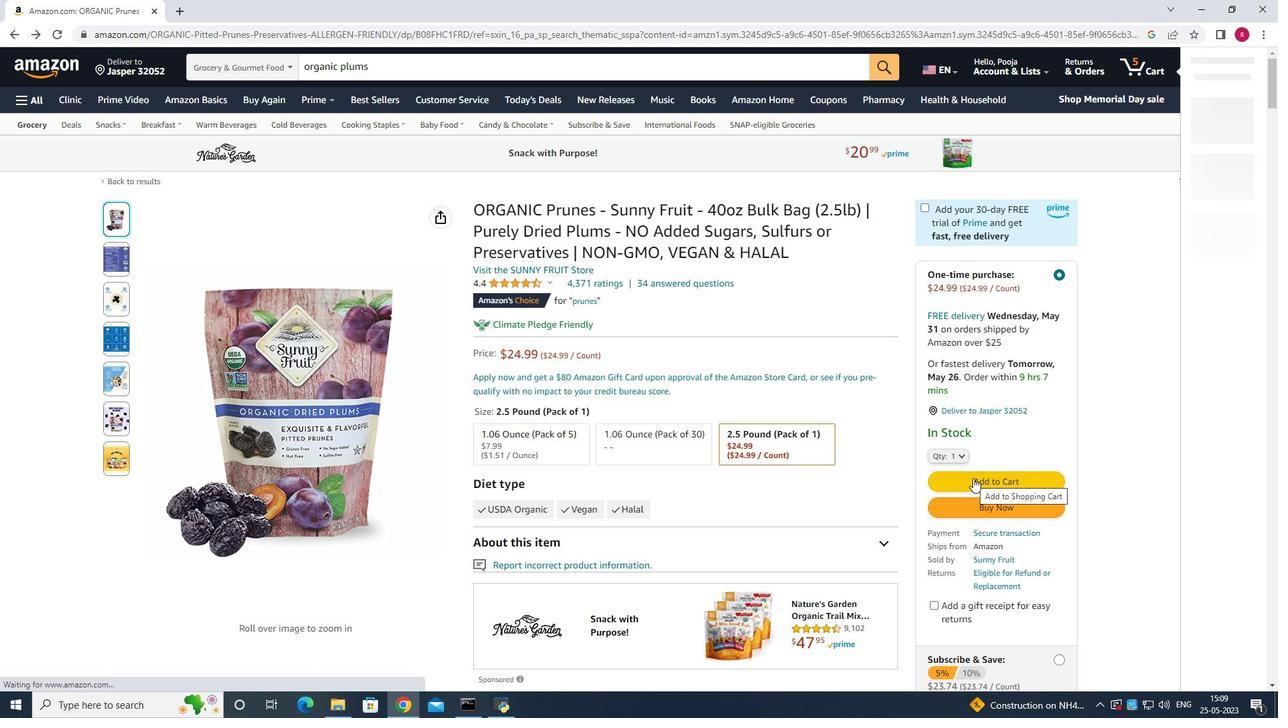 
Action: Mouse moved to (1210, 412)
Screenshot: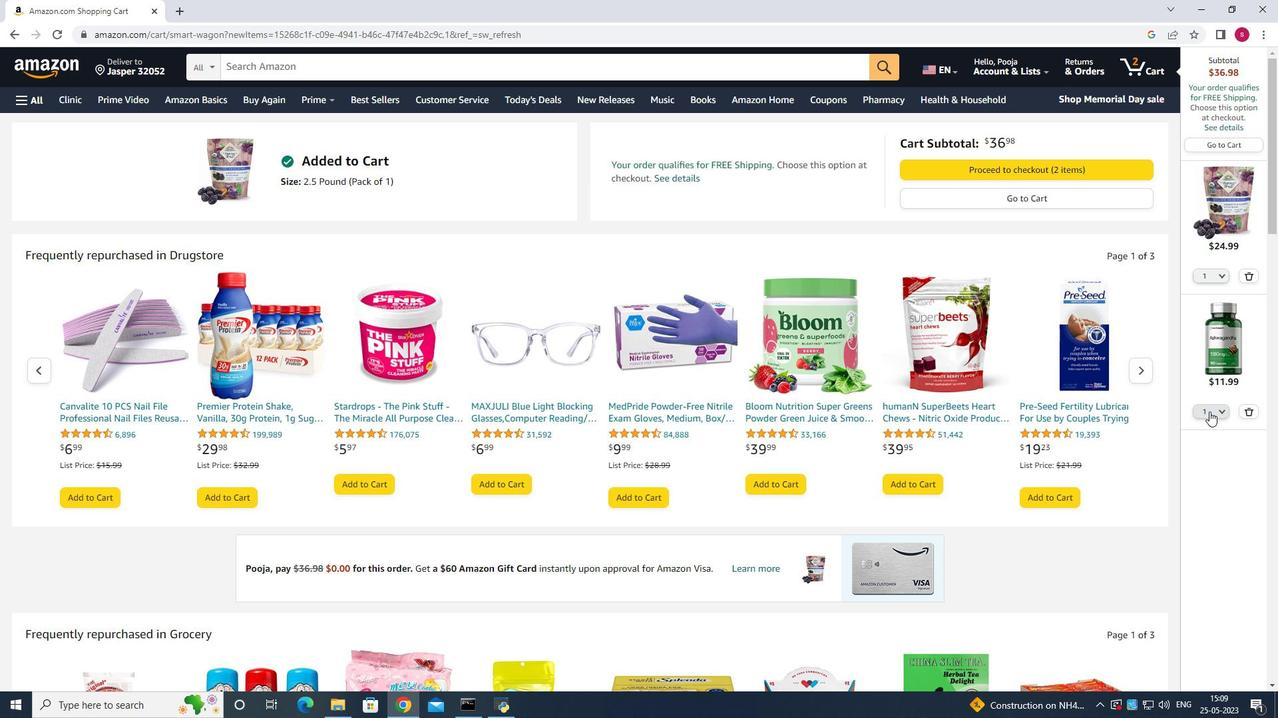 
Action: Mouse pressed left at (1210, 412)
Screenshot: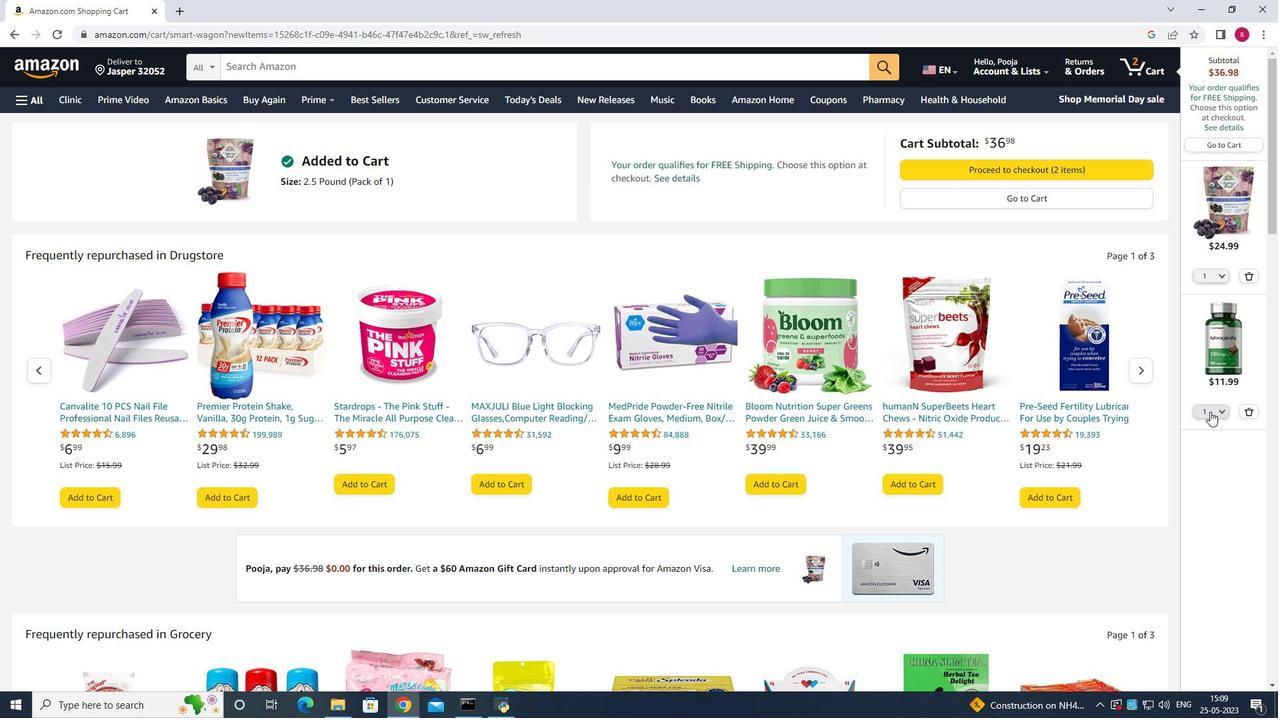 
Action: Mouse moved to (1216, 451)
Screenshot: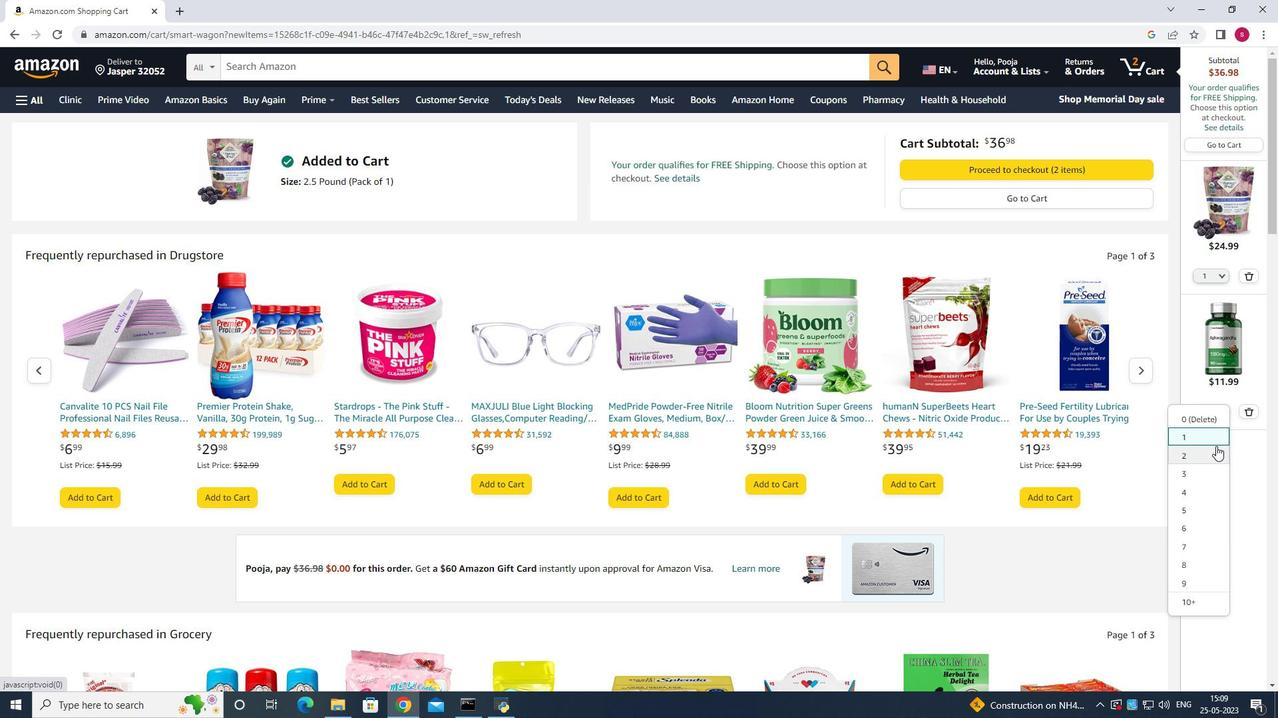 
Action: Mouse pressed left at (1216, 451)
Screenshot: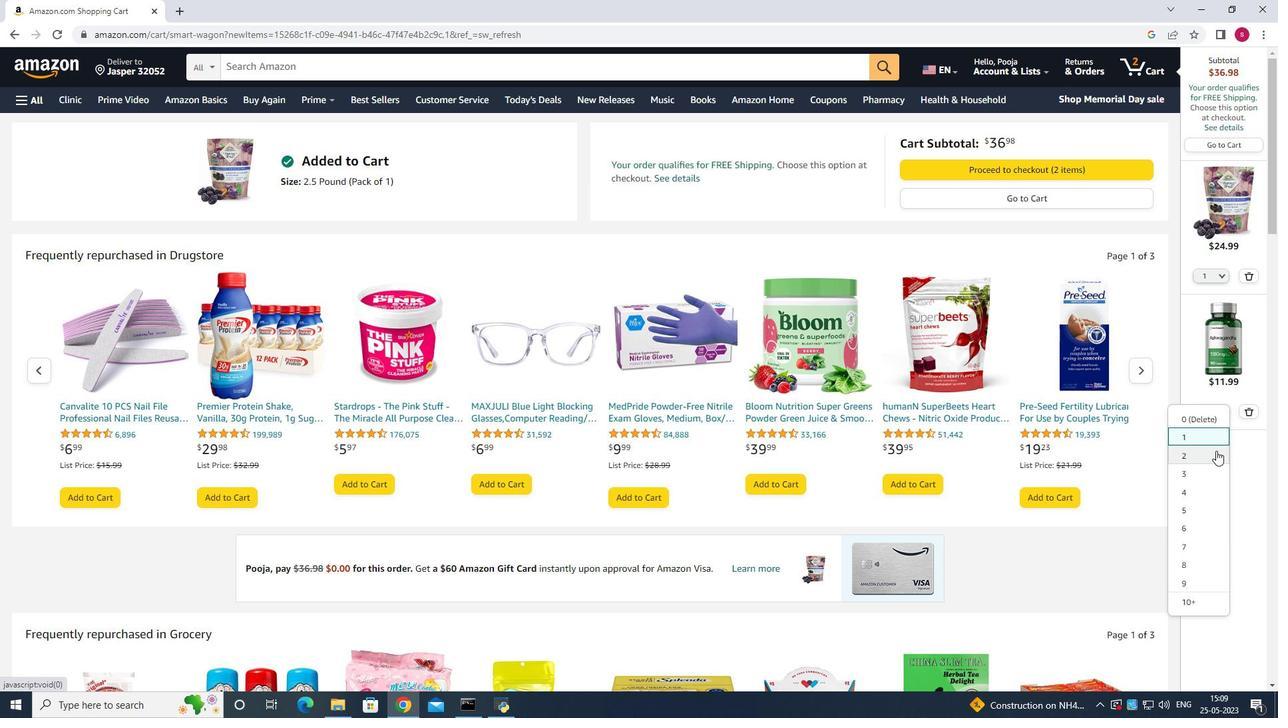 
Action: Mouse moved to (1222, 143)
Screenshot: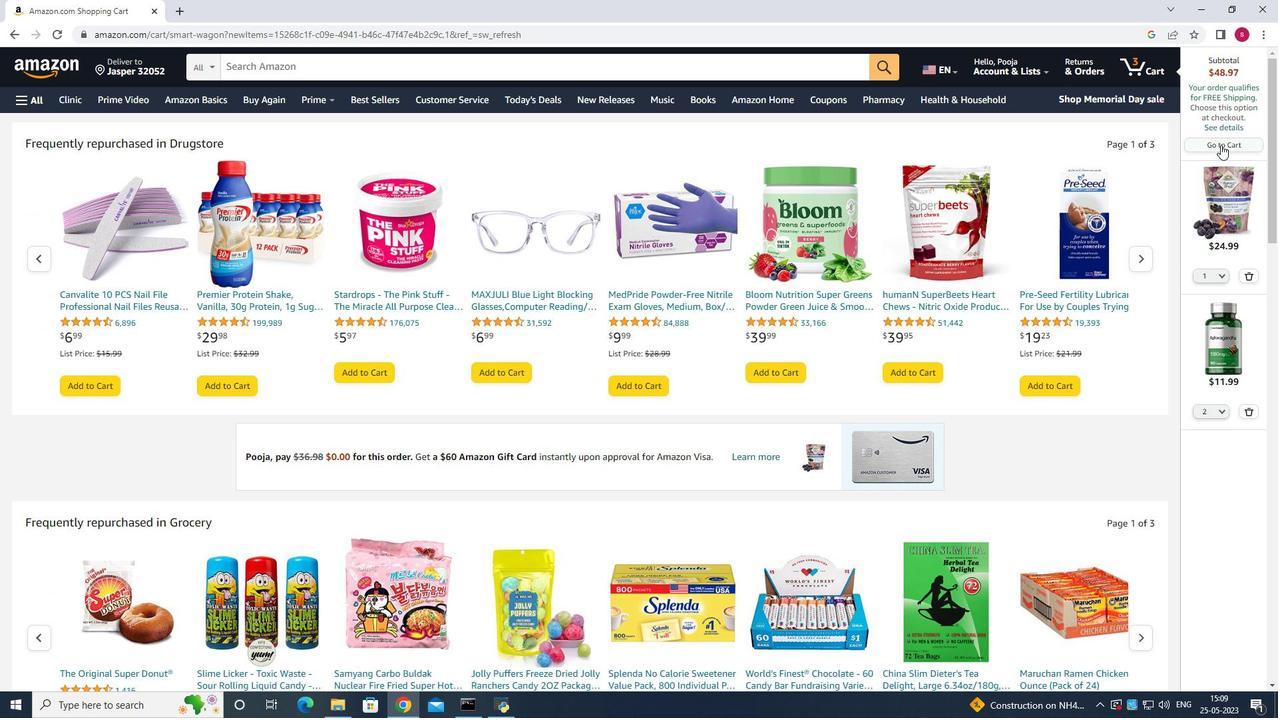 
Action: Mouse pressed left at (1222, 143)
Screenshot: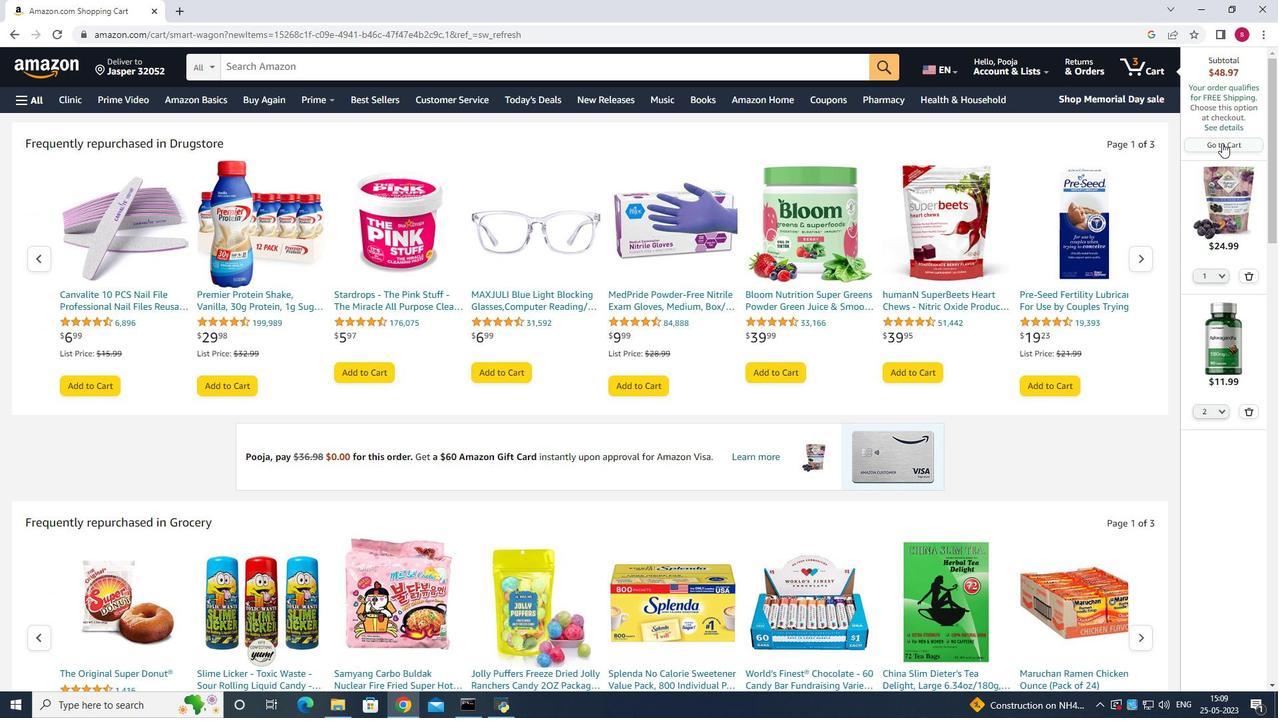 
Action: Mouse moved to (1102, 342)
Screenshot: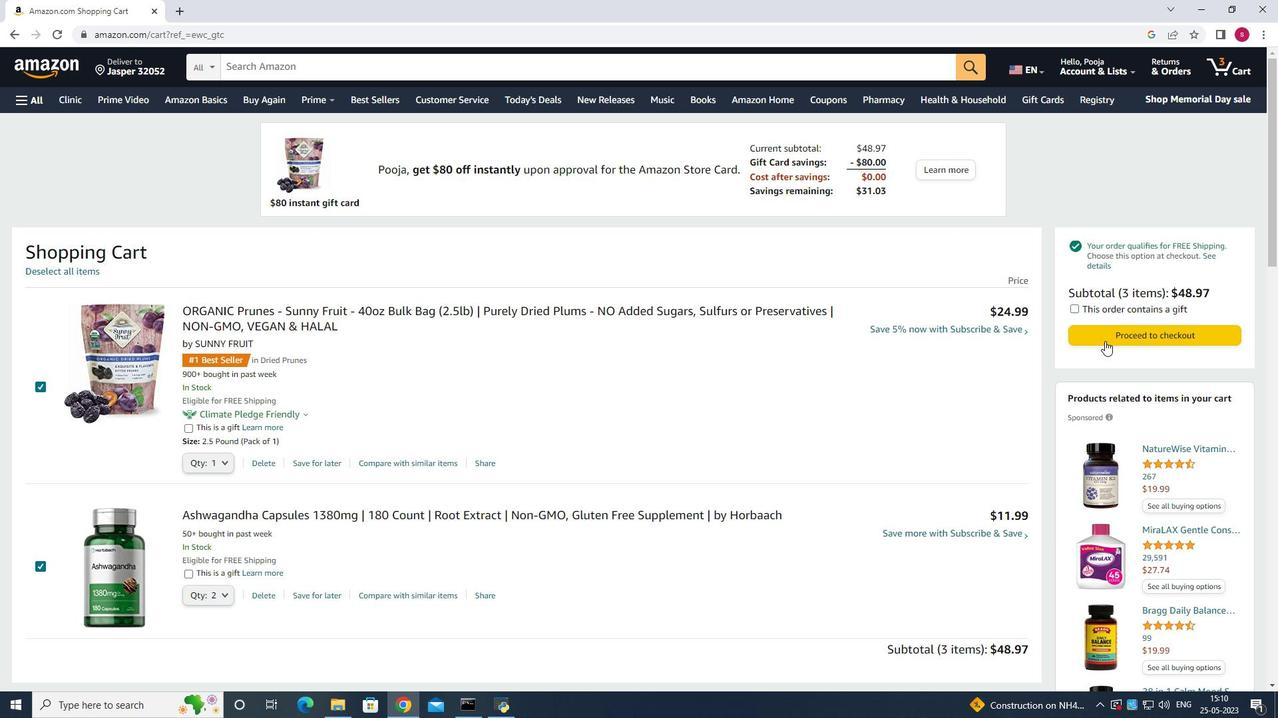 
Action: Mouse pressed left at (1102, 342)
Screenshot: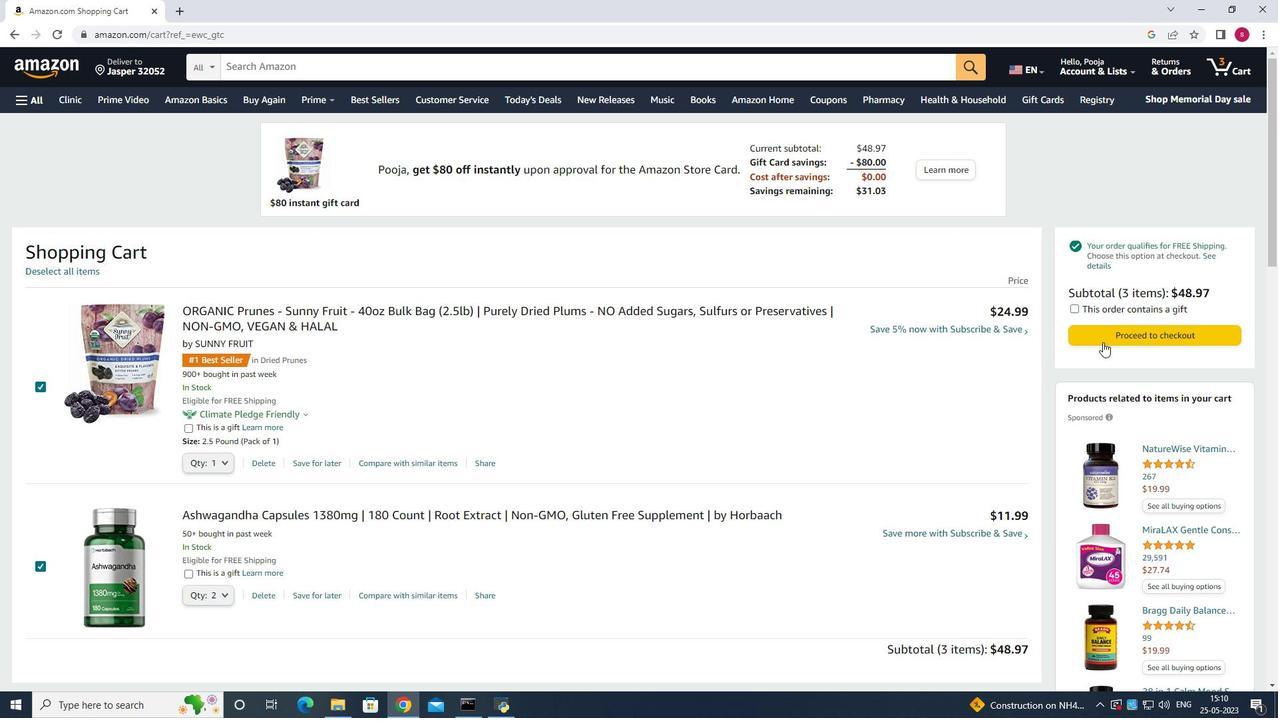 
Action: Mouse moved to (654, 348)
Screenshot: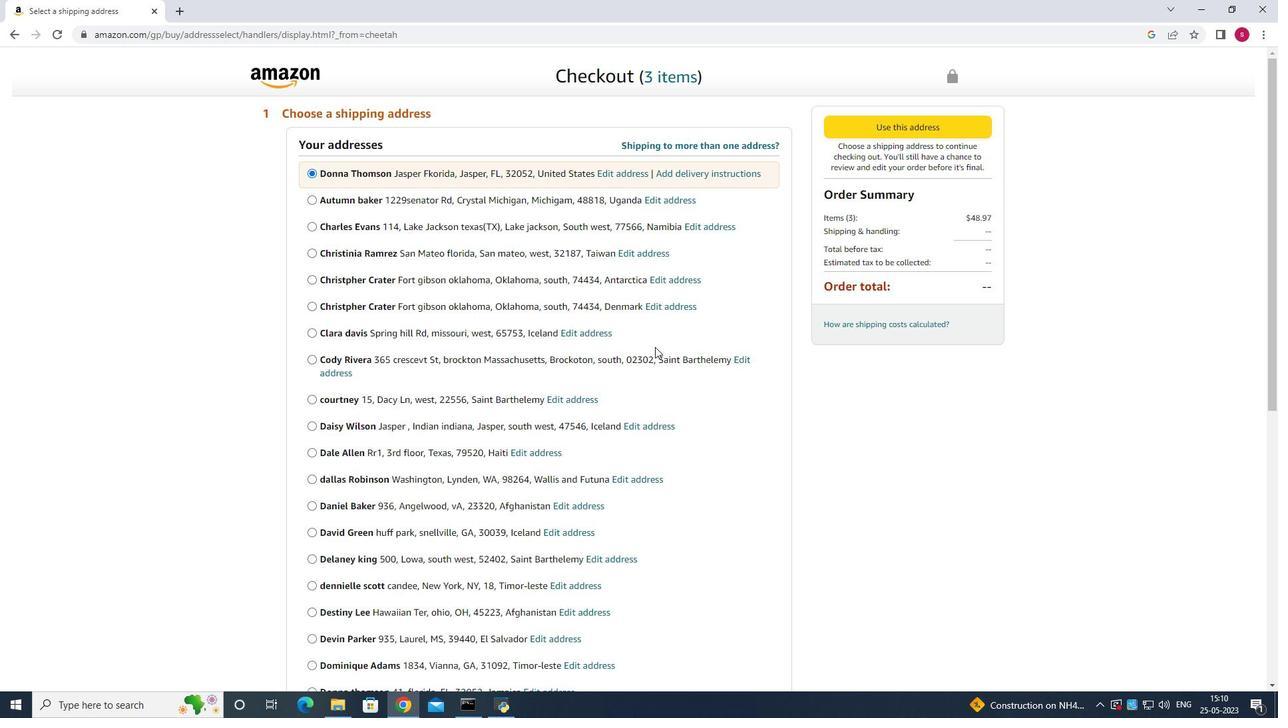 
Action: Mouse scrolled (654, 347) with delta (0, 0)
Screenshot: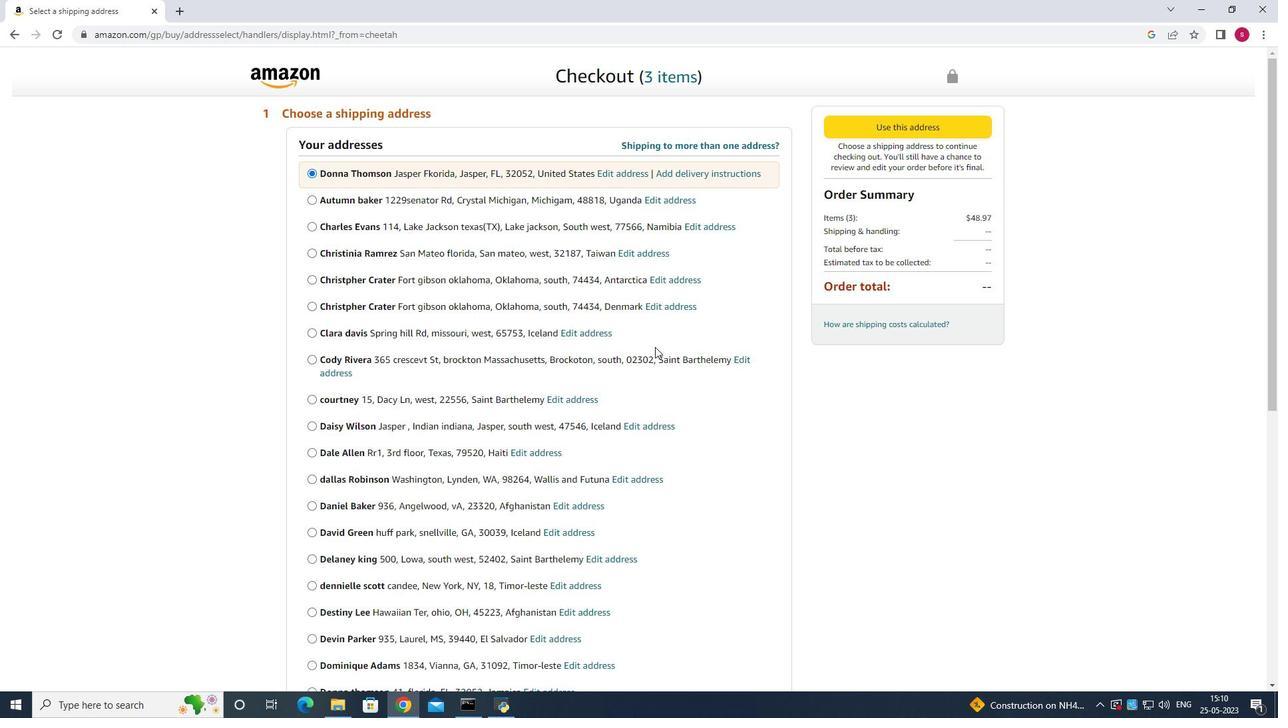 
Action: Mouse scrolled (654, 347) with delta (0, 0)
Screenshot: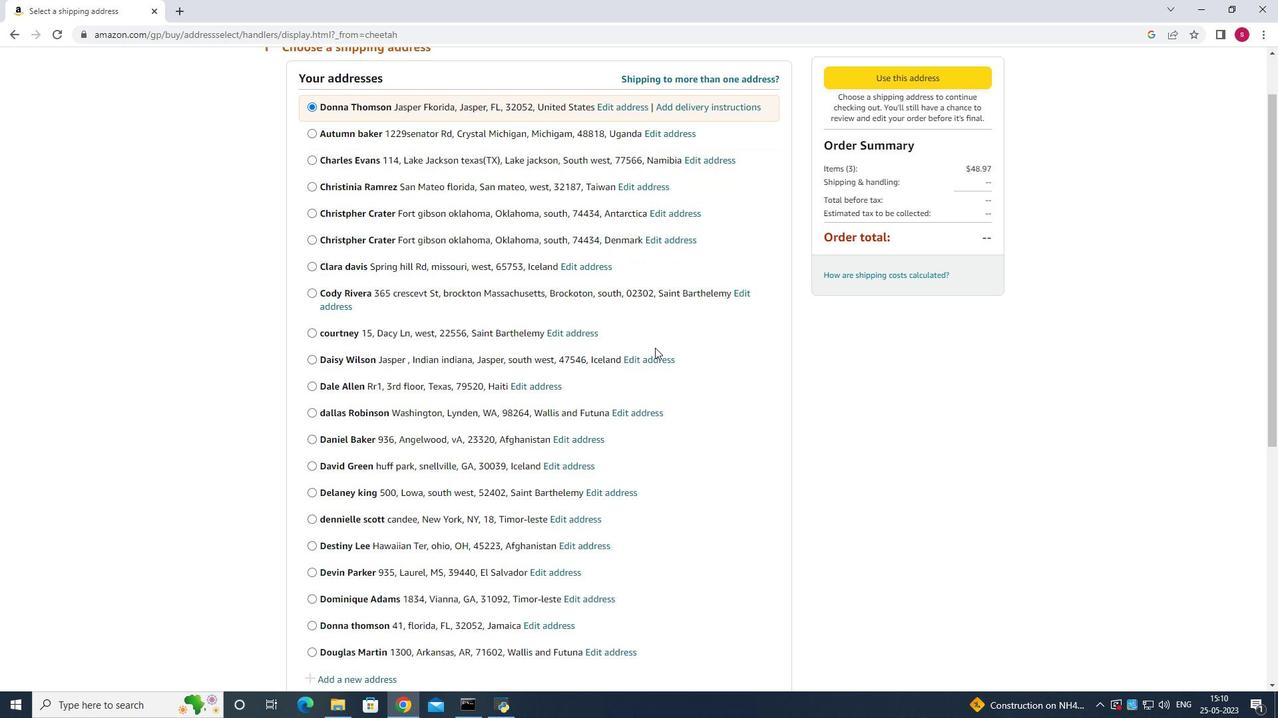 
Action: Mouse scrolled (654, 347) with delta (0, 0)
Screenshot: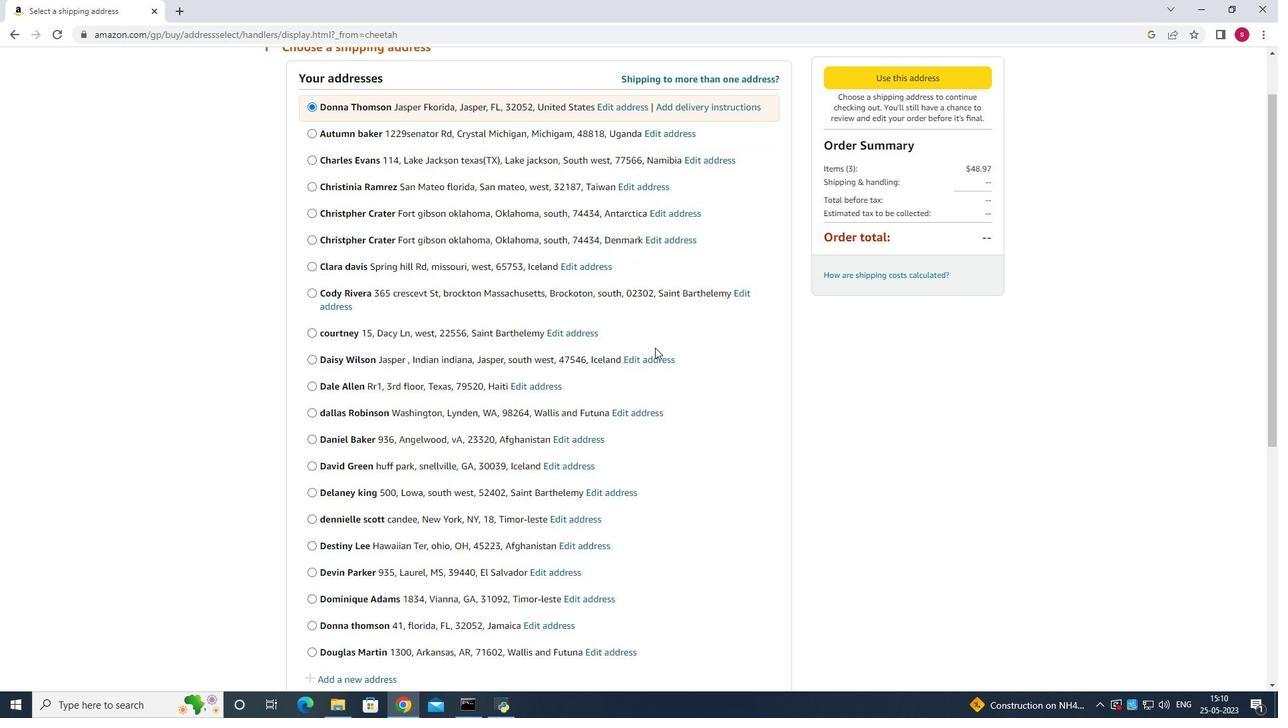 
Action: Mouse scrolled (654, 347) with delta (0, 0)
Screenshot: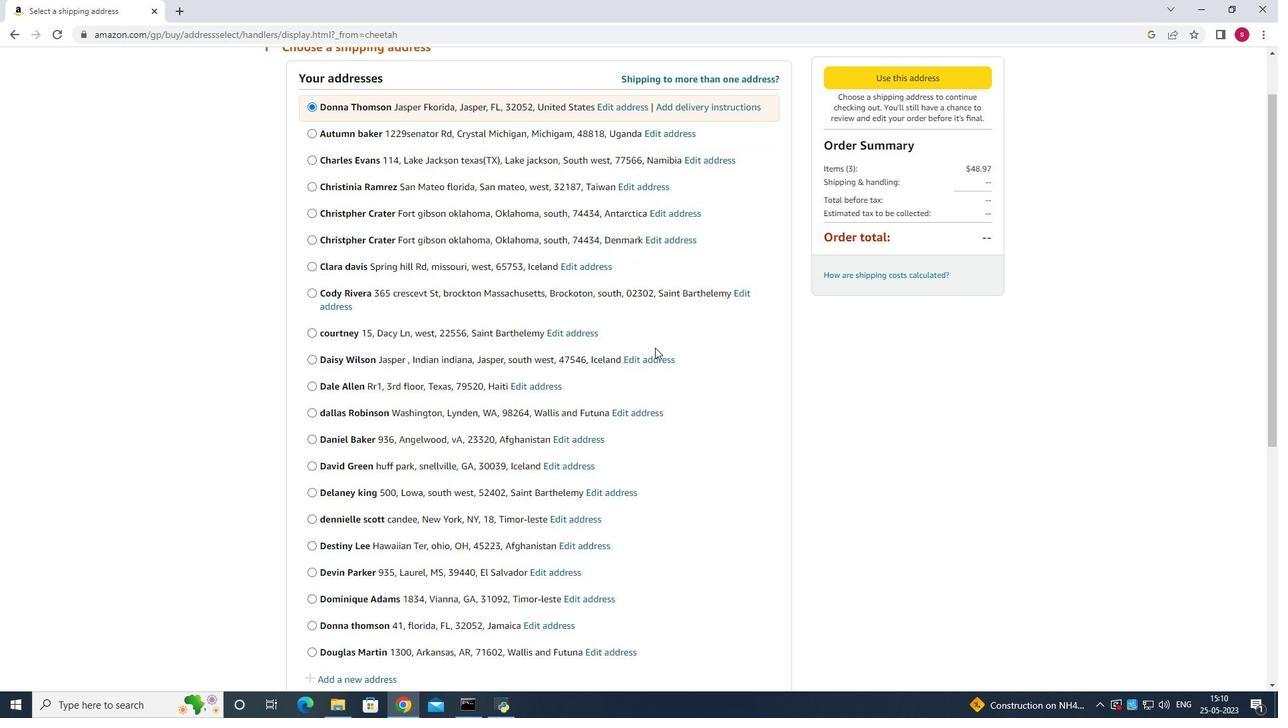 
Action: Mouse scrolled (654, 347) with delta (0, 0)
Screenshot: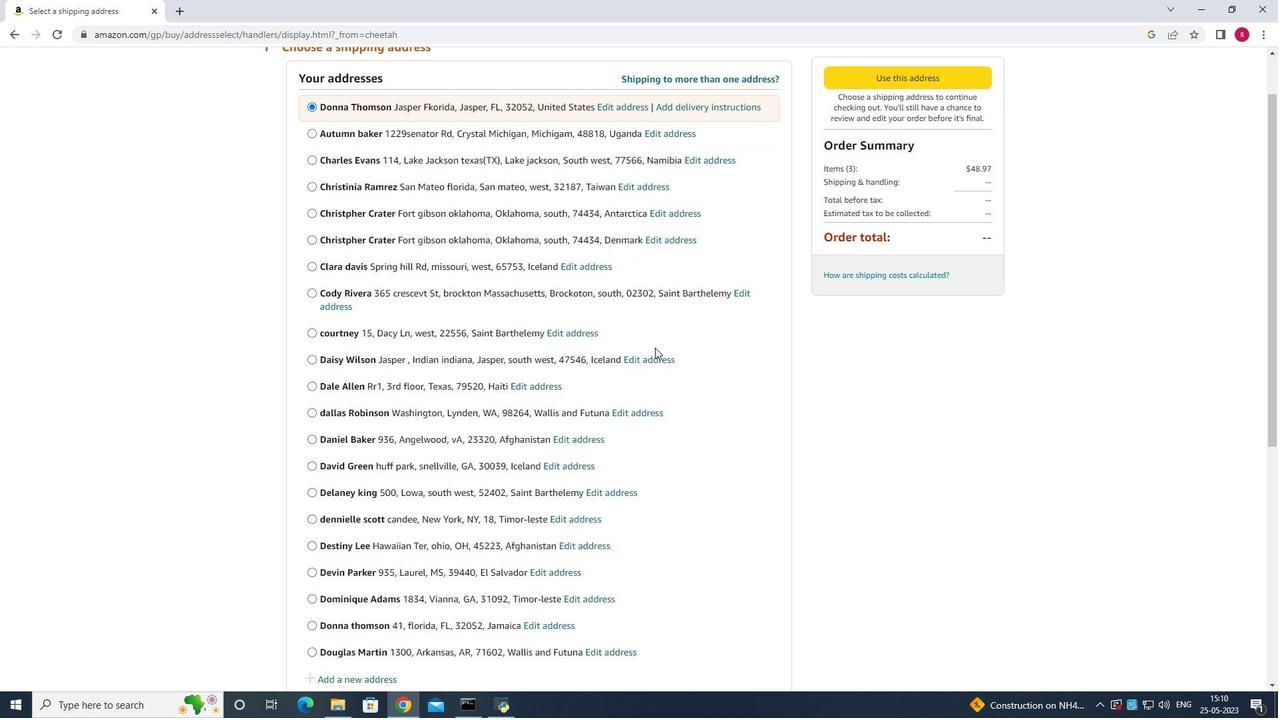 
Action: Mouse scrolled (654, 347) with delta (0, 0)
Screenshot: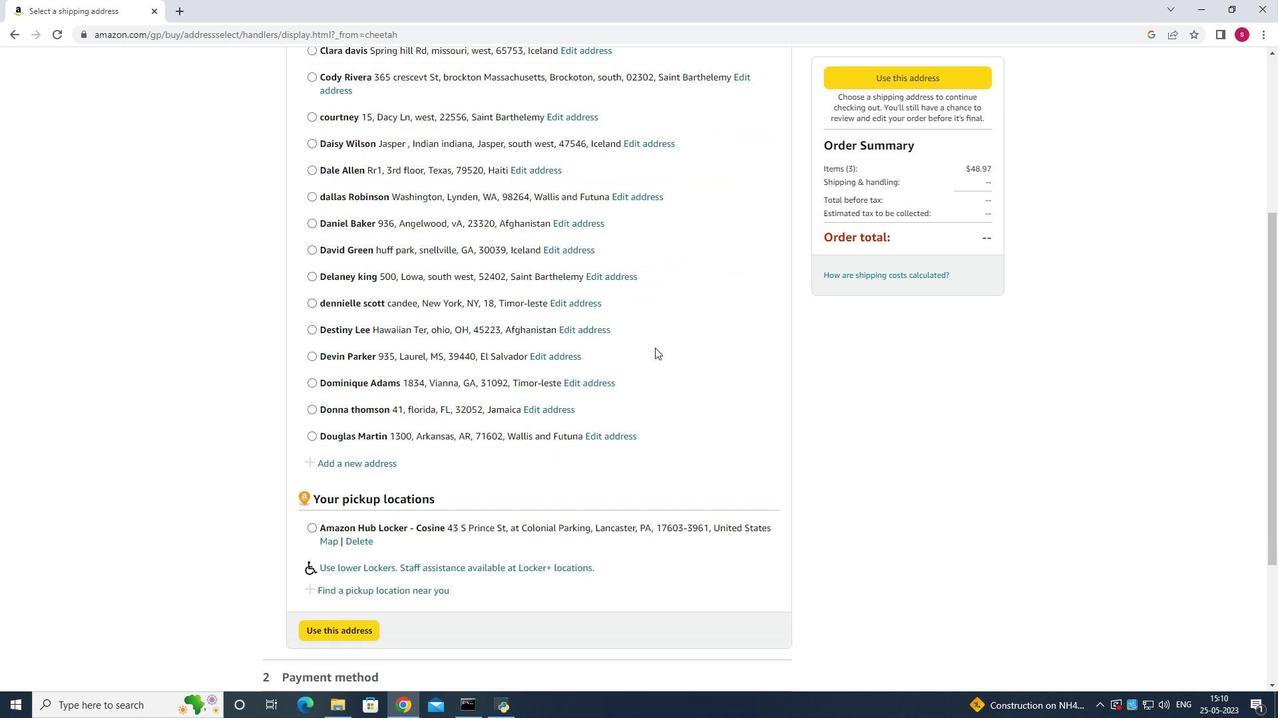 
Action: Mouse scrolled (654, 347) with delta (0, 0)
Screenshot: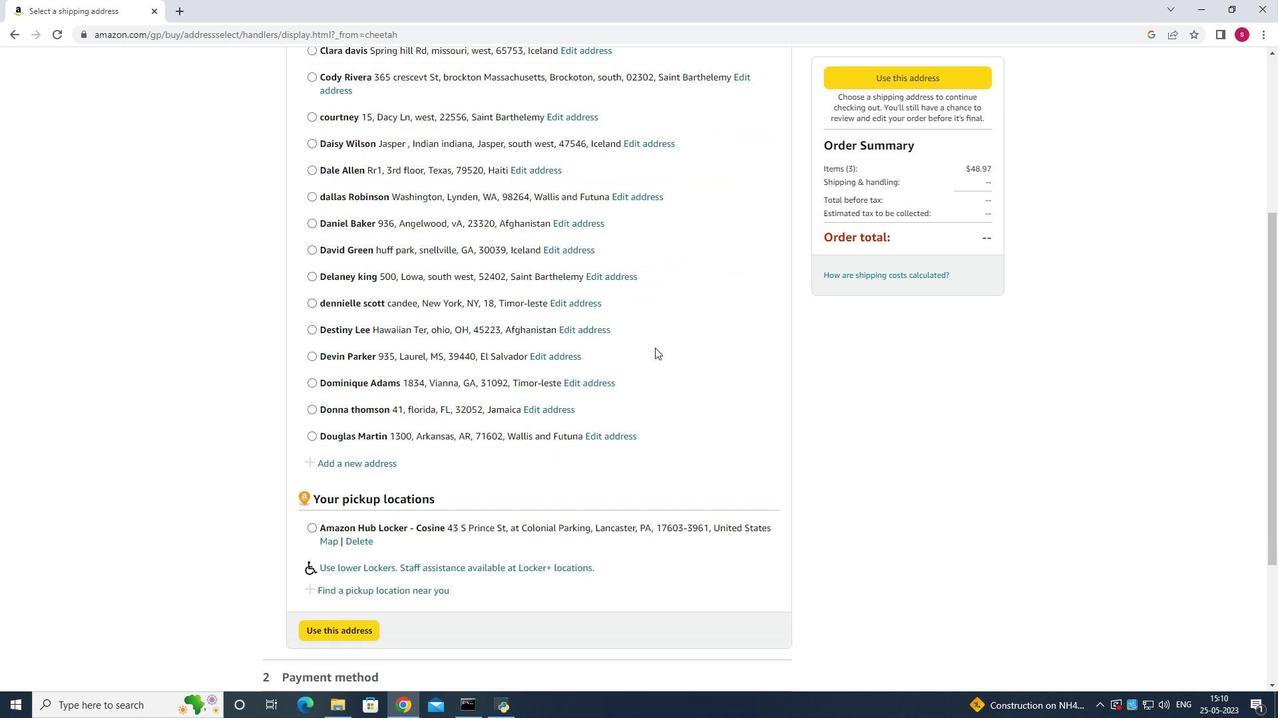 
Action: Mouse scrolled (654, 347) with delta (0, 0)
Screenshot: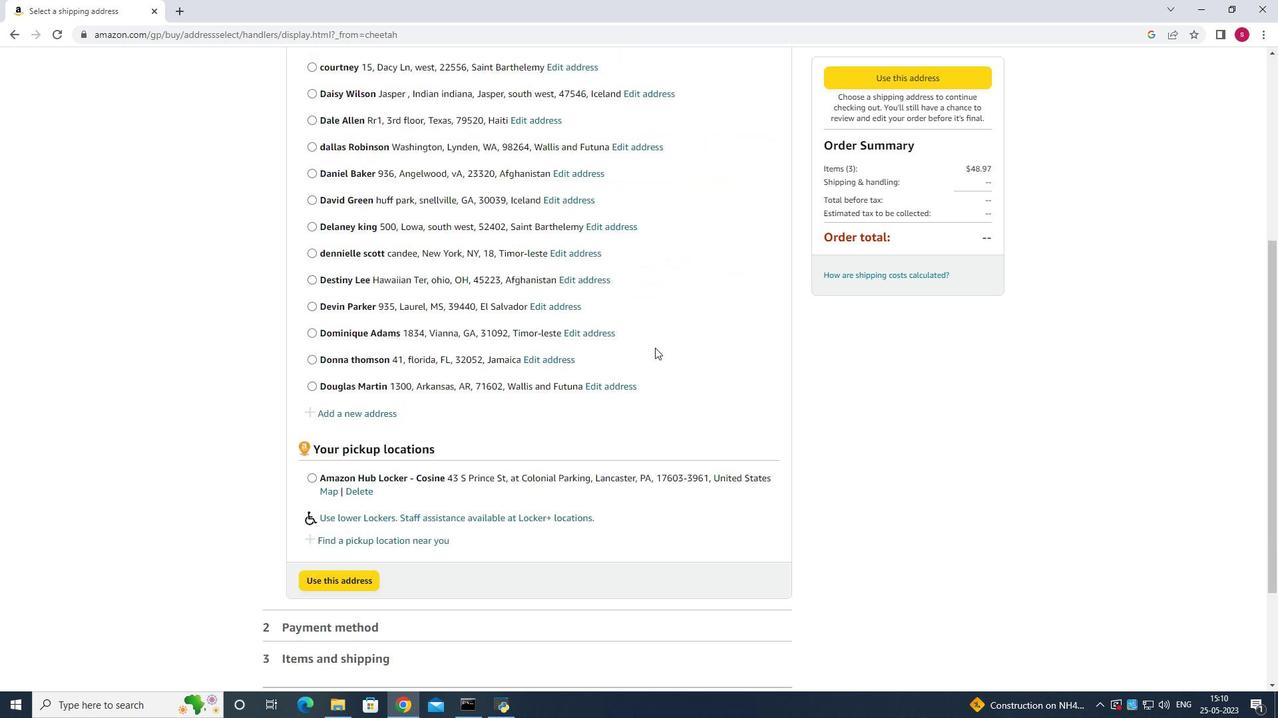 
Action: Mouse moved to (362, 328)
Screenshot: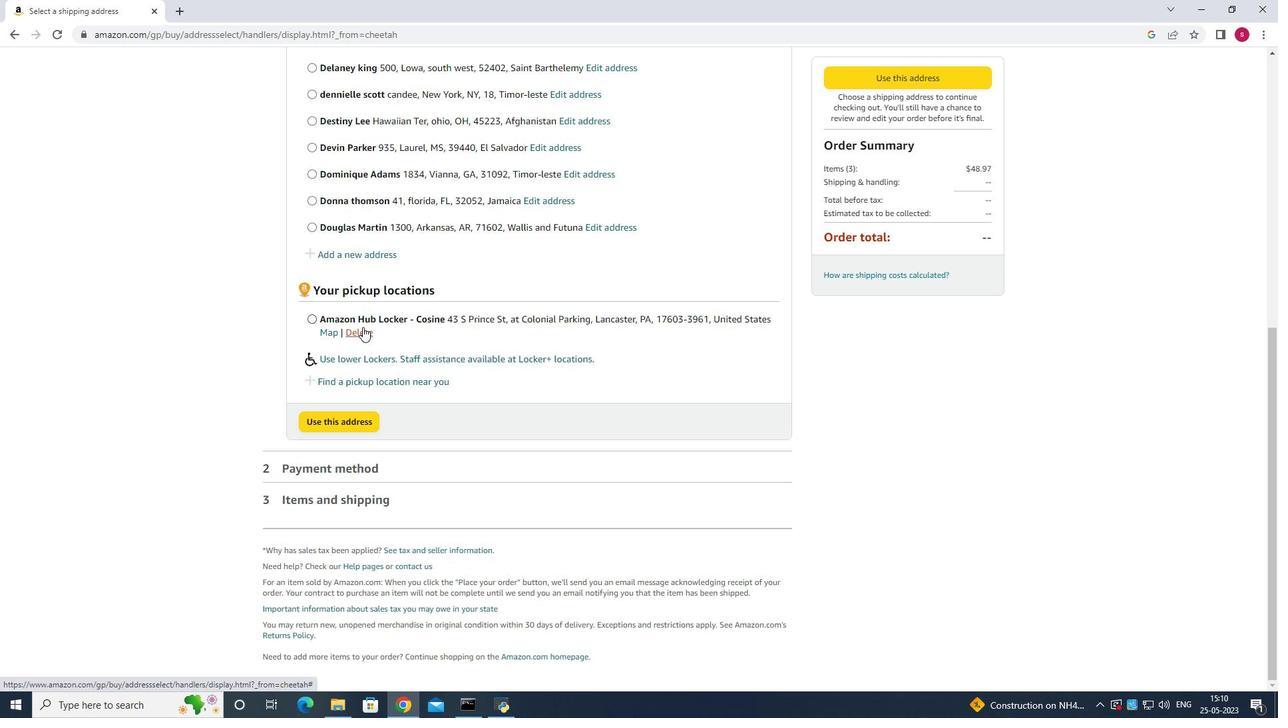 
Action: Mouse pressed left at (362, 328)
Screenshot: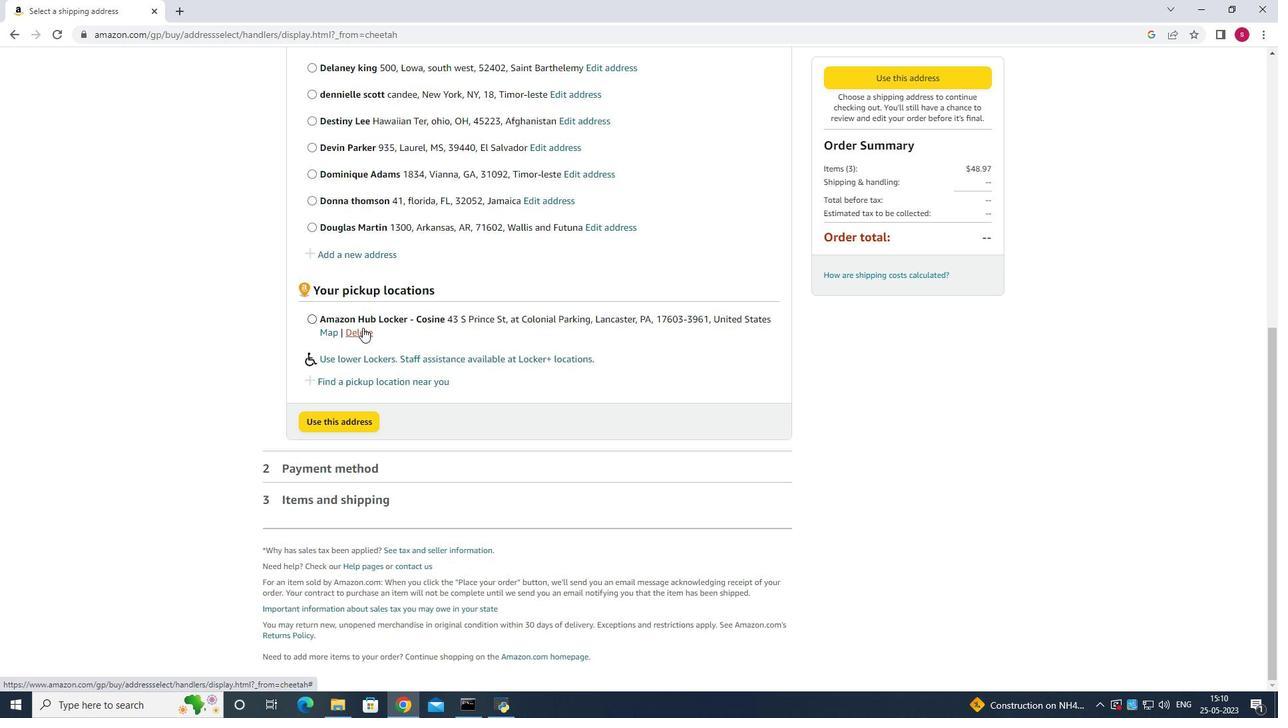 
Action: Mouse moved to (495, 396)
Screenshot: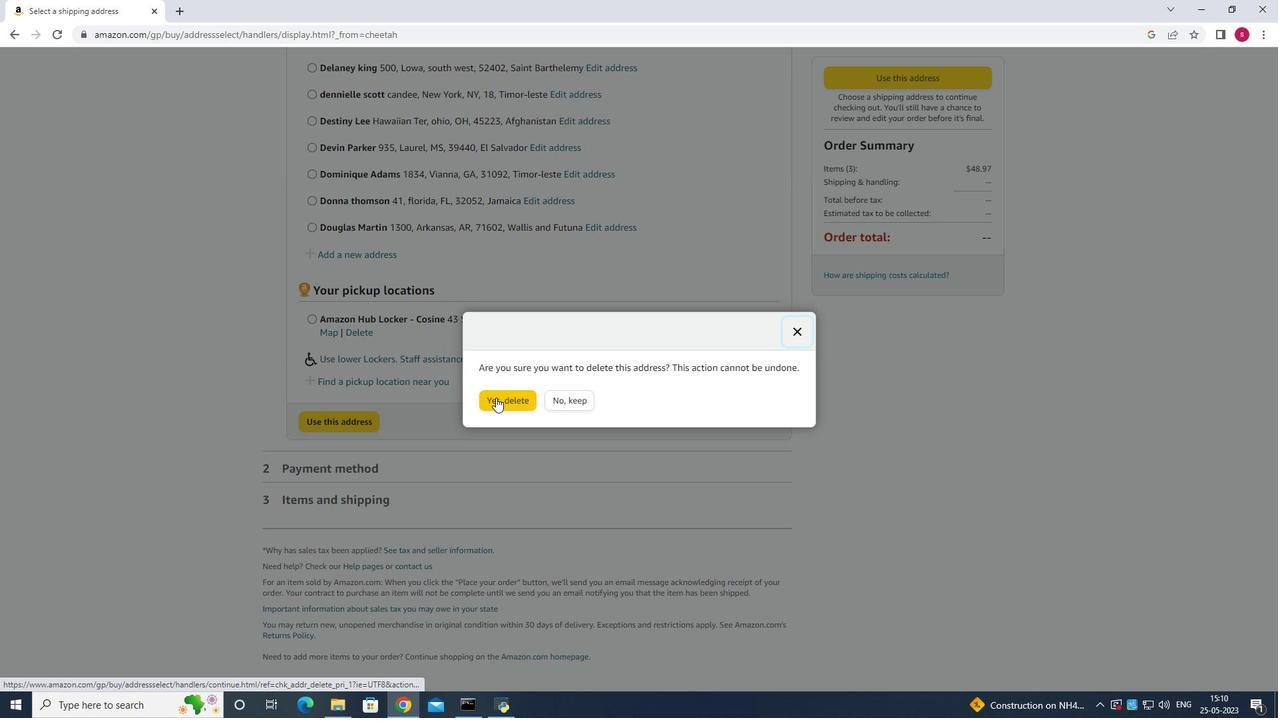 
Action: Mouse pressed left at (495, 396)
Screenshot: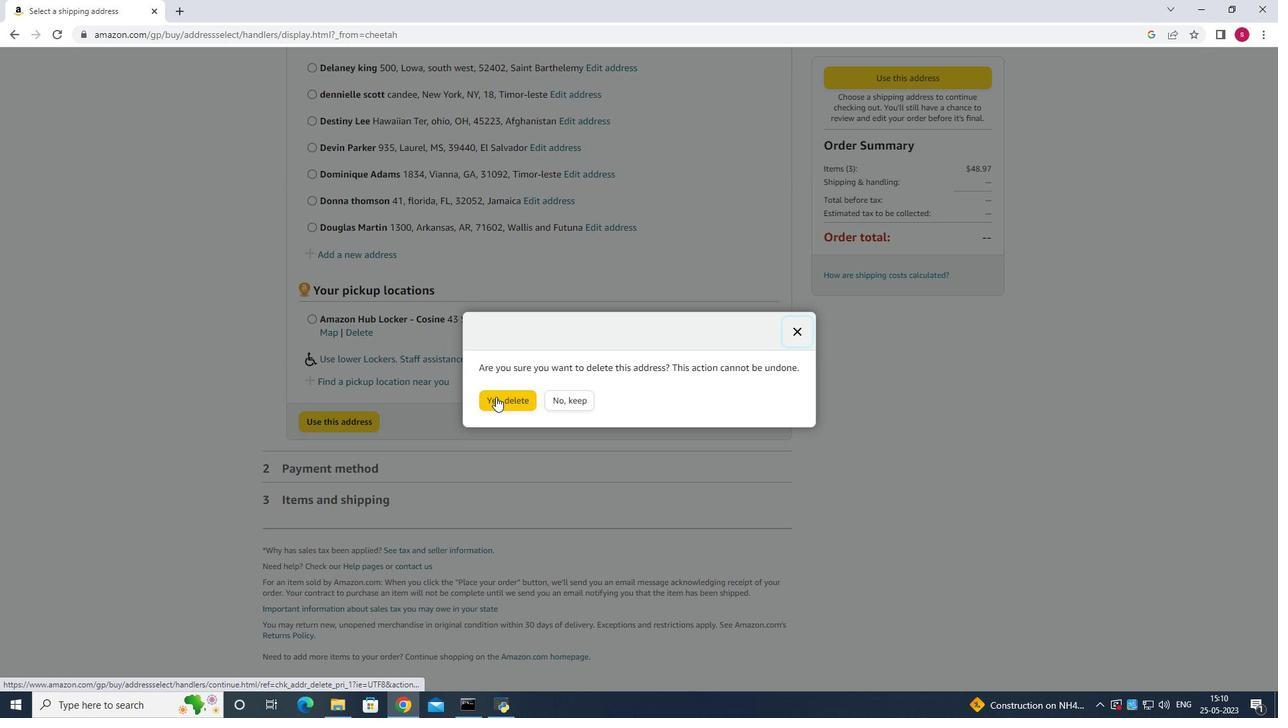 
Action: Mouse moved to (360, 357)
Screenshot: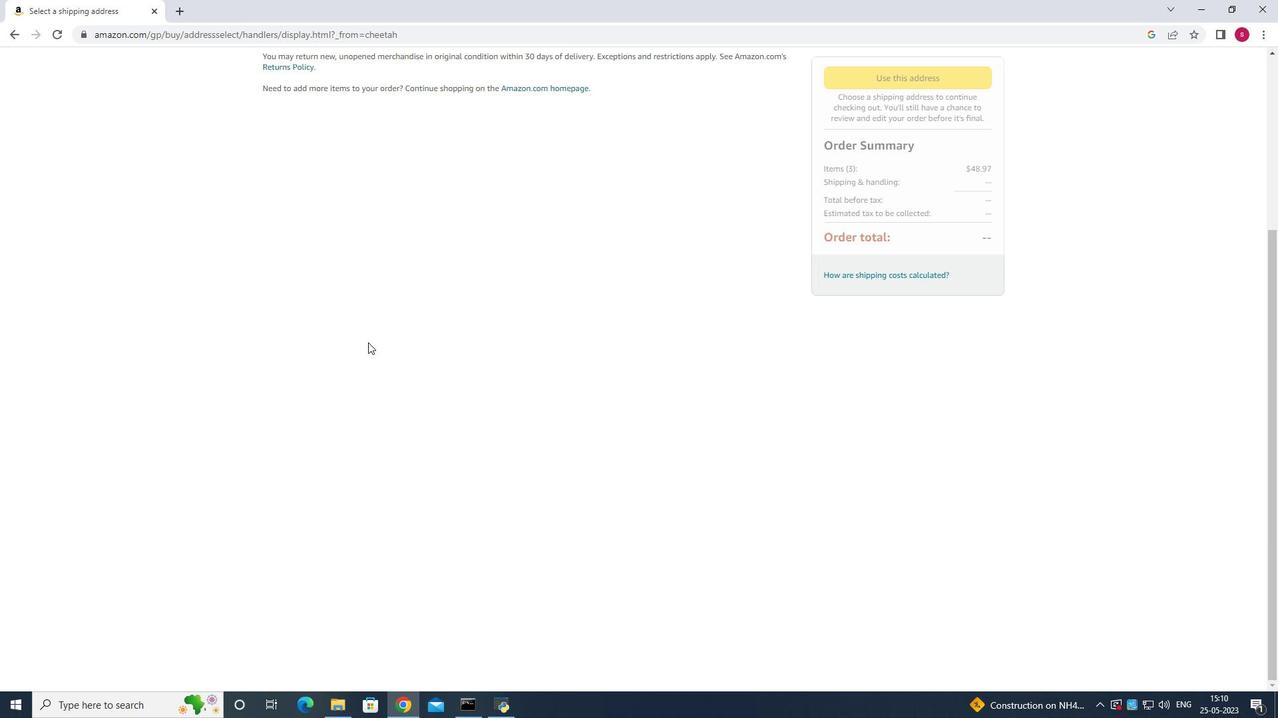 
Action: Mouse scrolled (360, 358) with delta (0, 0)
Screenshot: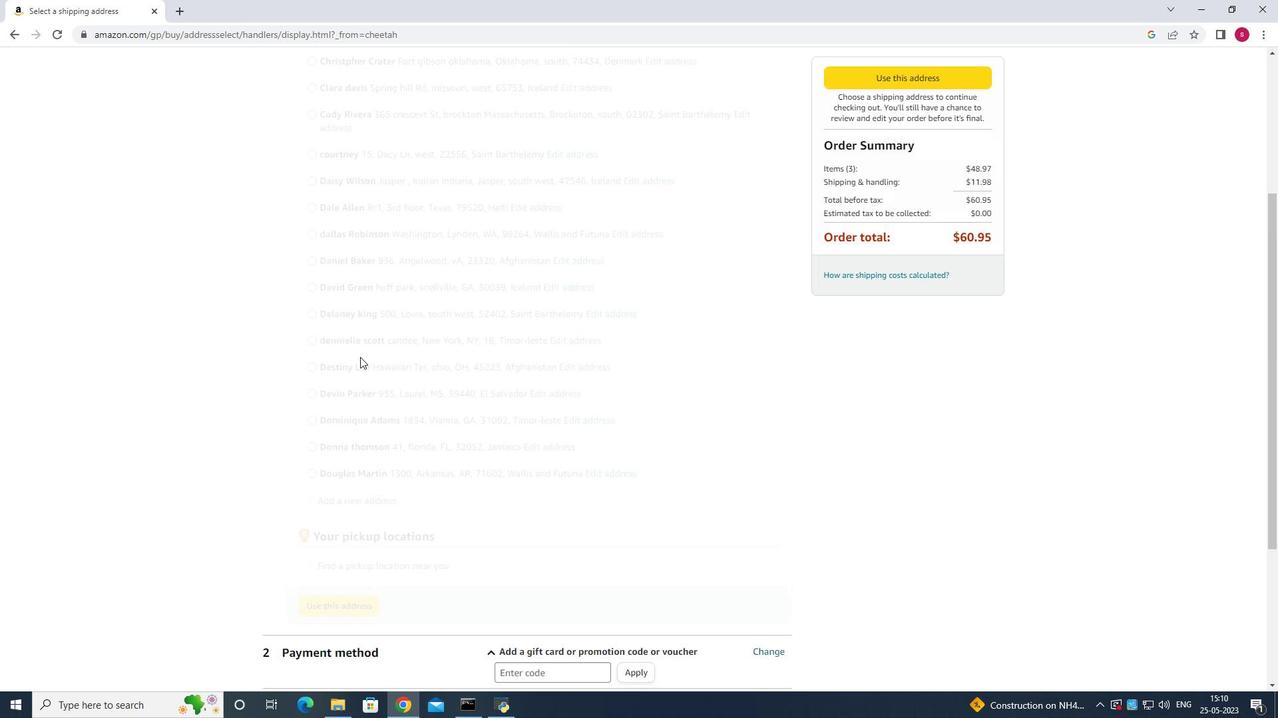 
Action: Mouse scrolled (360, 358) with delta (0, 0)
Screenshot: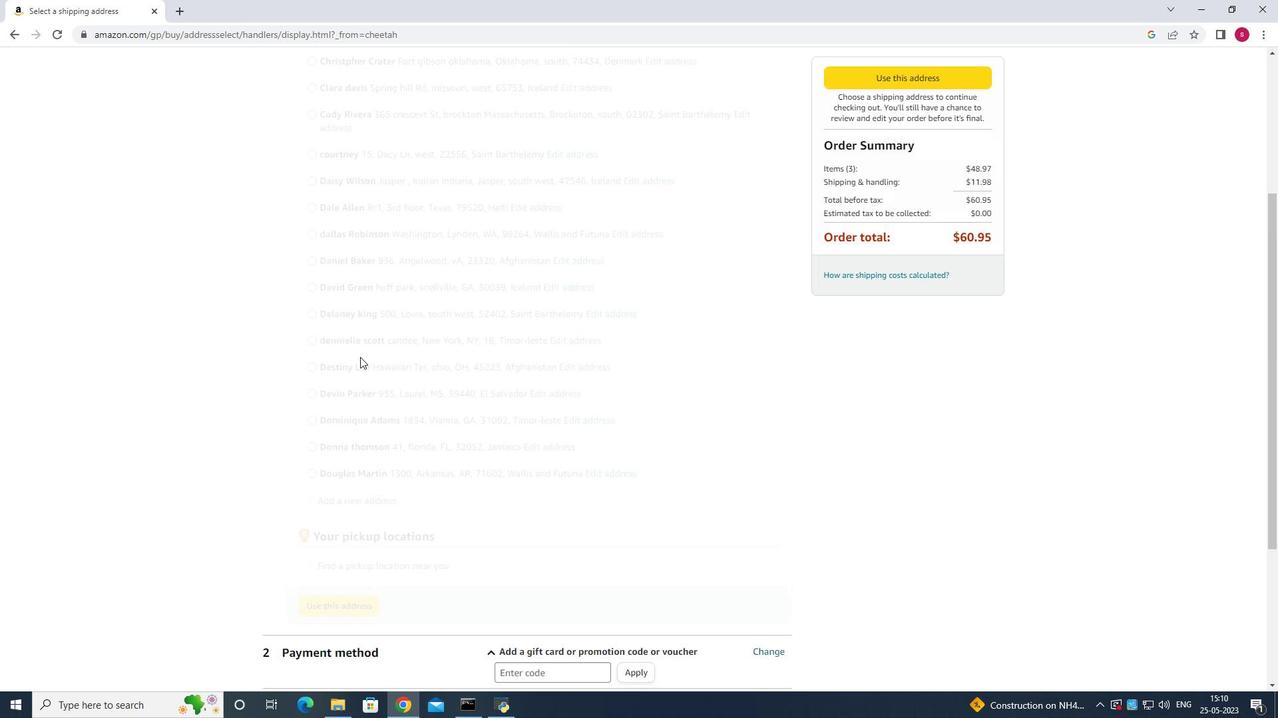 
Action: Mouse moved to (360, 357)
Screenshot: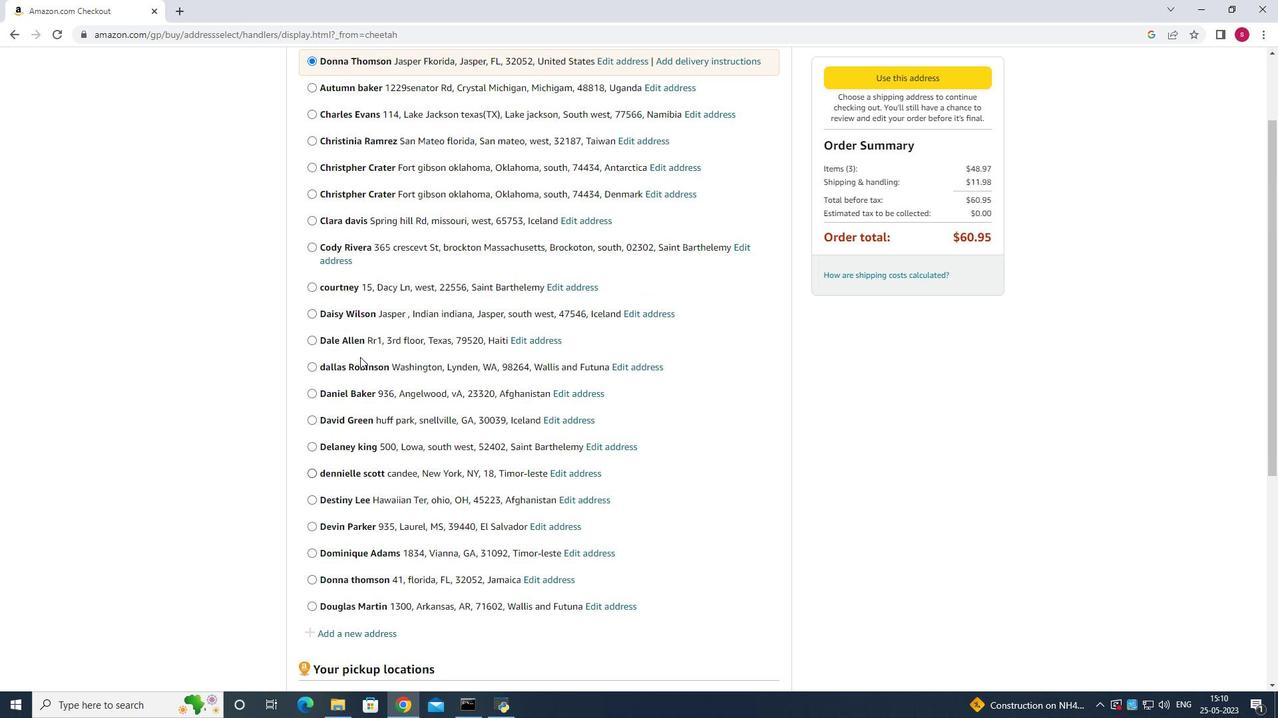 
Action: Mouse scrolled (360, 356) with delta (0, 0)
Screenshot: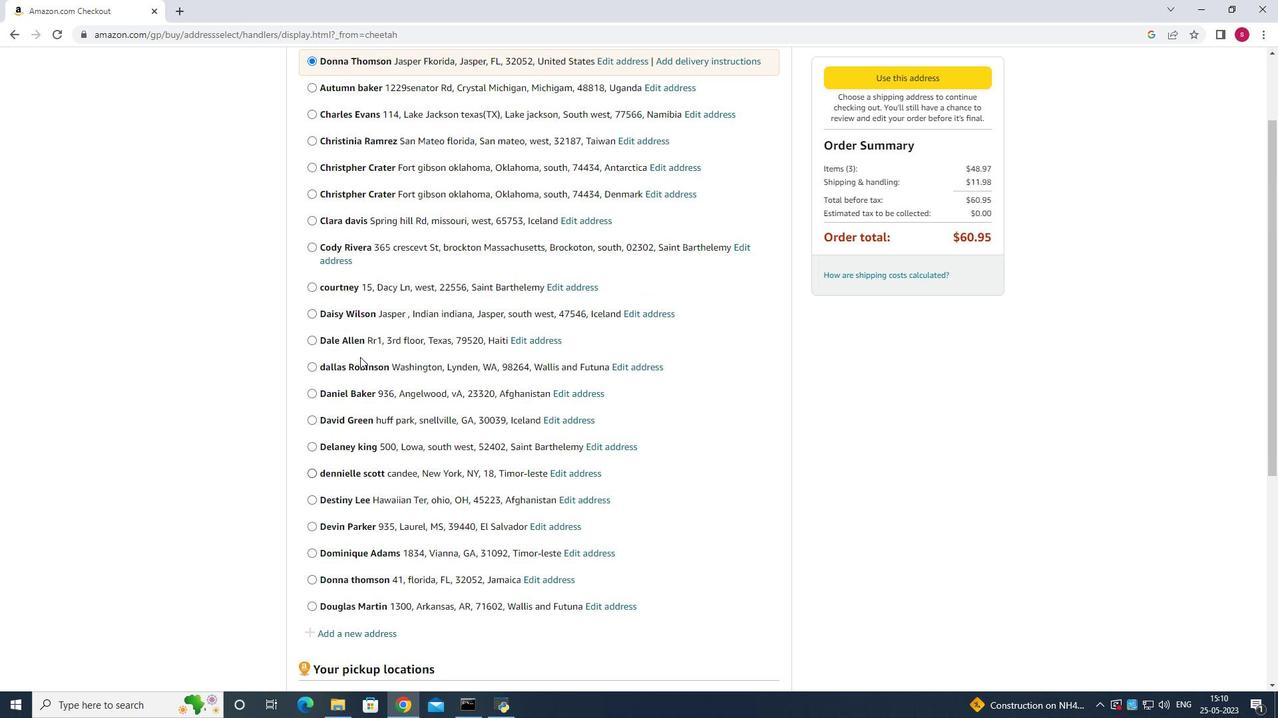 
Action: Mouse scrolled (360, 356) with delta (0, 0)
Screenshot: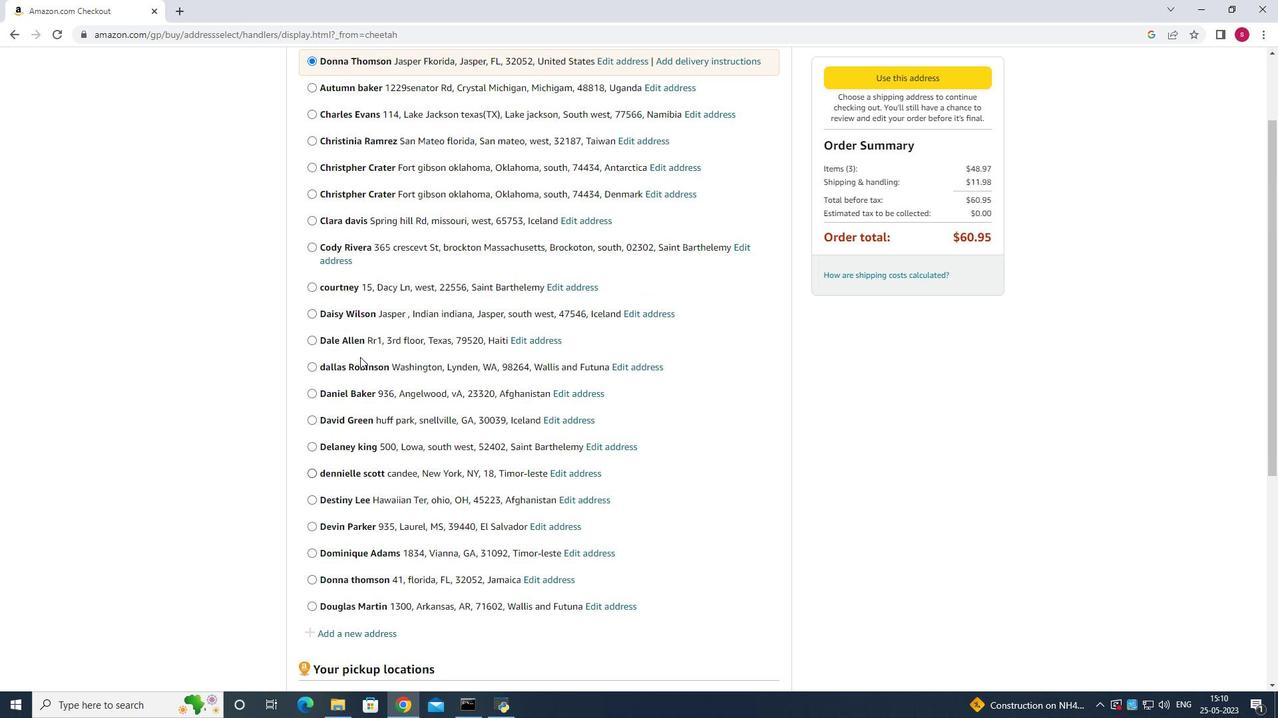 
Action: Mouse moved to (359, 358)
Screenshot: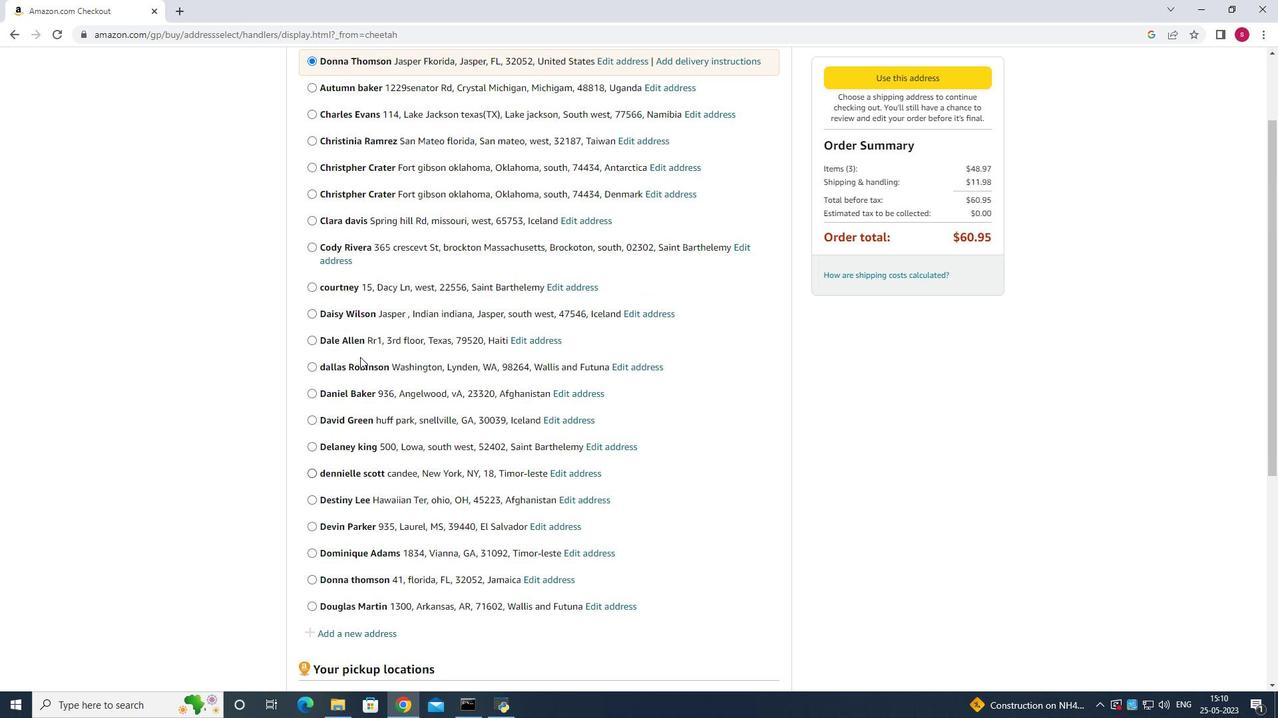 
Action: Mouse scrolled (359, 357) with delta (0, 0)
Screenshot: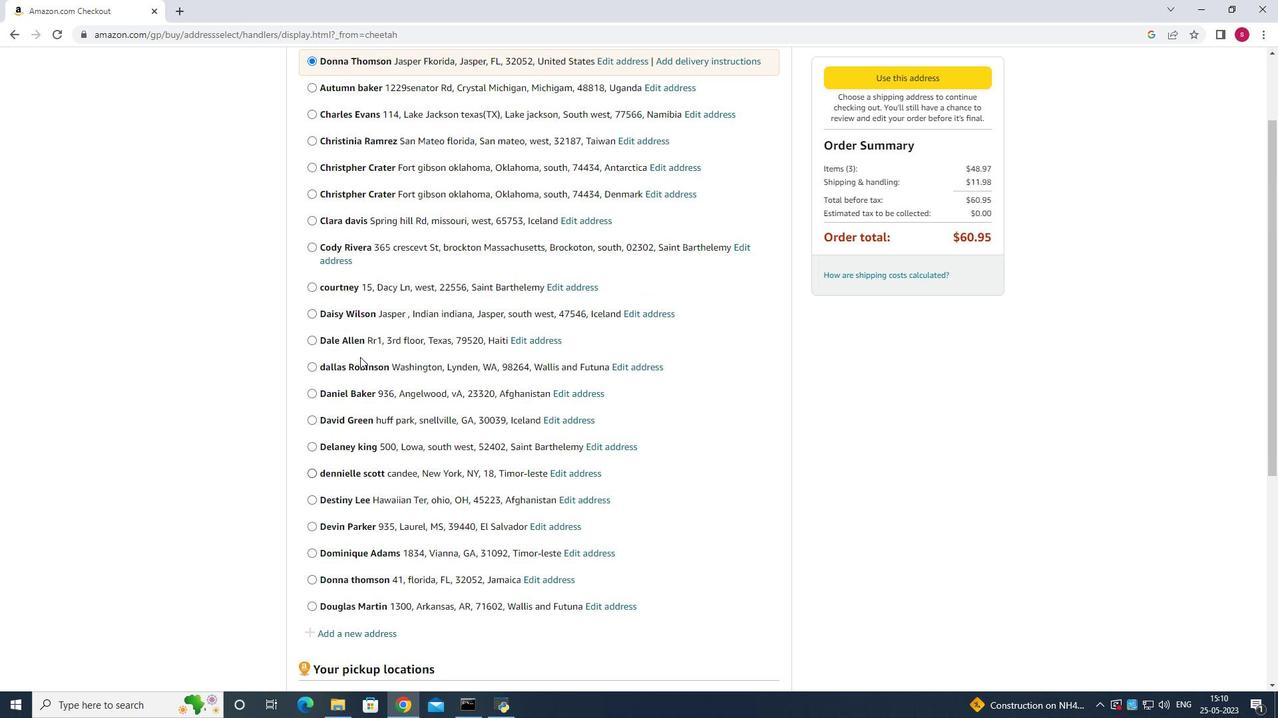 
Action: Mouse scrolled (359, 357) with delta (0, 0)
Screenshot: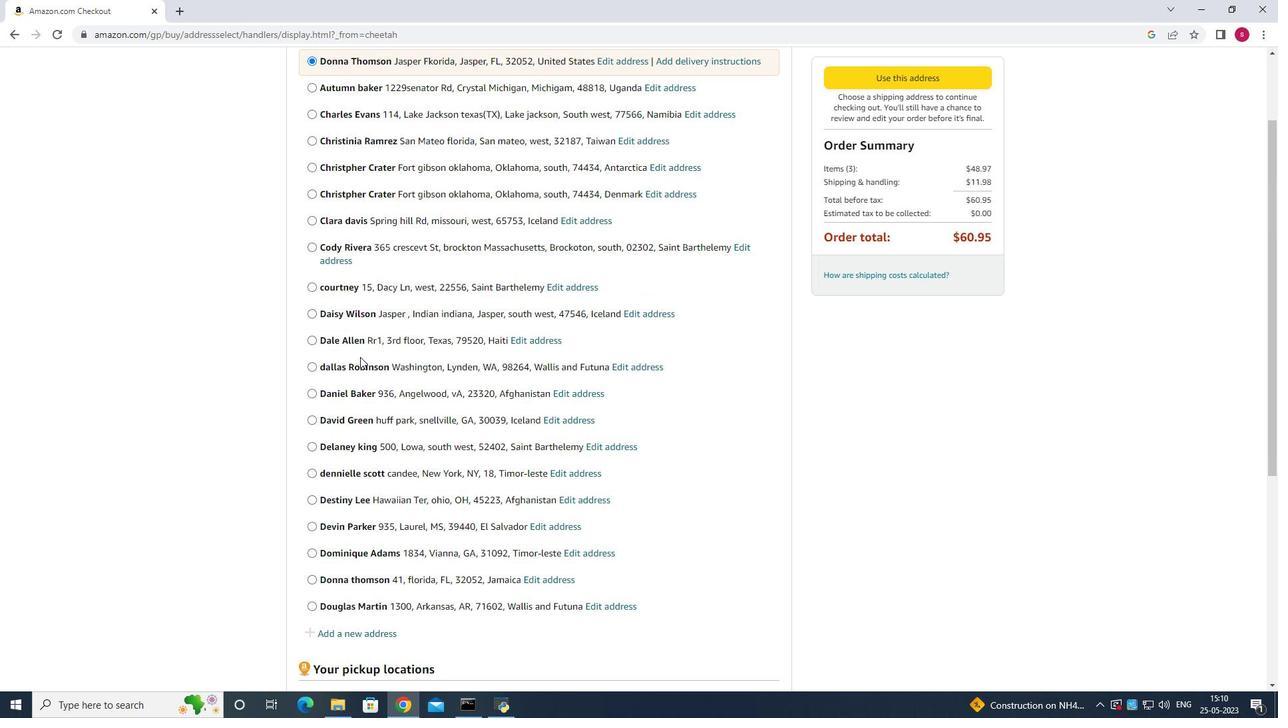 
Action: Mouse moved to (373, 370)
Screenshot: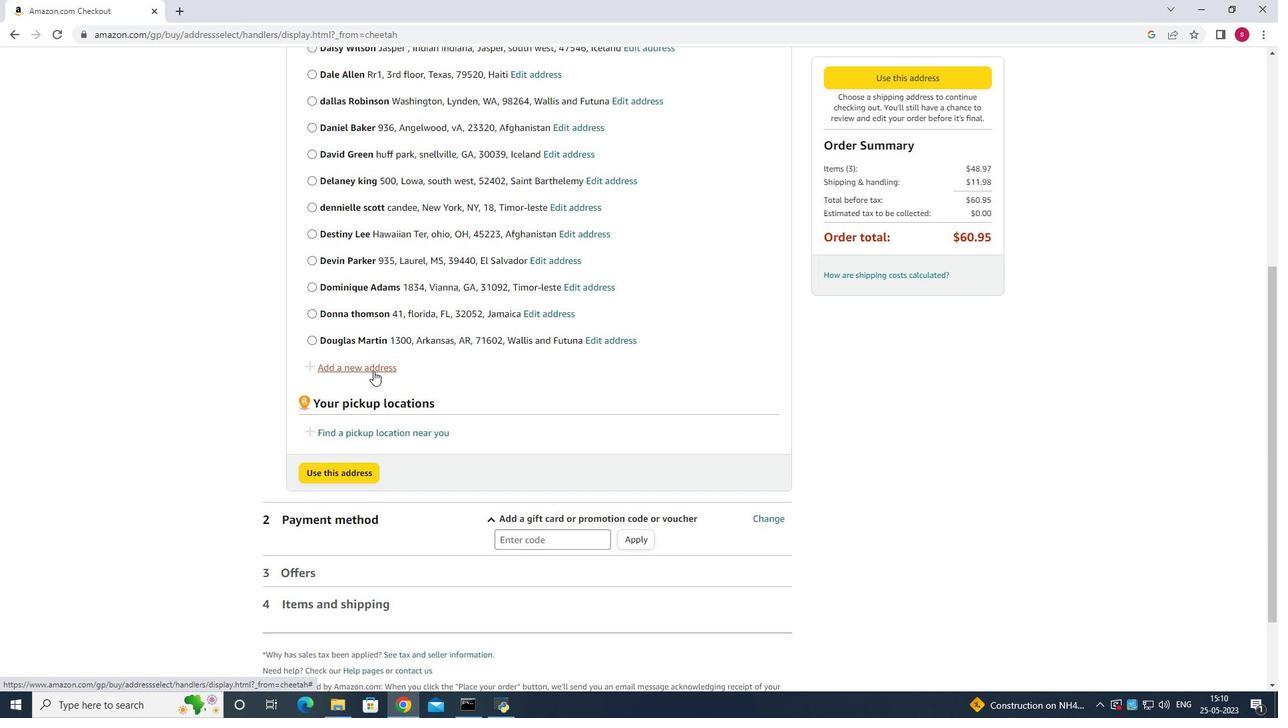 
Action: Mouse pressed left at (373, 370)
Screenshot: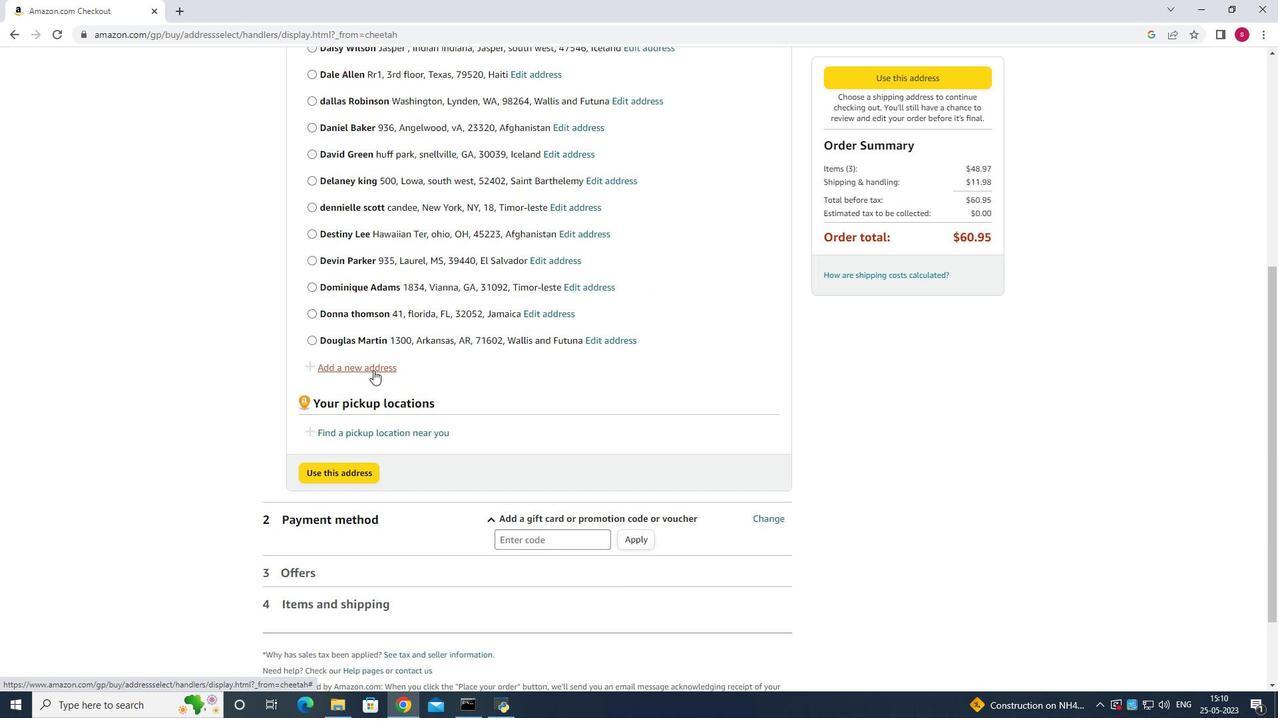 
Action: Mouse moved to (597, 279)
Screenshot: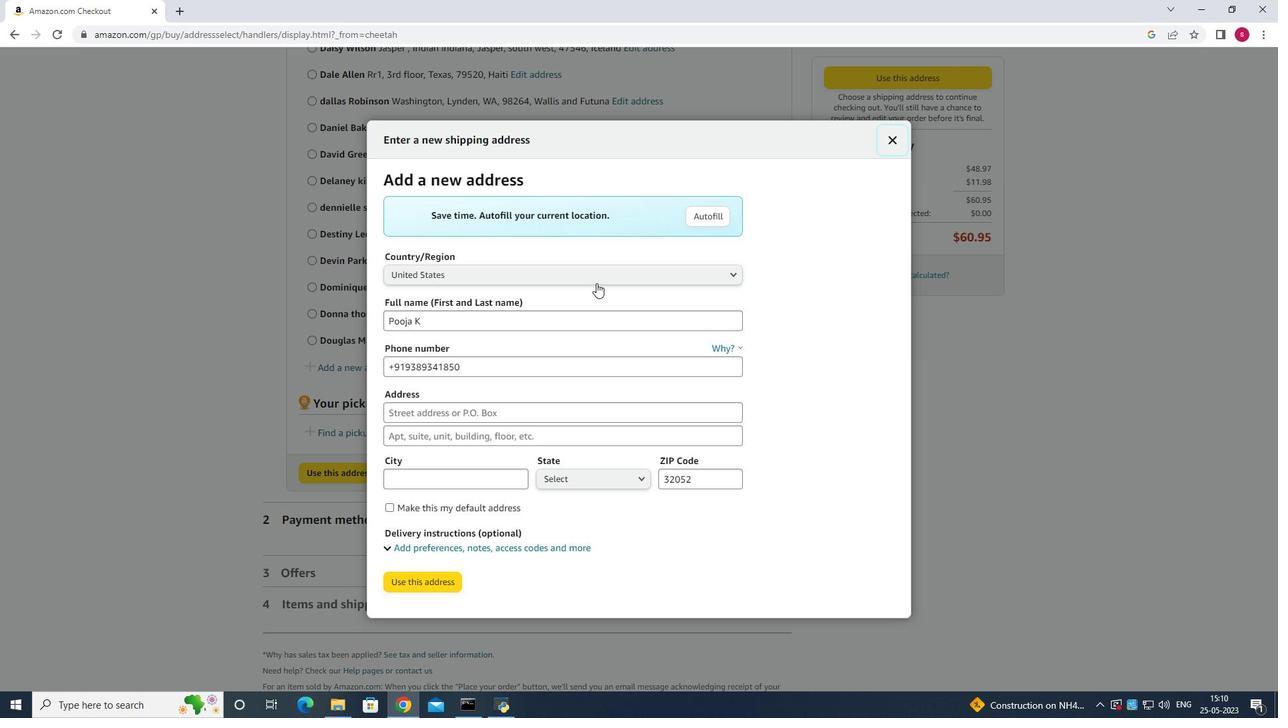 
Action: Mouse pressed left at (597, 279)
Screenshot: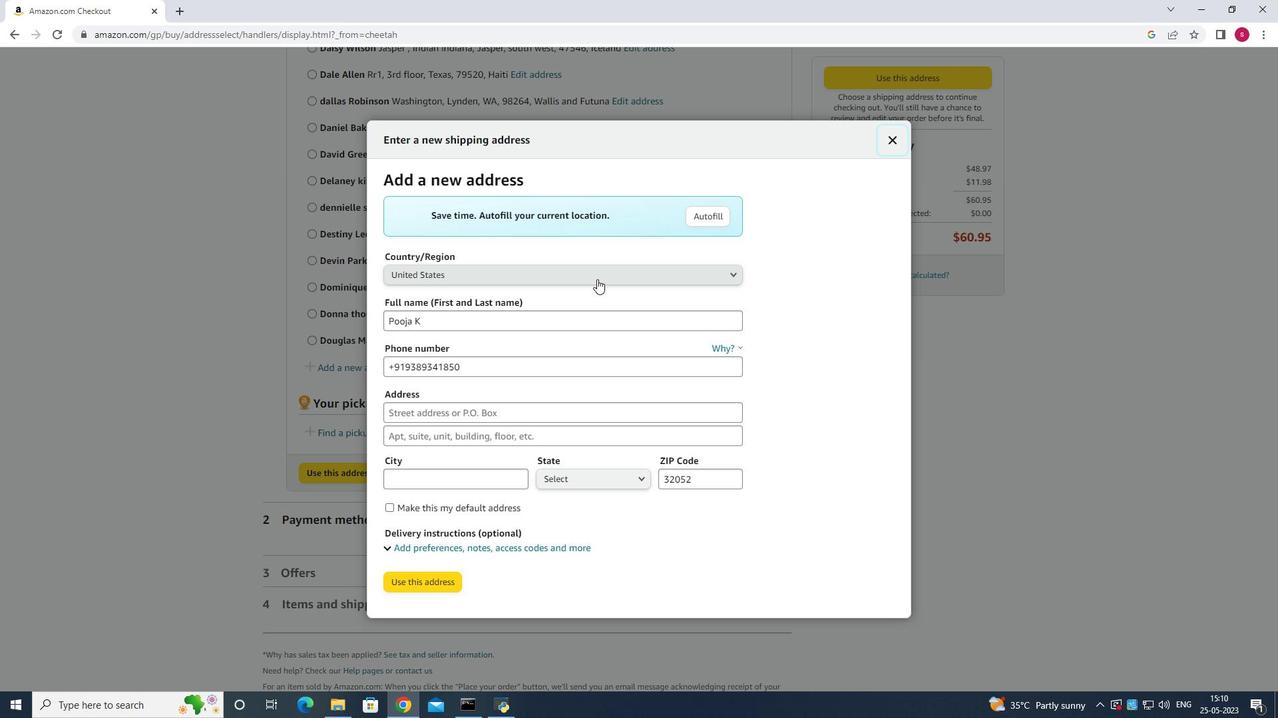 
Action: Key pressed c<Key.shift>rossville<Key.space>tennessee<Key.enter>
Screenshot: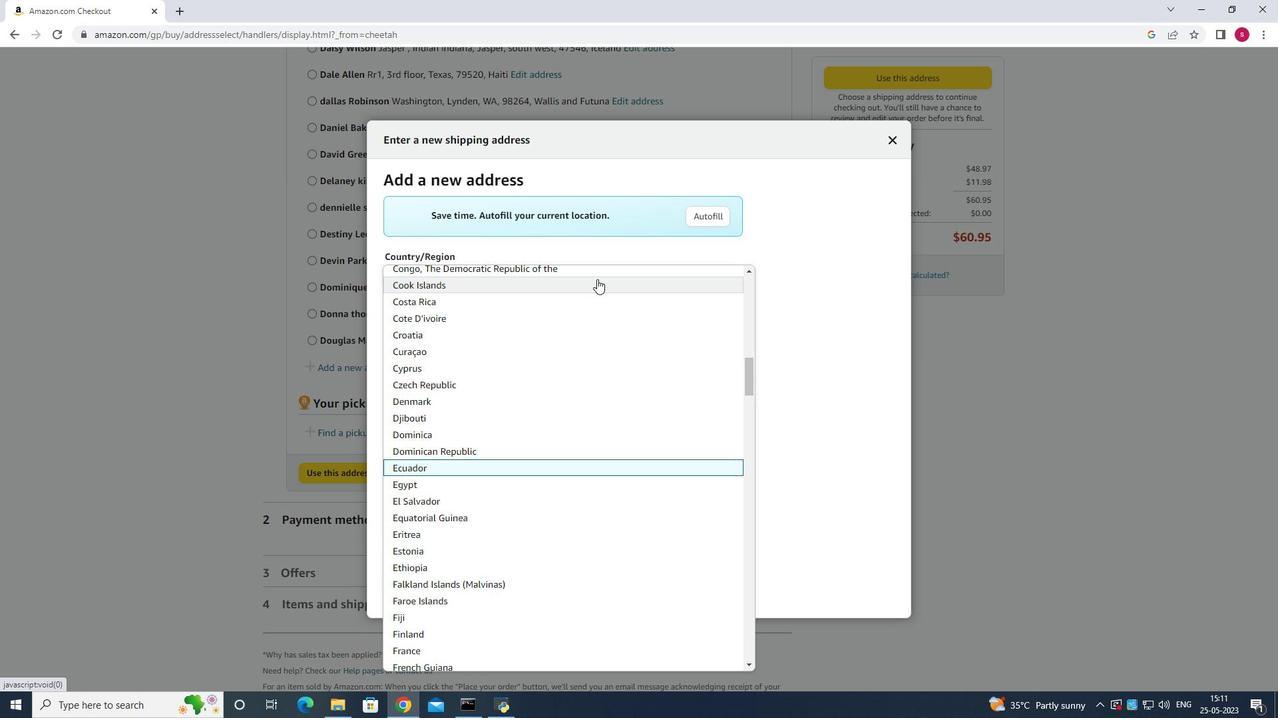 
Action: Mouse moved to (603, 313)
Screenshot: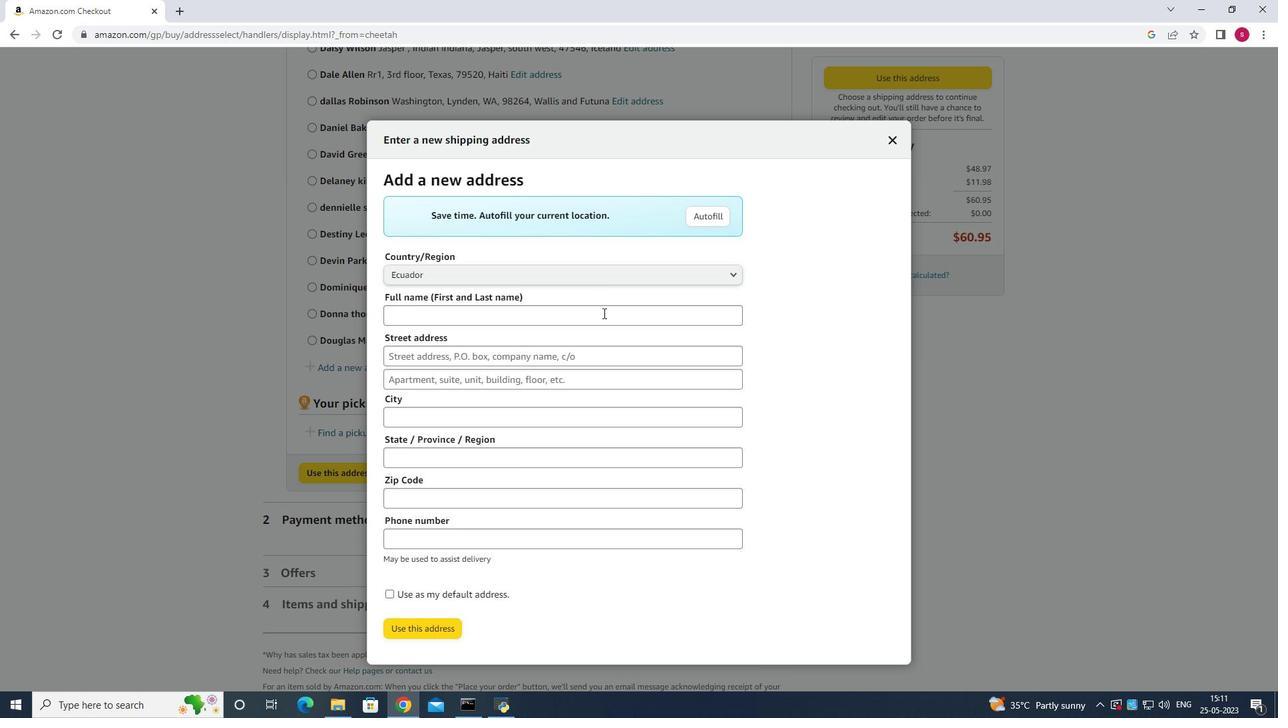 
Action: Mouse pressed left at (603, 313)
Screenshot: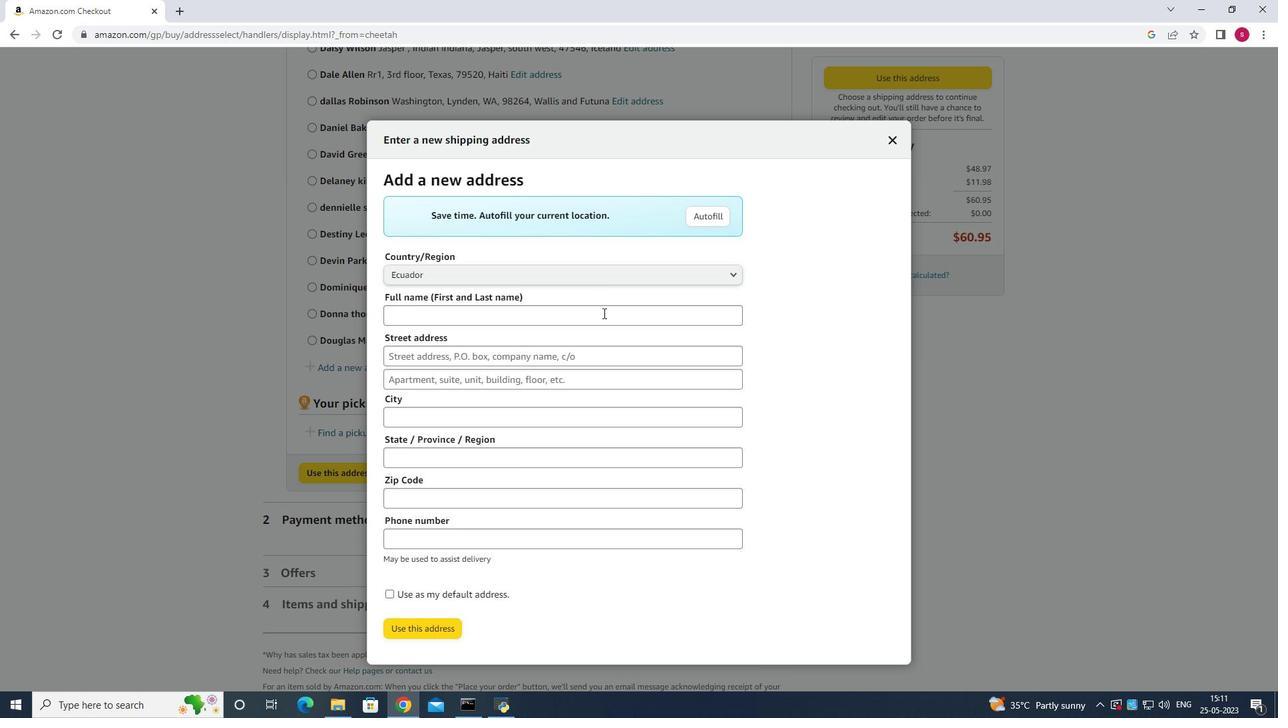 
Action: Mouse moved to (578, 325)
Screenshot: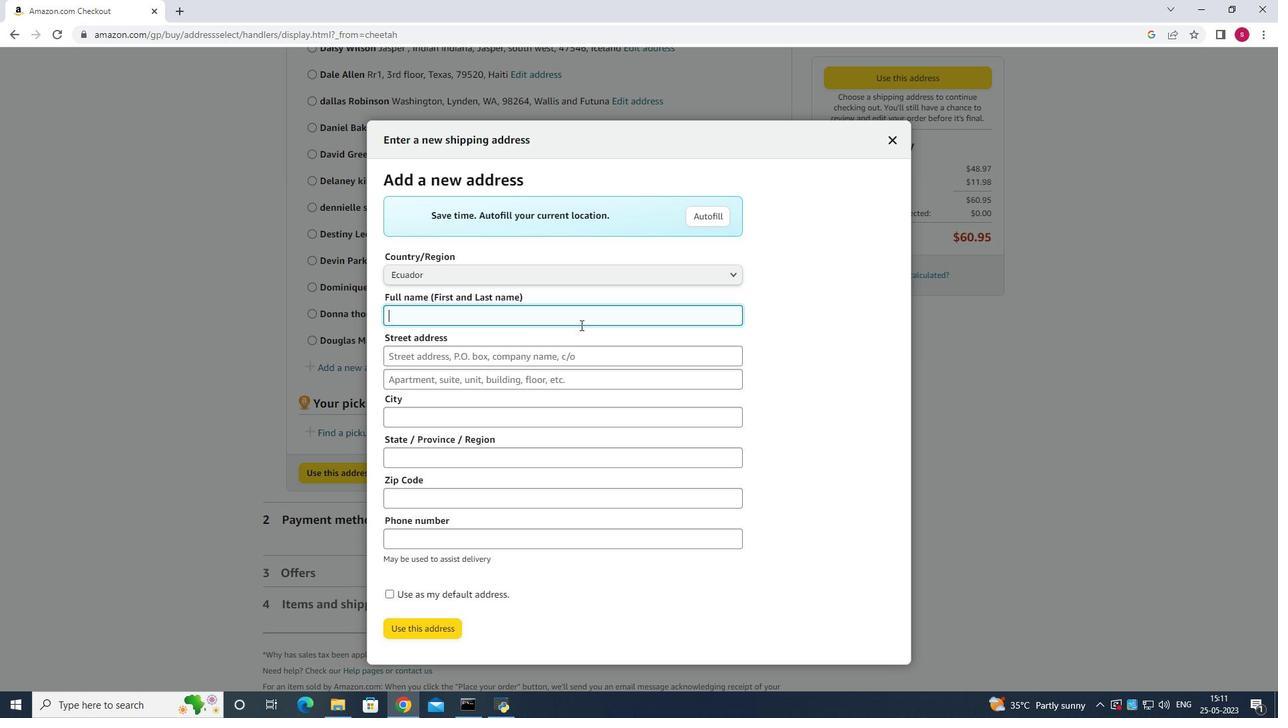 
Action: Key pressed <Key.shift>Eduardo<Key.space><Key.shift>Rd<Key.backspace><Key.backspace><Key.shift>Lee
Screenshot: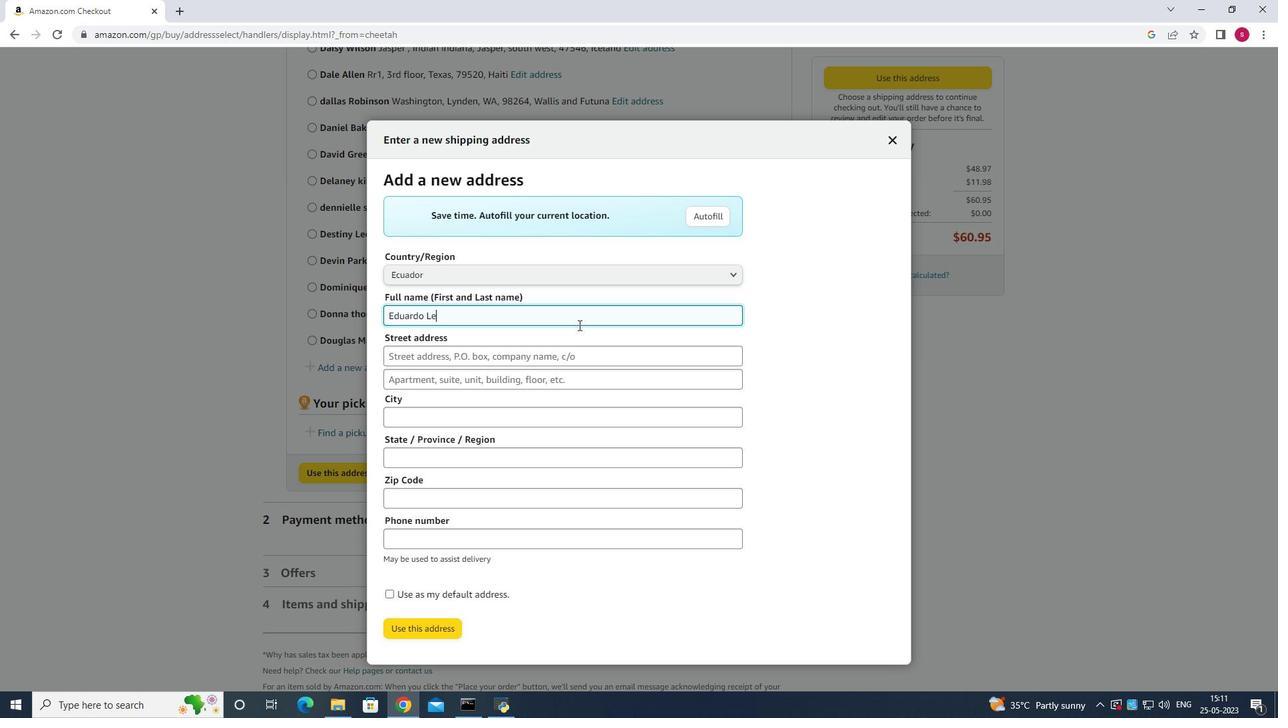 
Action: Mouse moved to (529, 361)
Screenshot: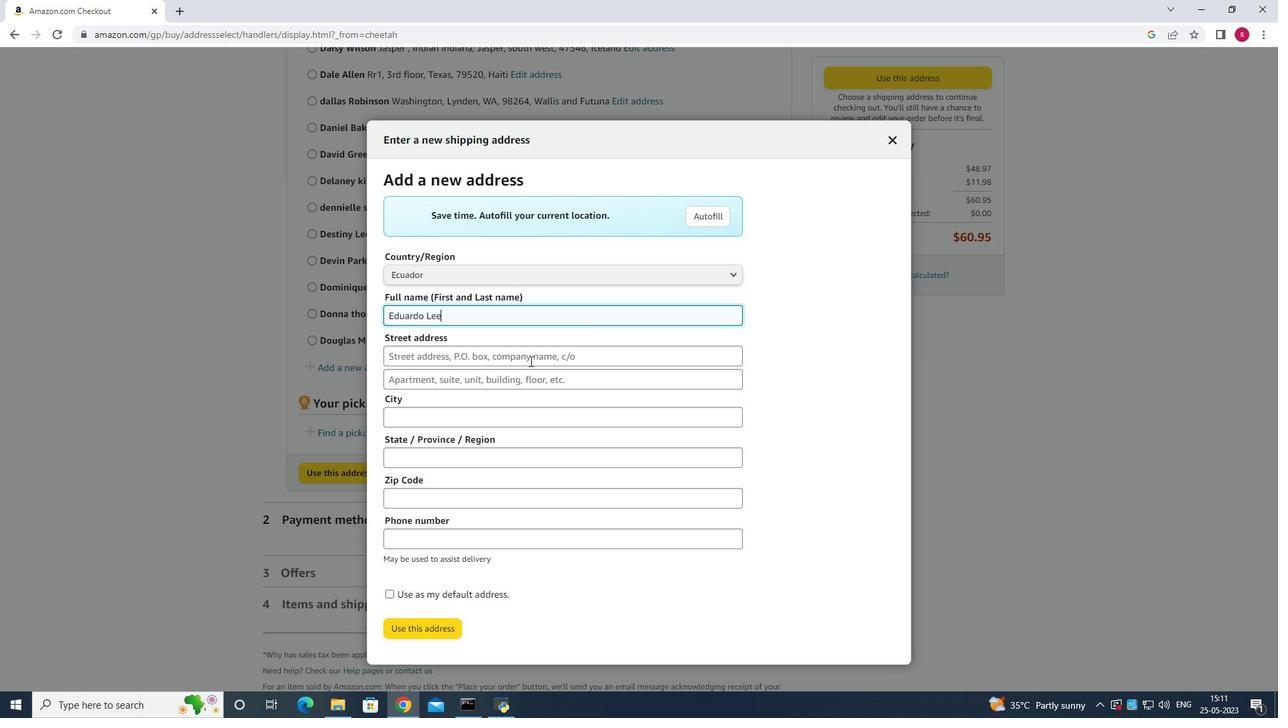 
Action: Mouse pressed left at (529, 361)
Screenshot: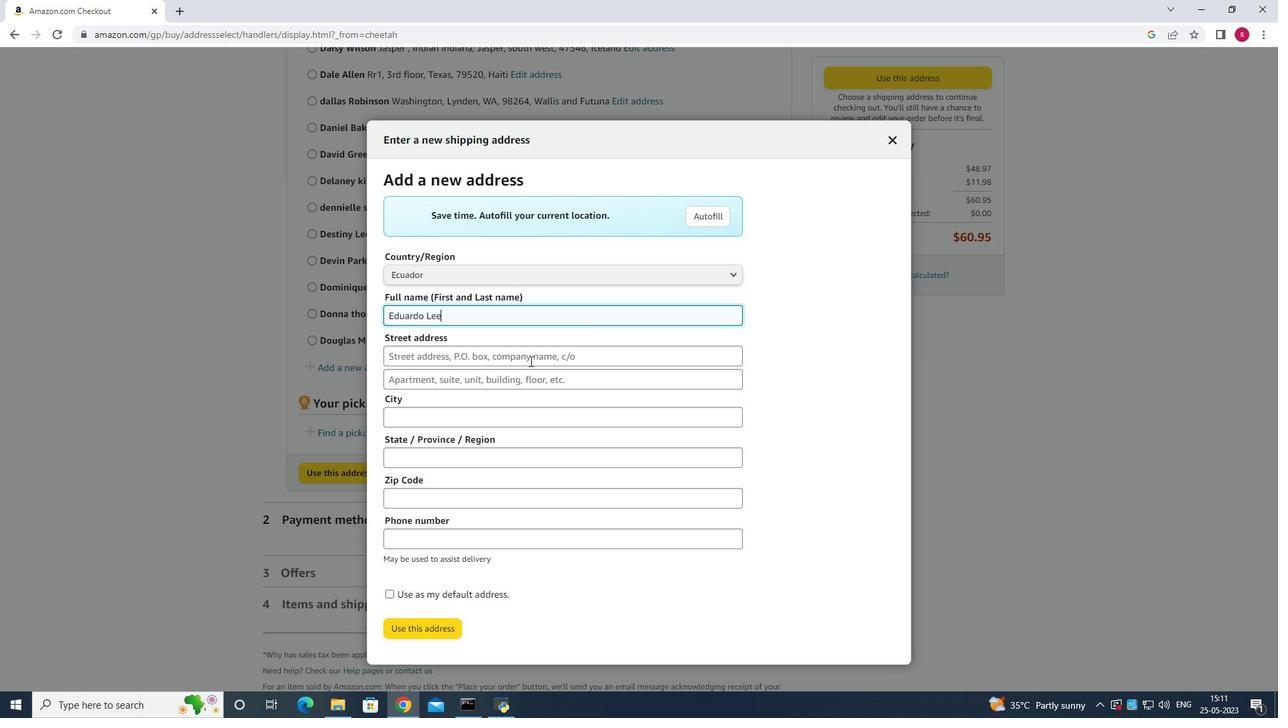 
Action: Mouse moved to (513, 369)
Screenshot: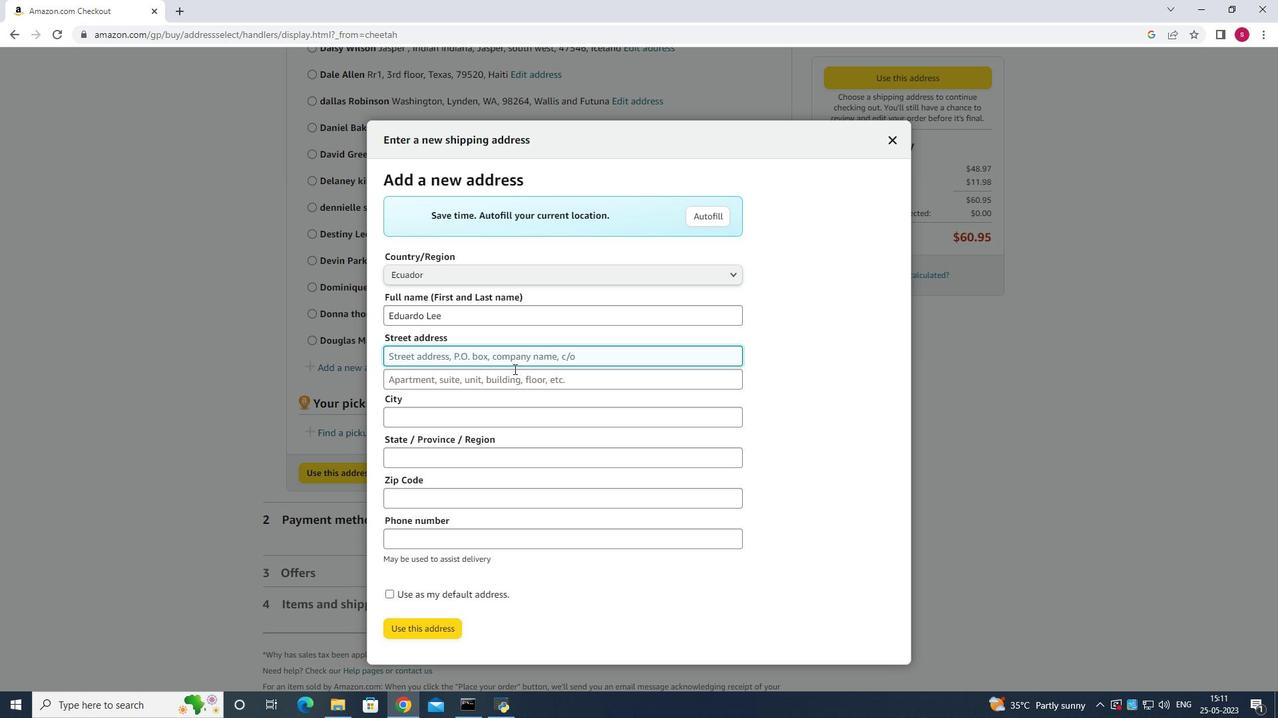 
Action: Key pressed <Key.shift>Taylors<Key.space>chapel<Key.space><Key.shift>Rd
Screenshot: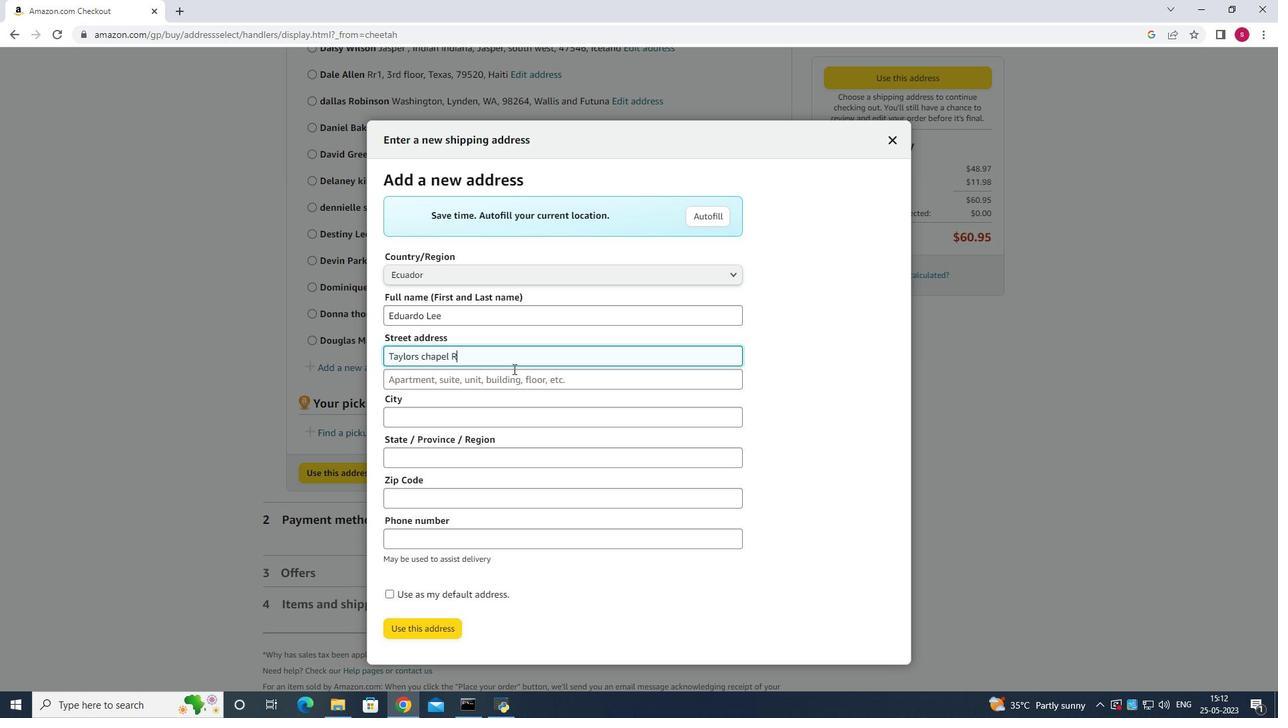 
Action: Mouse moved to (550, 418)
Screenshot: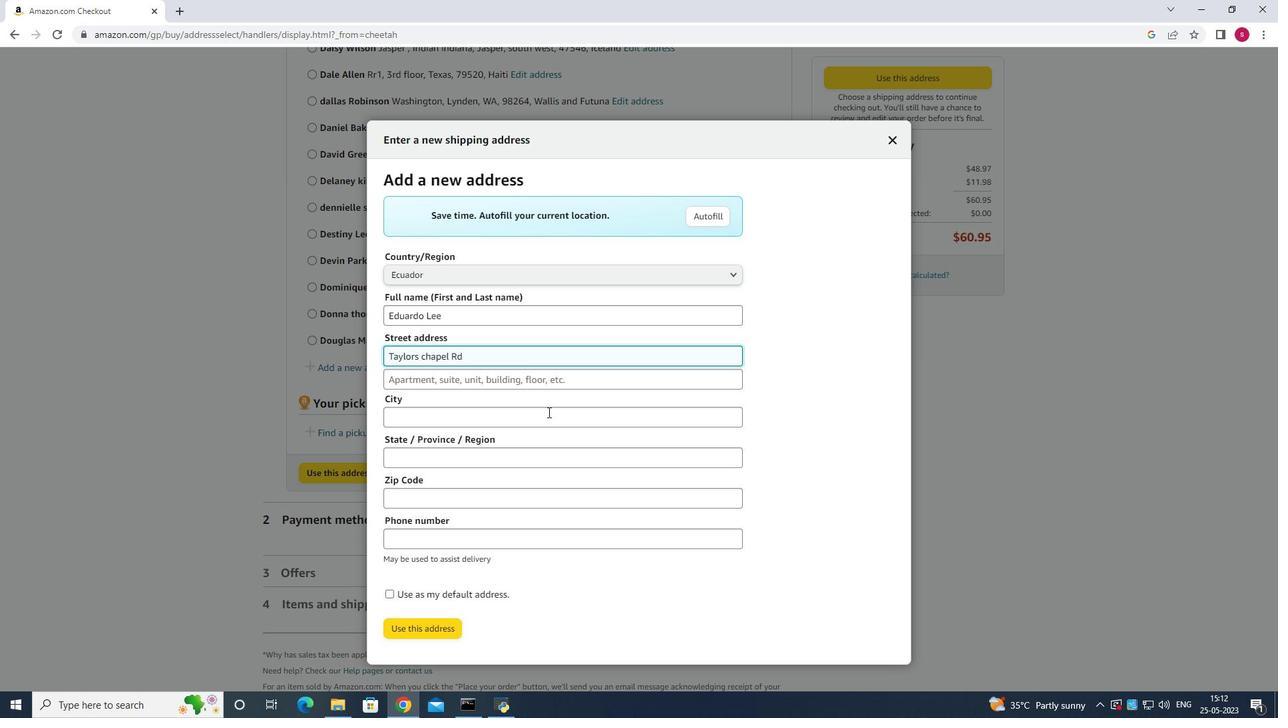 
Action: Mouse pressed left at (550, 418)
Screenshot: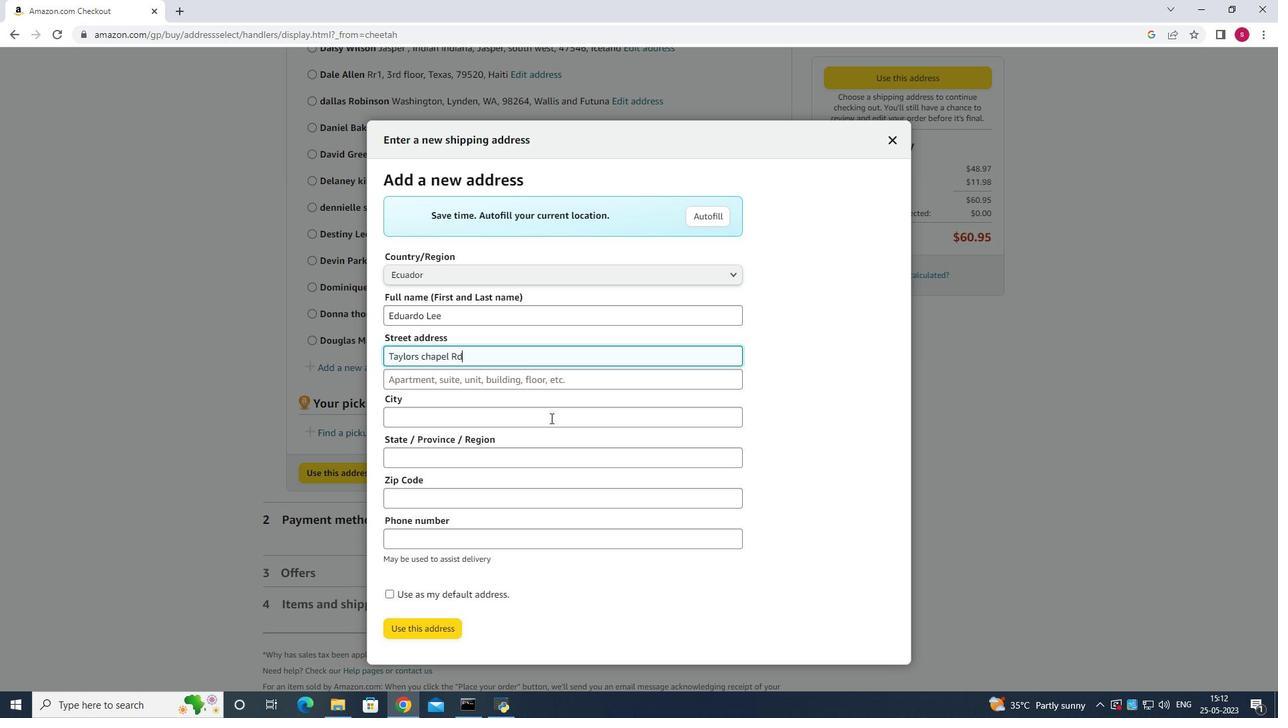 
Action: Mouse moved to (510, 415)
Screenshot: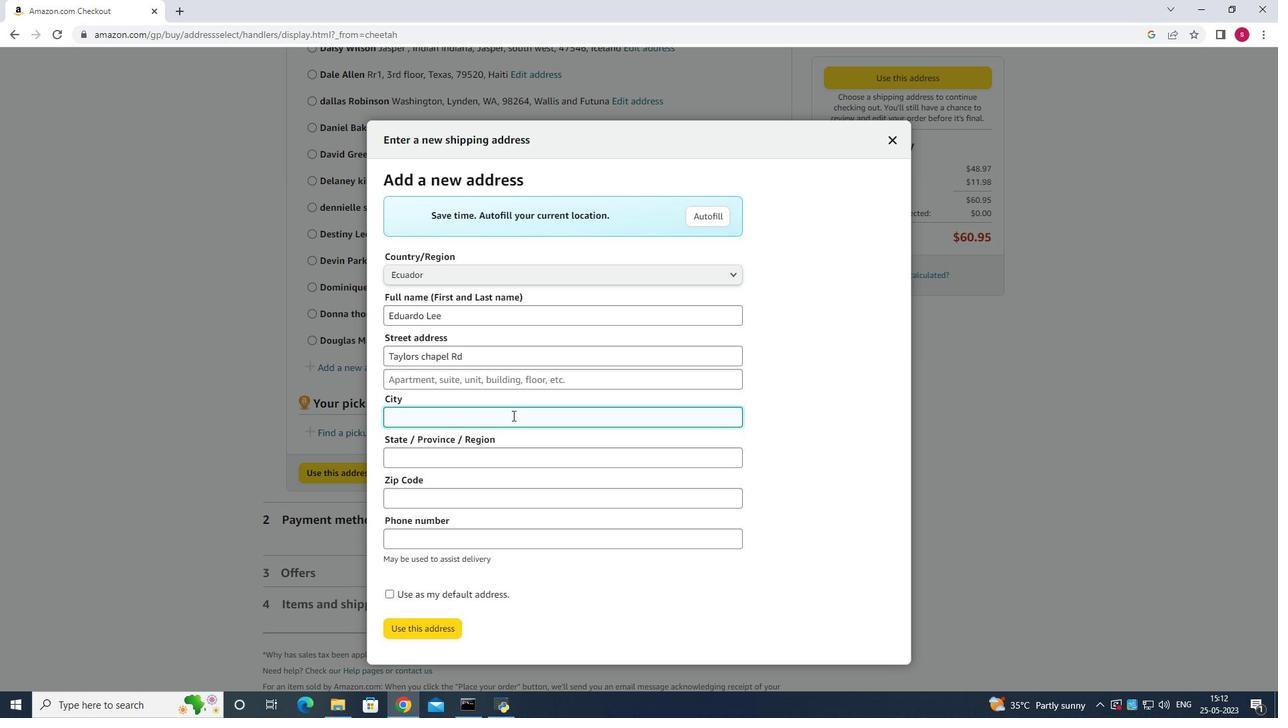 
Action: Key pressed <Key.shift>Crossville
Screenshot: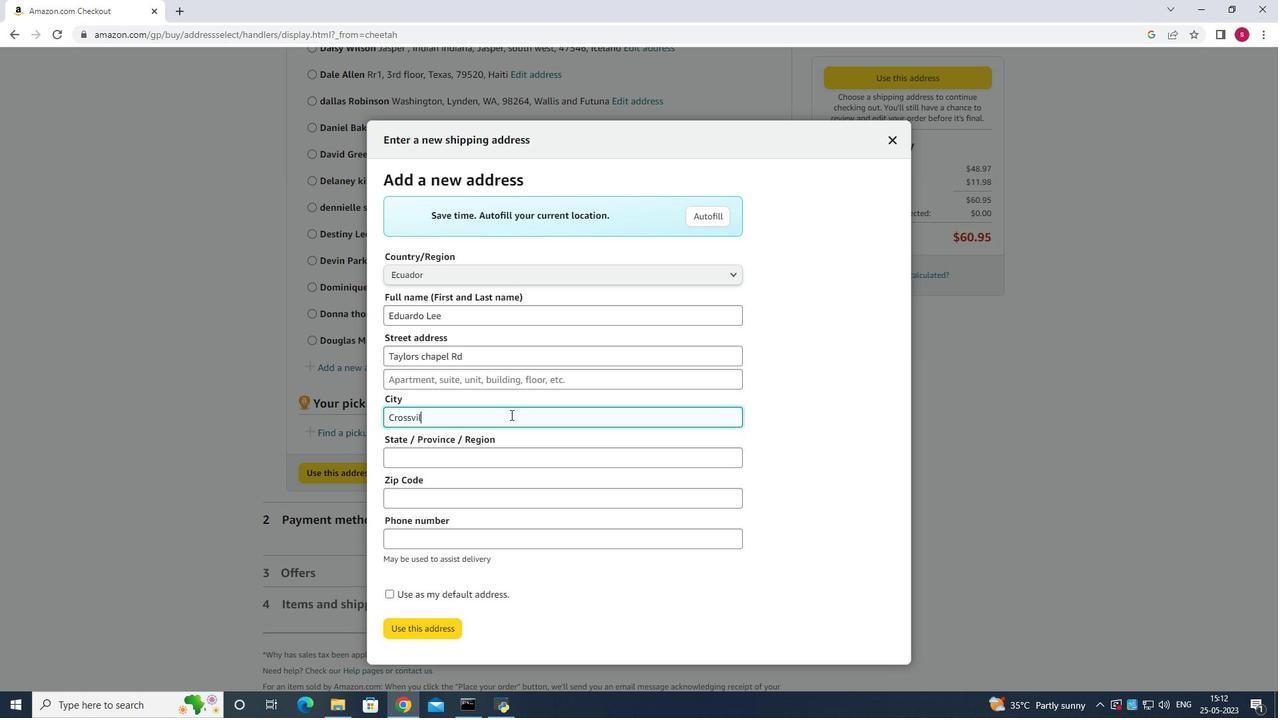 
Action: Mouse moved to (517, 457)
Screenshot: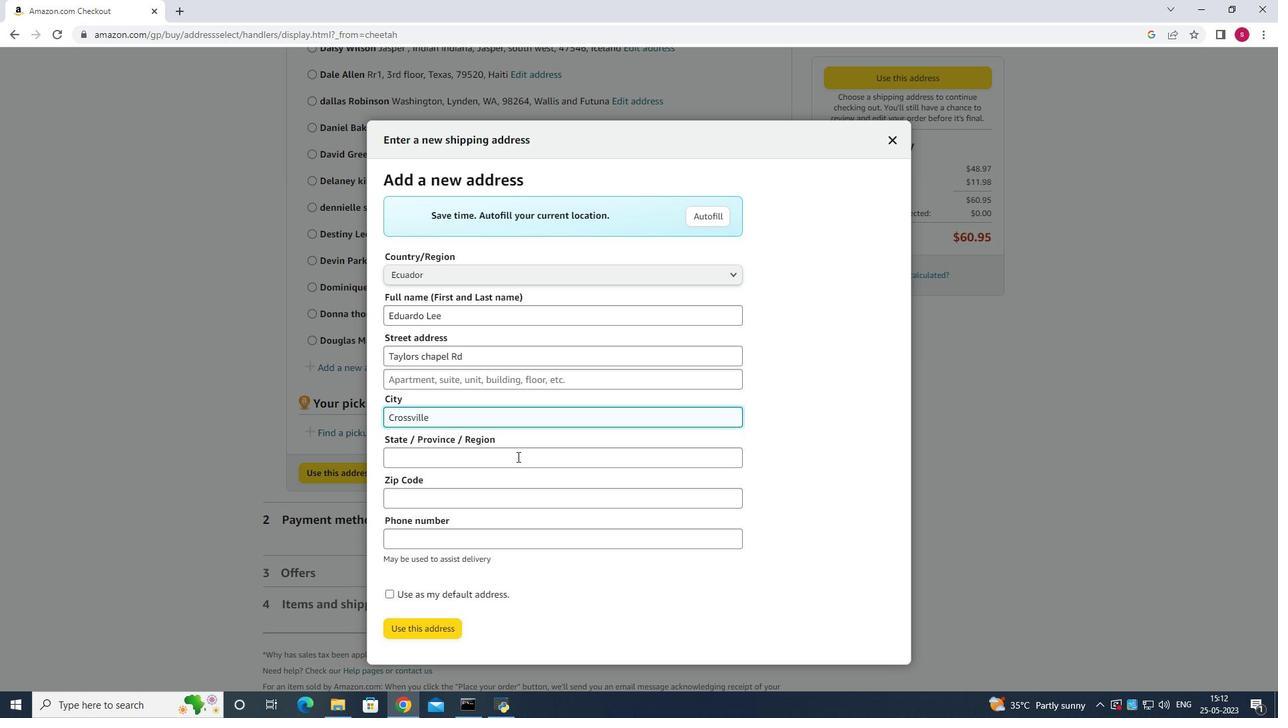 
Action: Mouse pressed left at (517, 457)
Screenshot: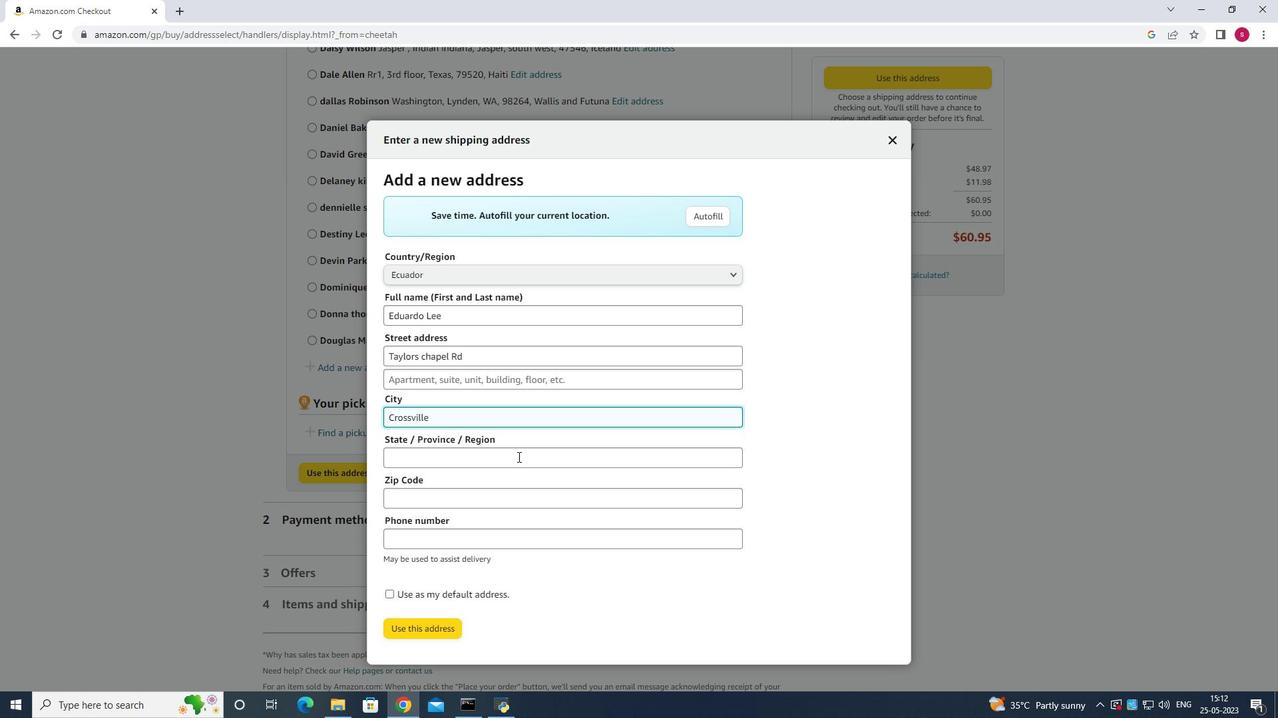
Action: Mouse moved to (512, 459)
Screenshot: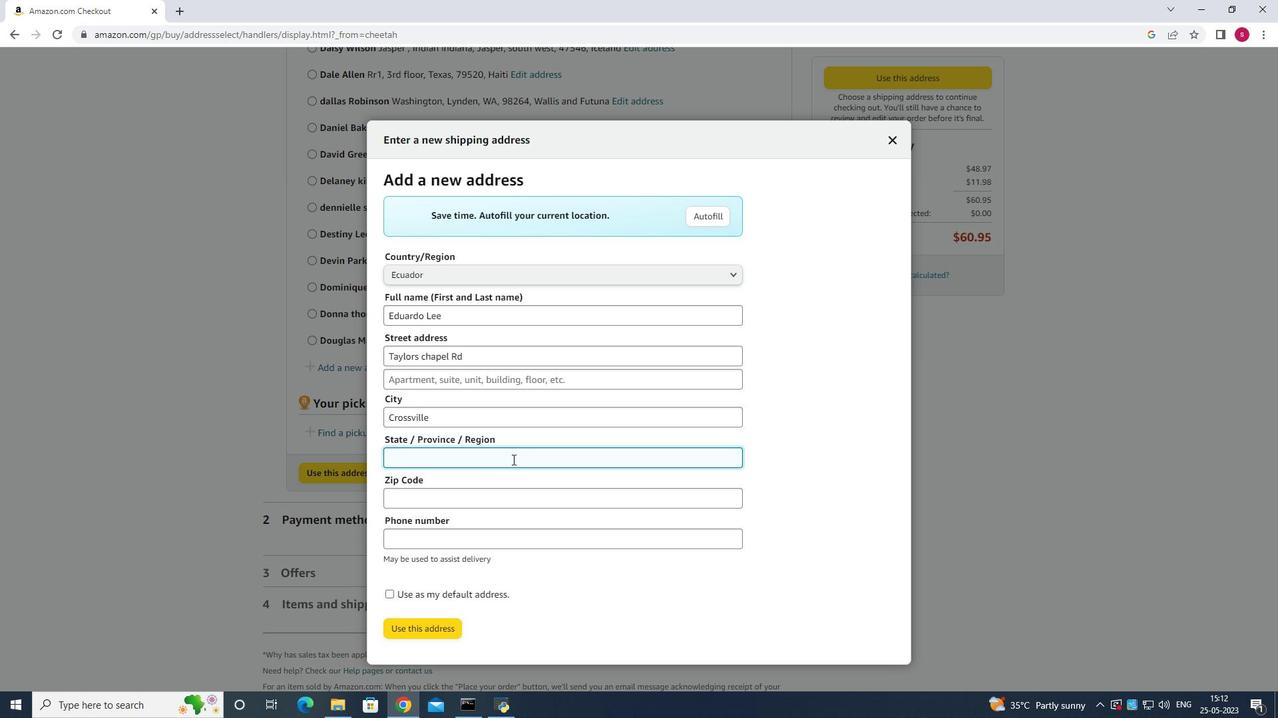 
Action: Key pressed <Key.shift>Tennessee
Screenshot: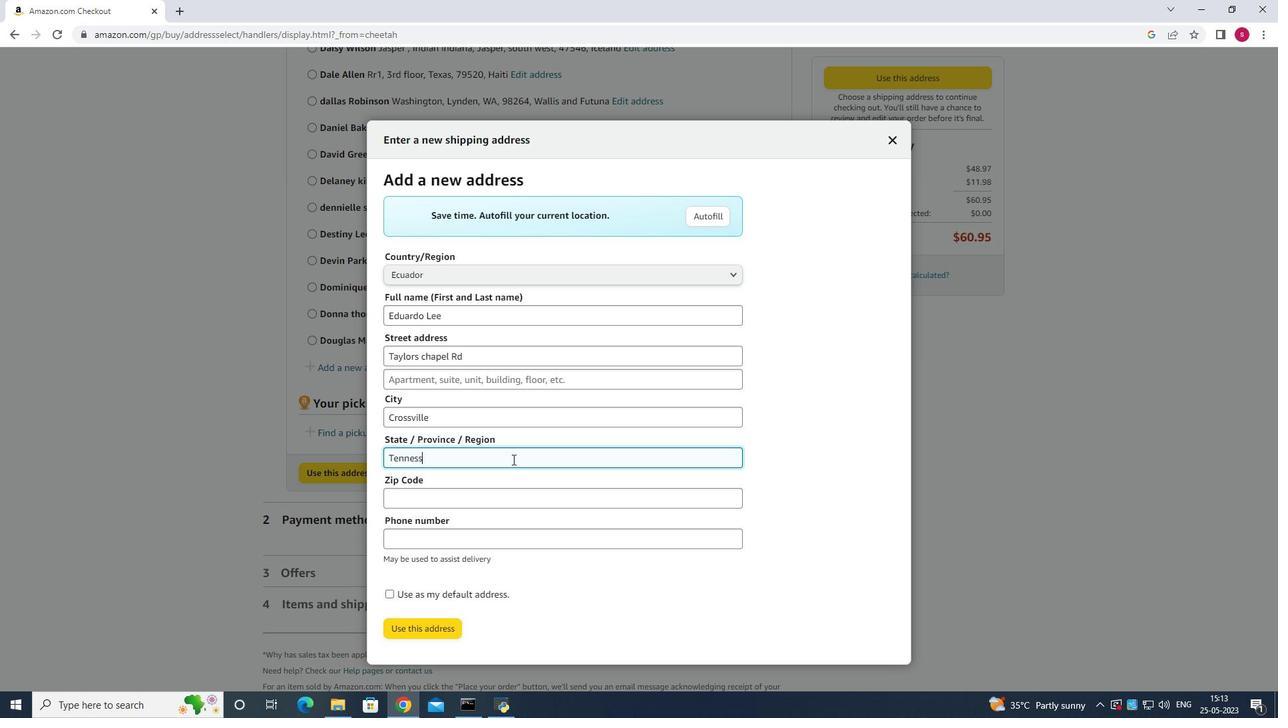 
Action: Mouse moved to (571, 505)
Screenshot: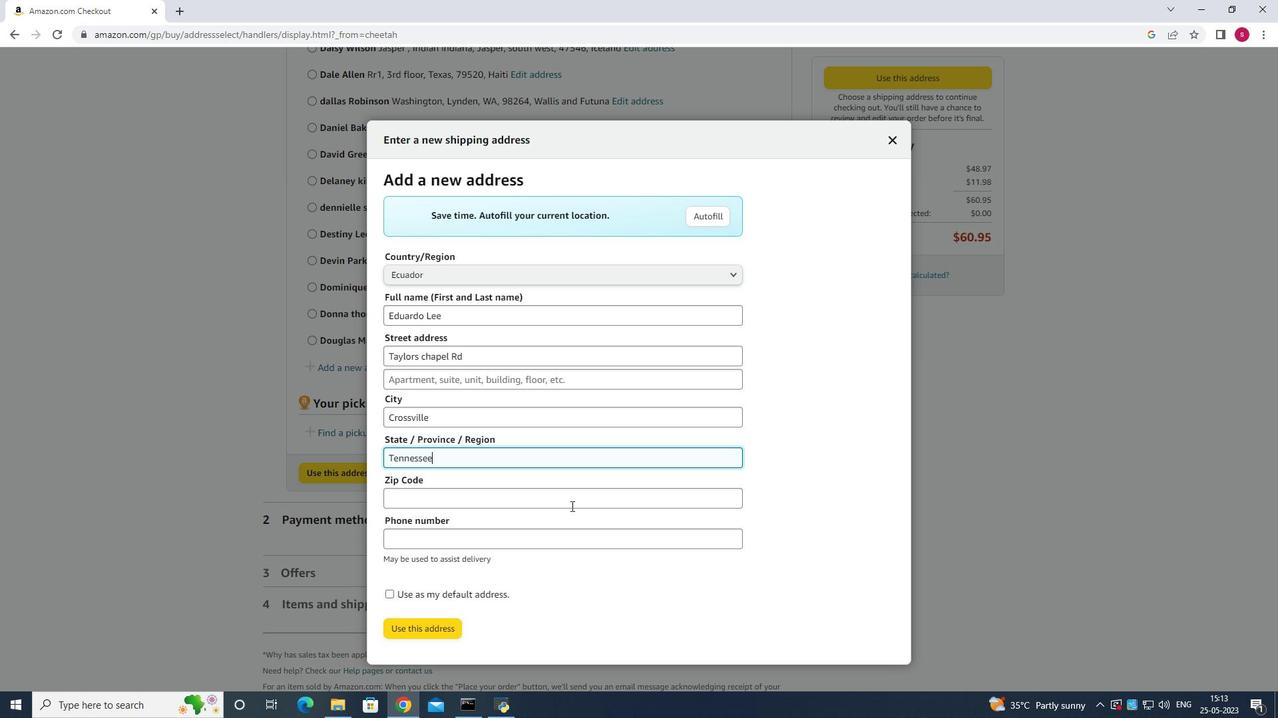 
Action: Mouse pressed left at (571, 505)
Screenshot: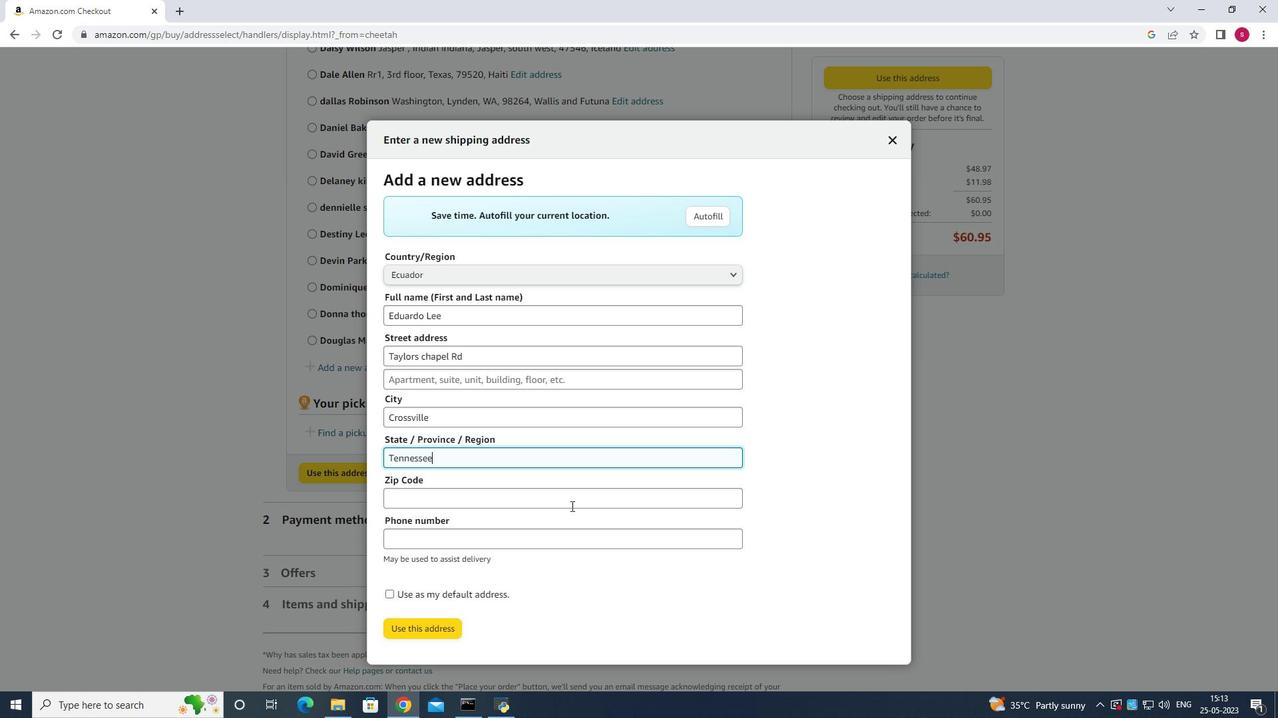 
Action: Mouse moved to (1280, 718)
Screenshot: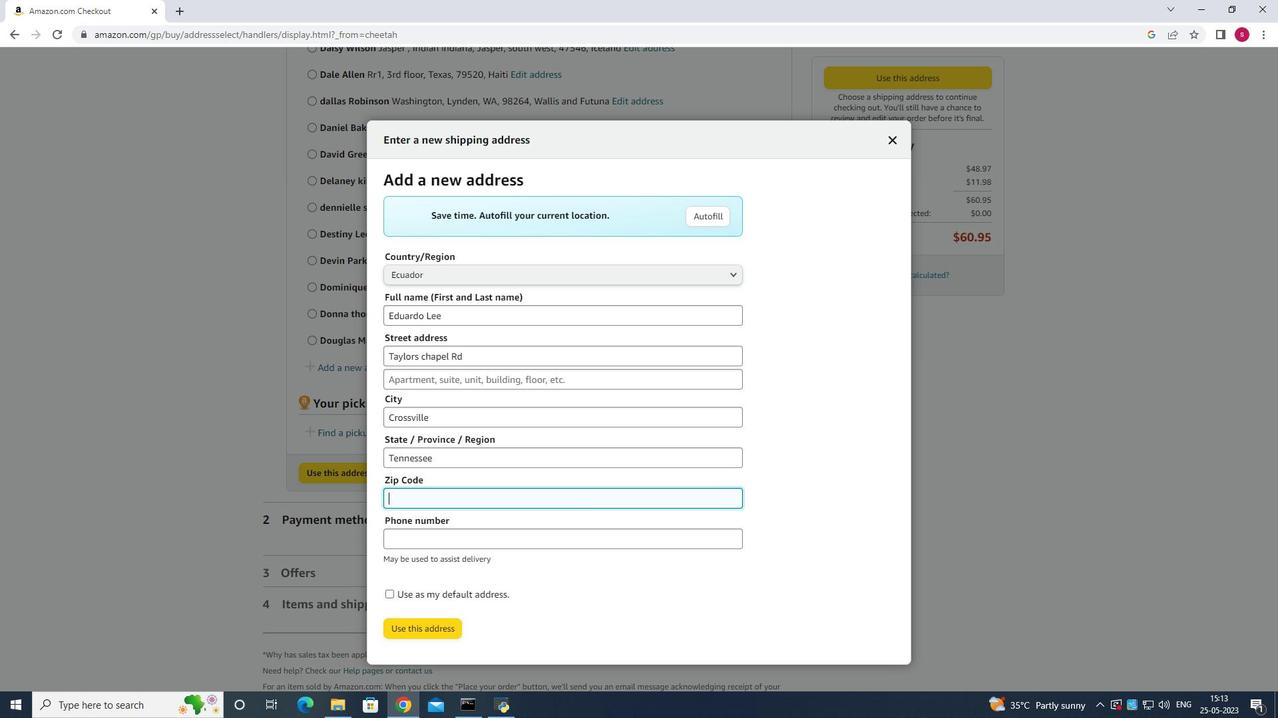 
Action: Key pressed 38572
Screenshot: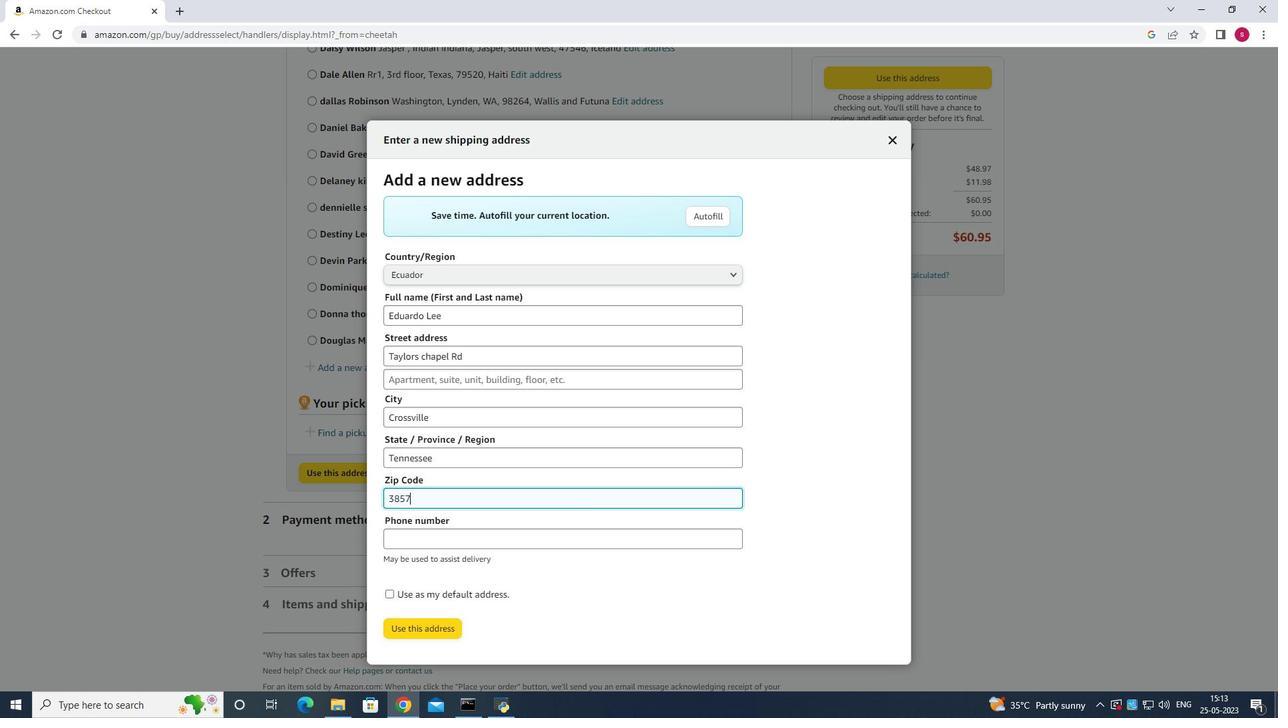 
Action: Mouse moved to (501, 537)
Screenshot: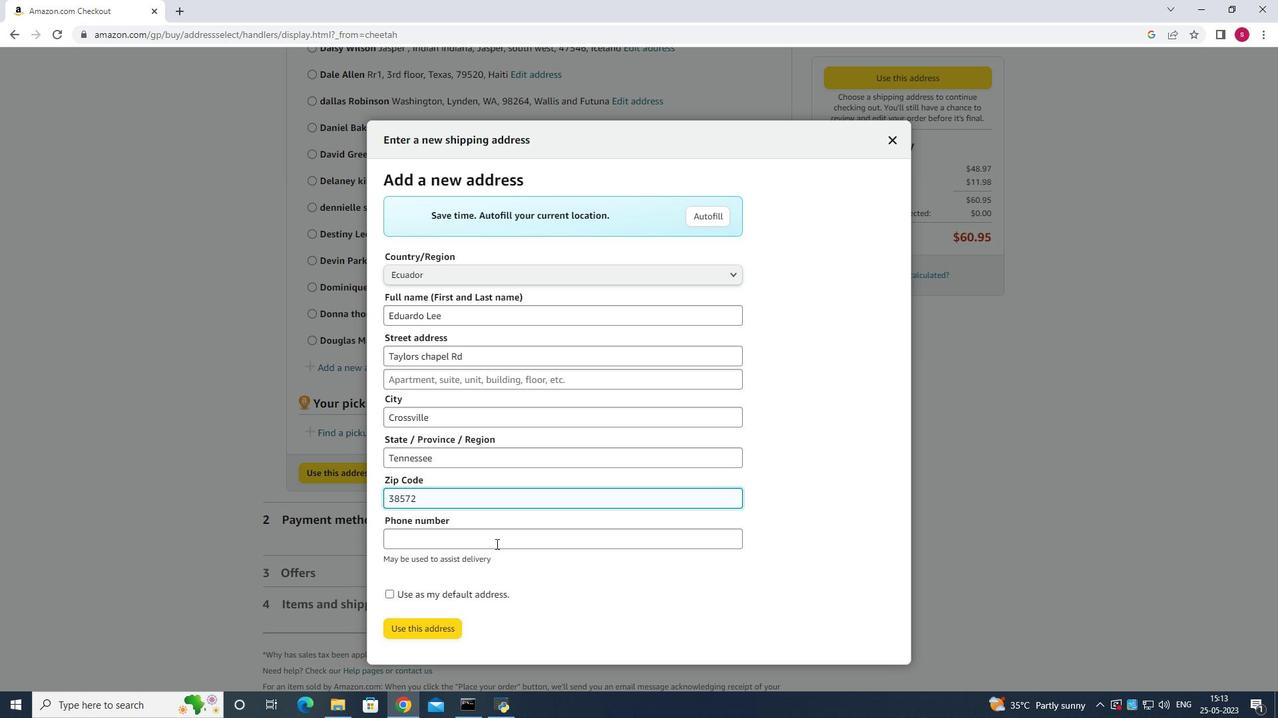 
Action: Mouse pressed left at (501, 537)
Screenshot: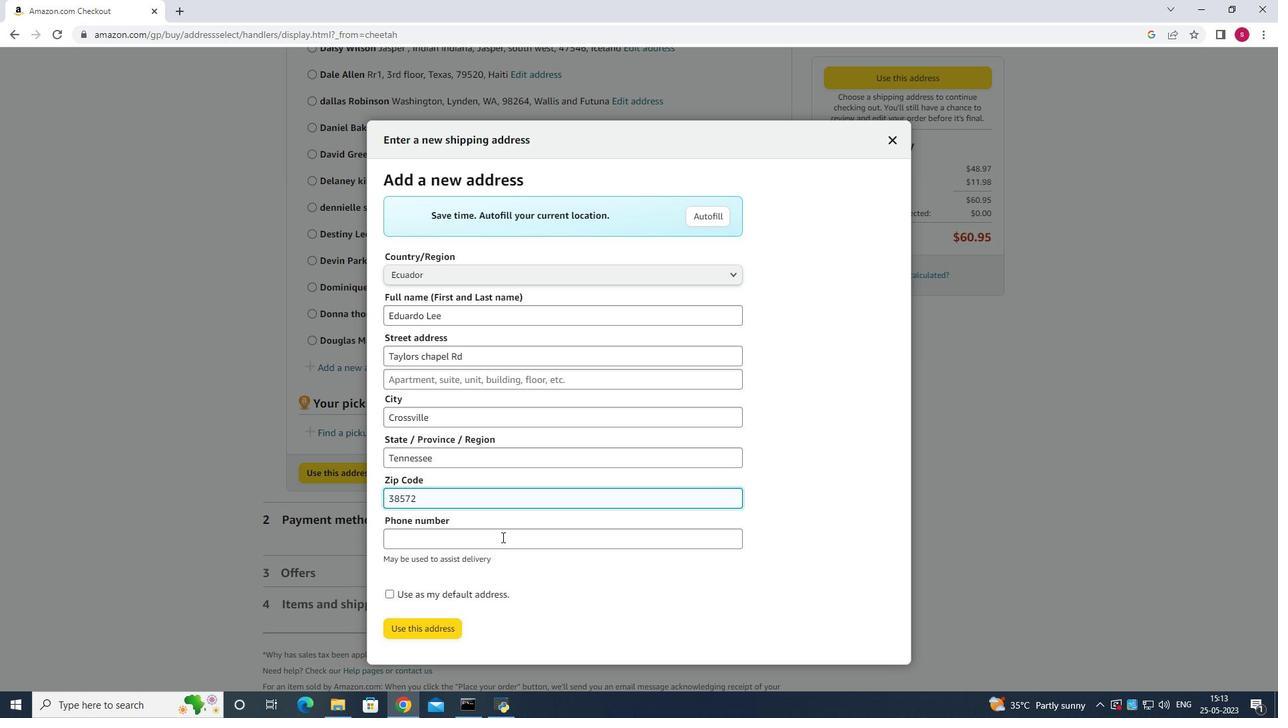 
Action: Mouse moved to (1258, 718)
Screenshot: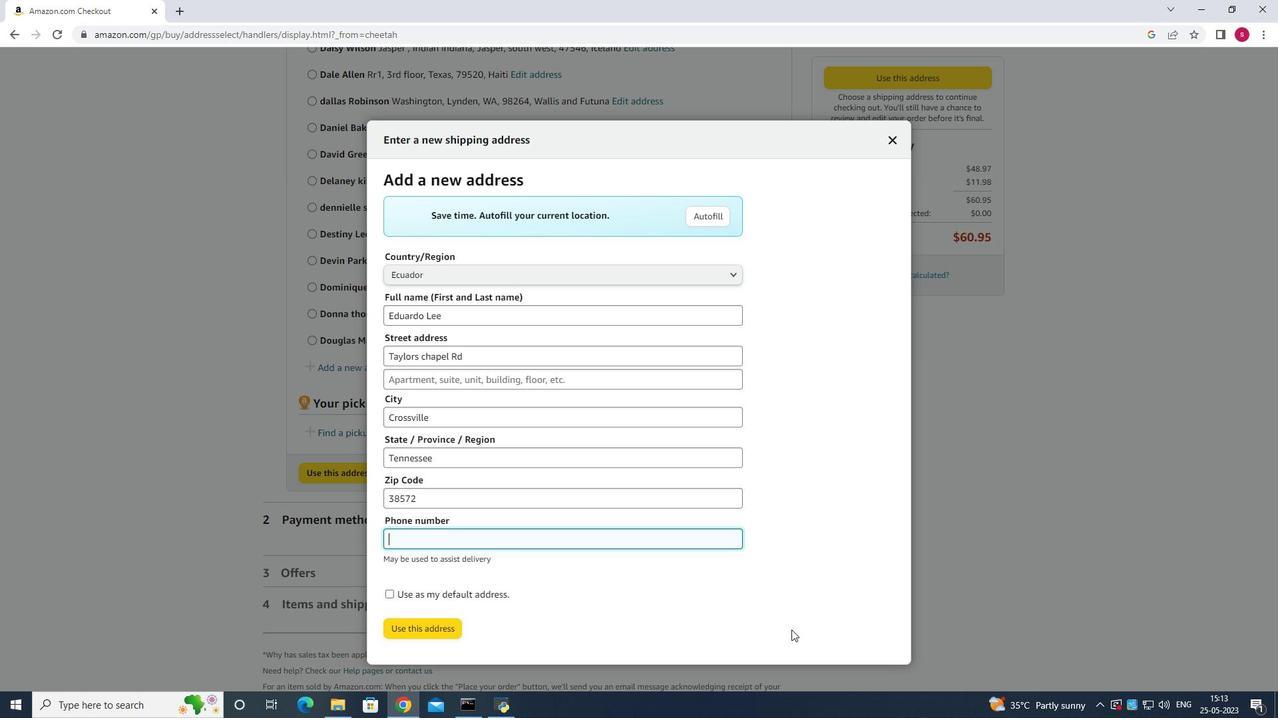 
Action: Key pressed 9317885249
Screenshot: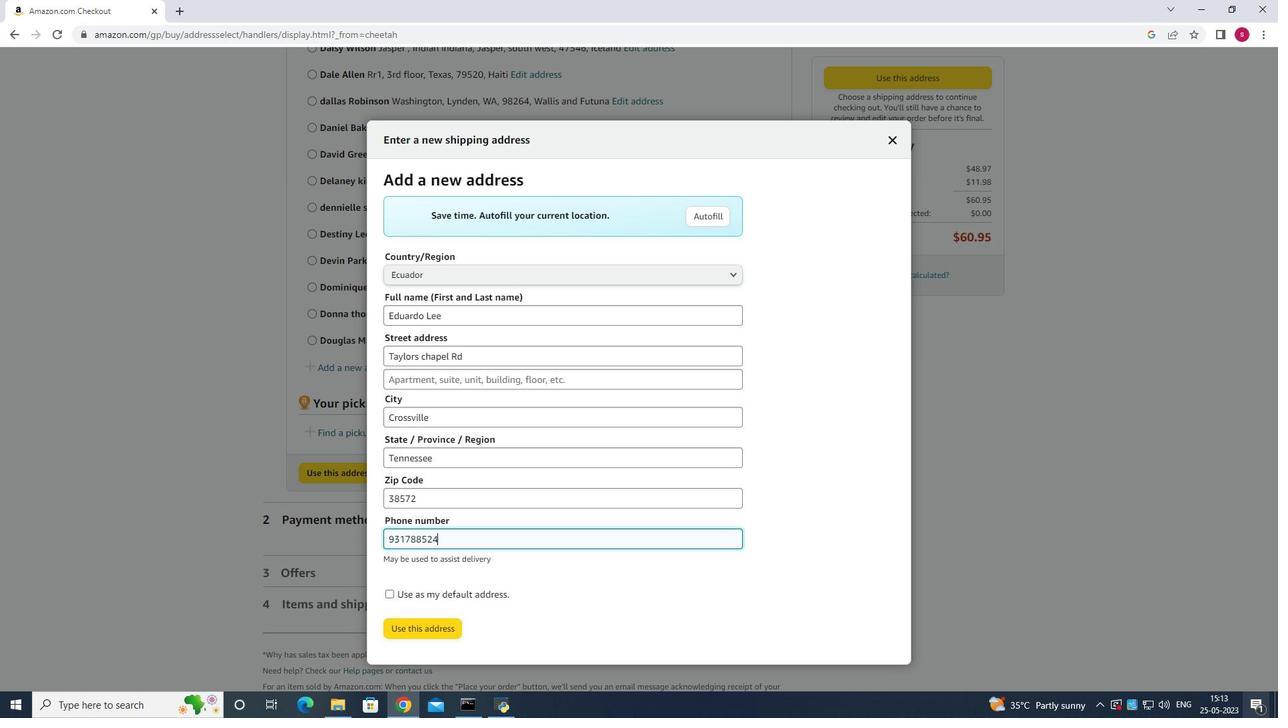 
Action: Mouse moved to (1241, 718)
Screenshot: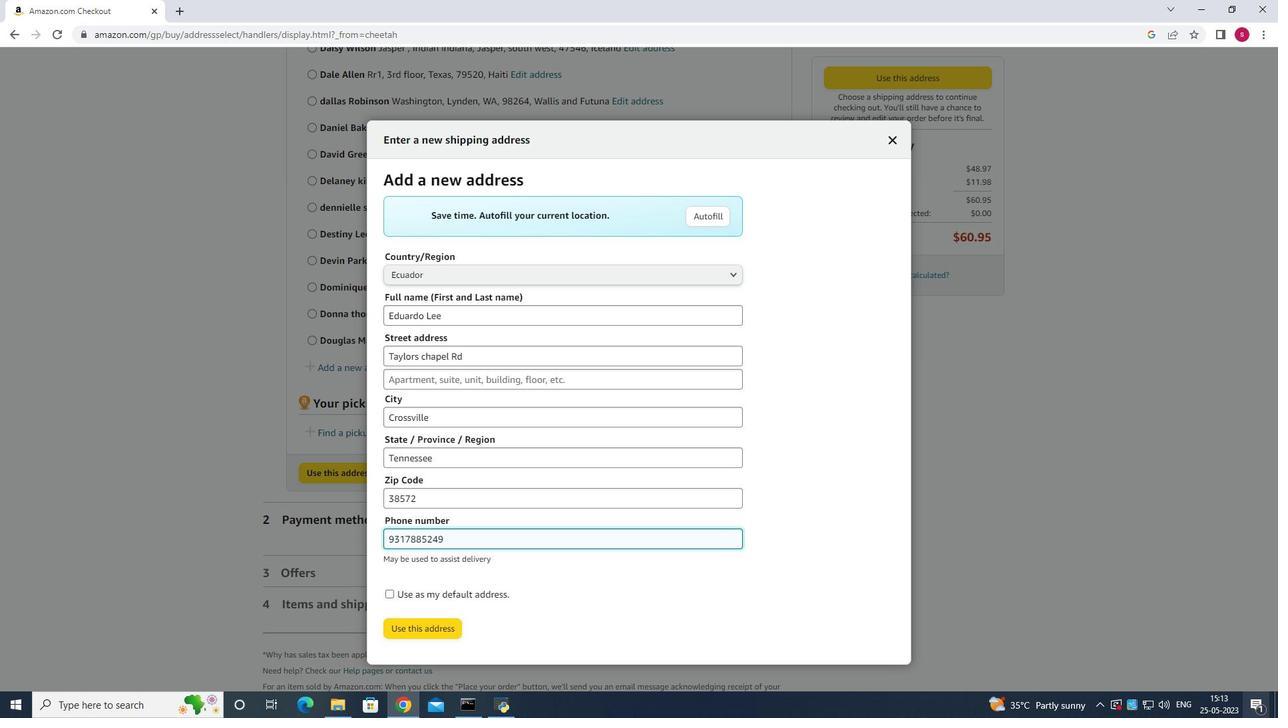 
Action: Mouse scrolled (1241, 717) with delta (0, 0)
Screenshot: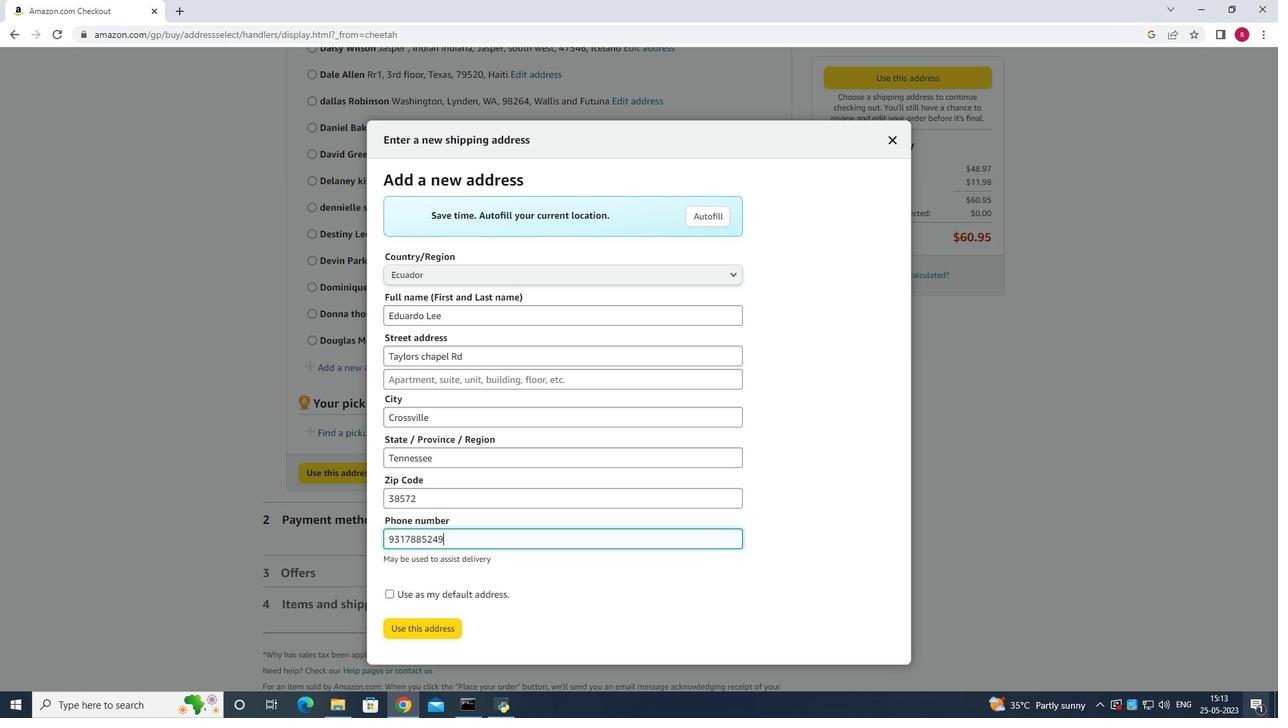 
Action: Mouse moved to (1236, 718)
Screenshot: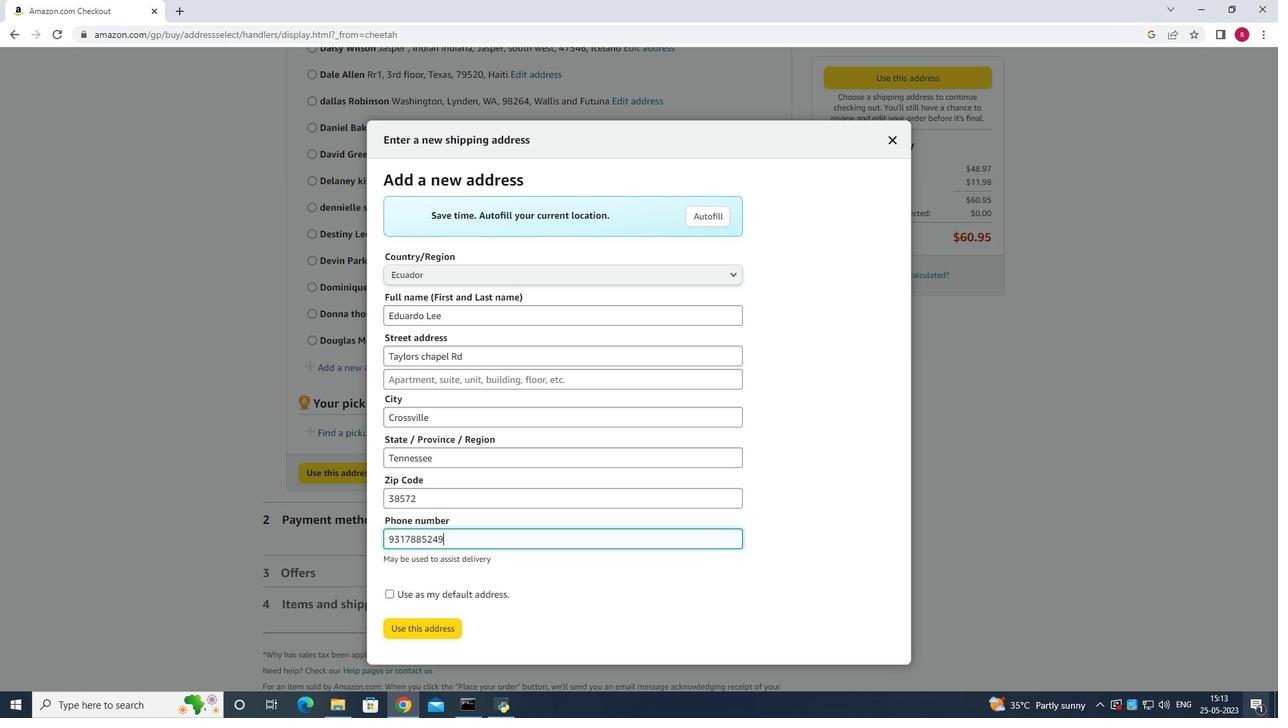
Action: Mouse scrolled (1236, 717) with delta (0, 0)
Screenshot: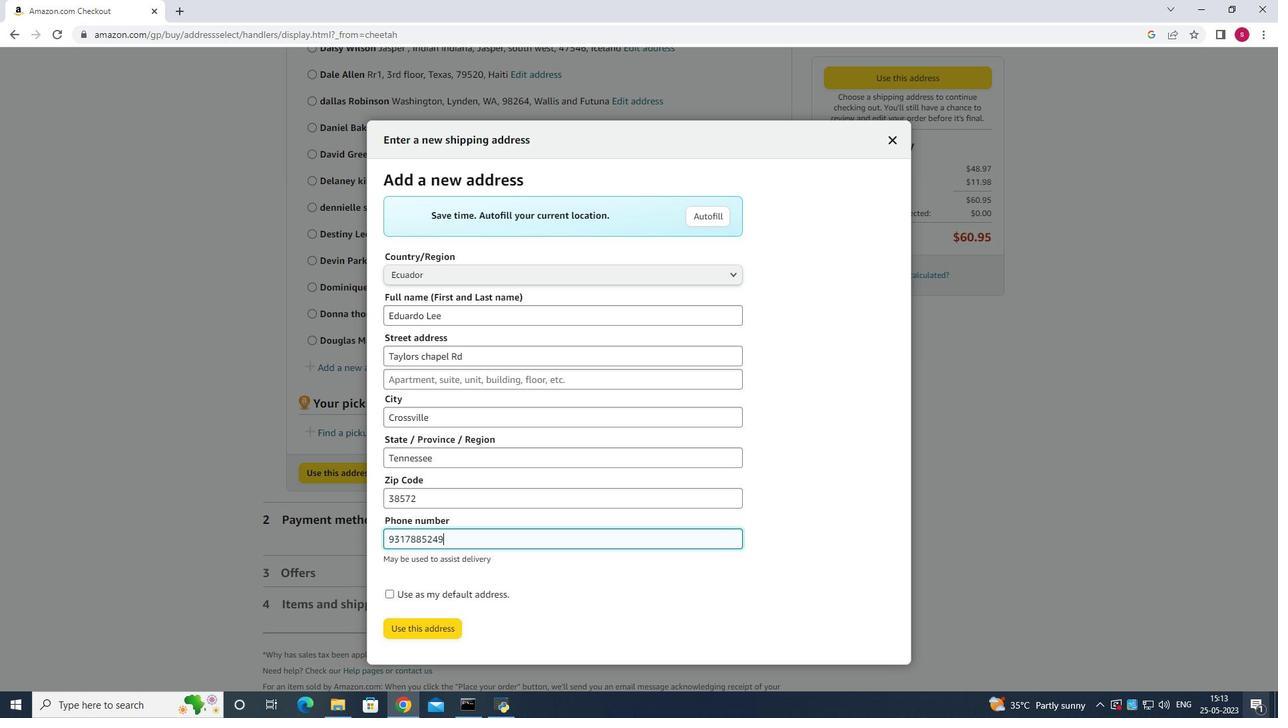 
Action: Mouse scrolled (1236, 717) with delta (0, 0)
Screenshot: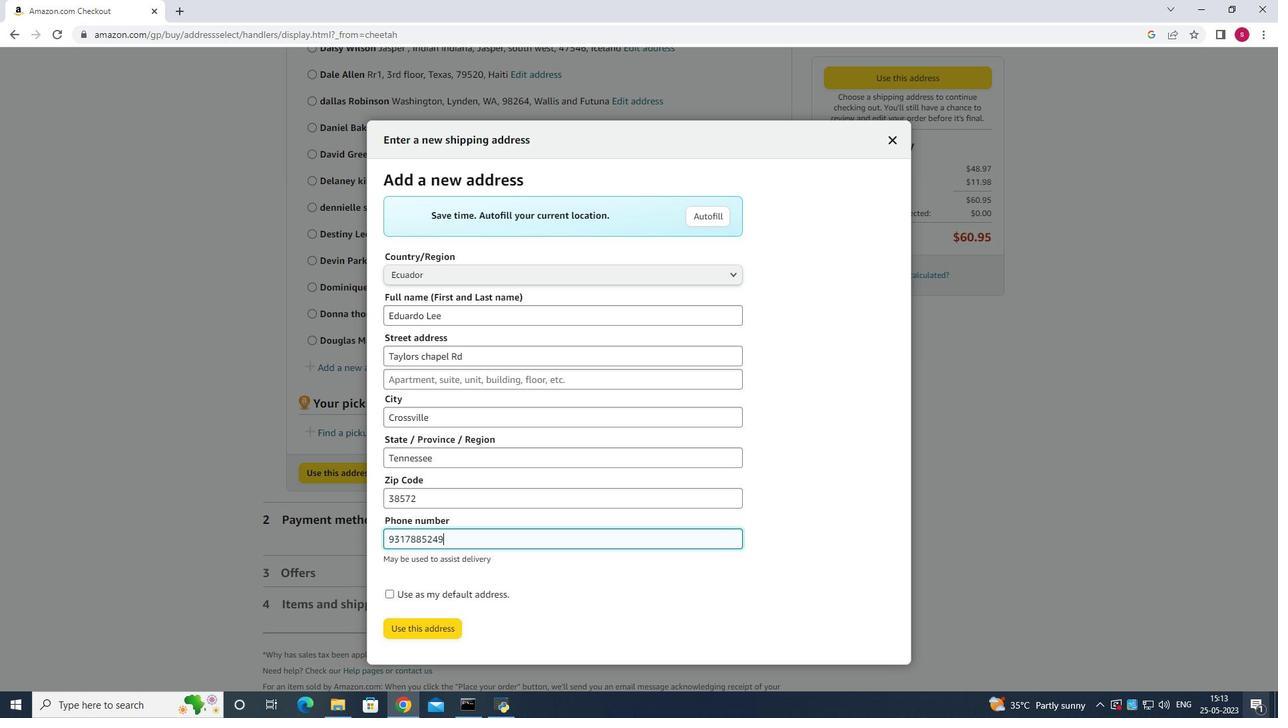 
Action: Mouse moved to (1234, 718)
Screenshot: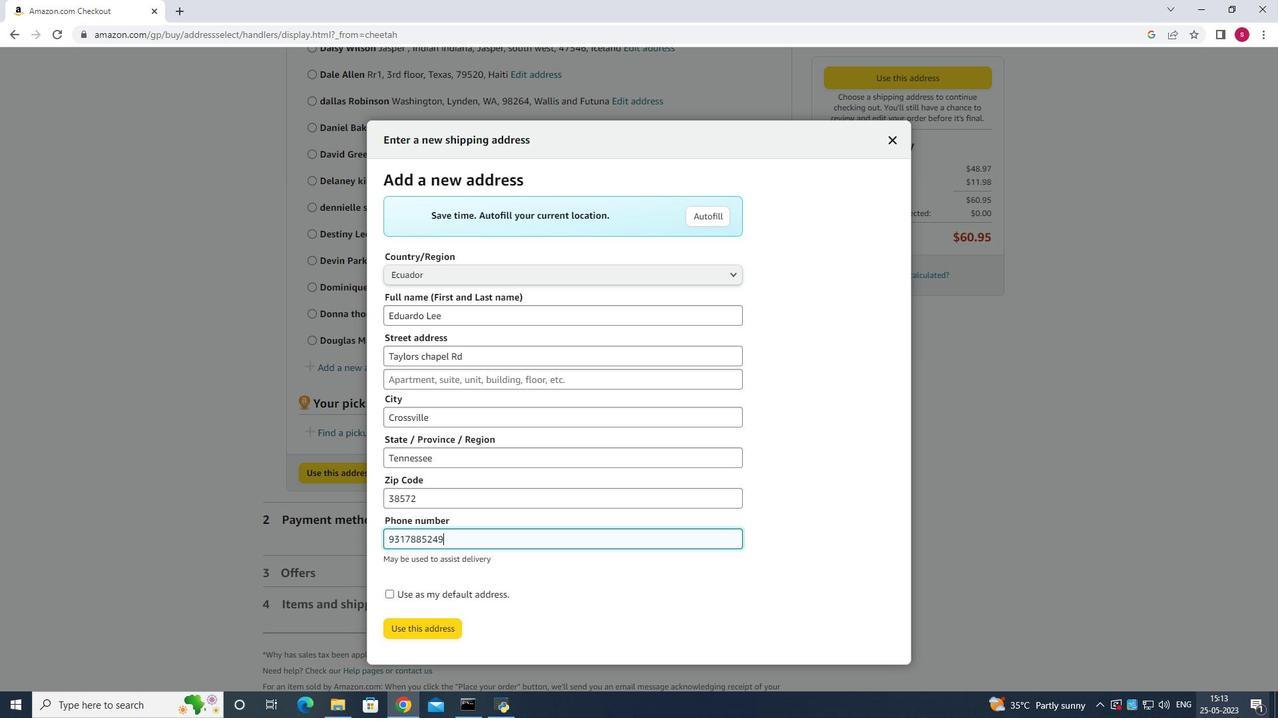 
Action: Mouse scrolled (1234, 717) with delta (0, 0)
Screenshot: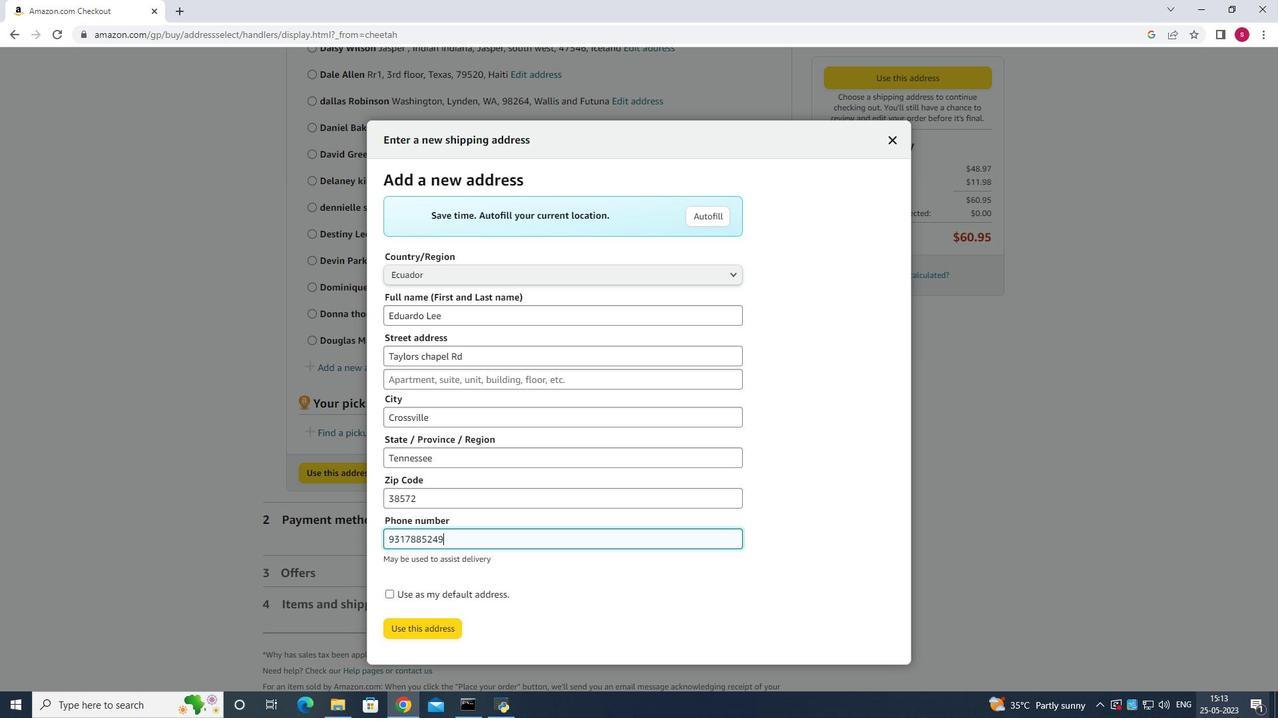 
Action: Mouse moved to (876, 718)
Screenshot: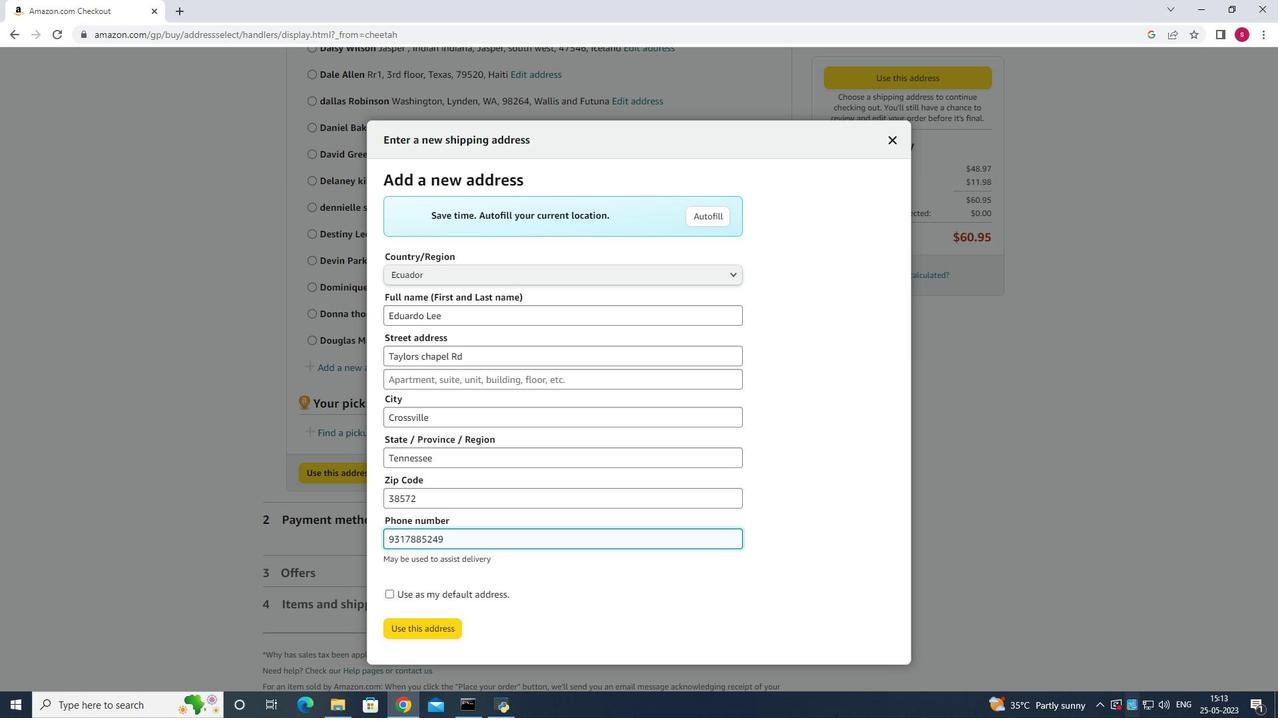 
Action: Mouse scrolled (876, 717) with delta (0, 0)
Screenshot: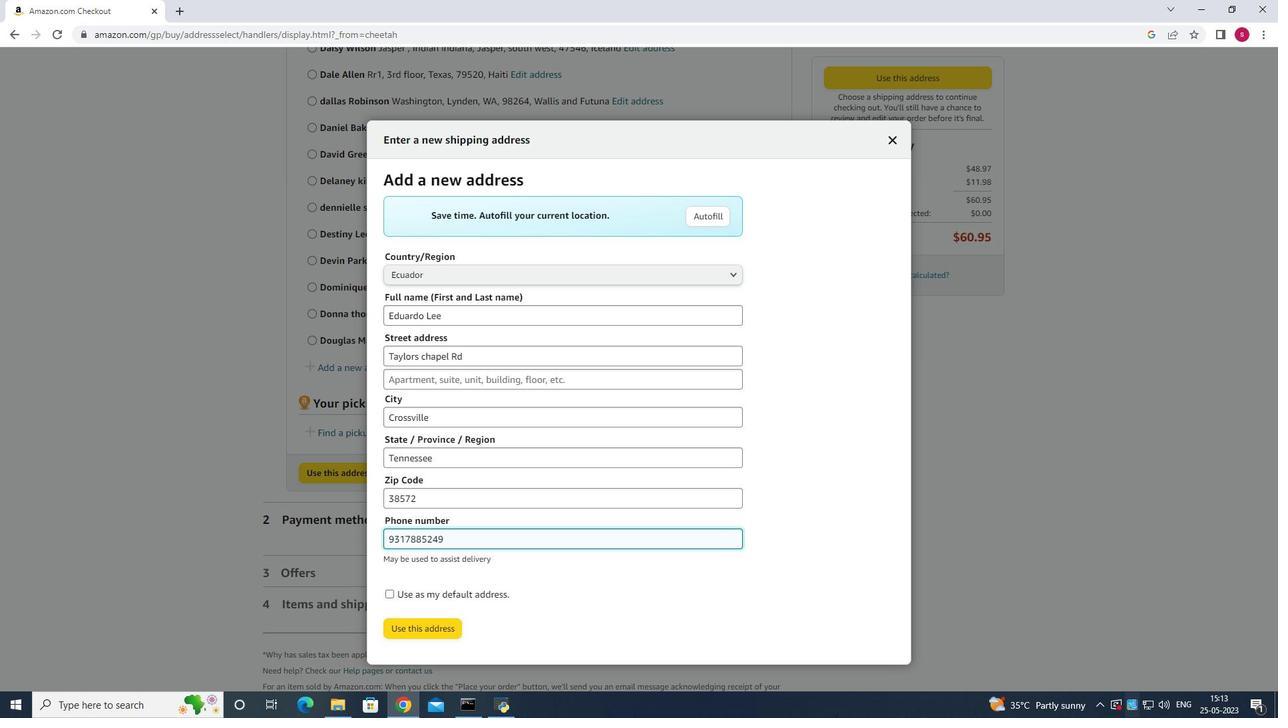 
Action: Mouse moved to (429, 294)
Screenshot: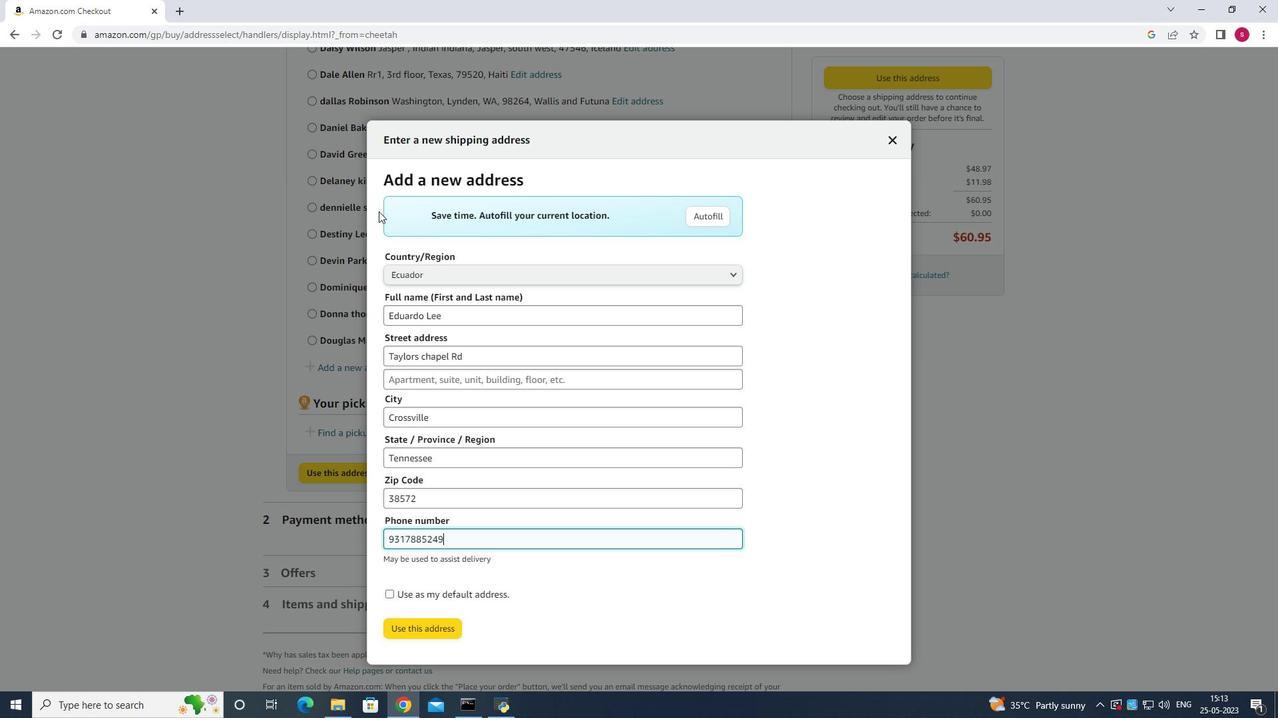 
Action: Mouse scrolled (429, 294) with delta (0, 0)
Screenshot: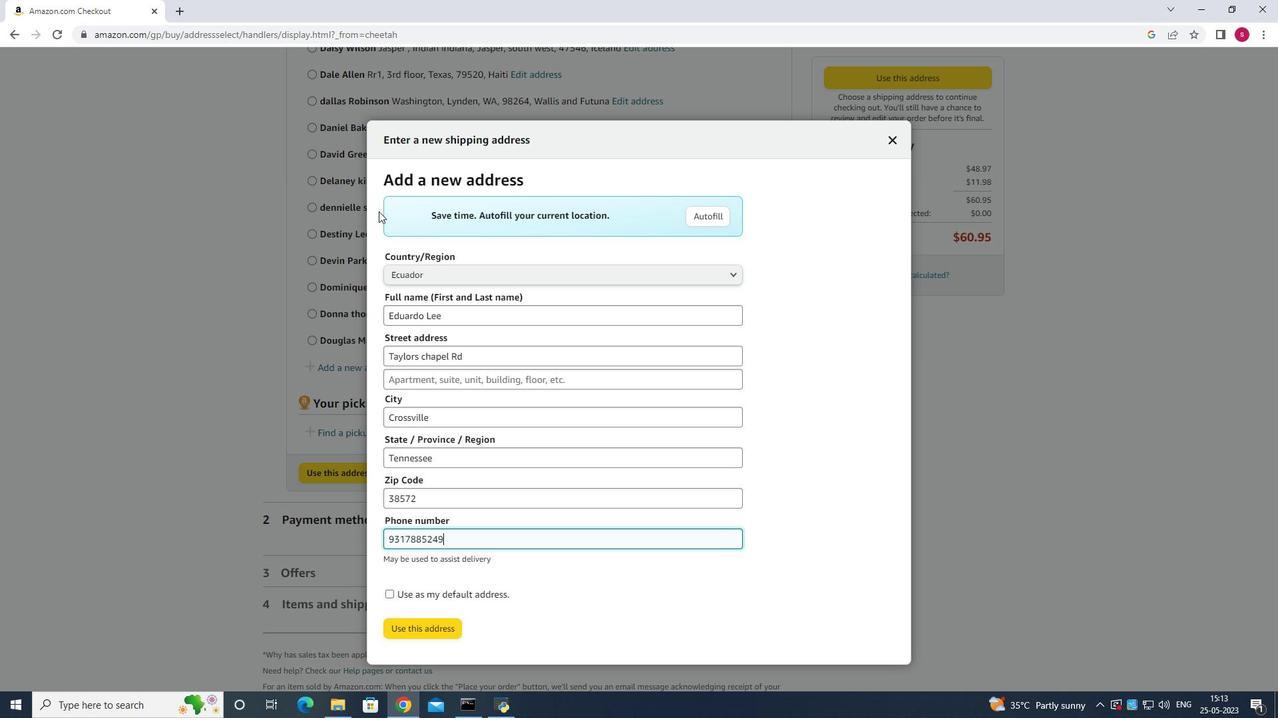 
Action: Mouse moved to (477, 359)
Screenshot: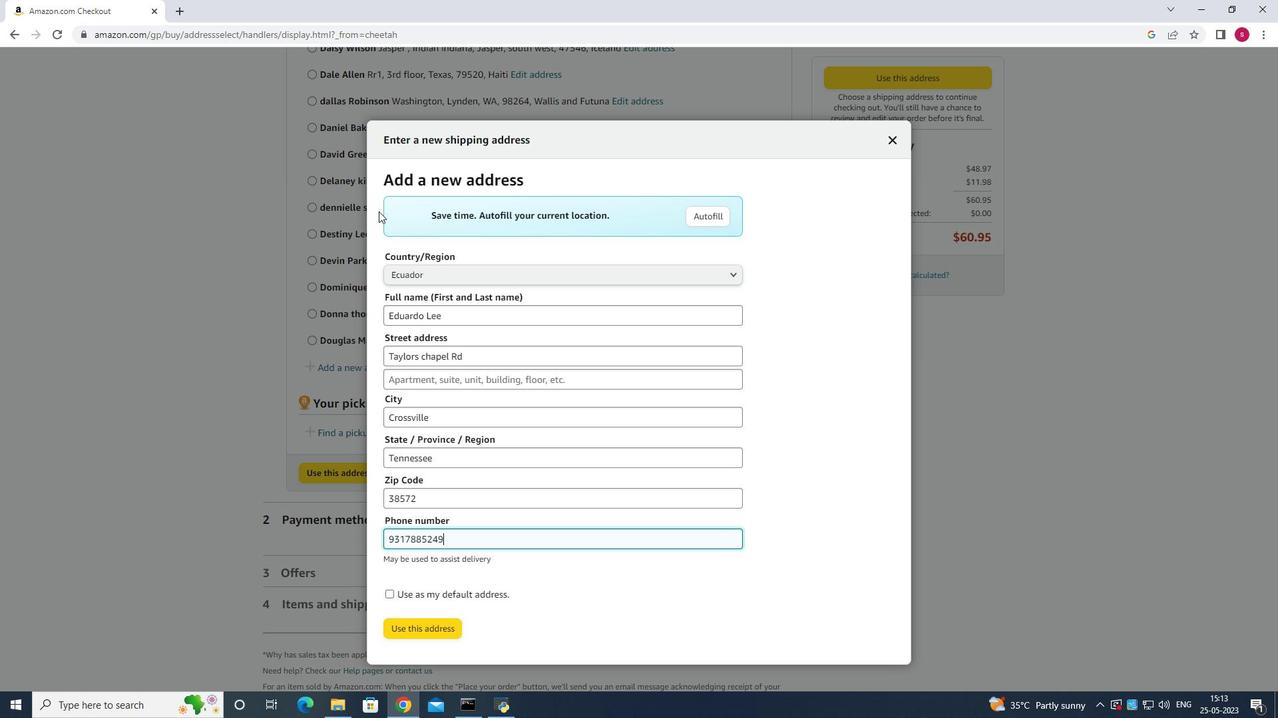 
Action: Mouse scrolled (477, 358) with delta (0, 0)
Screenshot: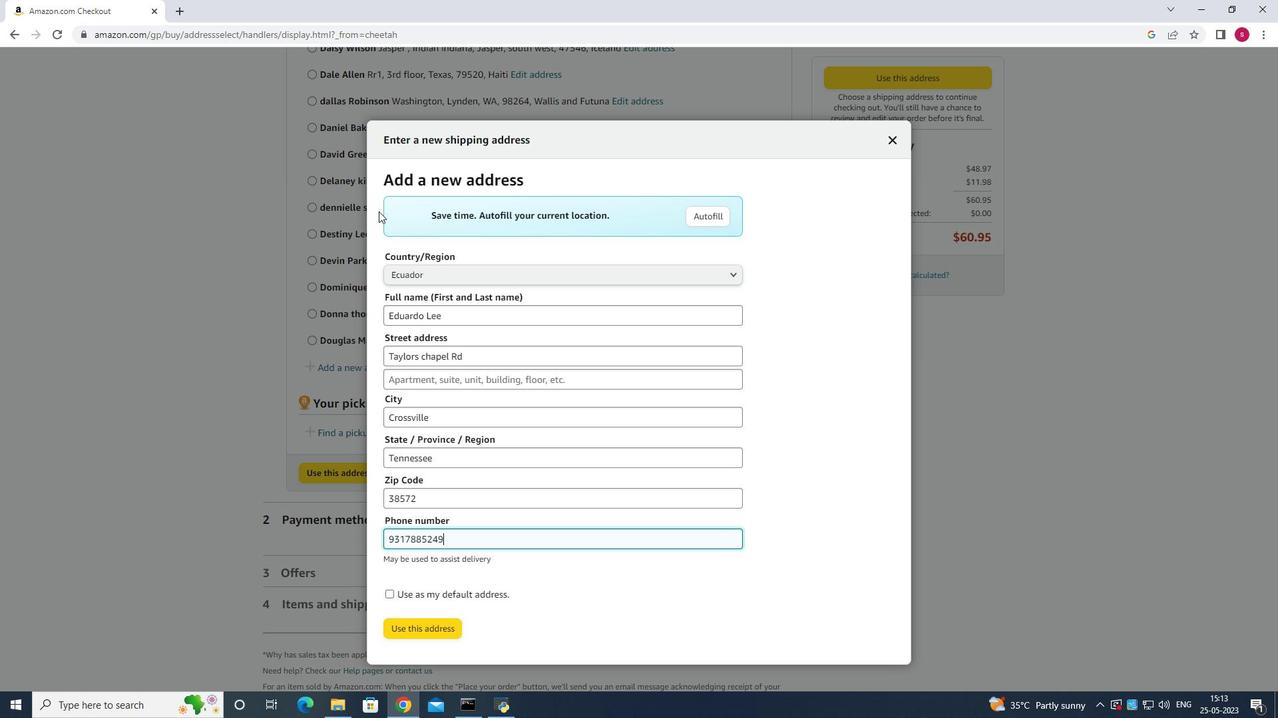 
Action: Mouse moved to (485, 369)
Screenshot: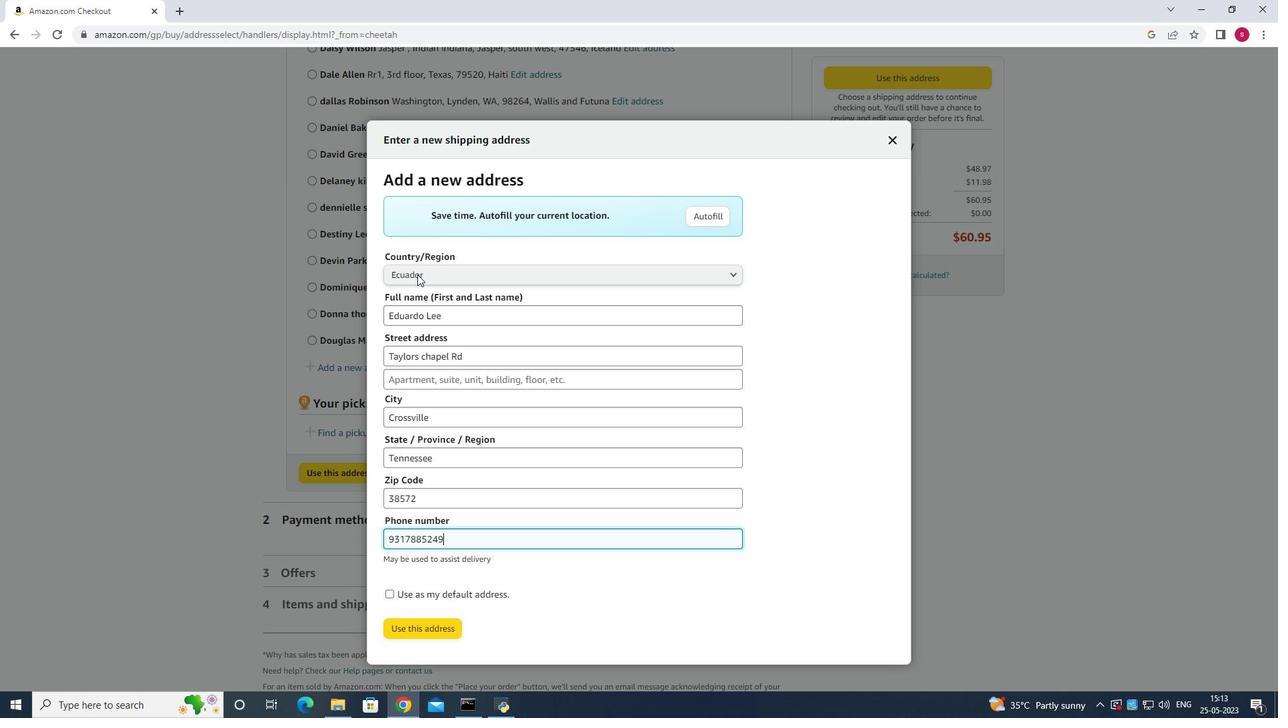
Action: Mouse scrolled (485, 368) with delta (0, 0)
Screenshot: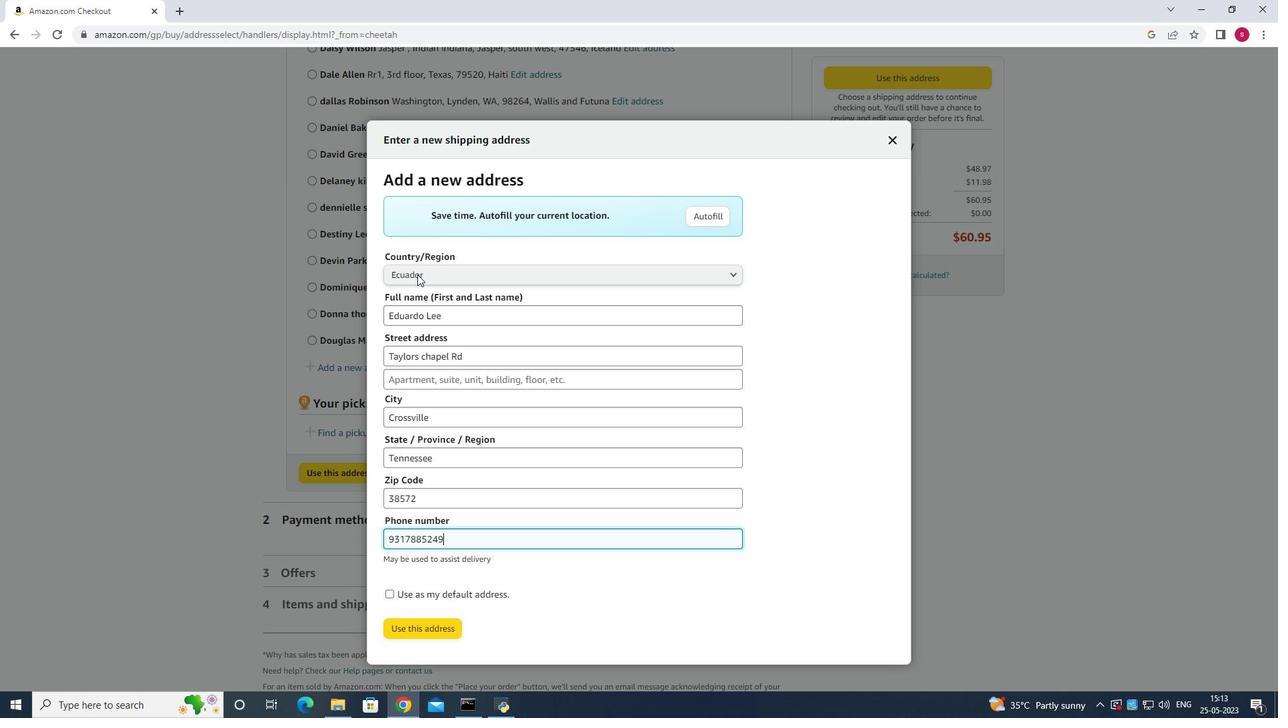 
Action: Mouse moved to (486, 369)
Screenshot: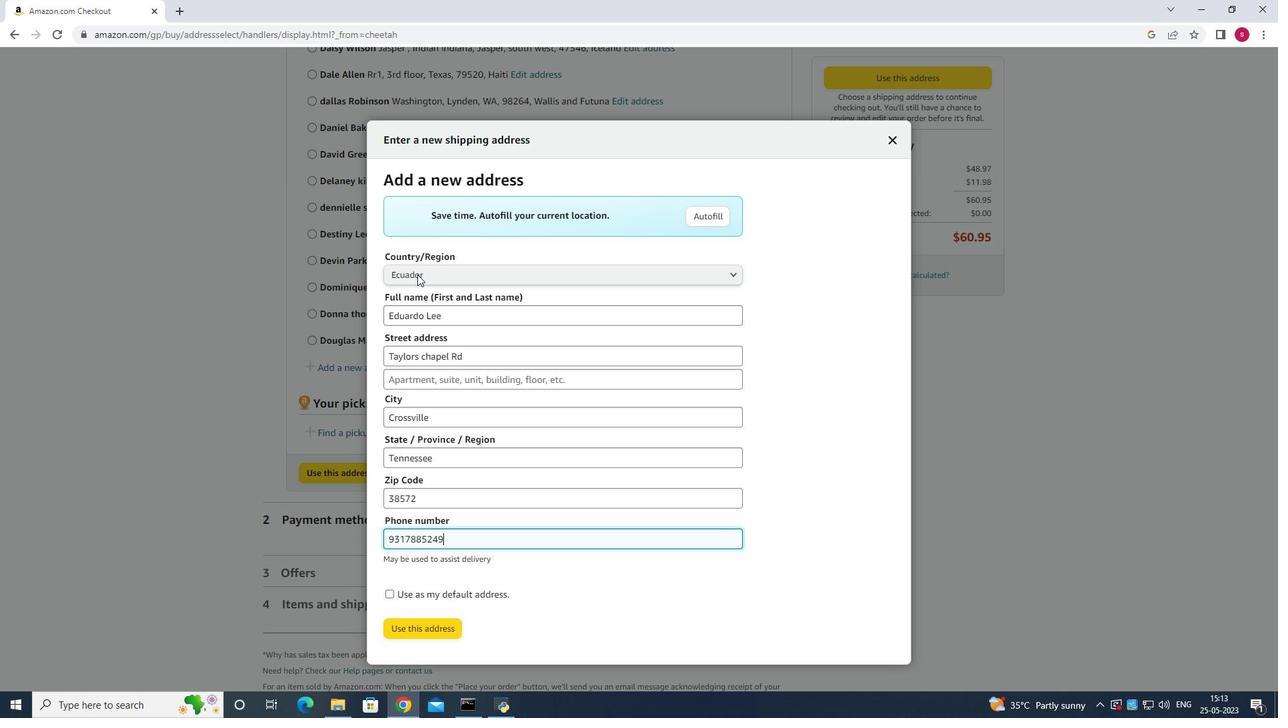 
Action: Mouse scrolled (486, 368) with delta (0, 0)
Screenshot: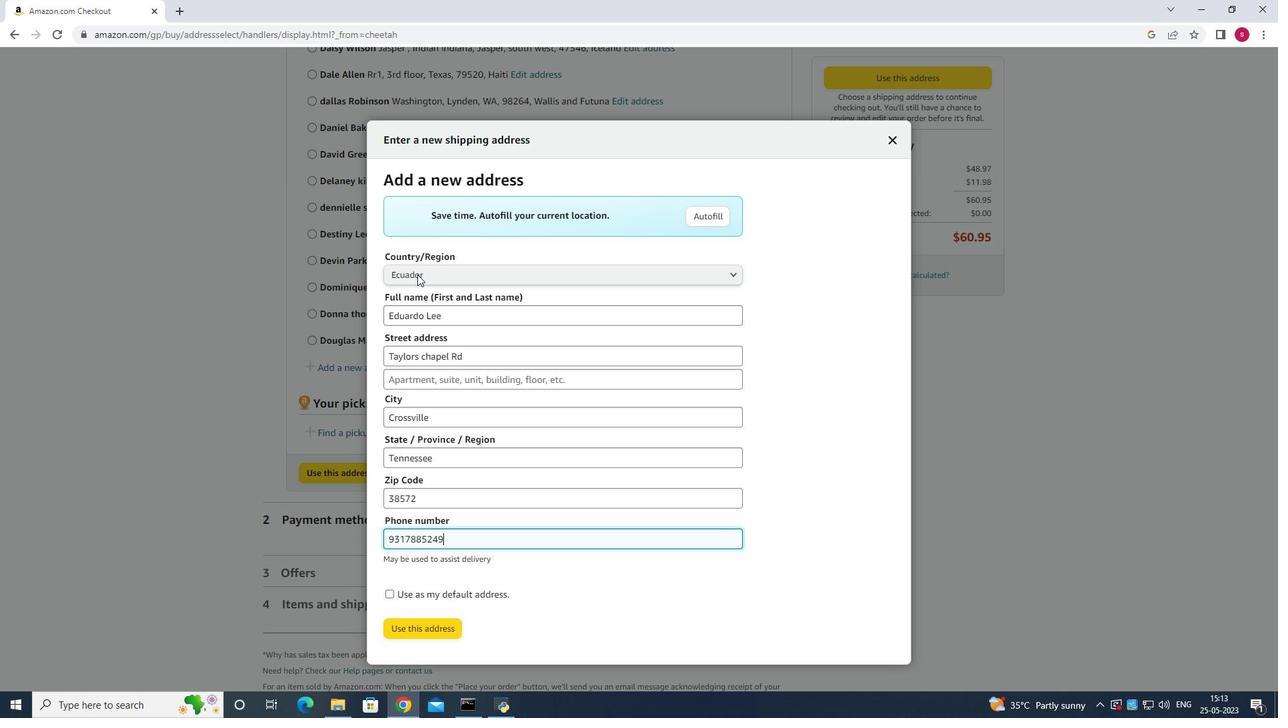 
Action: Mouse moved to (488, 369)
Screenshot: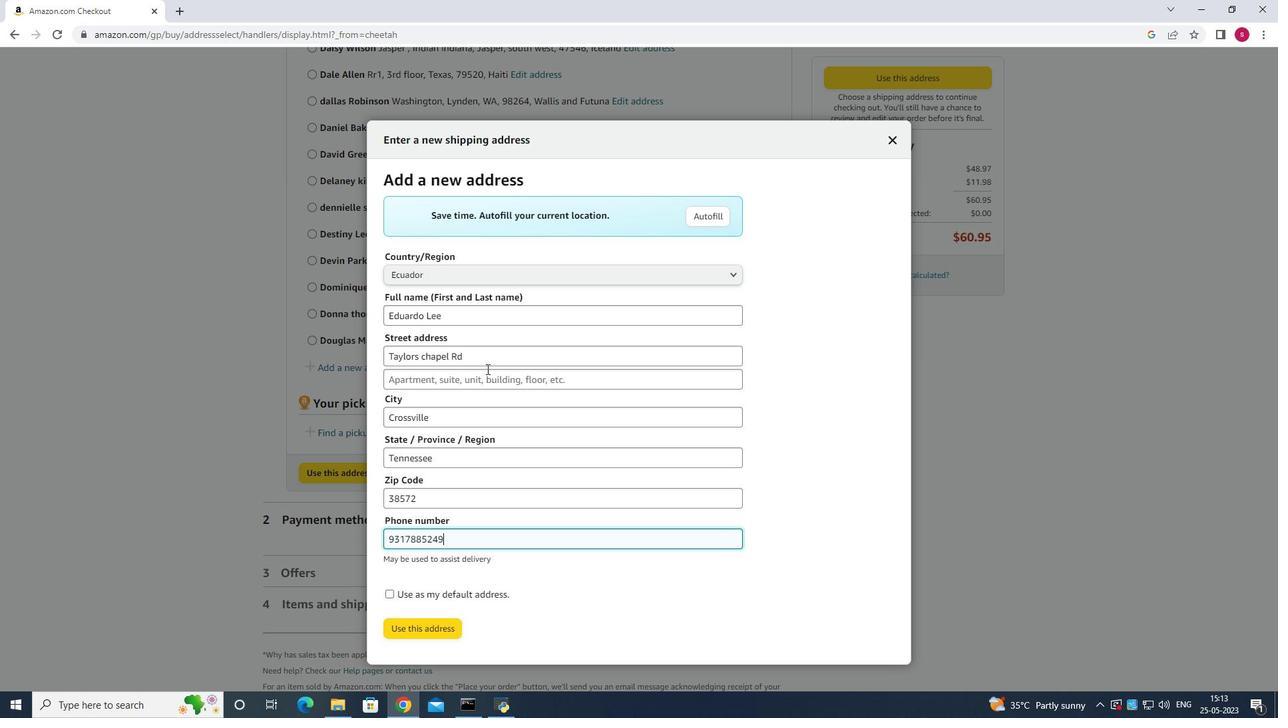 
Action: Mouse scrolled (488, 368) with delta (0, 0)
Screenshot: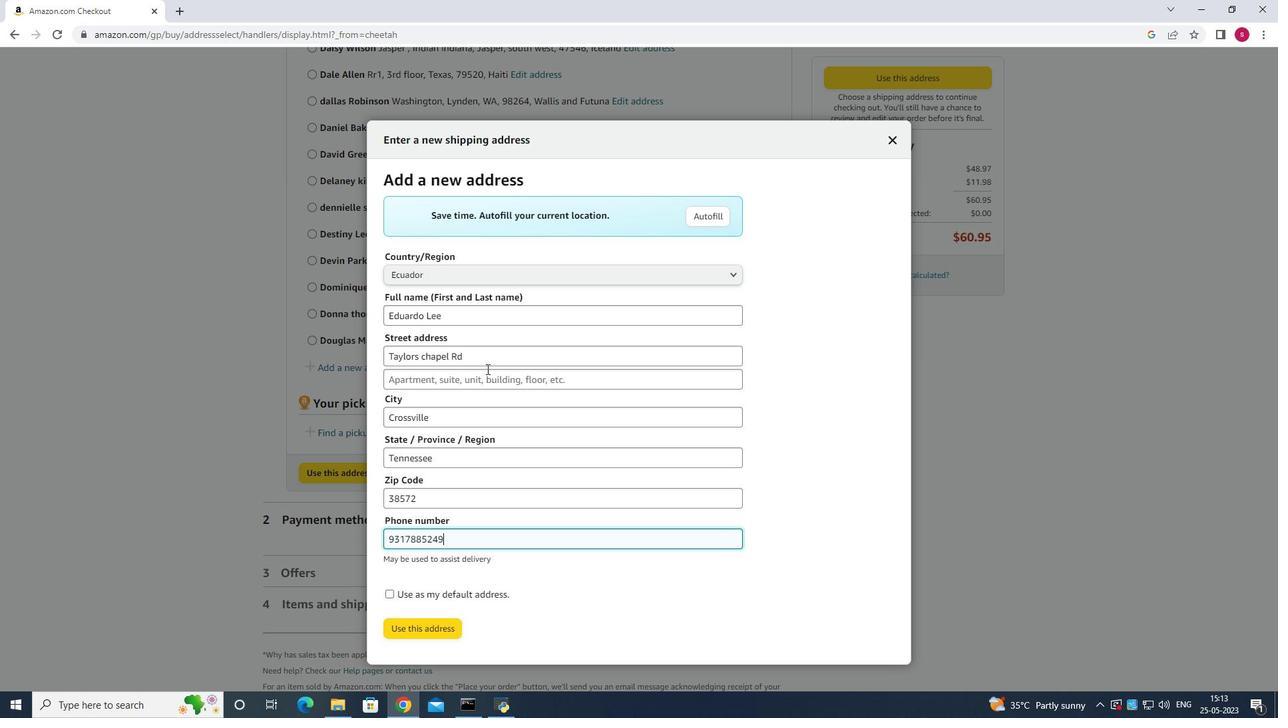 
Action: Mouse scrolled (488, 368) with delta (0, 0)
Screenshot: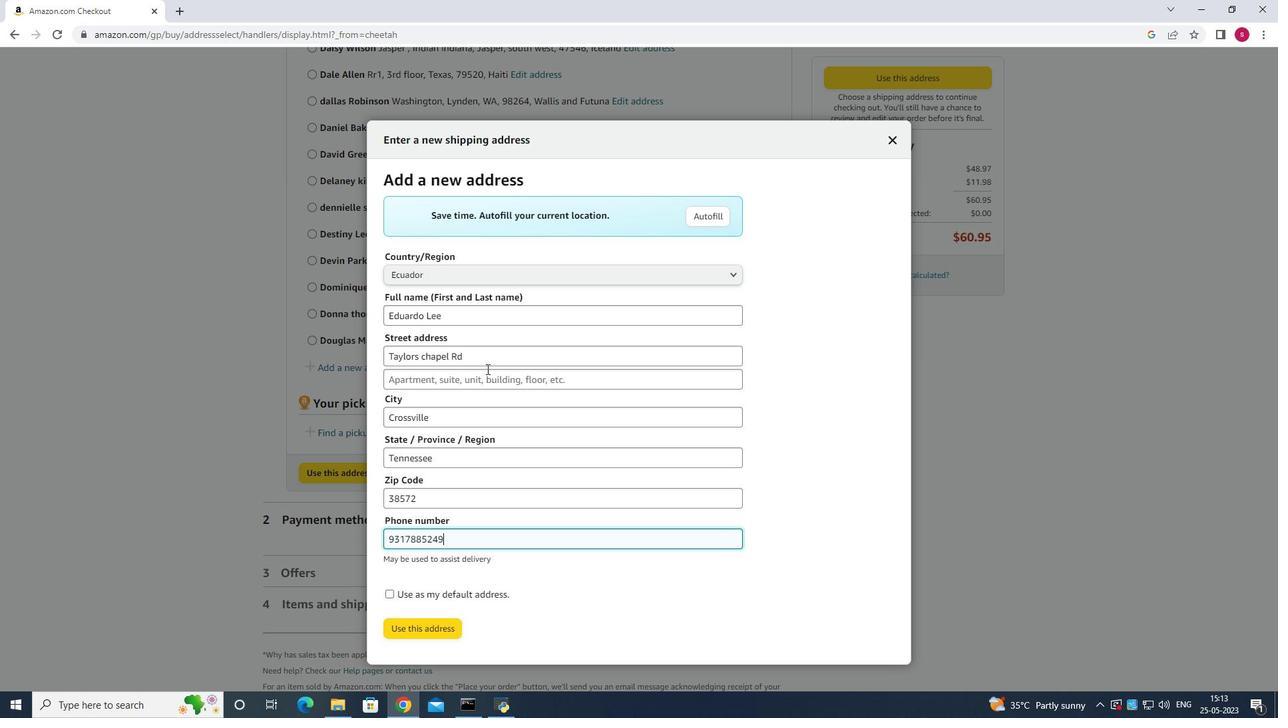 
Action: Mouse scrolled (488, 368) with delta (0, 0)
Screenshot: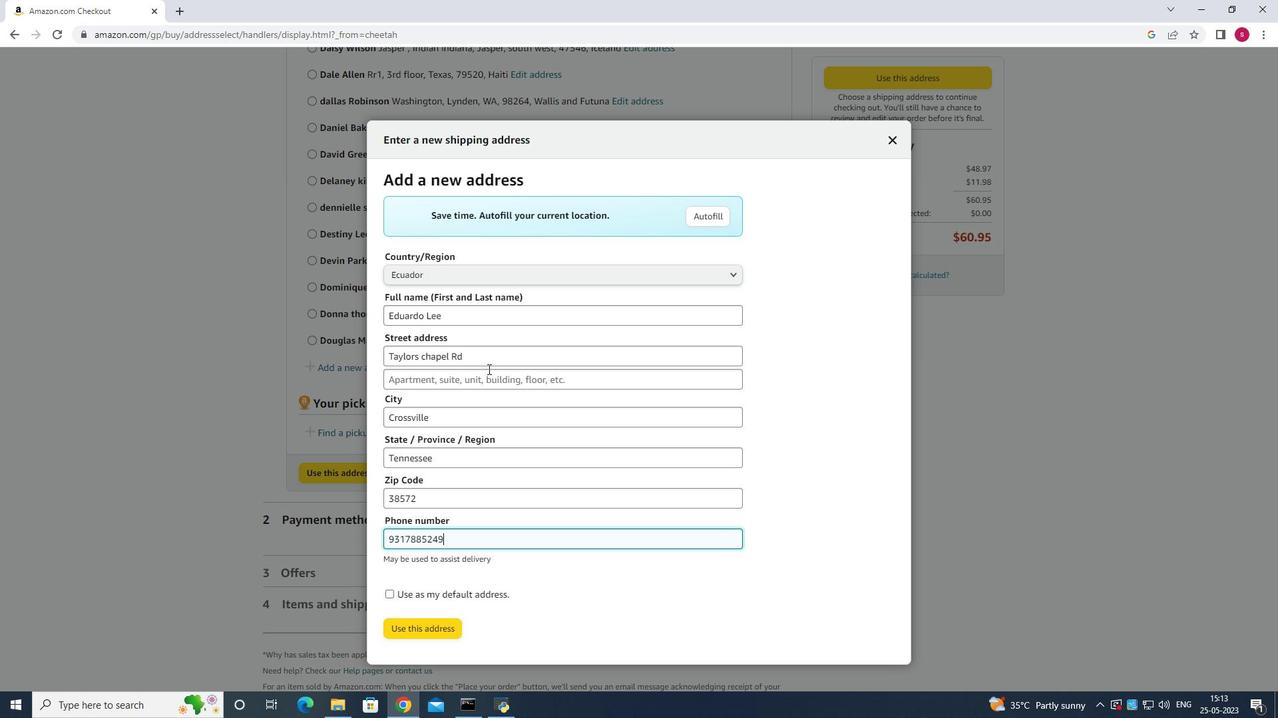 
Action: Mouse scrolled (488, 368) with delta (0, 0)
Screenshot: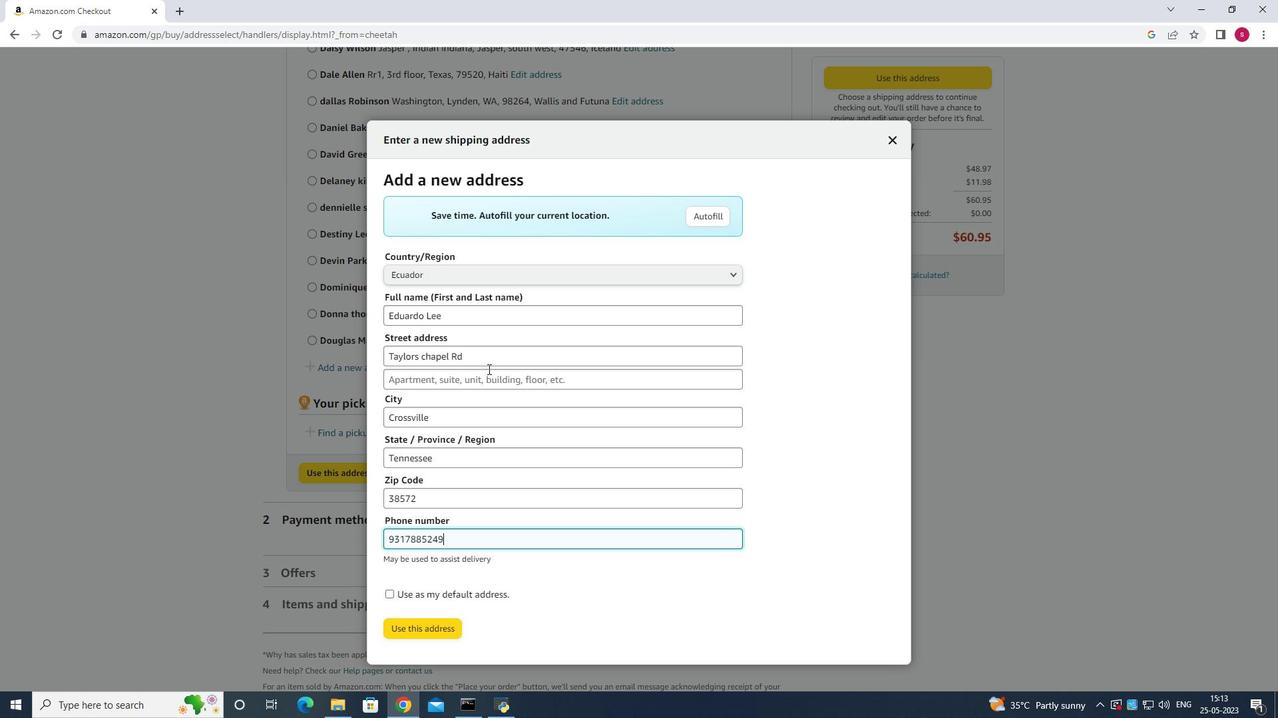 
Action: Mouse moved to (416, 626)
Screenshot: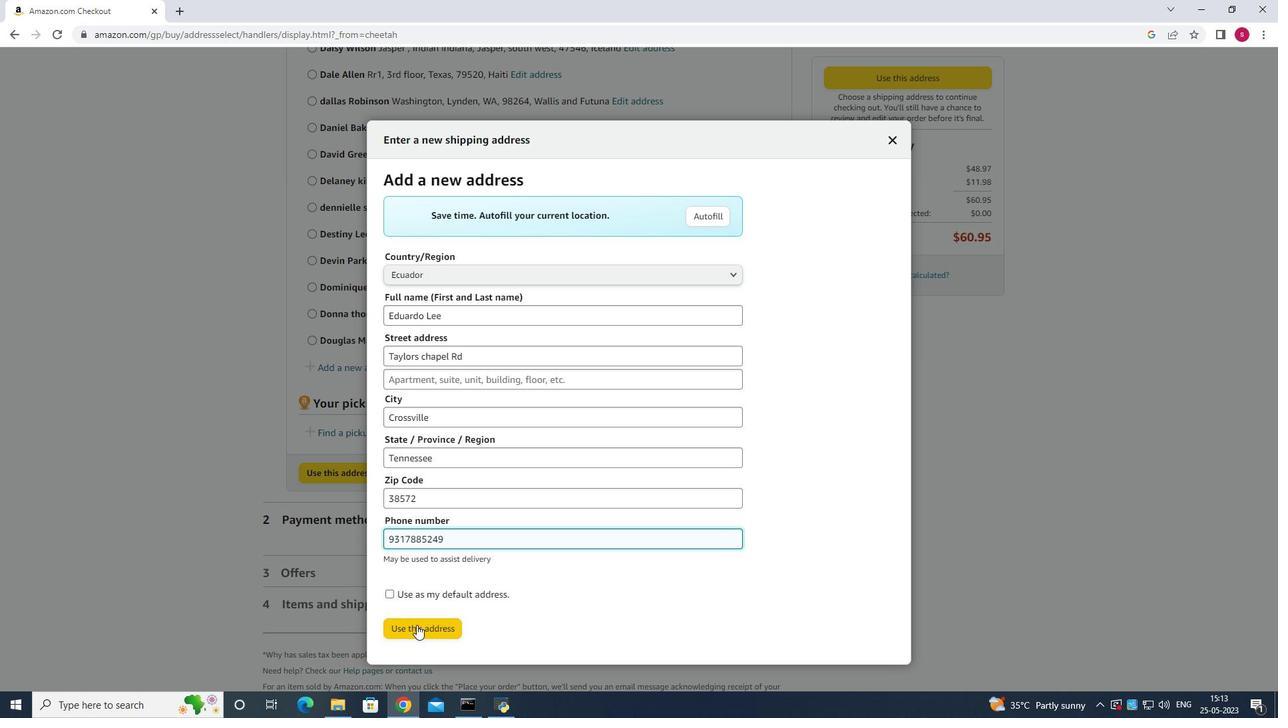 
Action: Mouse pressed left at (416, 626)
Screenshot: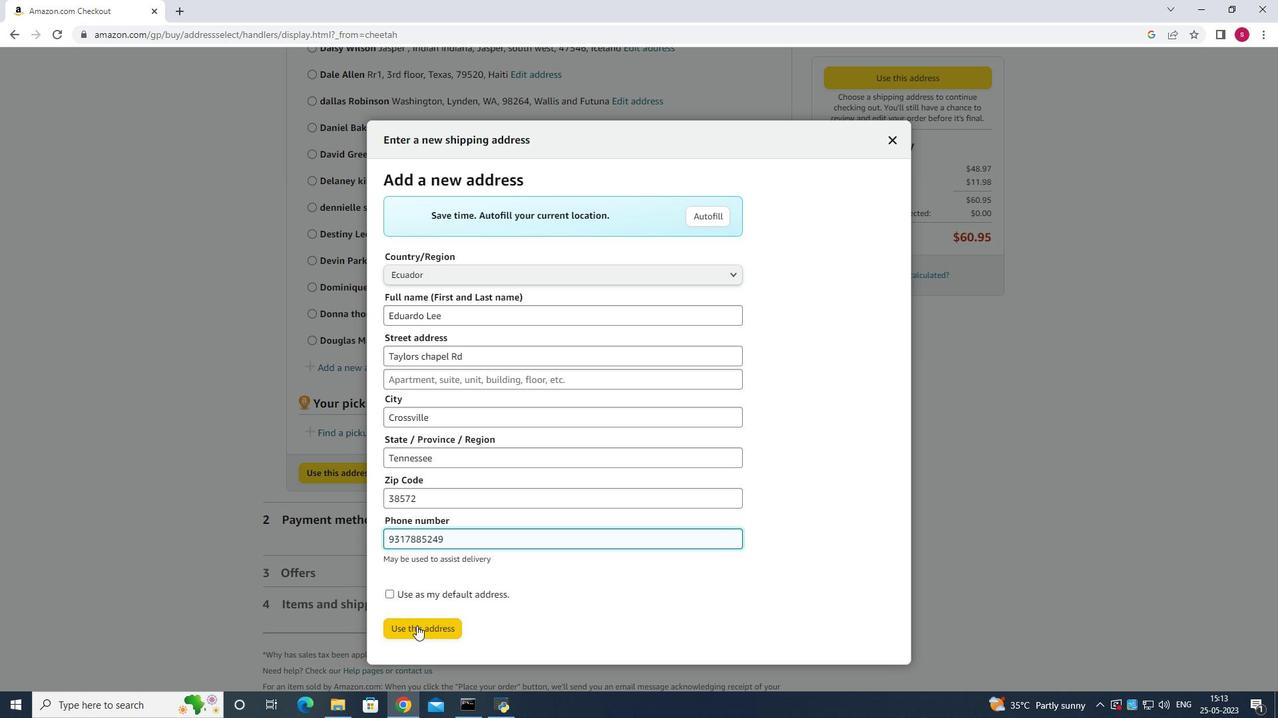 
Action: Mouse moved to (641, 435)
Screenshot: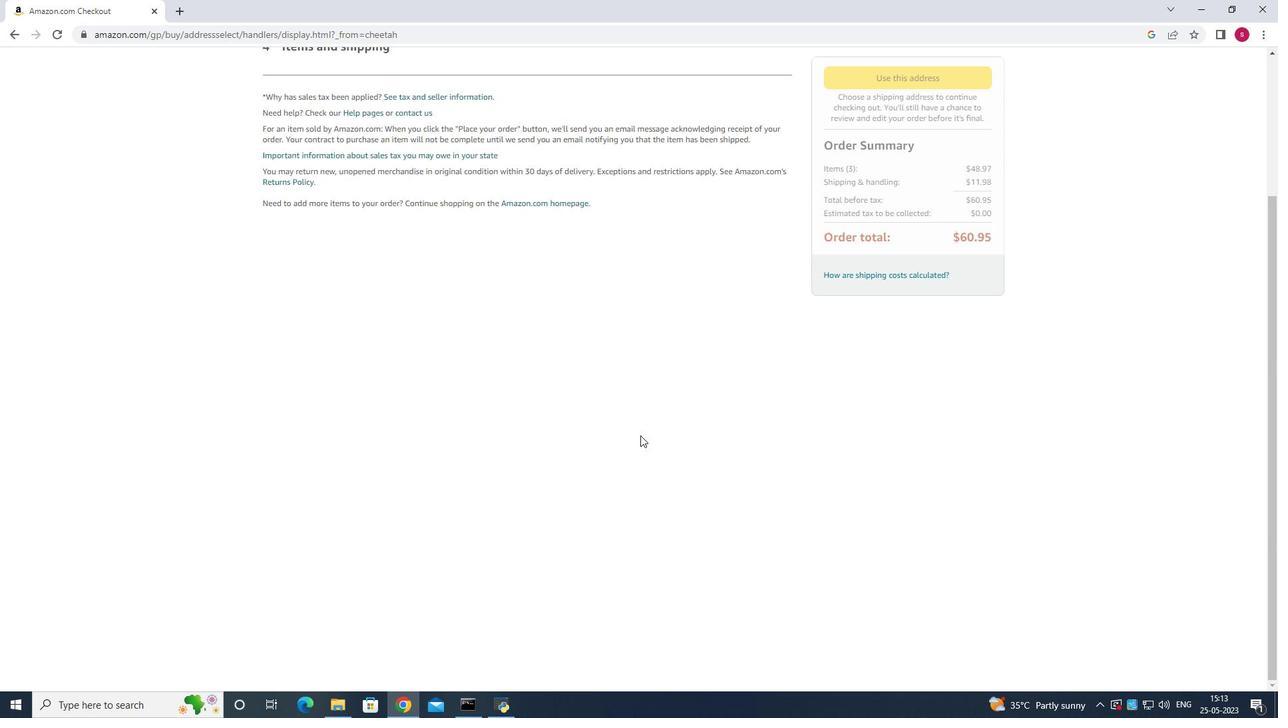 
Action: Mouse scrolled (641, 436) with delta (0, 0)
Screenshot: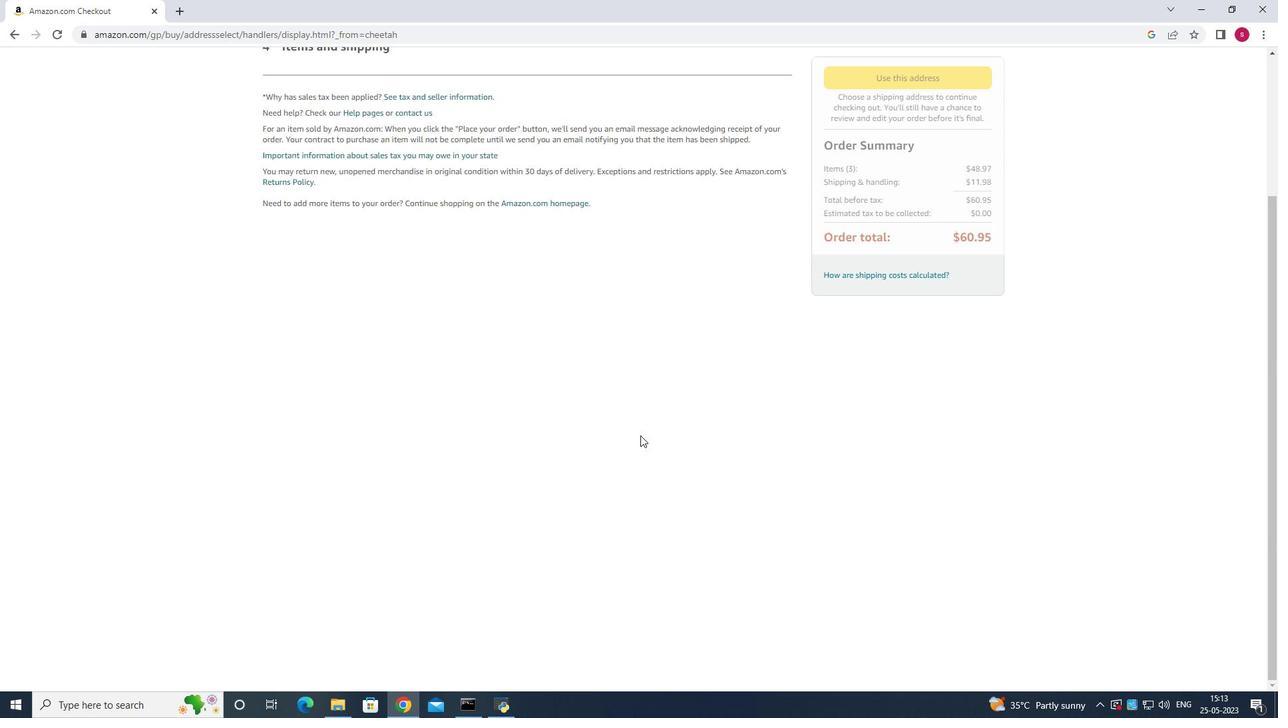 
Action: Mouse moved to (629, 410)
Screenshot: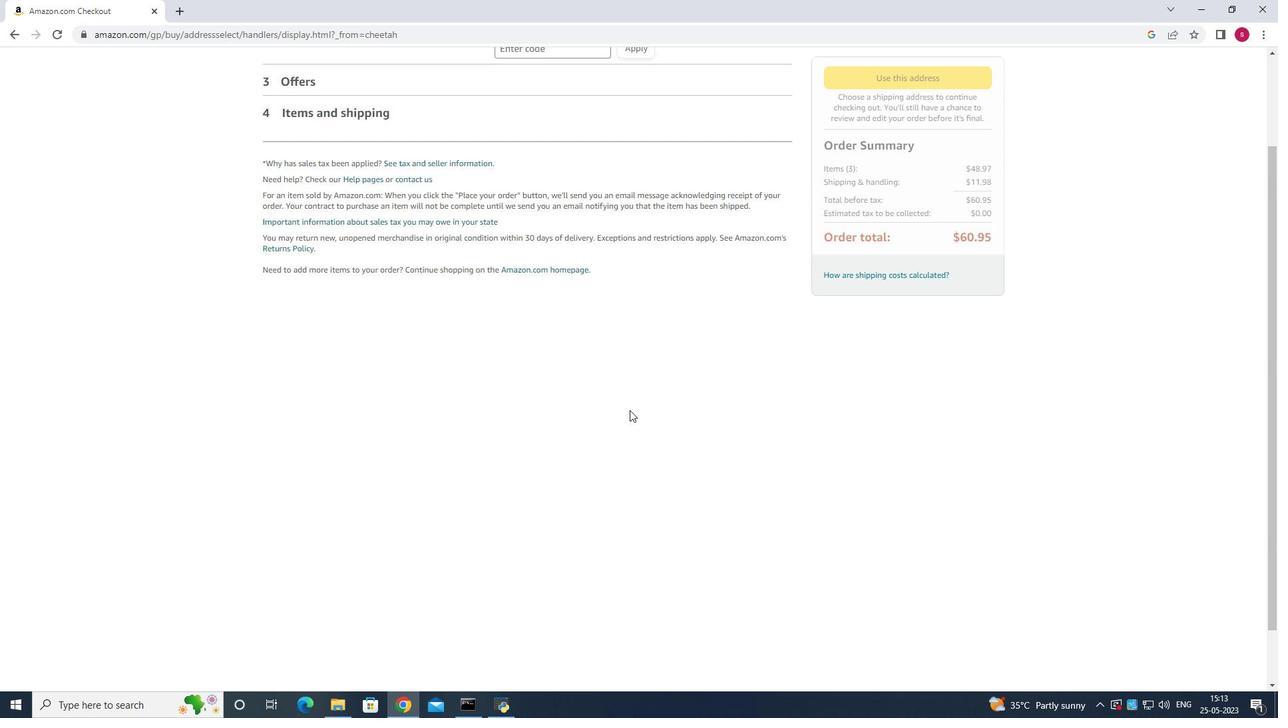 
Action: Mouse scrolled (629, 411) with delta (0, 0)
Screenshot: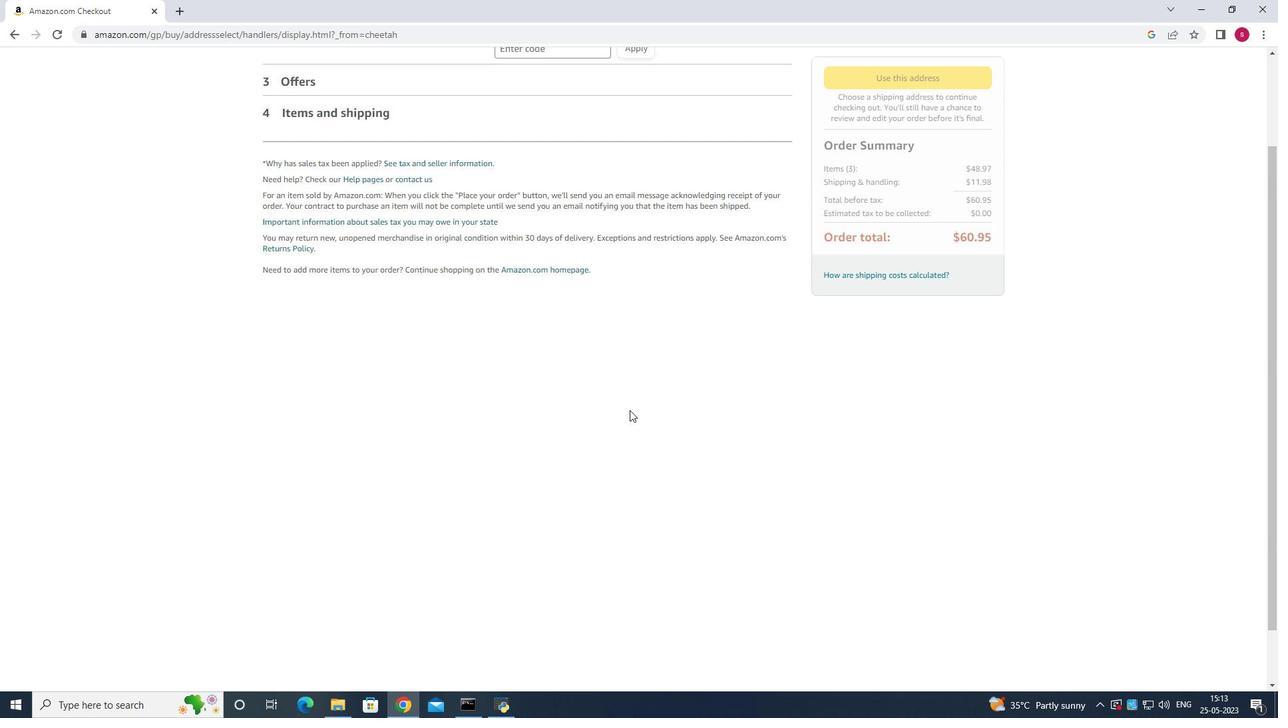 
Action: Mouse moved to (629, 409)
Screenshot: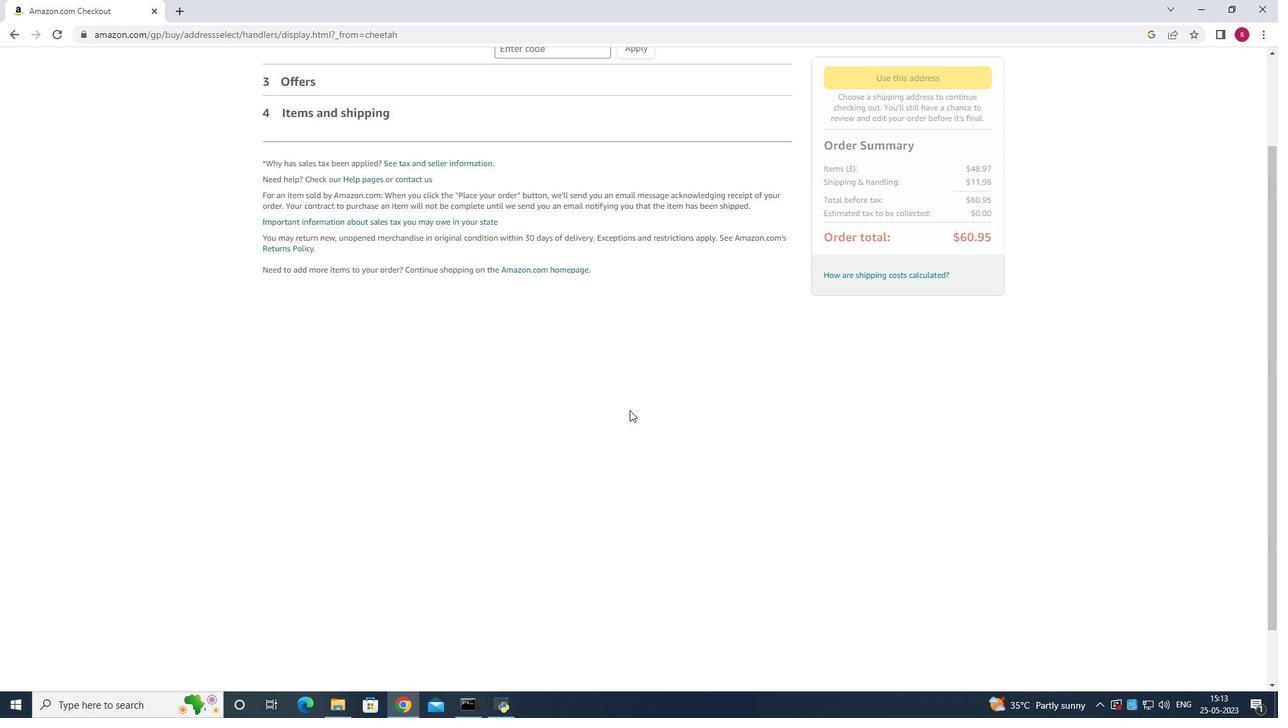 
Action: Mouse scrolled (629, 411) with delta (0, 0)
Screenshot: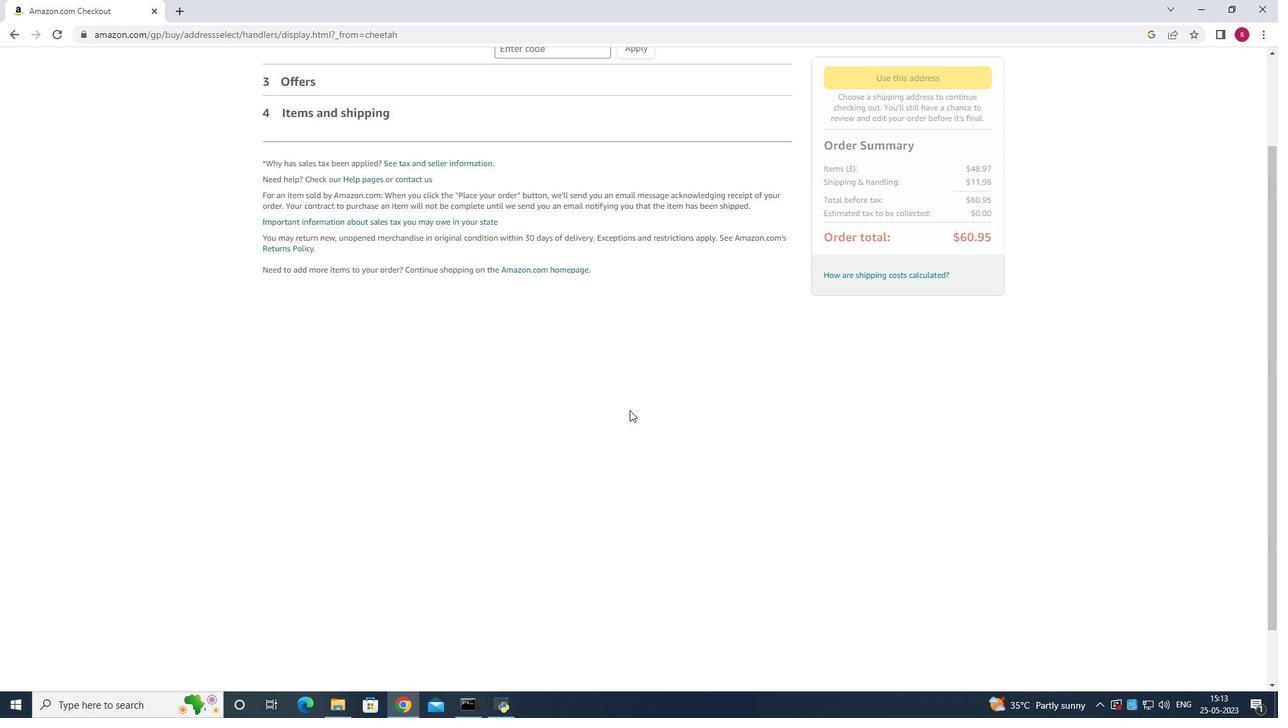 
Action: Mouse moved to (628, 407)
Screenshot: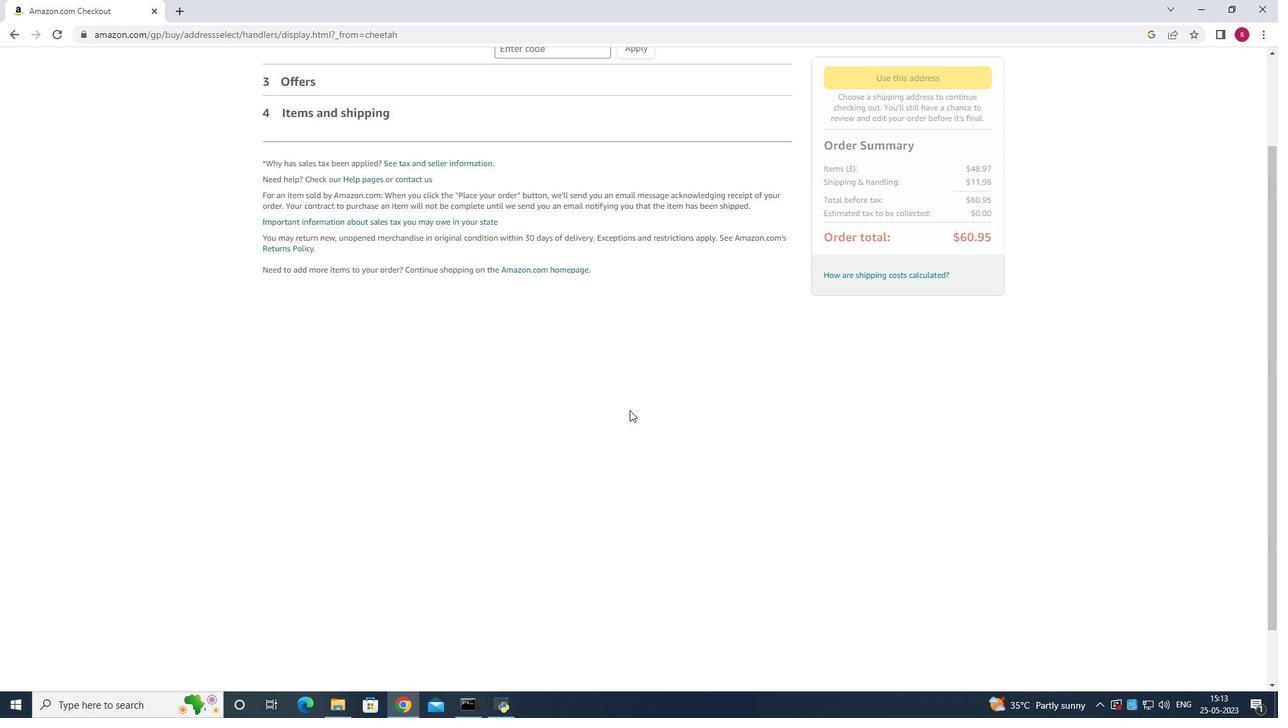
Action: Mouse scrolled (629, 410) with delta (0, 0)
Screenshot: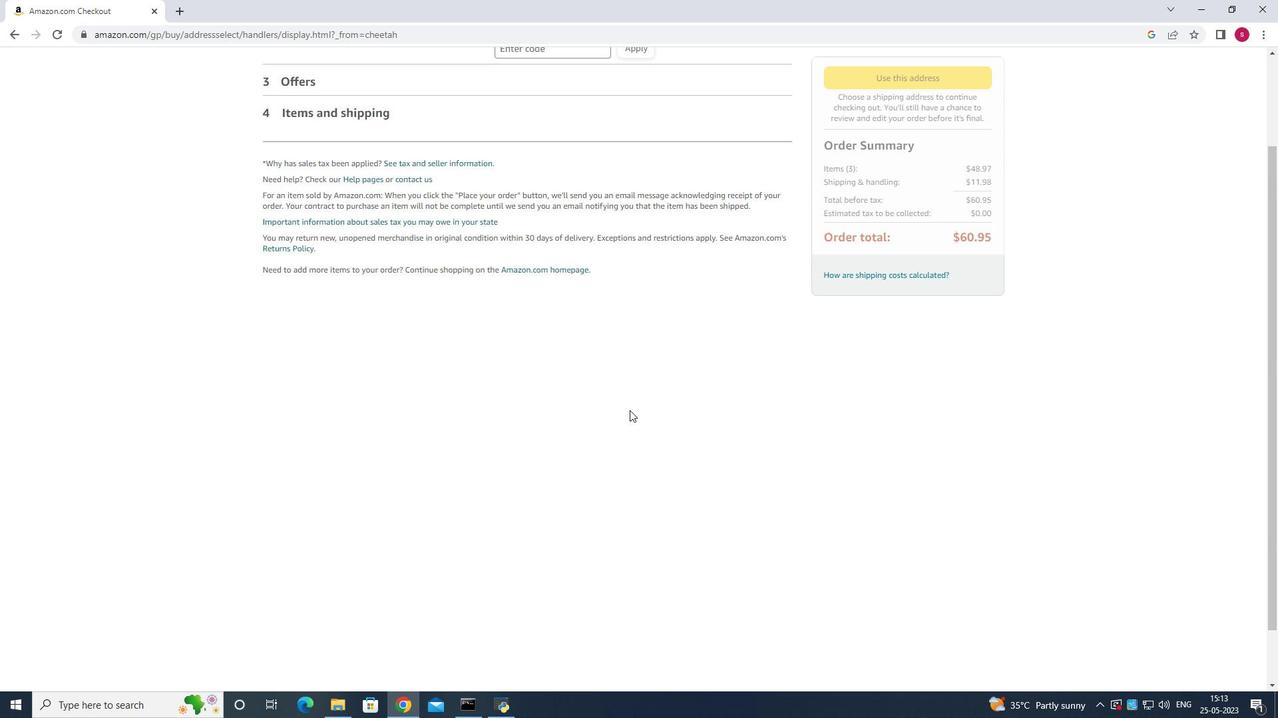 
Action: Mouse scrolled (628, 408) with delta (0, 0)
Screenshot: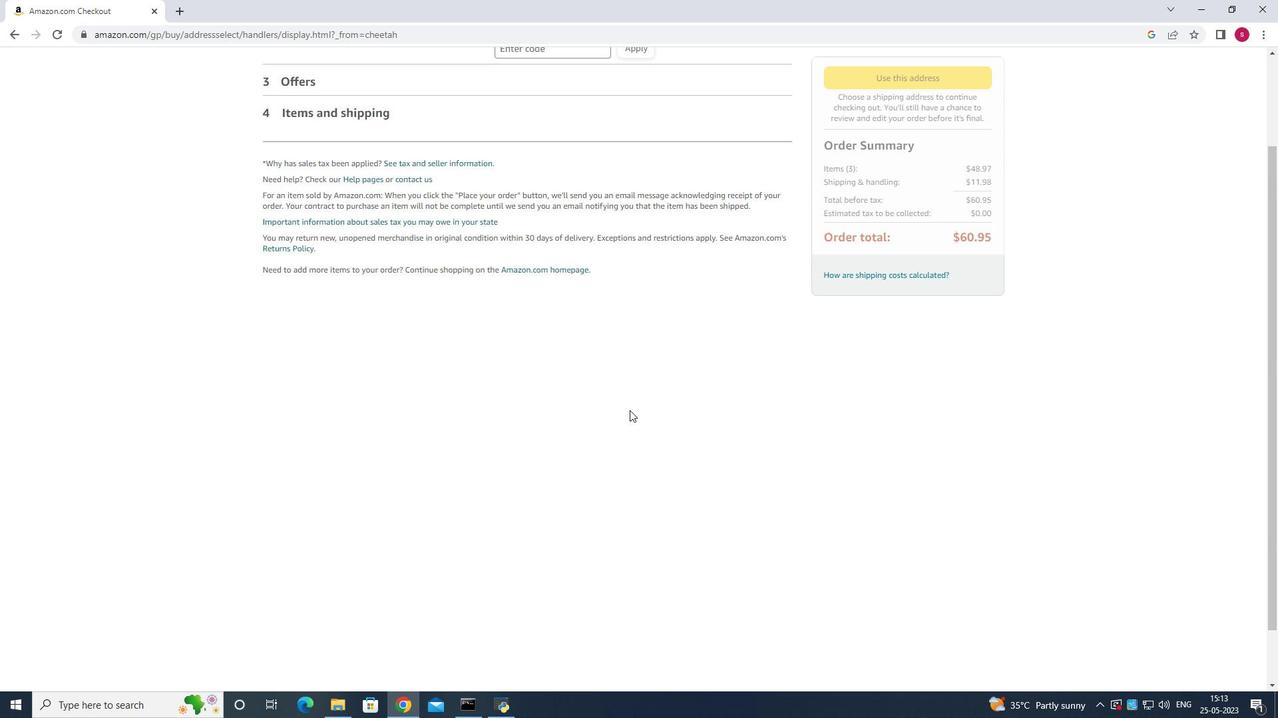 
Action: Mouse scrolled (628, 408) with delta (0, 0)
Screenshot: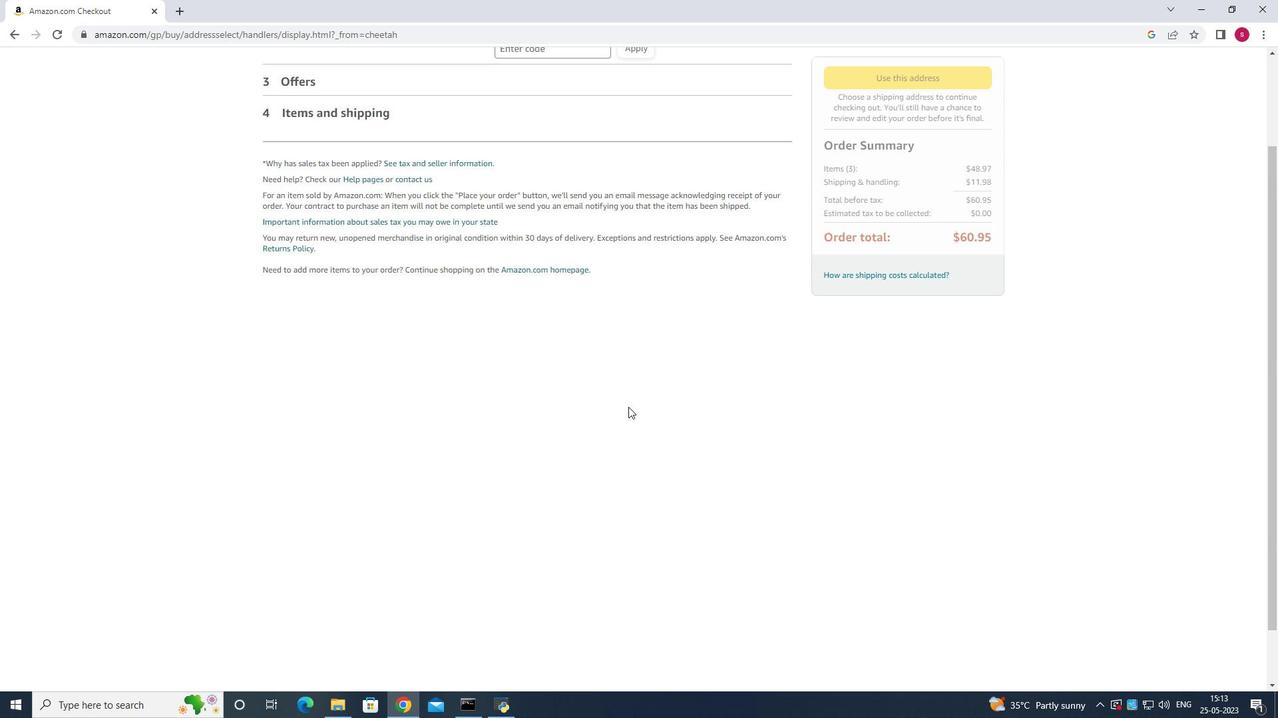 
Action: Mouse scrolled (628, 408) with delta (0, 0)
